 Task: Search for Airbnb stays in Hilton Head Island with access to Lake and explore.
Action: Mouse moved to (597, 107)
Screenshot: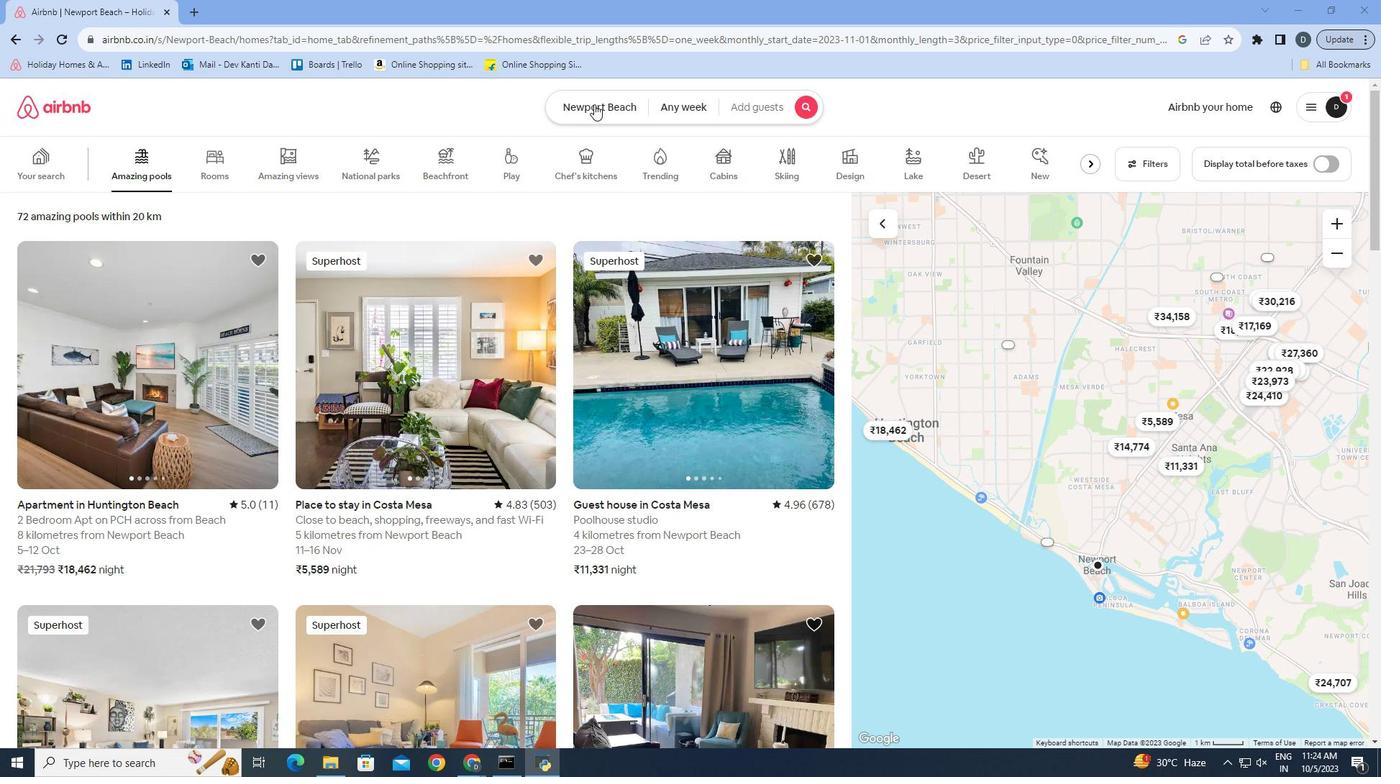 
Action: Mouse pressed left at (597, 107)
Screenshot: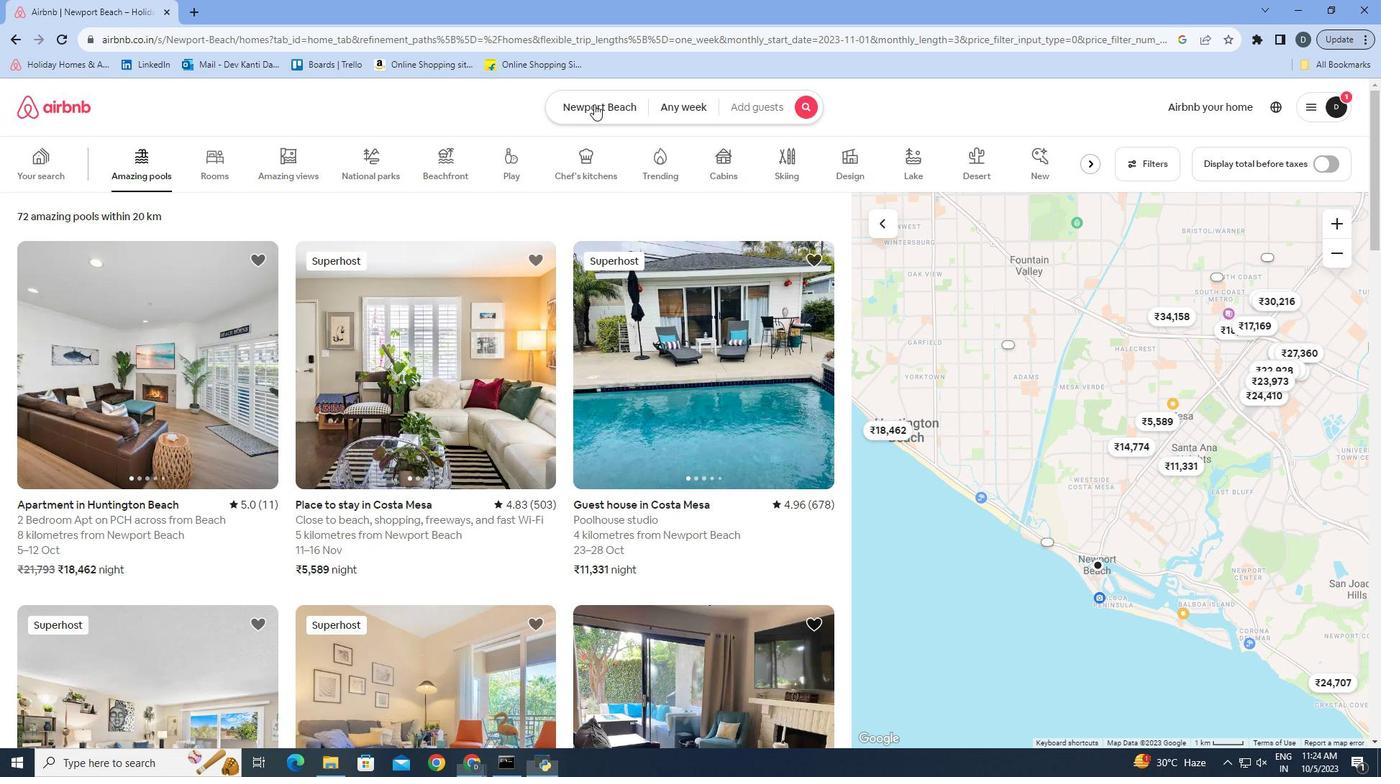 
Action: Mouse moved to (595, 164)
Screenshot: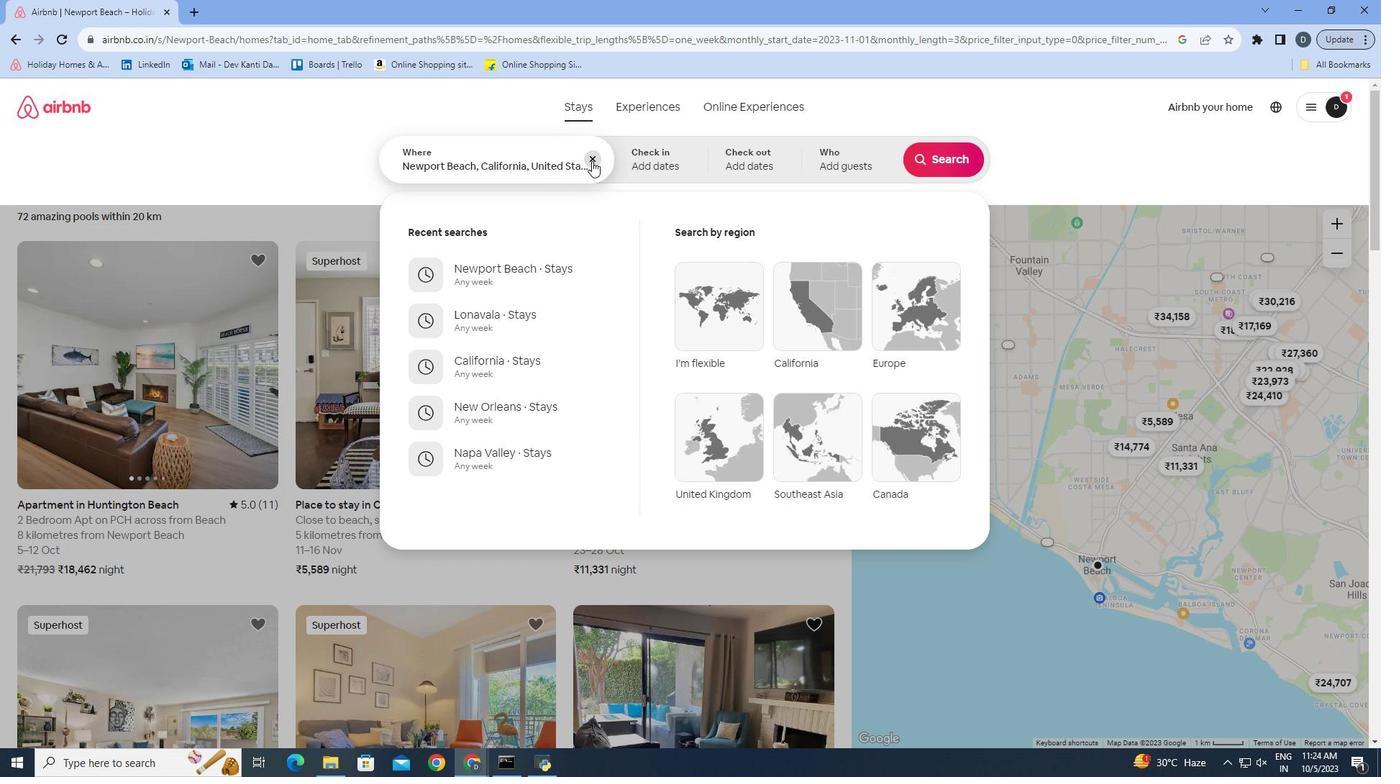 
Action: Mouse pressed left at (595, 164)
Screenshot: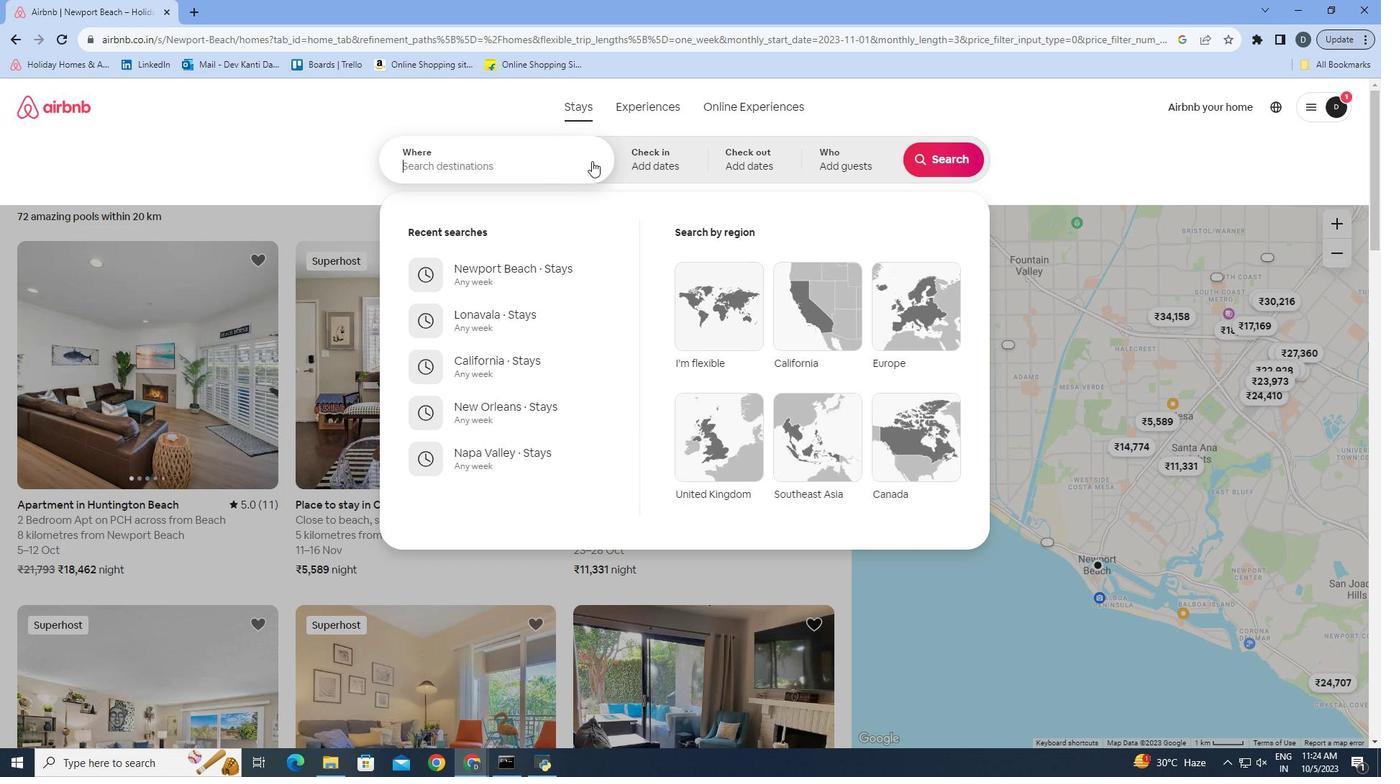 
Action: Mouse moved to (535, 158)
Screenshot: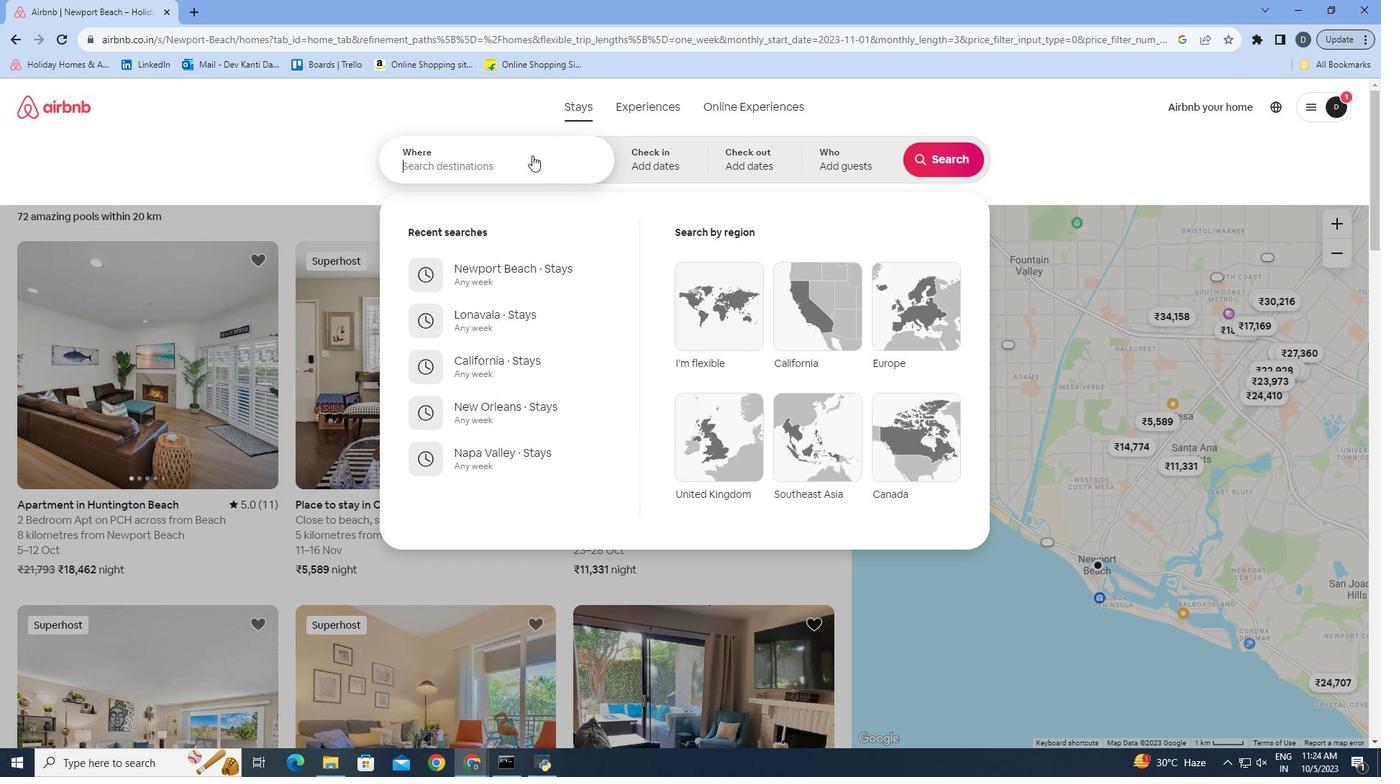 
Action: Mouse pressed left at (535, 158)
Screenshot: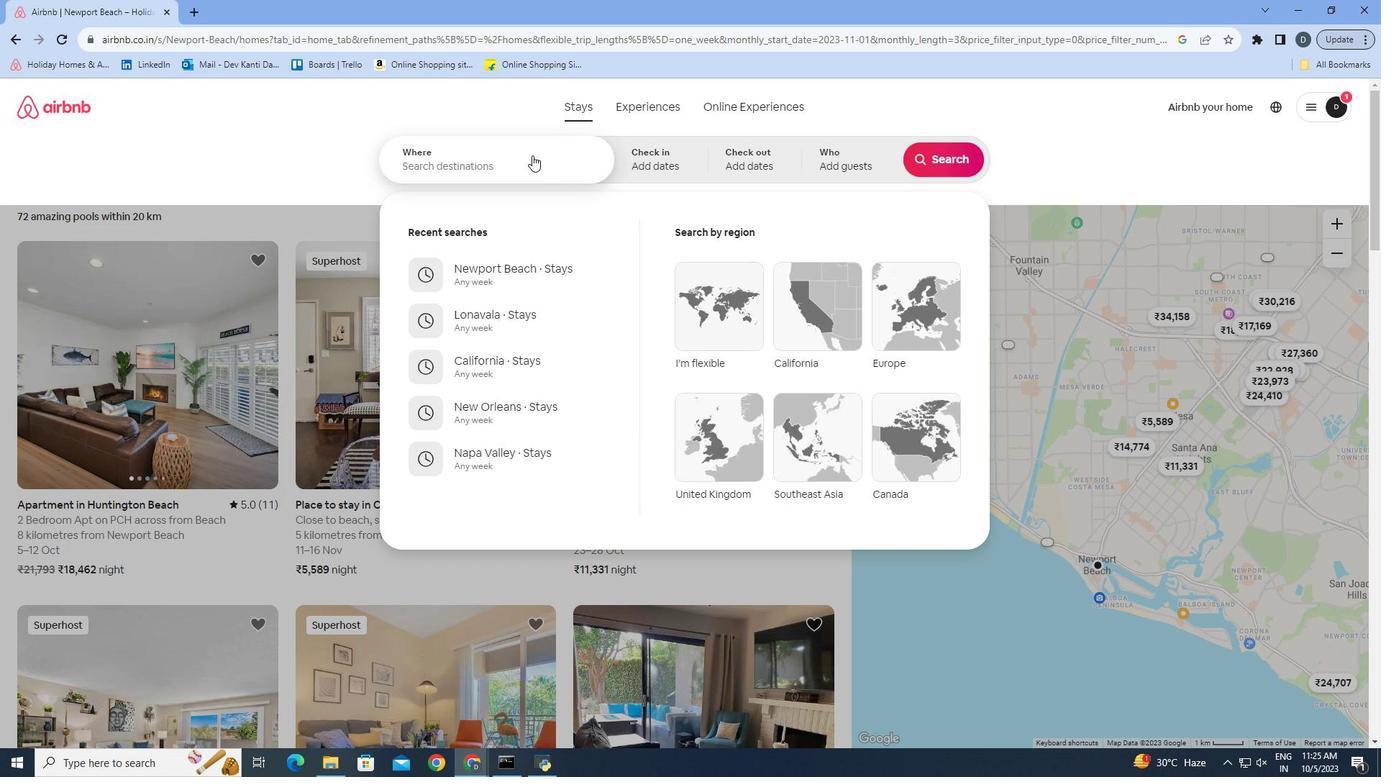 
Action: Mouse moved to (494, 161)
Screenshot: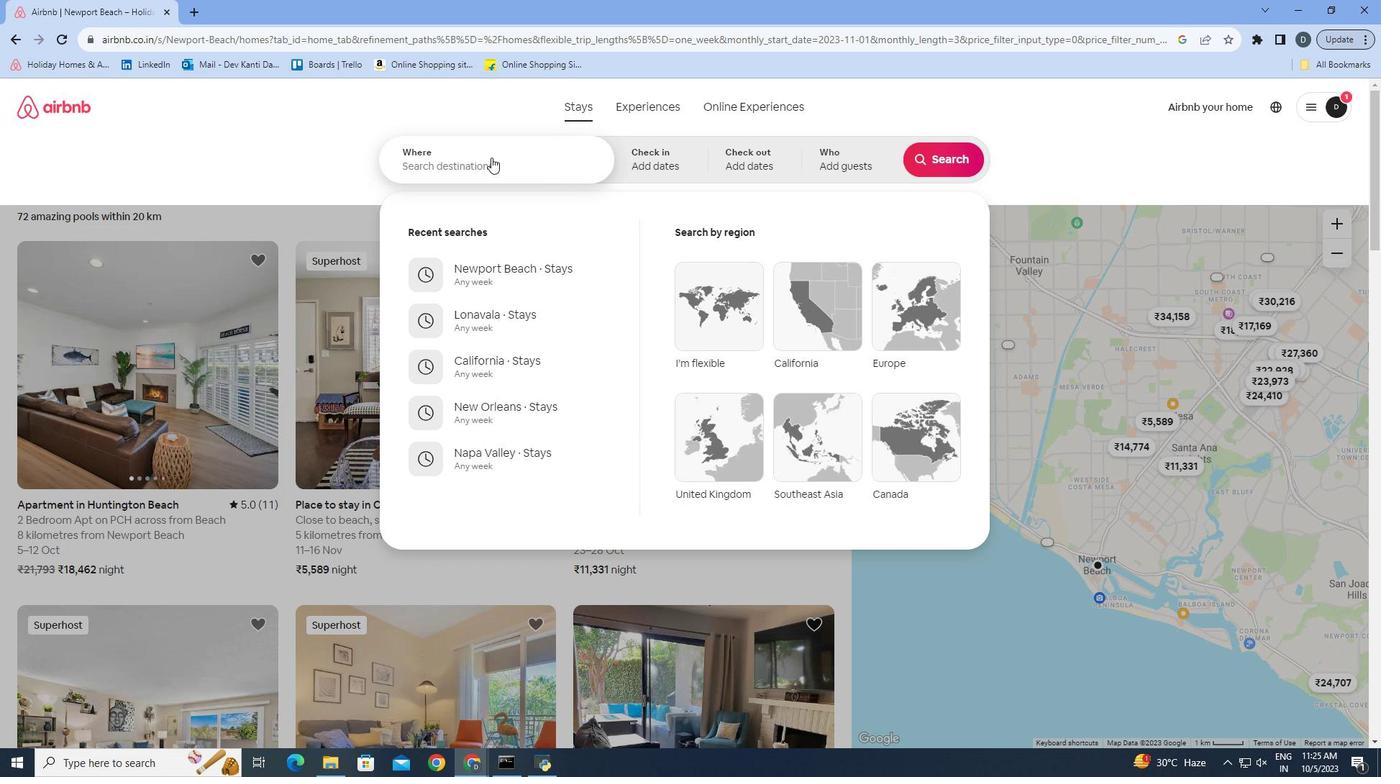 
Action: Mouse pressed left at (494, 161)
Screenshot: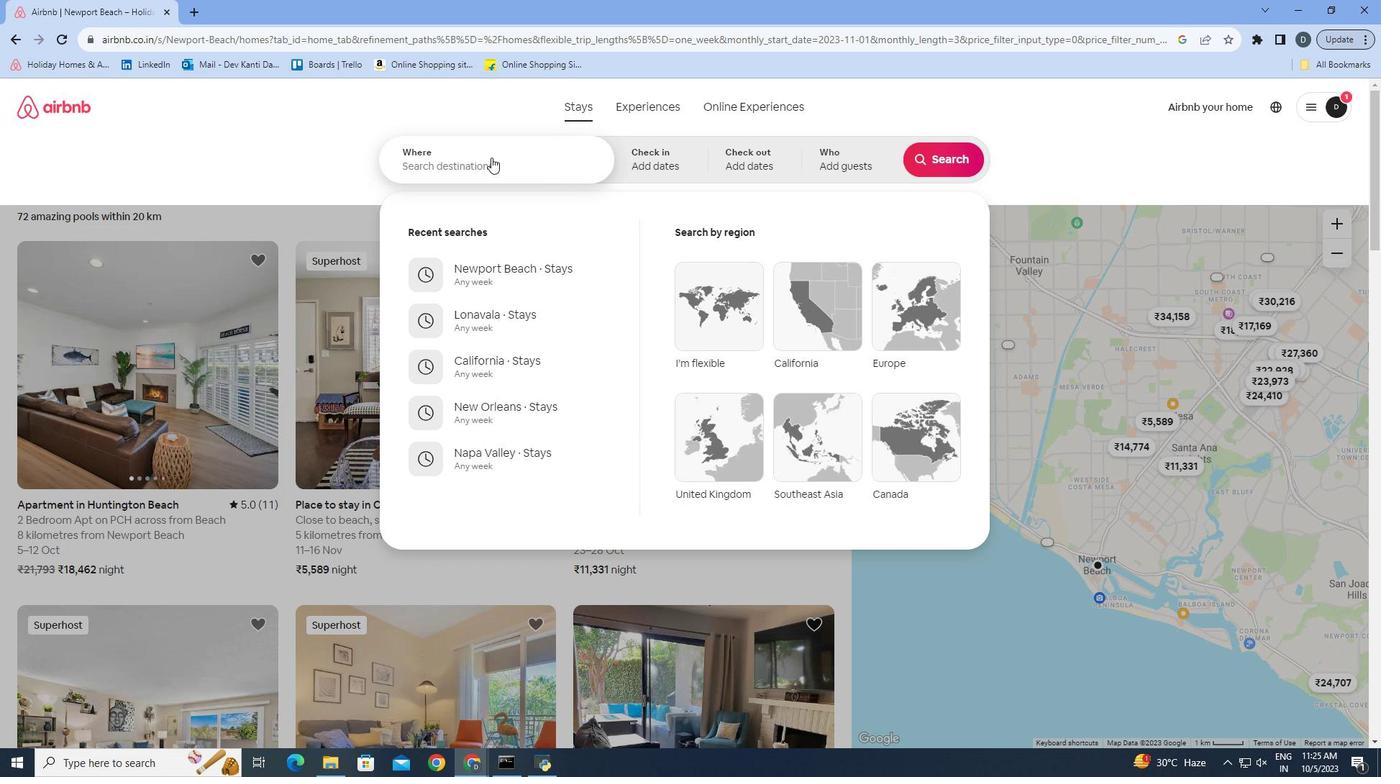 
Action: Mouse moved to (487, 164)
Screenshot: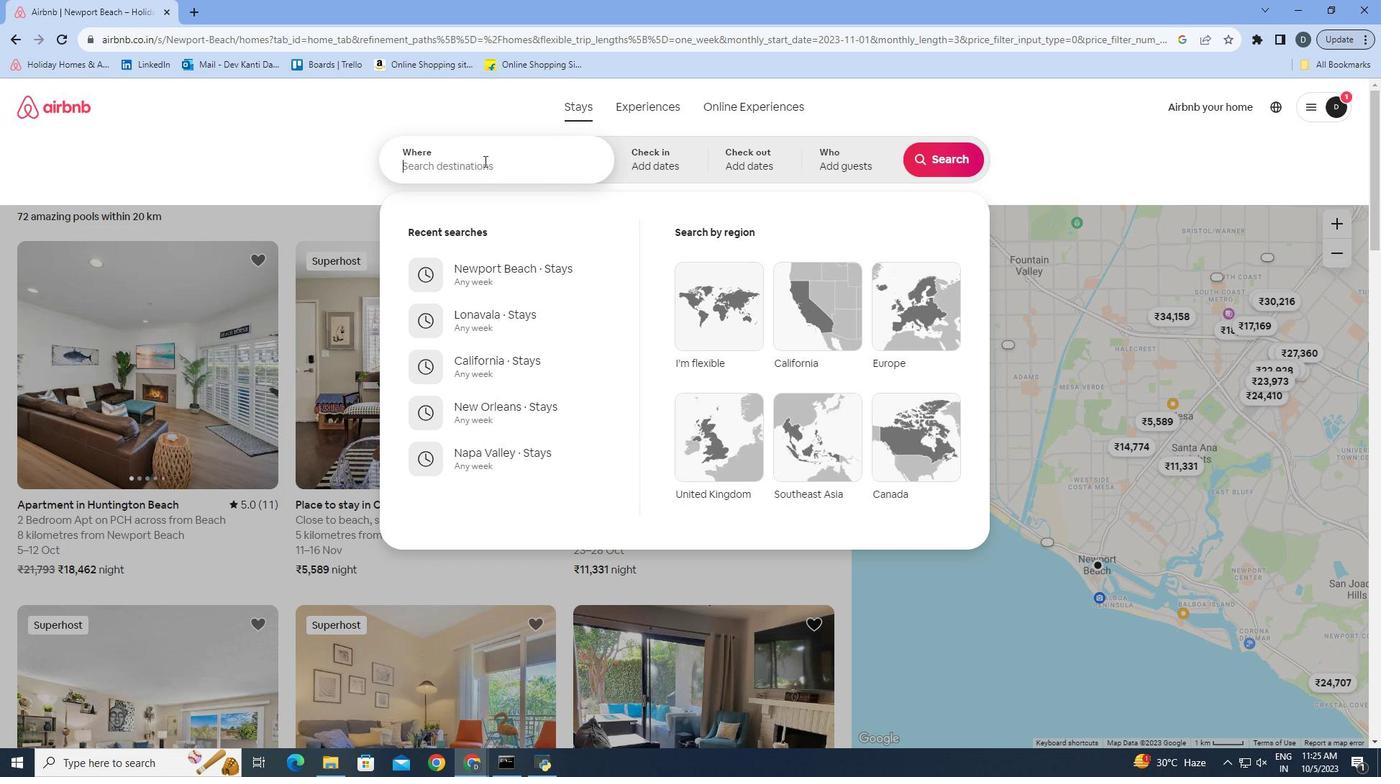 
Action: Mouse pressed left at (487, 164)
Screenshot: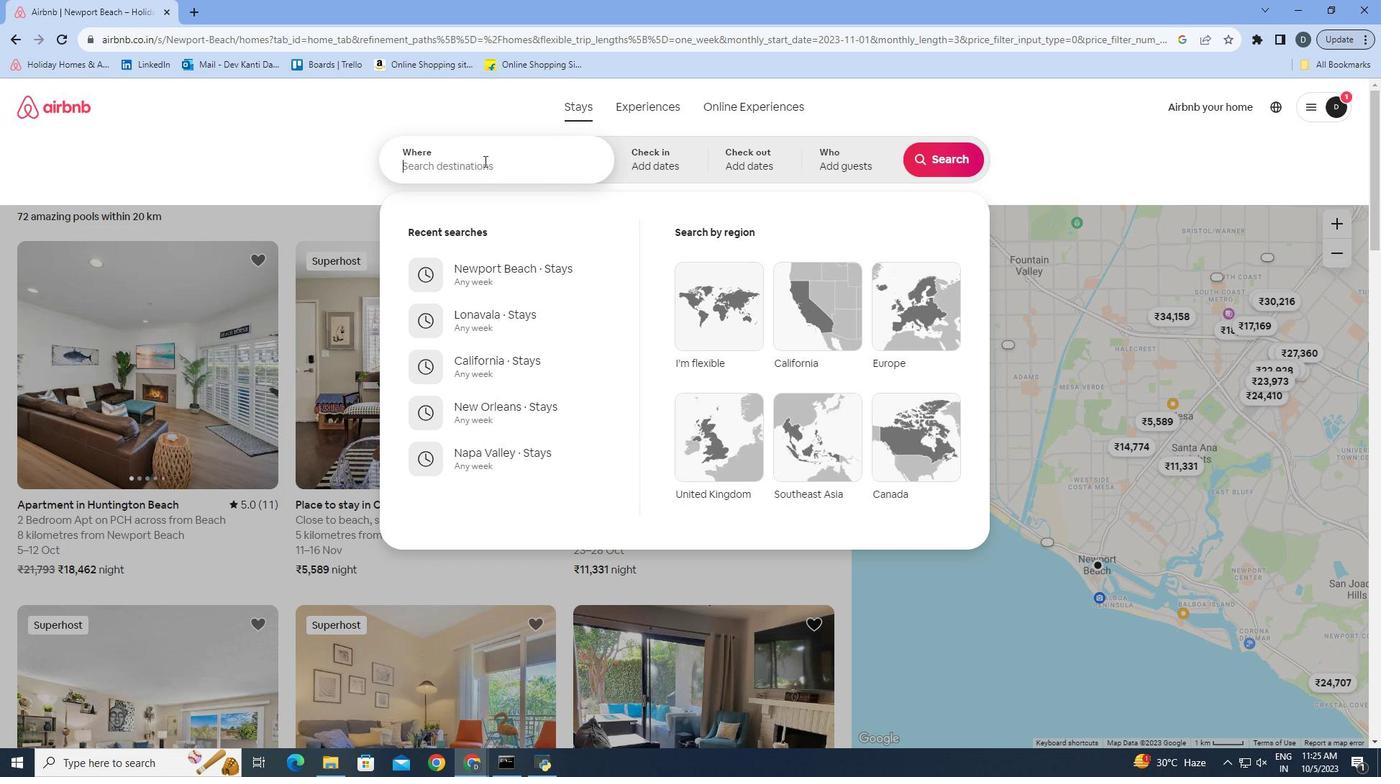 
Action: Key pressed <Key.shift>
Screenshot: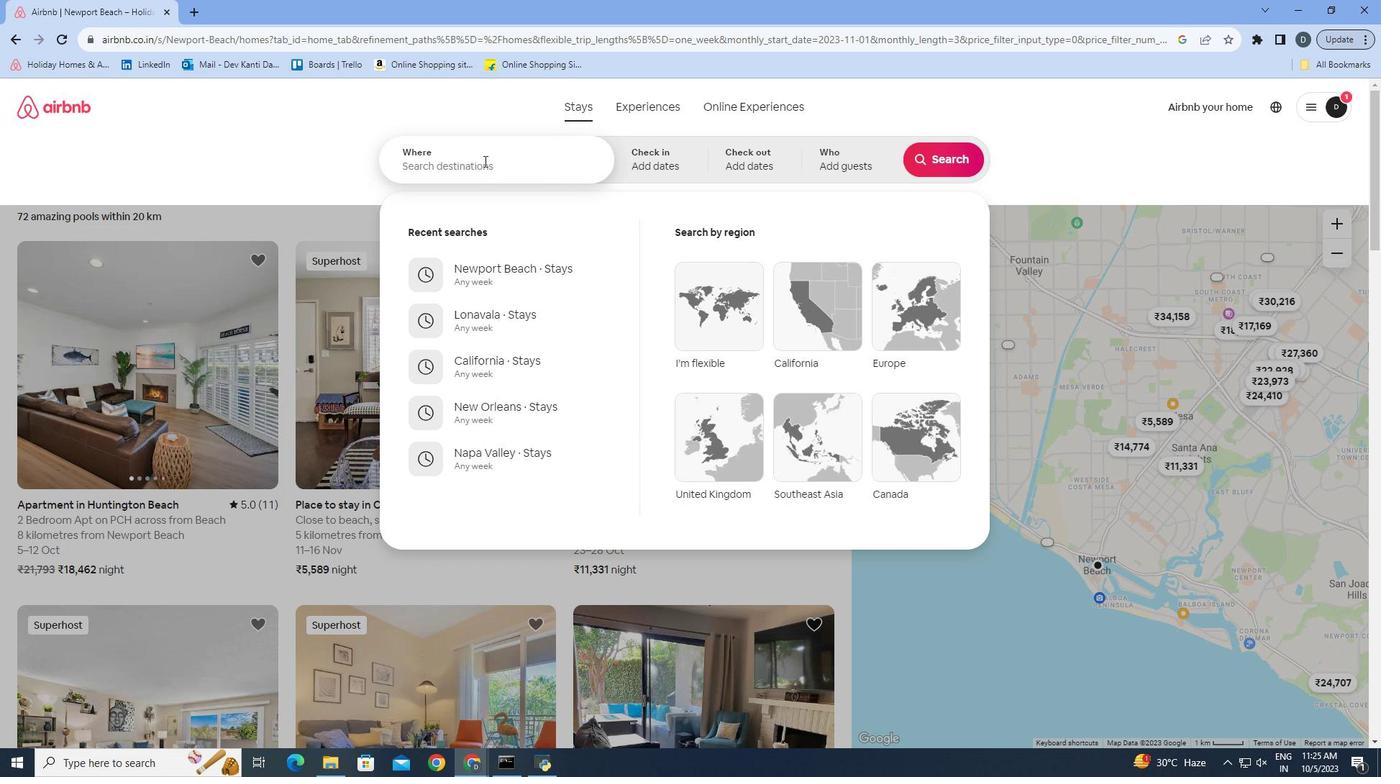 
Action: Mouse moved to (487, 164)
Screenshot: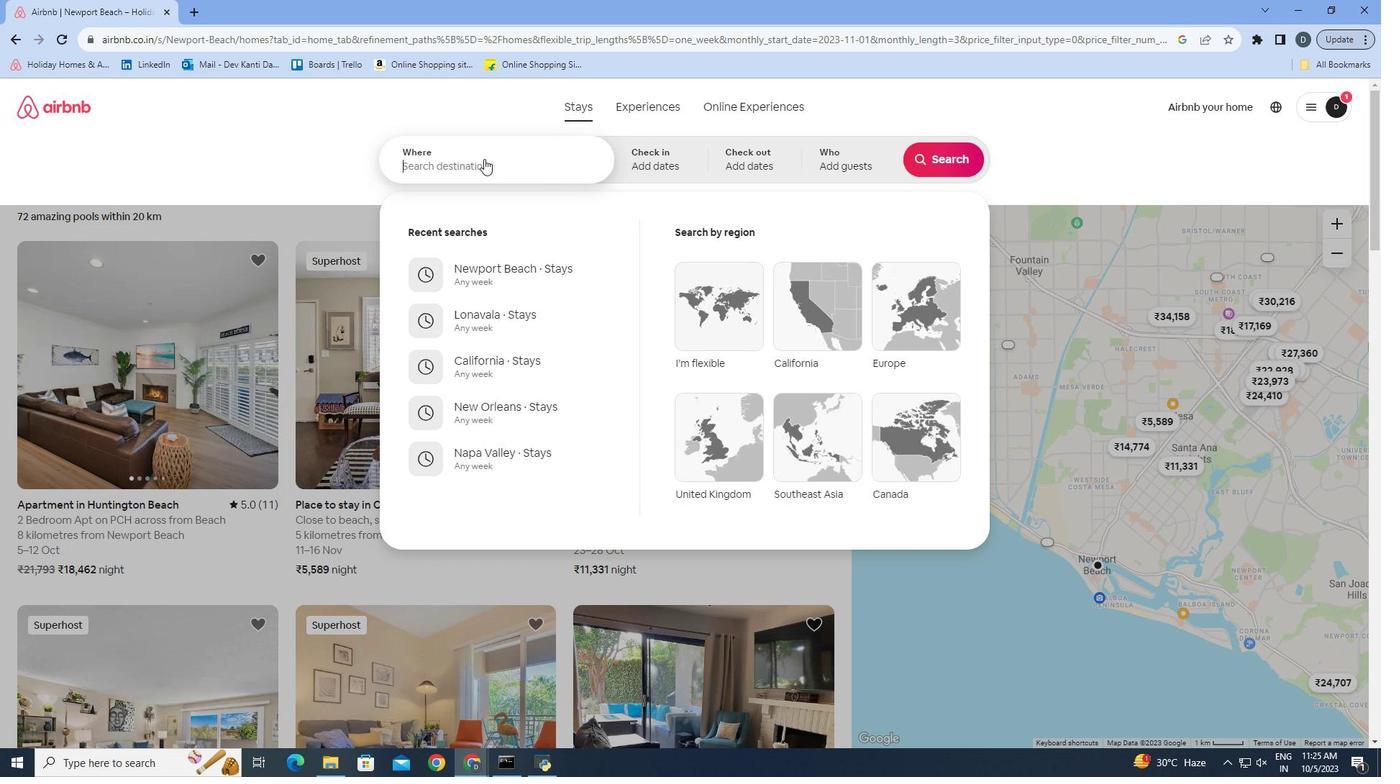
Action: Key pressed <Key.shift>
Screenshot: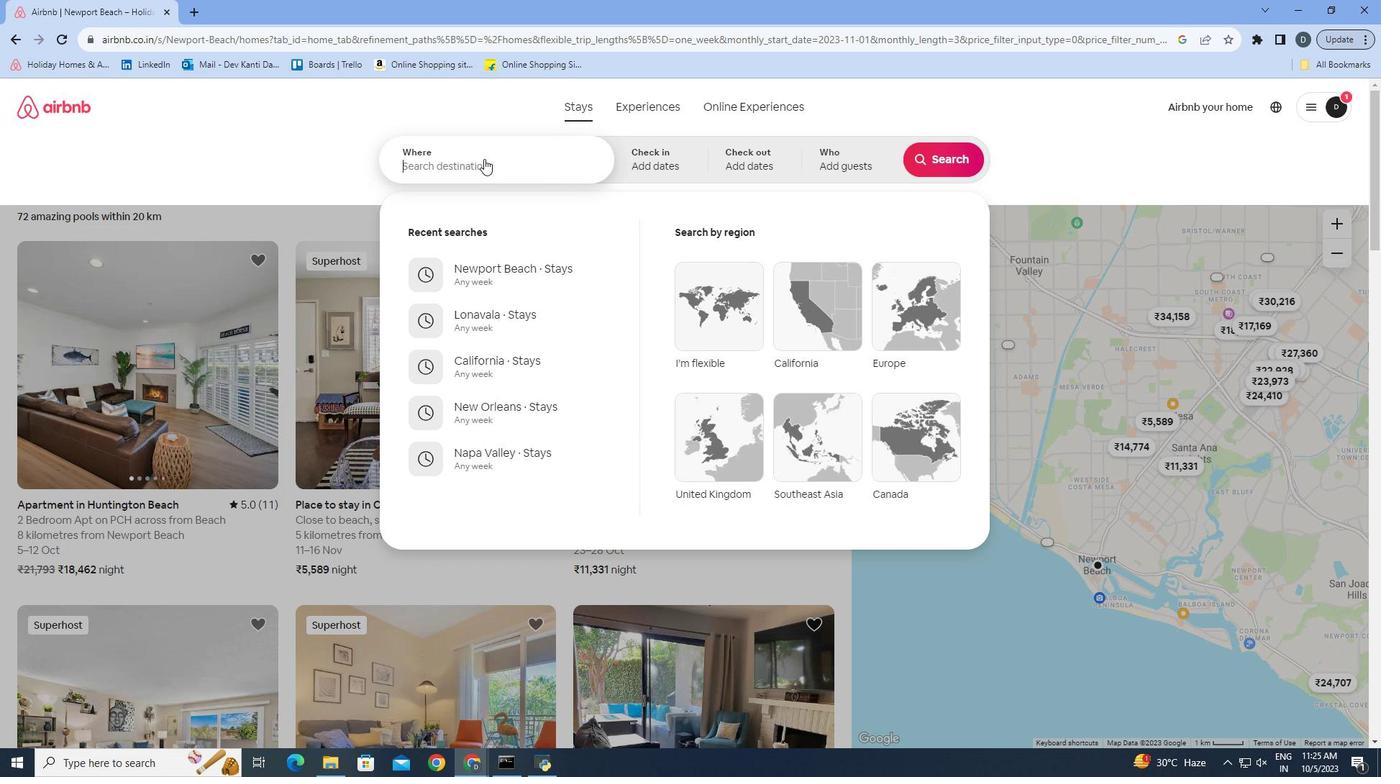 
Action: Mouse moved to (487, 163)
Screenshot: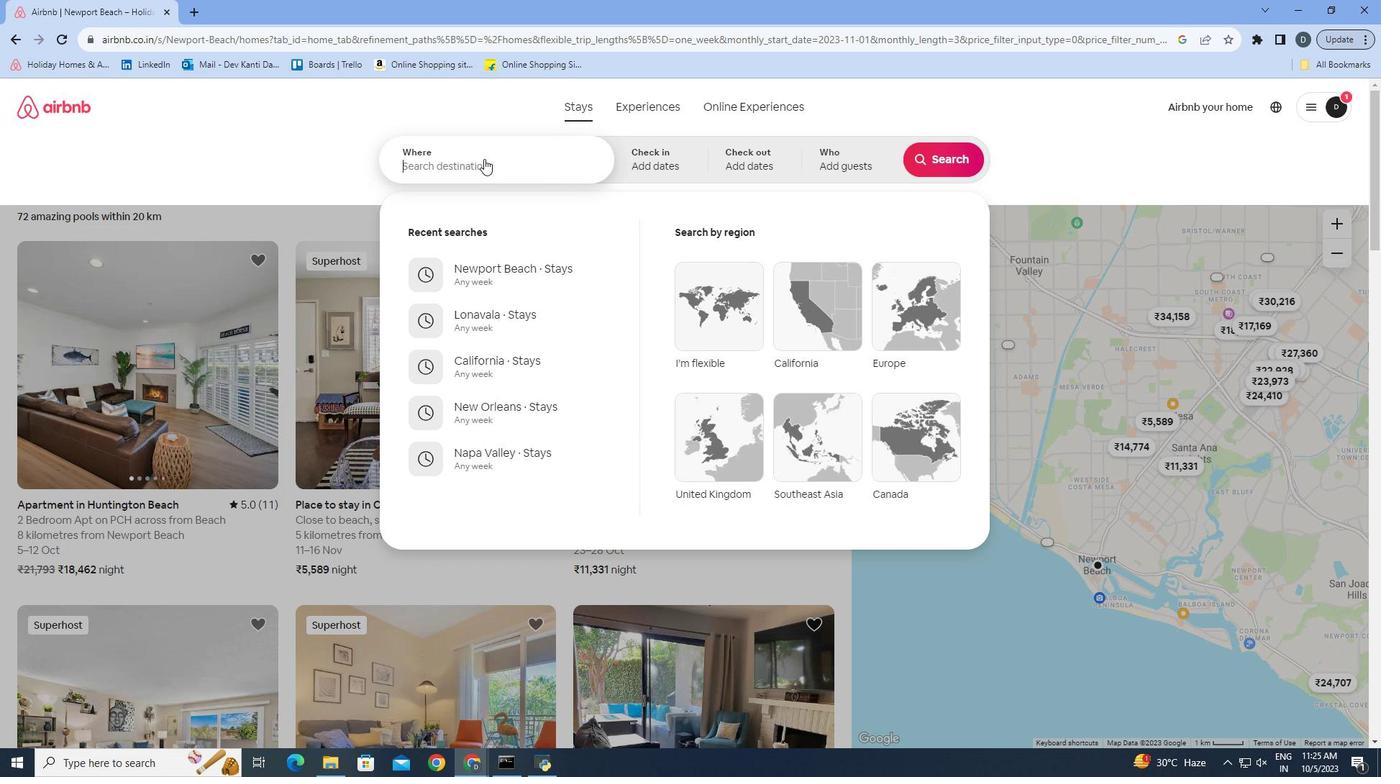 
Action: Key pressed <Key.shift>
Screenshot: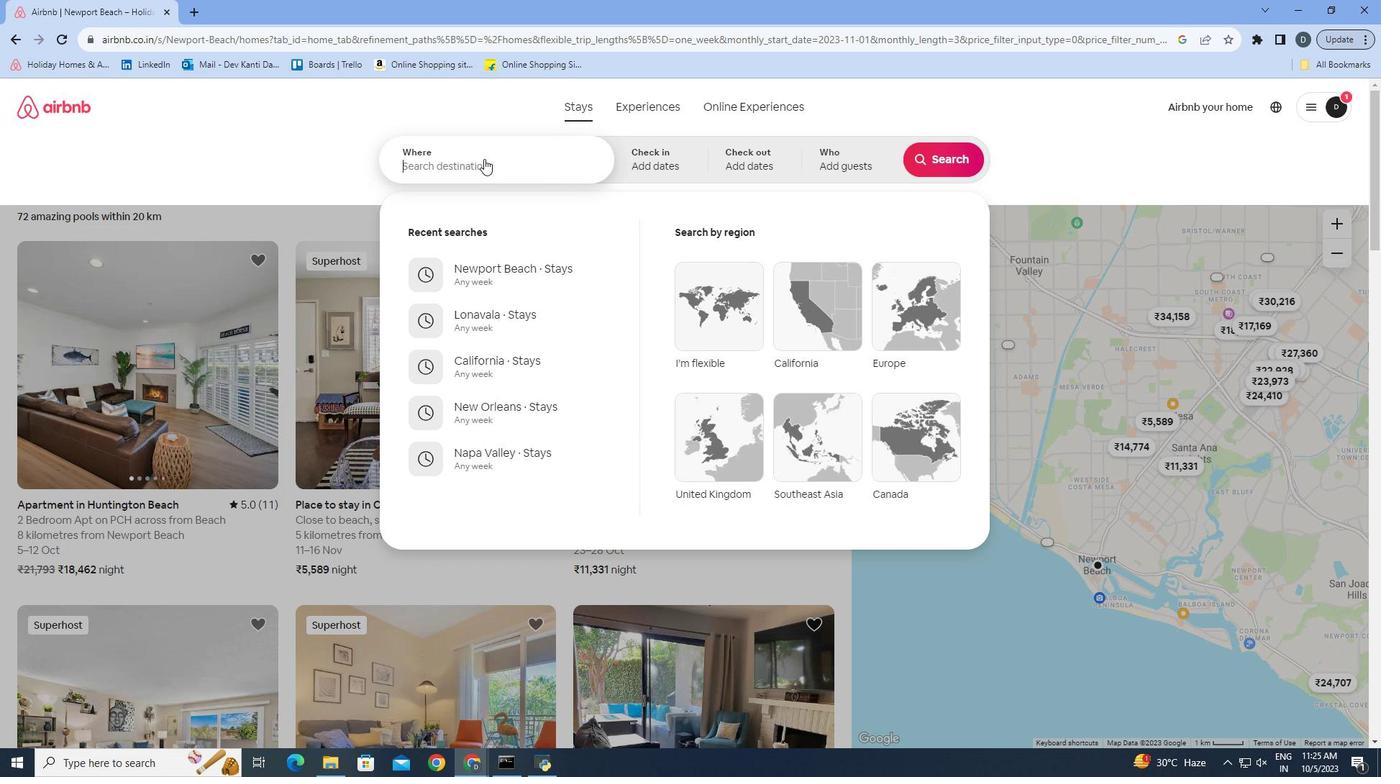 
Action: Mouse moved to (487, 162)
Screenshot: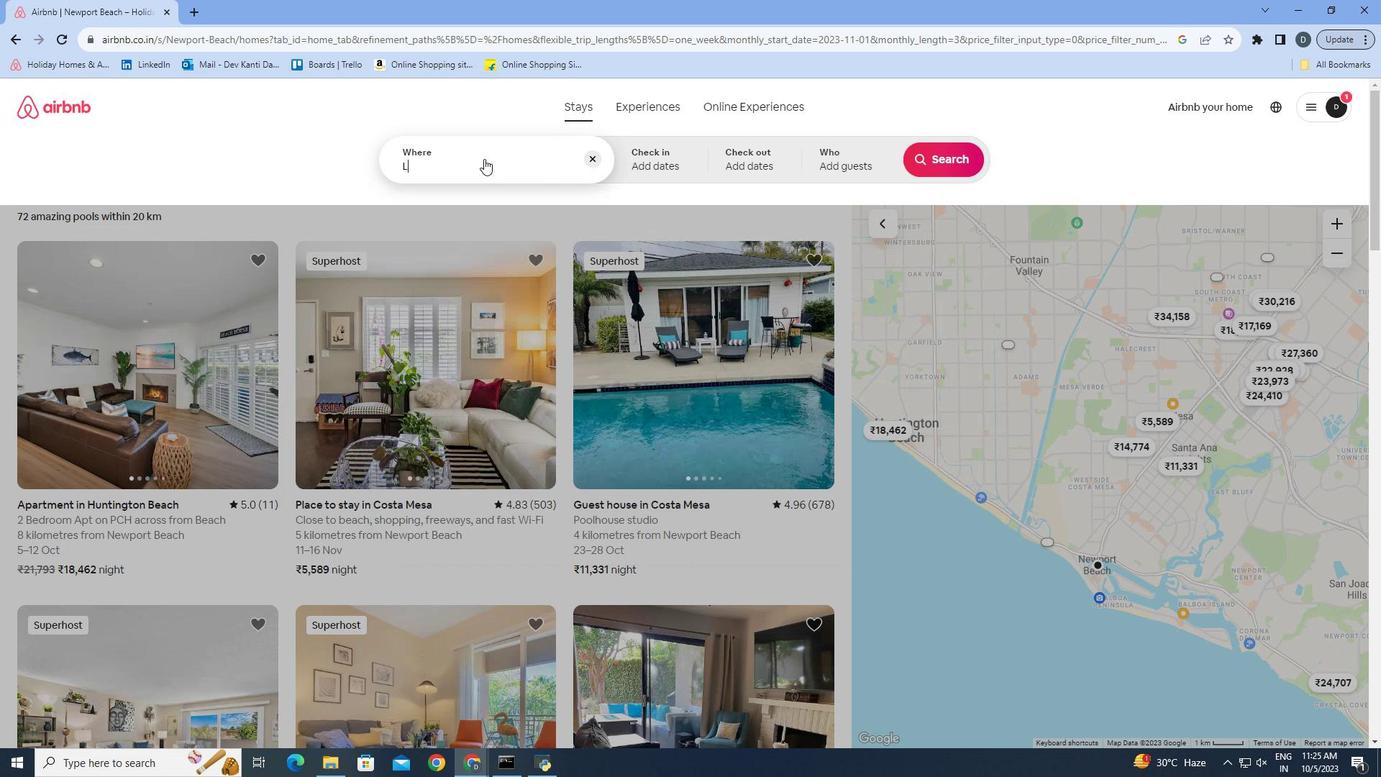 
Action: Key pressed <Key.shift>
Screenshot: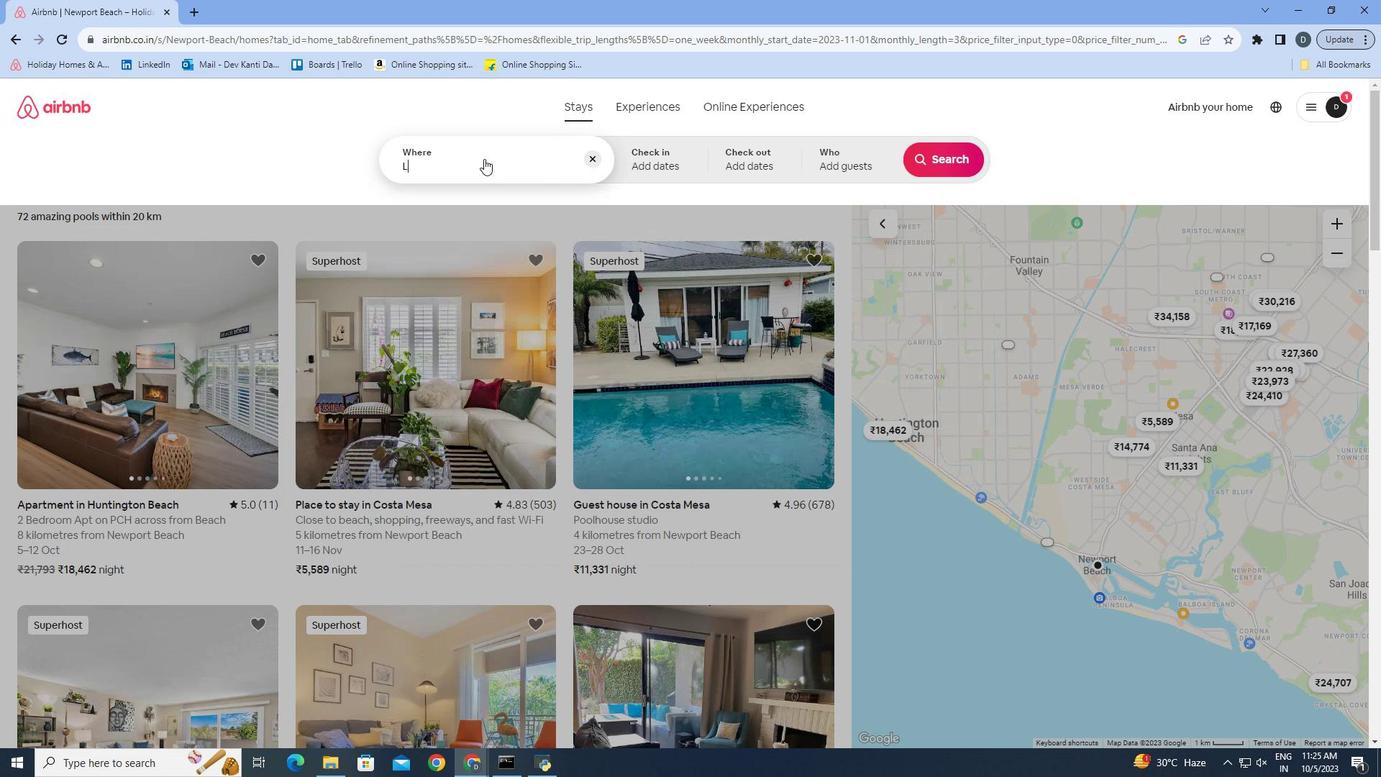 
Action: Mouse moved to (487, 162)
Screenshot: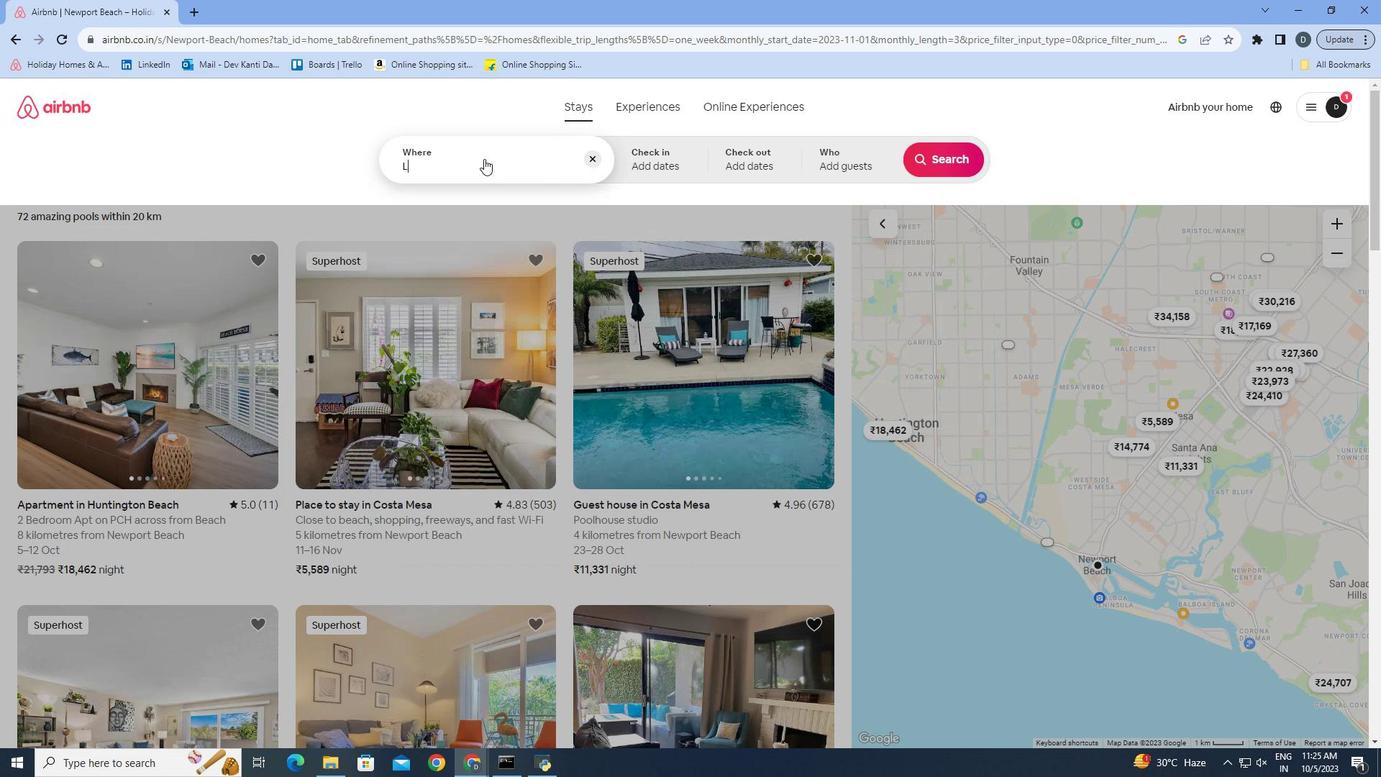 
Action: Key pressed L
Screenshot: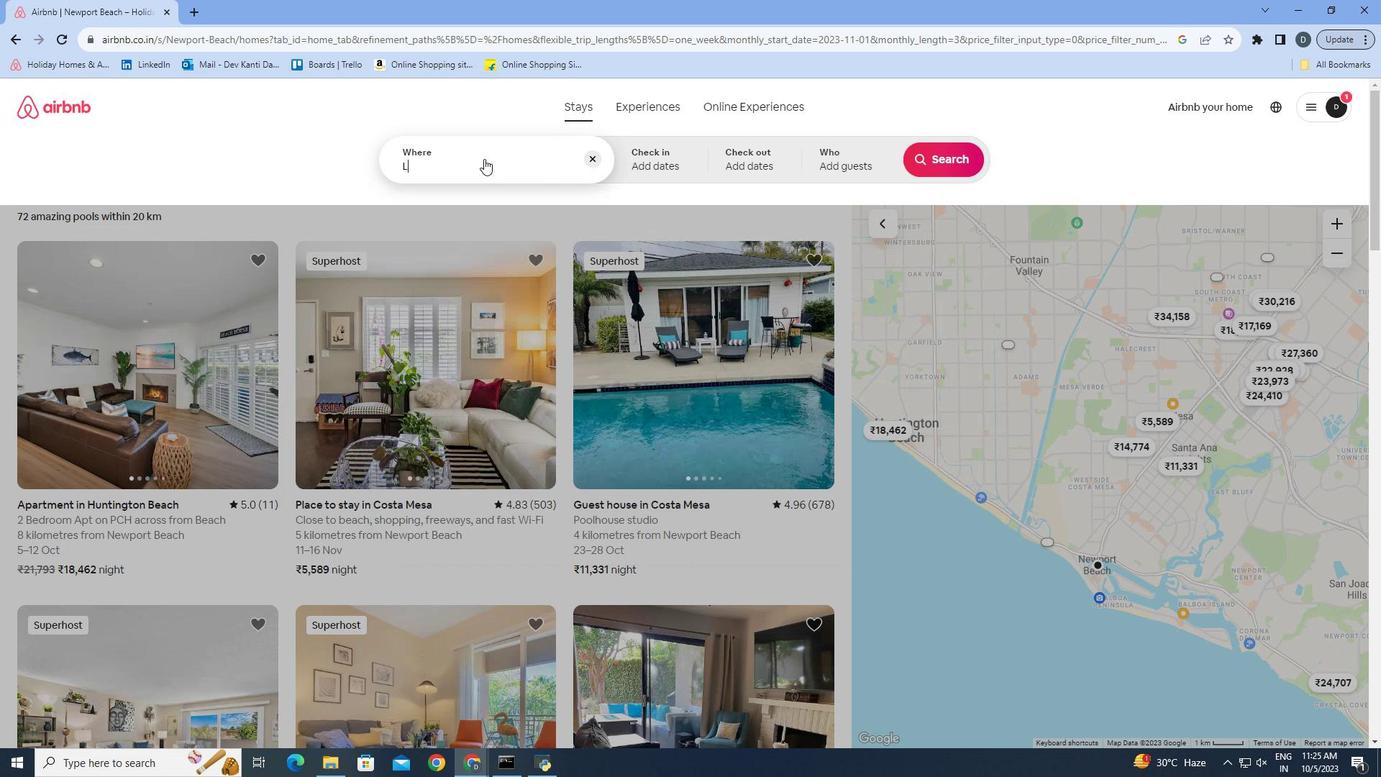 
Action: Mouse moved to (487, 161)
Screenshot: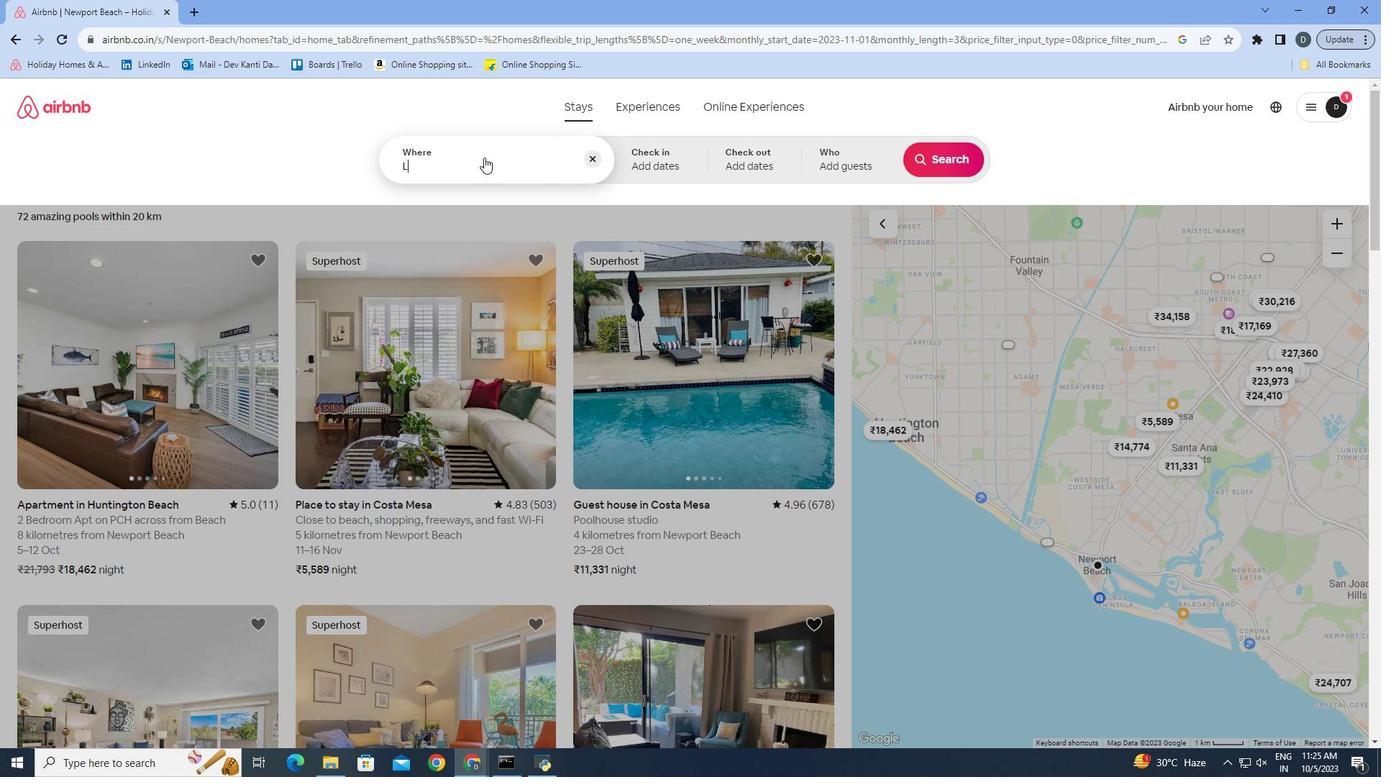 
Action: Key pressed ake<Key.space><Key.shift>To<Key.backspace>ahoe
Screenshot: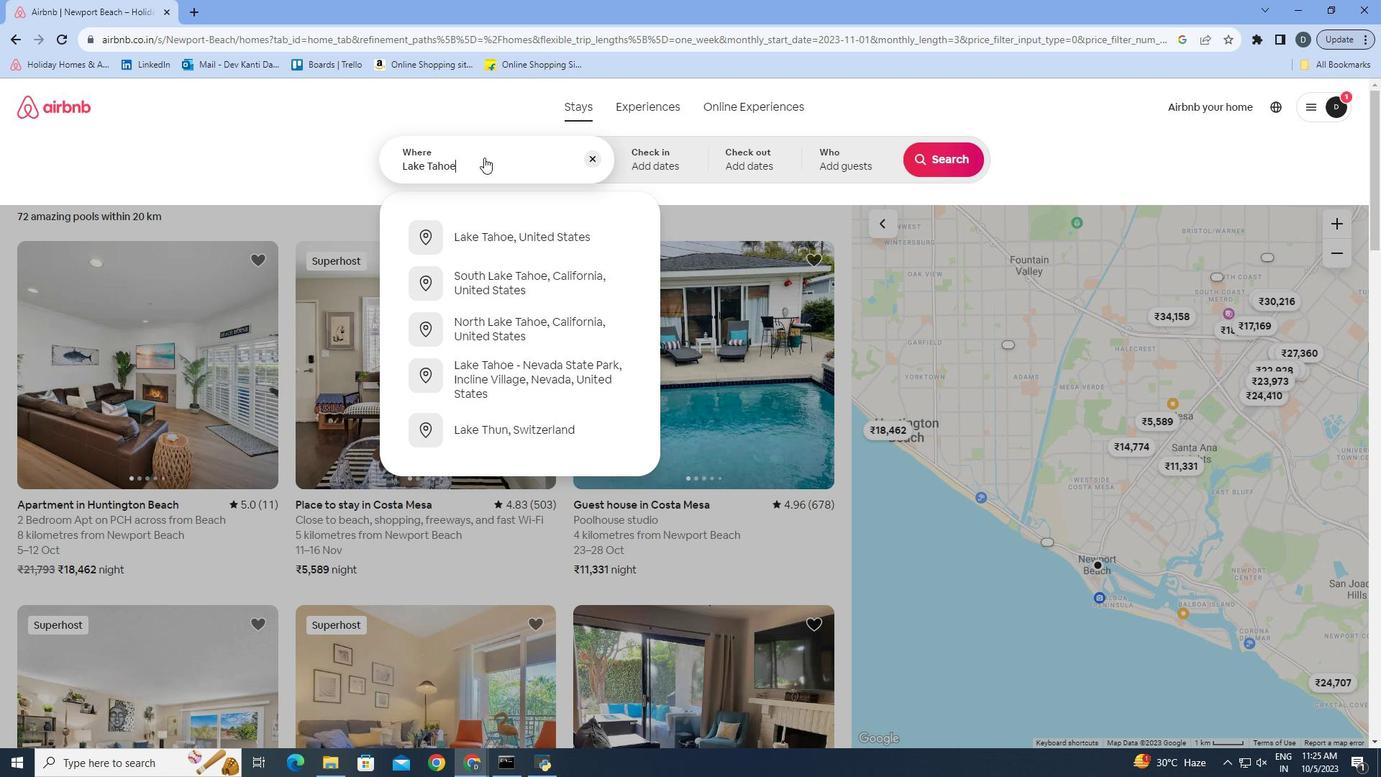 
Action: Mouse moved to (535, 236)
Screenshot: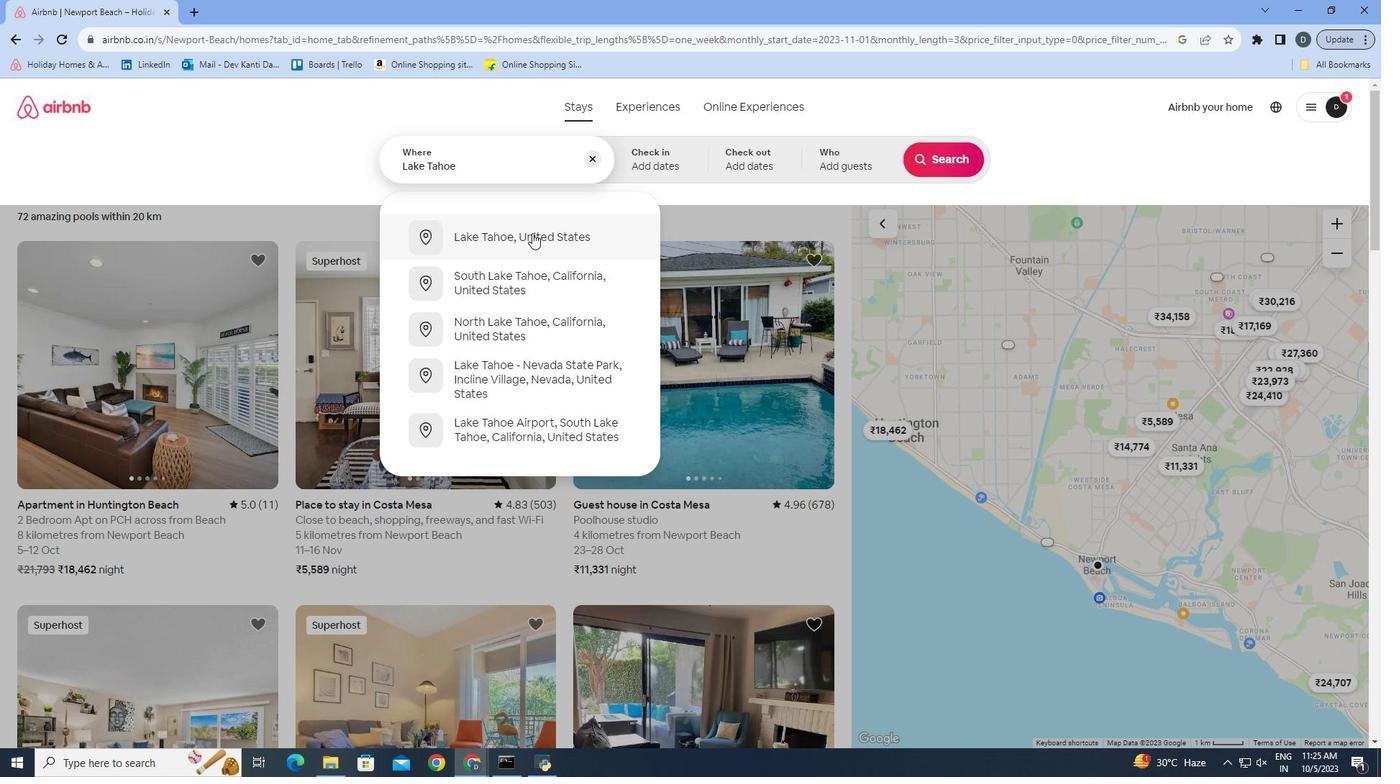 
Action: Mouse pressed left at (535, 236)
Screenshot: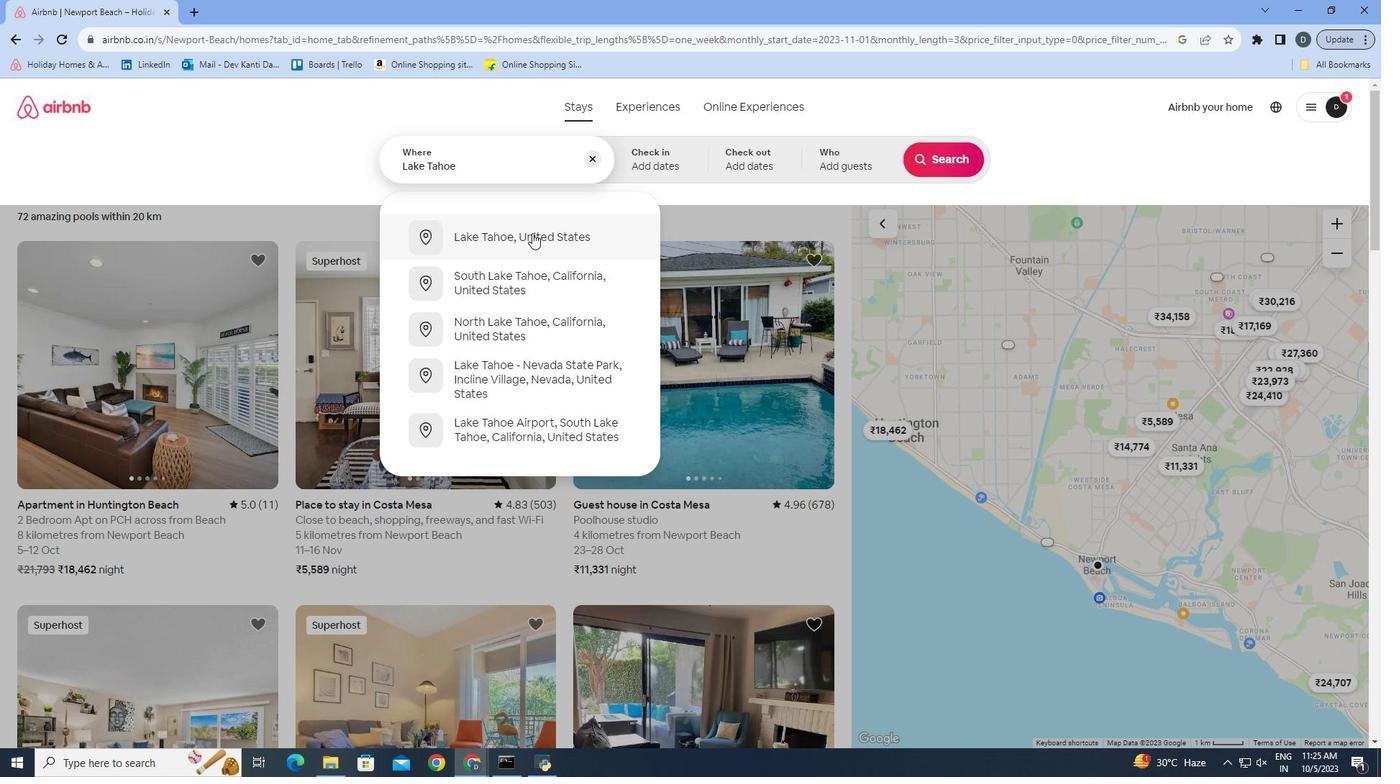 
Action: Mouse moved to (929, 153)
Screenshot: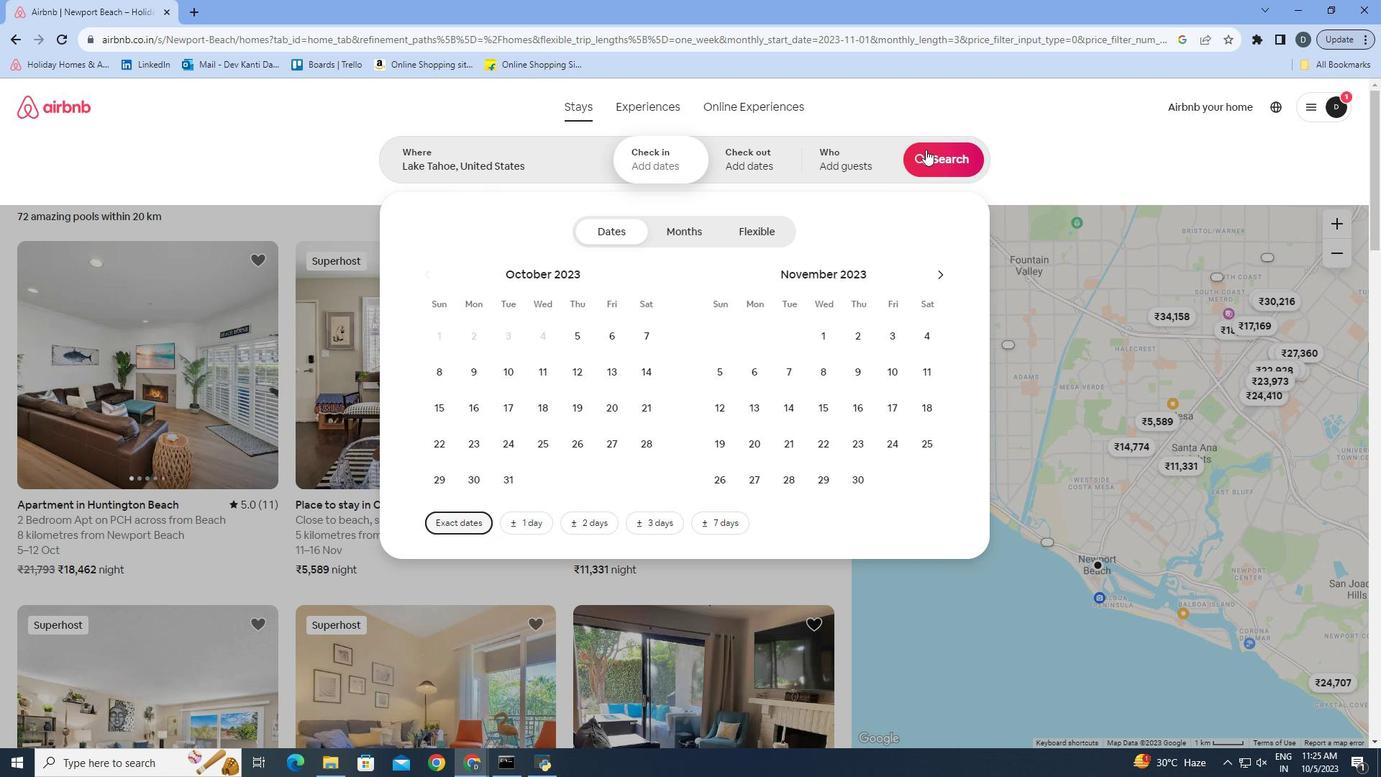 
Action: Mouse pressed left at (929, 153)
Screenshot: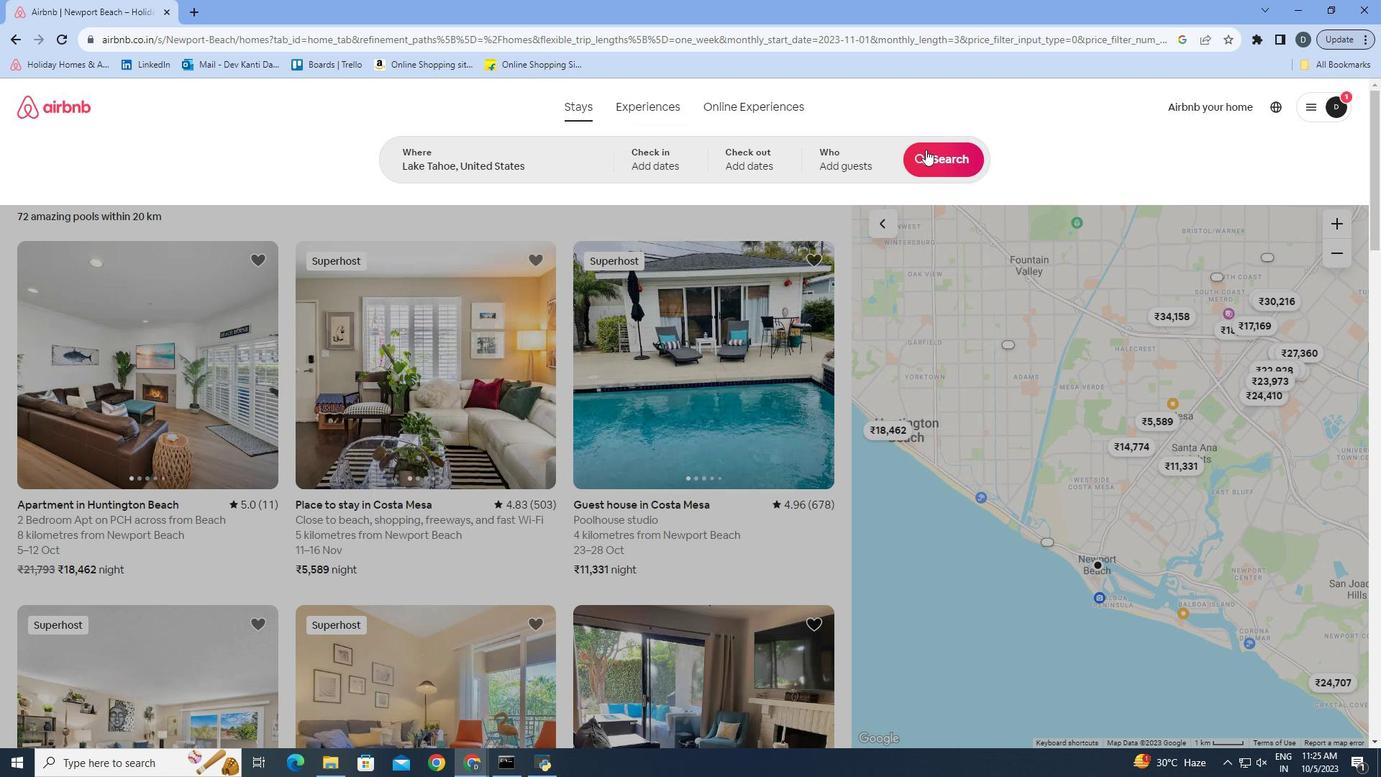 
Action: Mouse moved to (1100, 164)
Screenshot: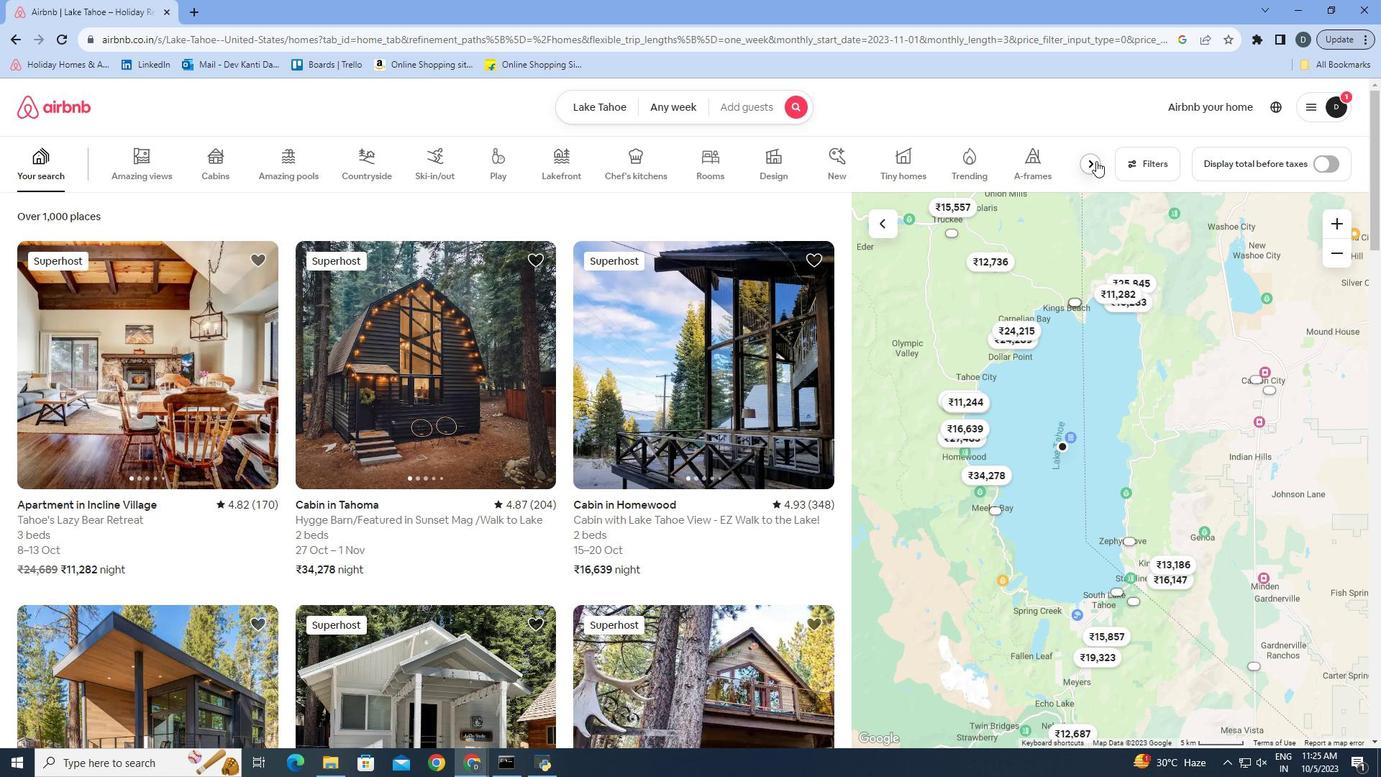 
Action: Mouse pressed left at (1100, 164)
Screenshot: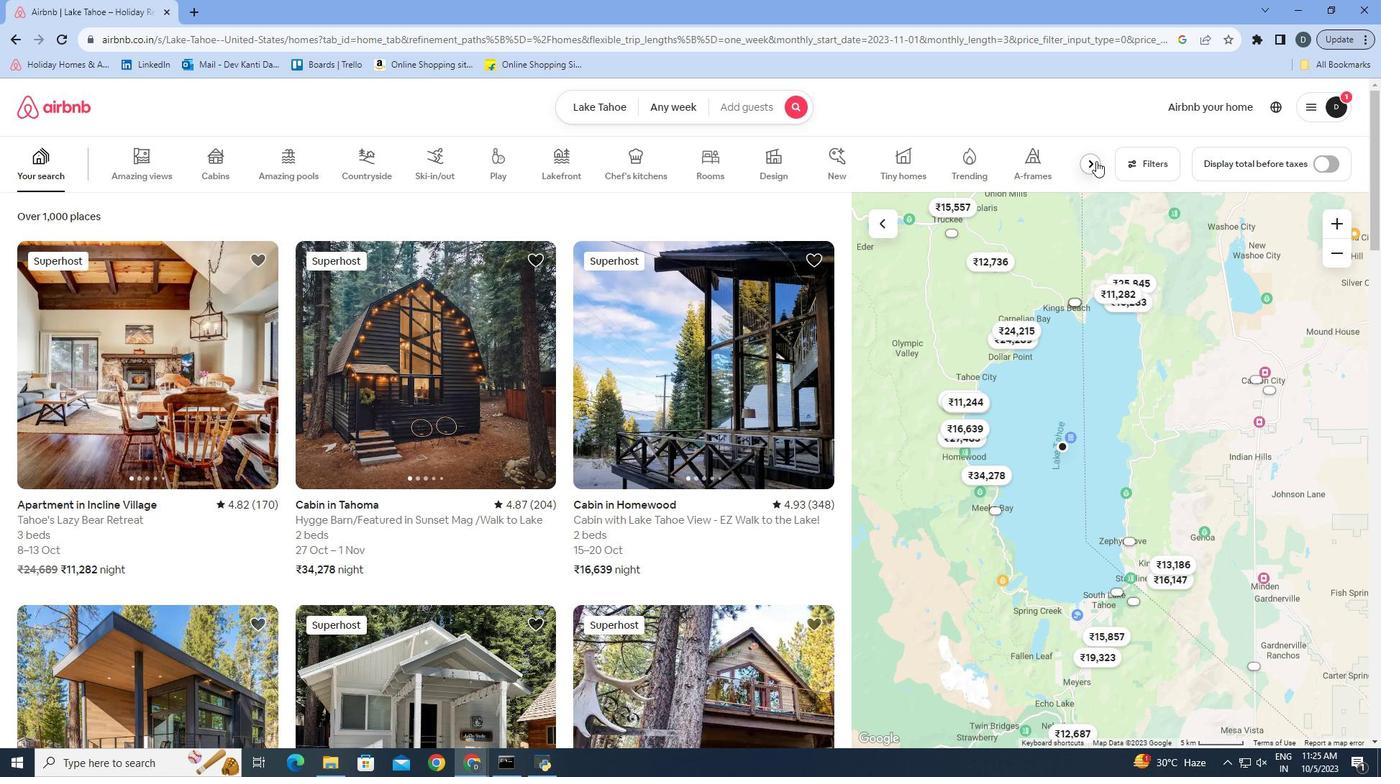 
Action: Mouse moved to (412, 164)
Screenshot: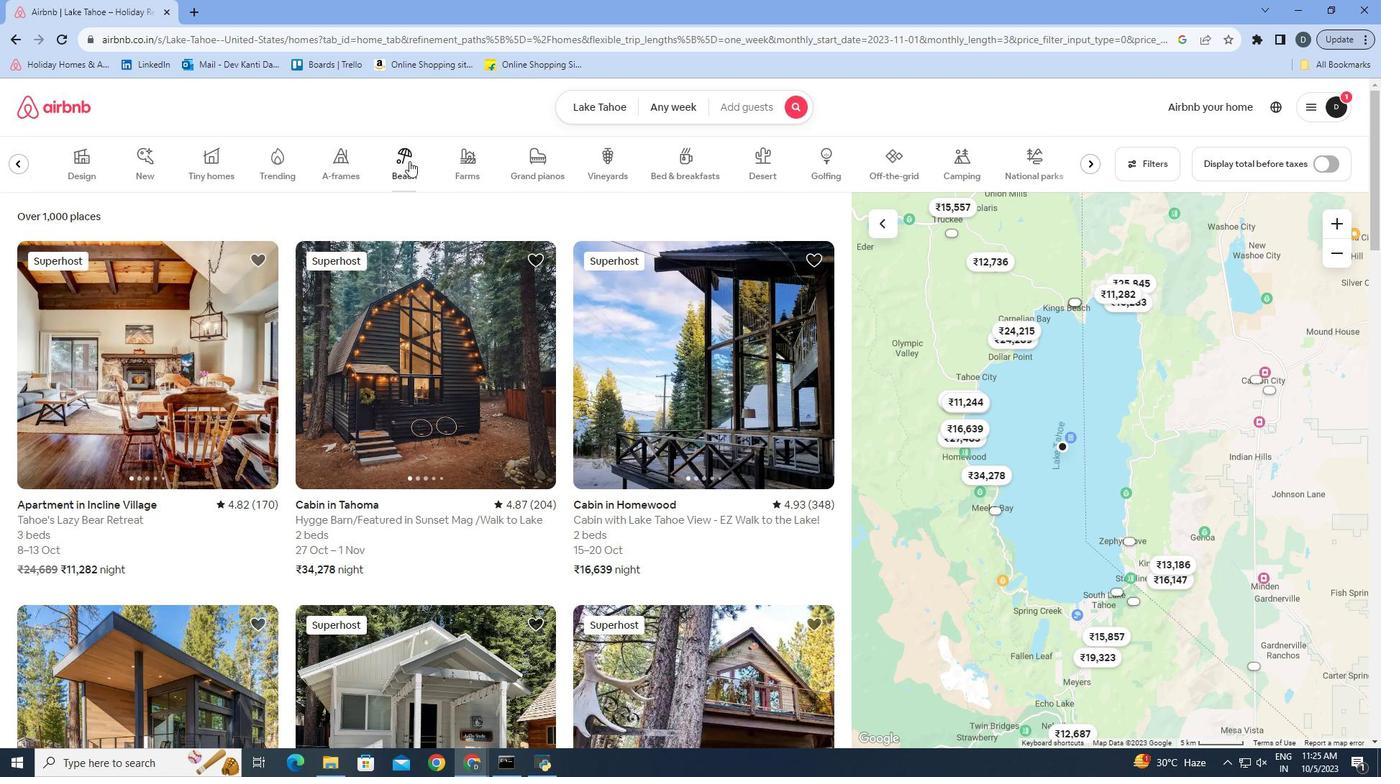 
Action: Mouse pressed left at (412, 164)
Screenshot: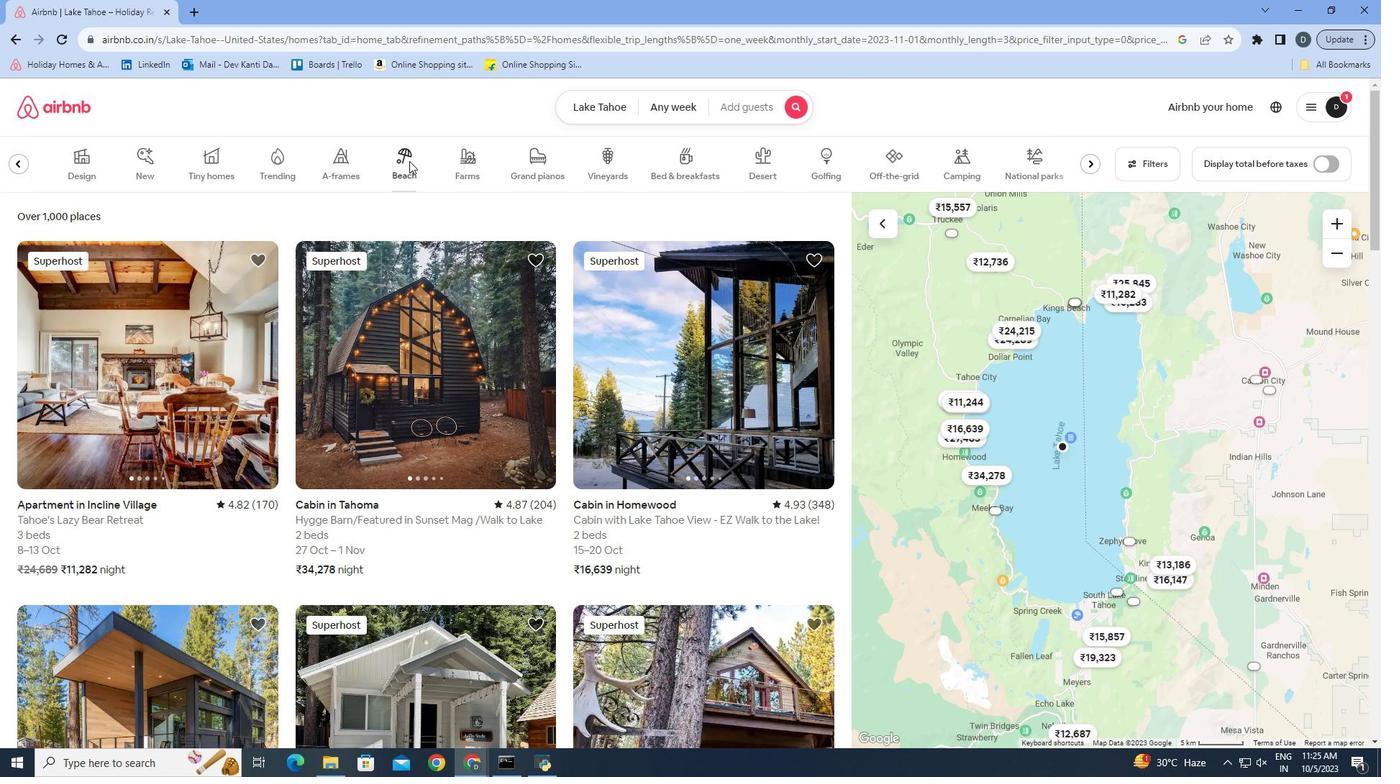 
Action: Mouse moved to (414, 357)
Screenshot: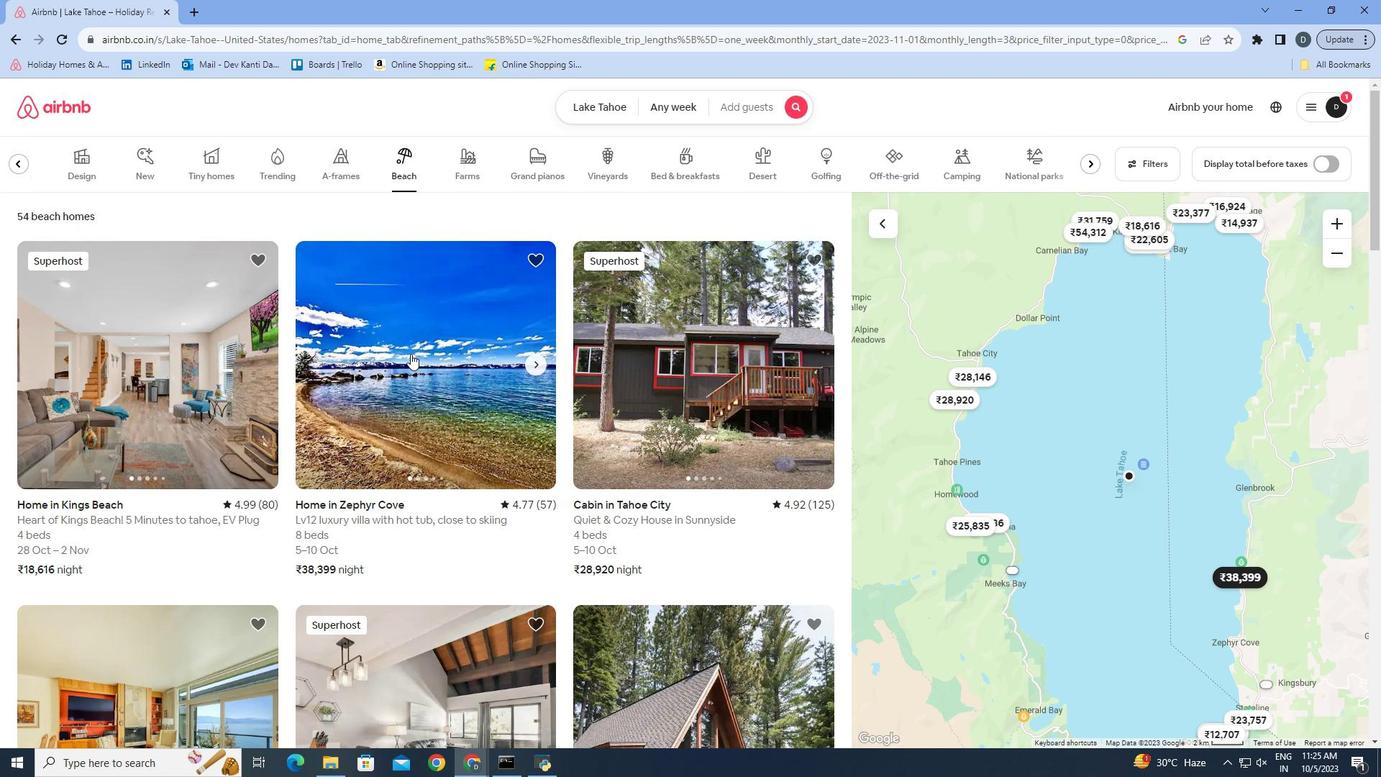 
Action: Mouse pressed left at (414, 357)
Screenshot: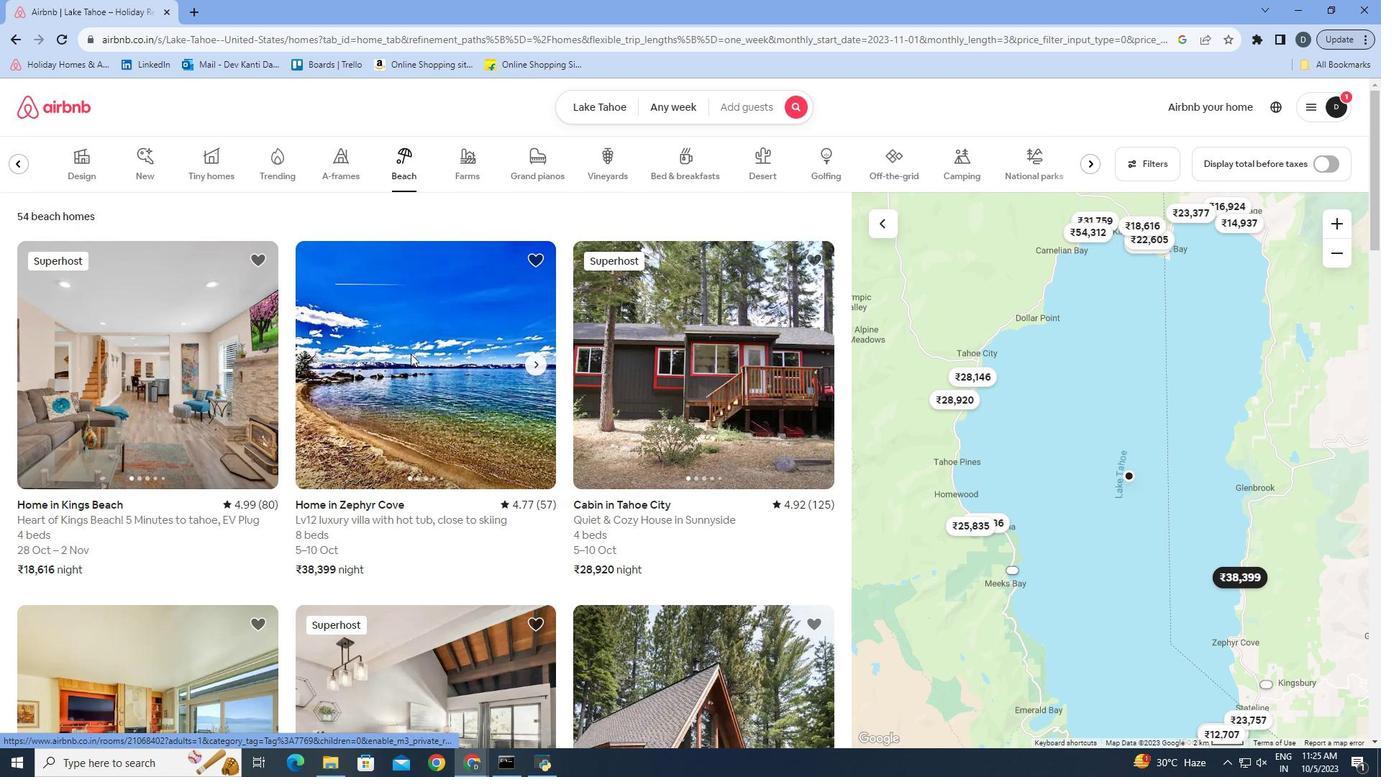 
Action: Mouse moved to (1013, 551)
Screenshot: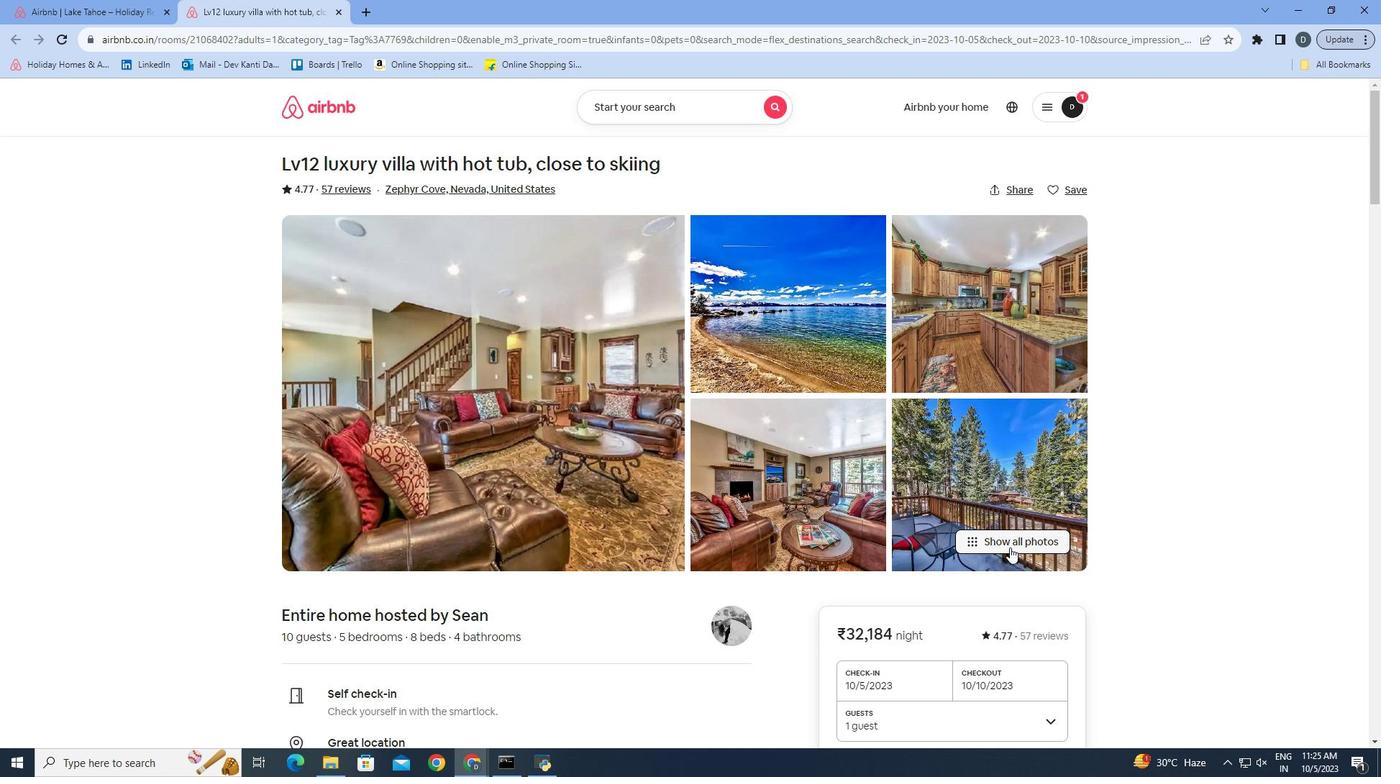 
Action: Mouse pressed left at (1013, 551)
Screenshot: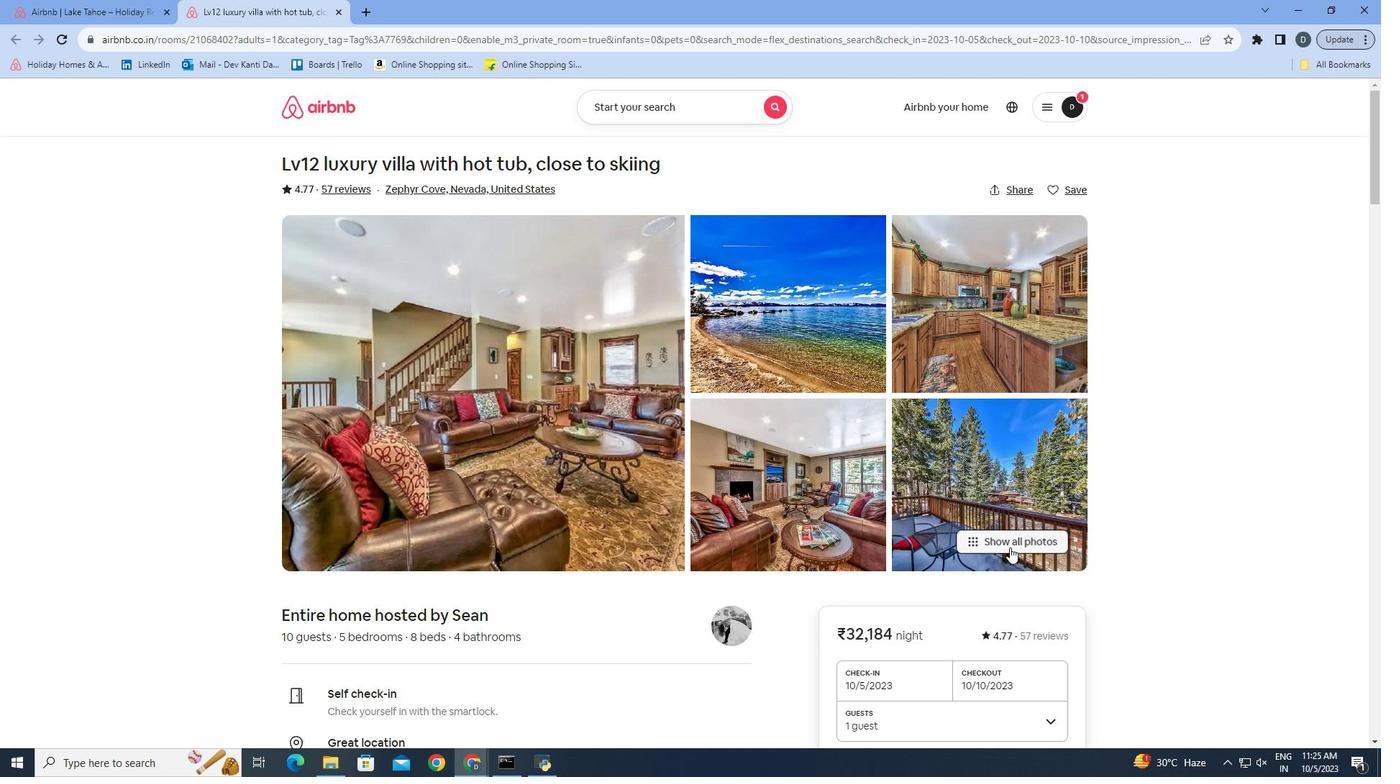 
Action: Mouse moved to (1090, 502)
Screenshot: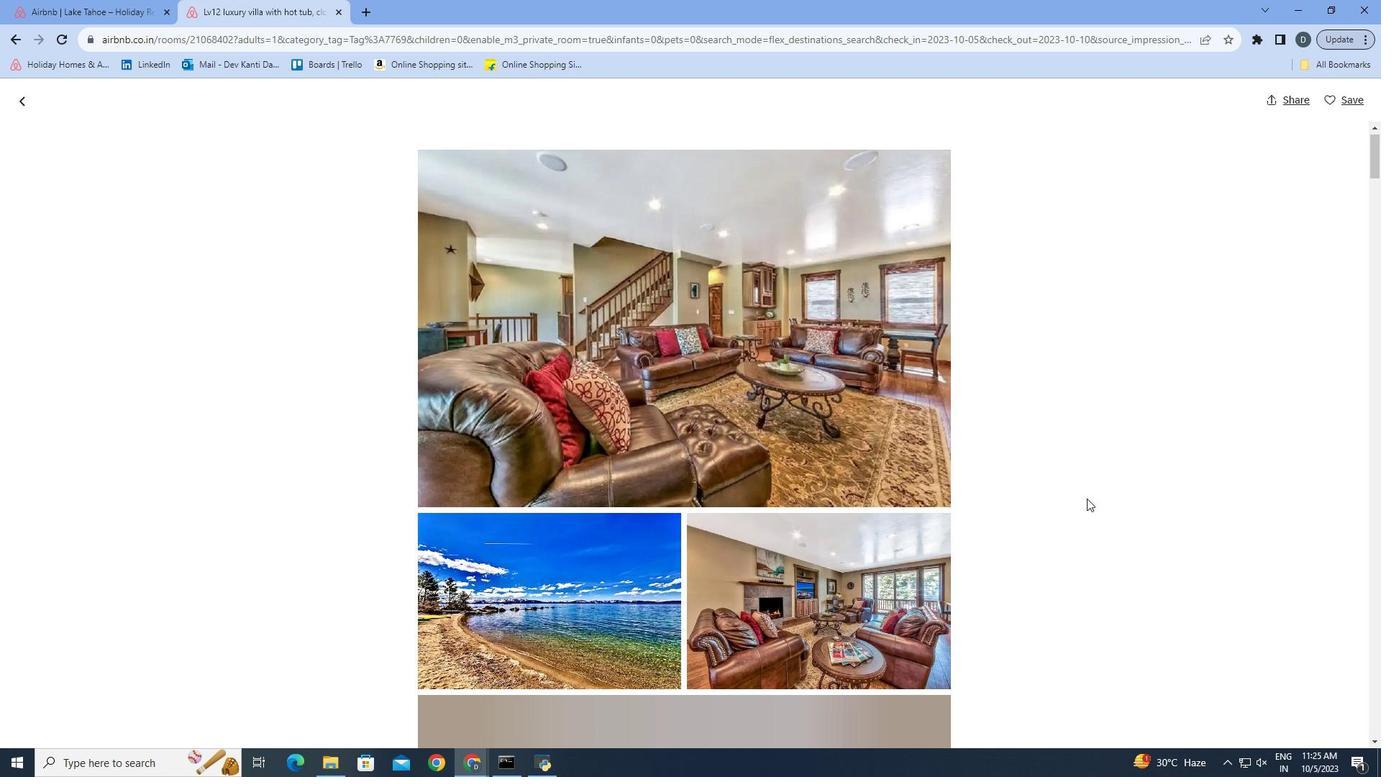 
Action: Mouse scrolled (1090, 501) with delta (0, 0)
Screenshot: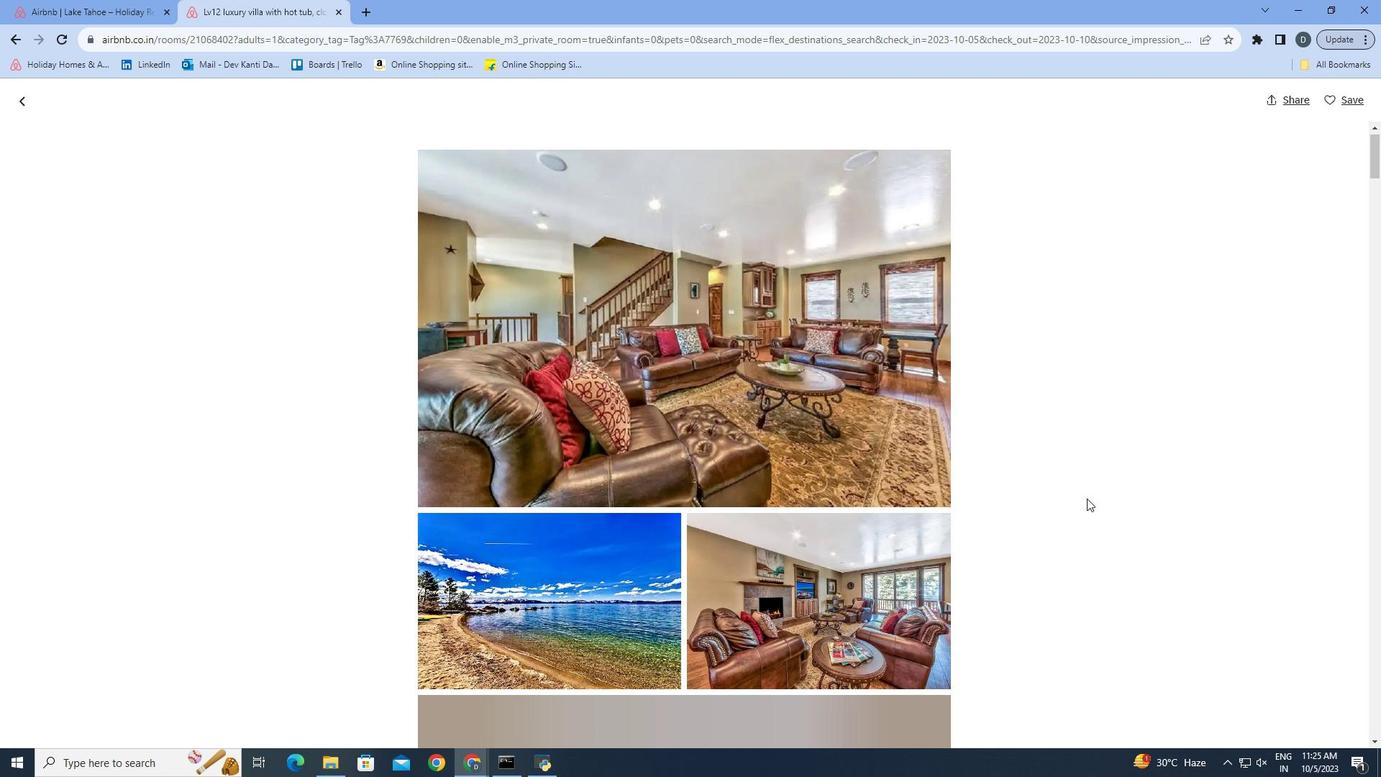 
Action: Mouse scrolled (1090, 501) with delta (0, 0)
Screenshot: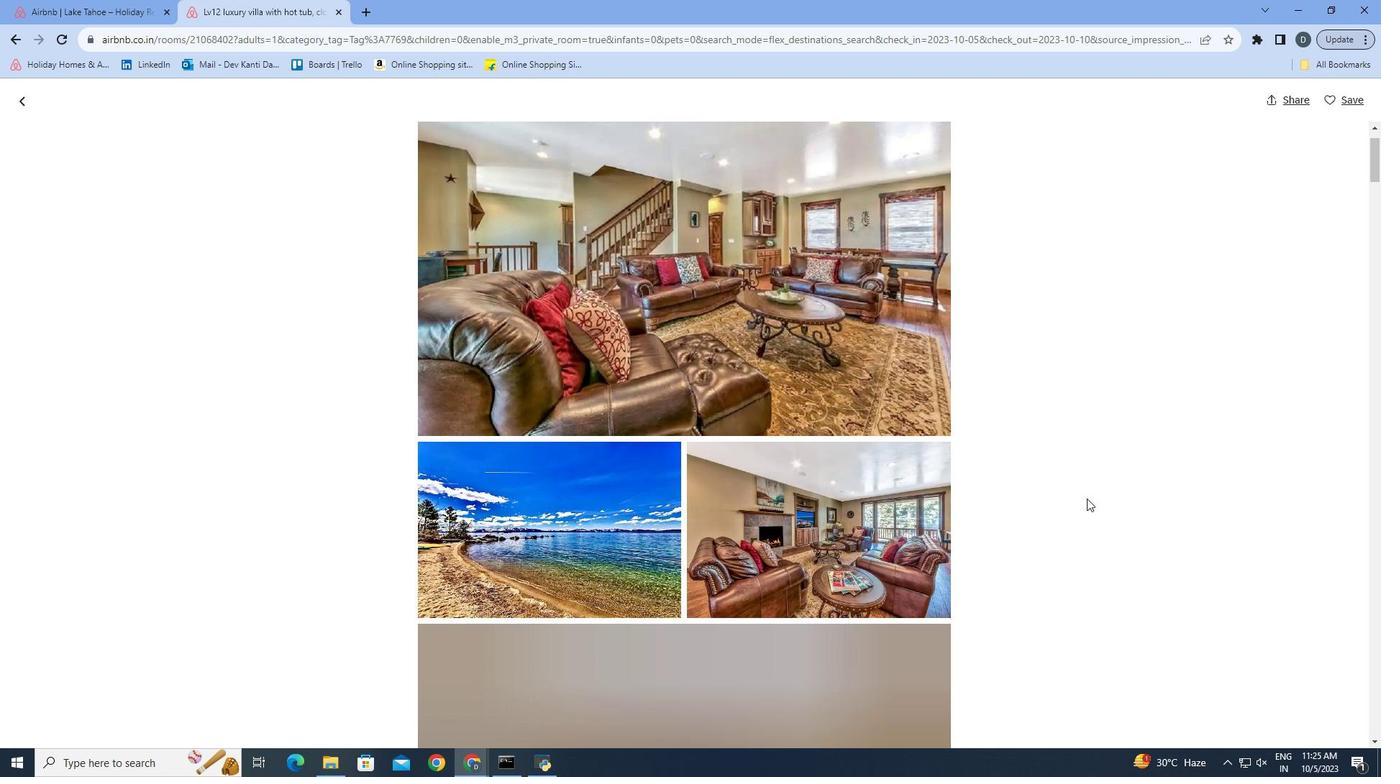 
Action: Mouse moved to (1090, 503)
Screenshot: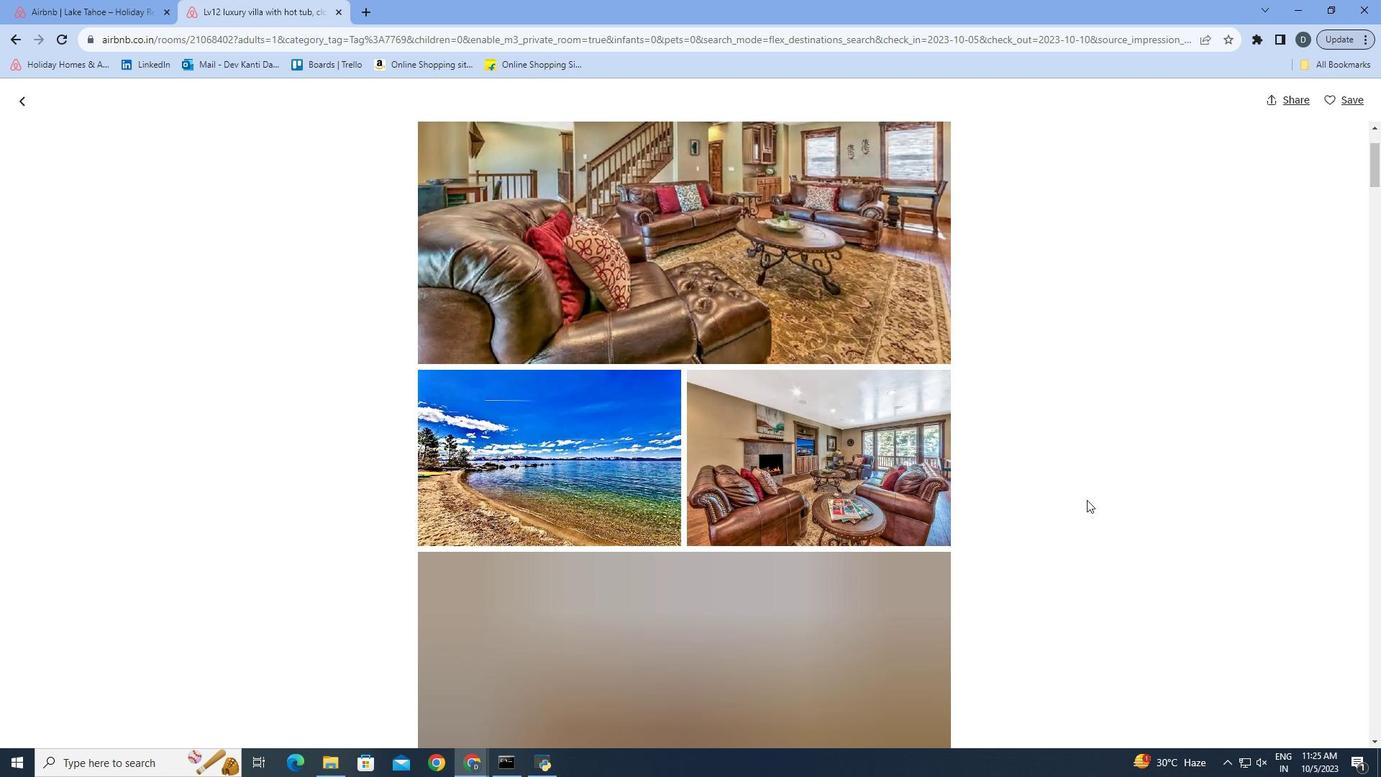 
Action: Mouse scrolled (1090, 502) with delta (0, 0)
Screenshot: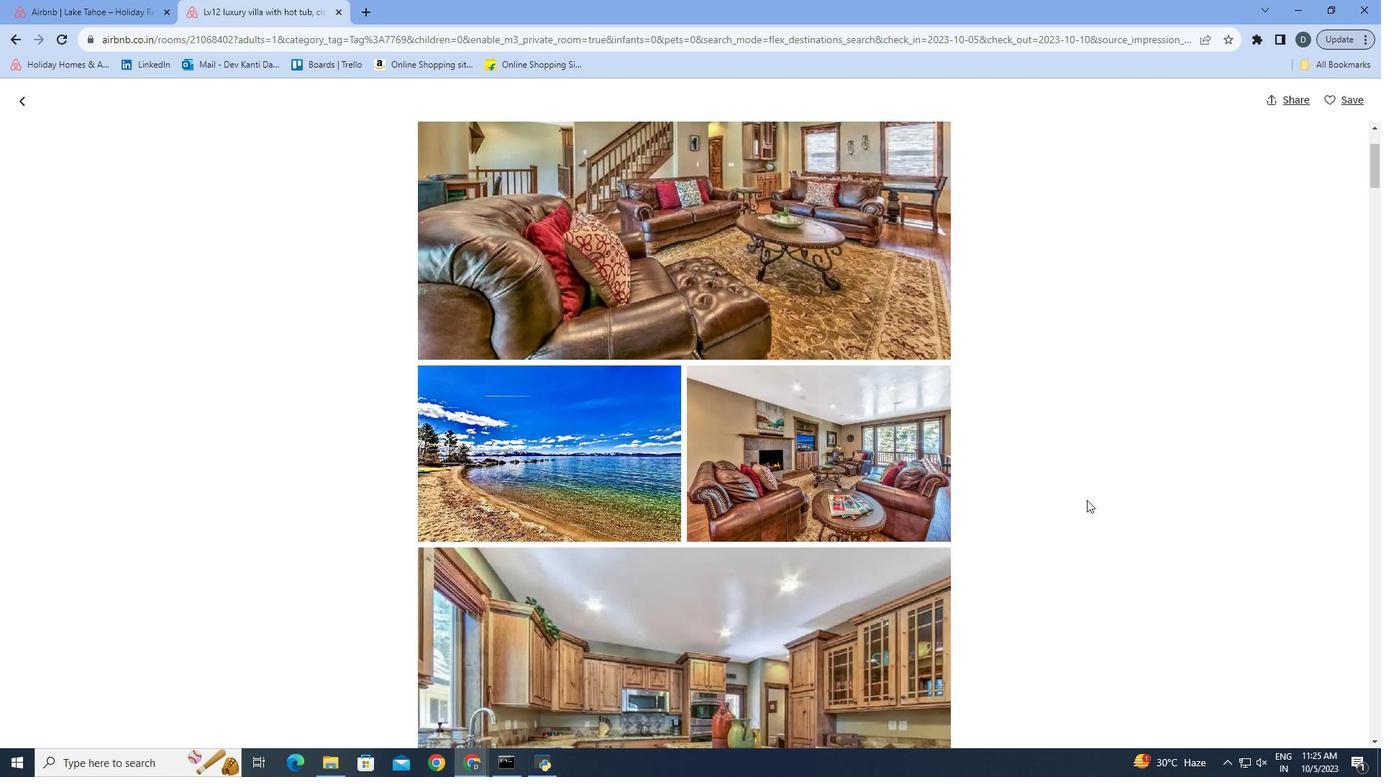 
Action: Mouse scrolled (1090, 502) with delta (0, 0)
Screenshot: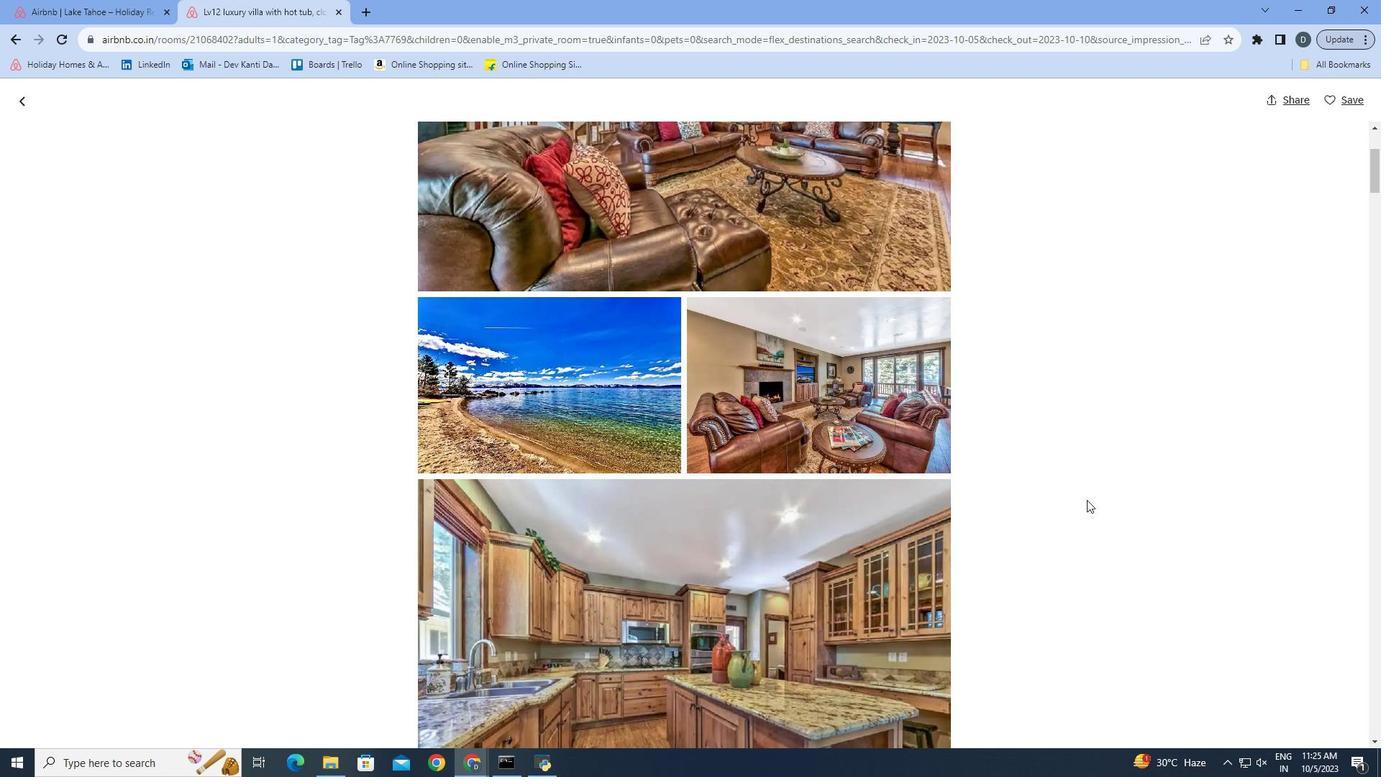 
Action: Mouse moved to (1068, 455)
Screenshot: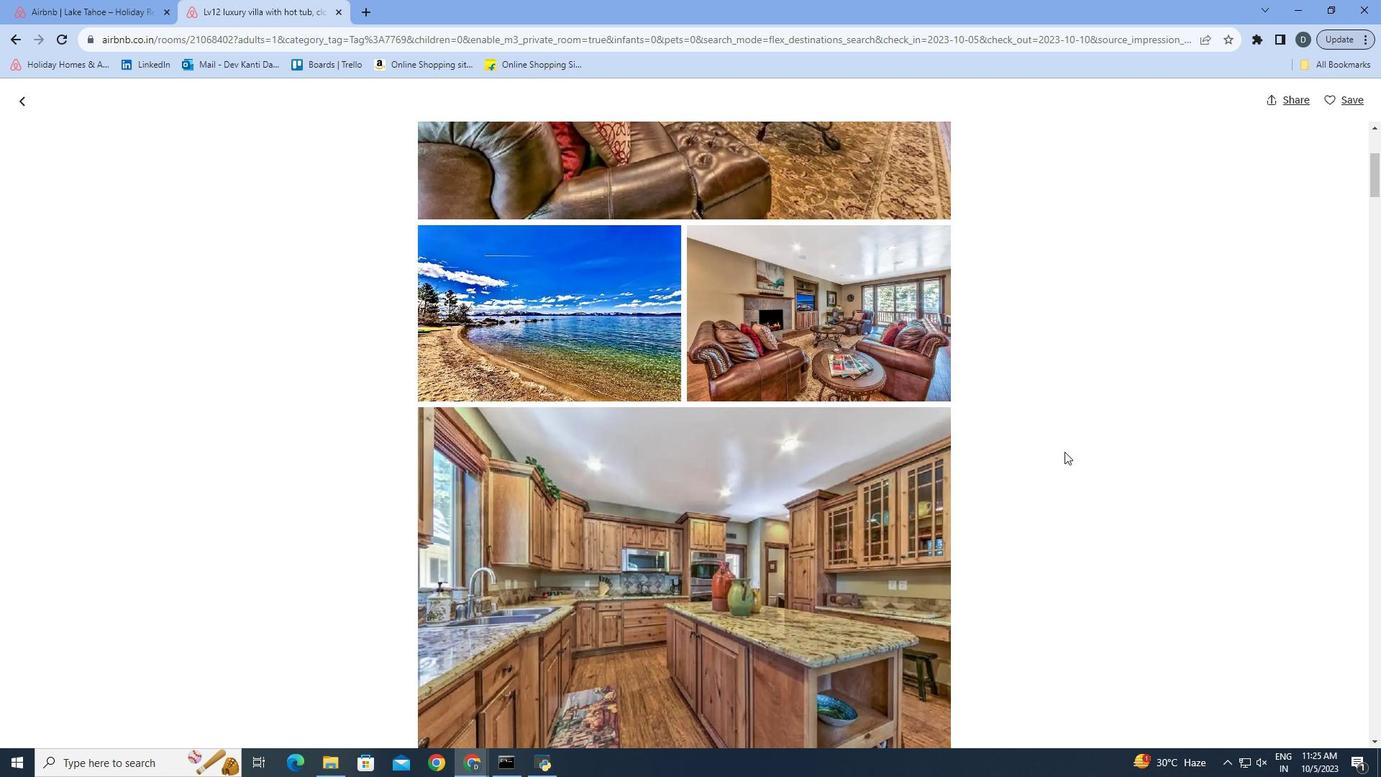 
Action: Mouse scrolled (1068, 454) with delta (0, 0)
Screenshot: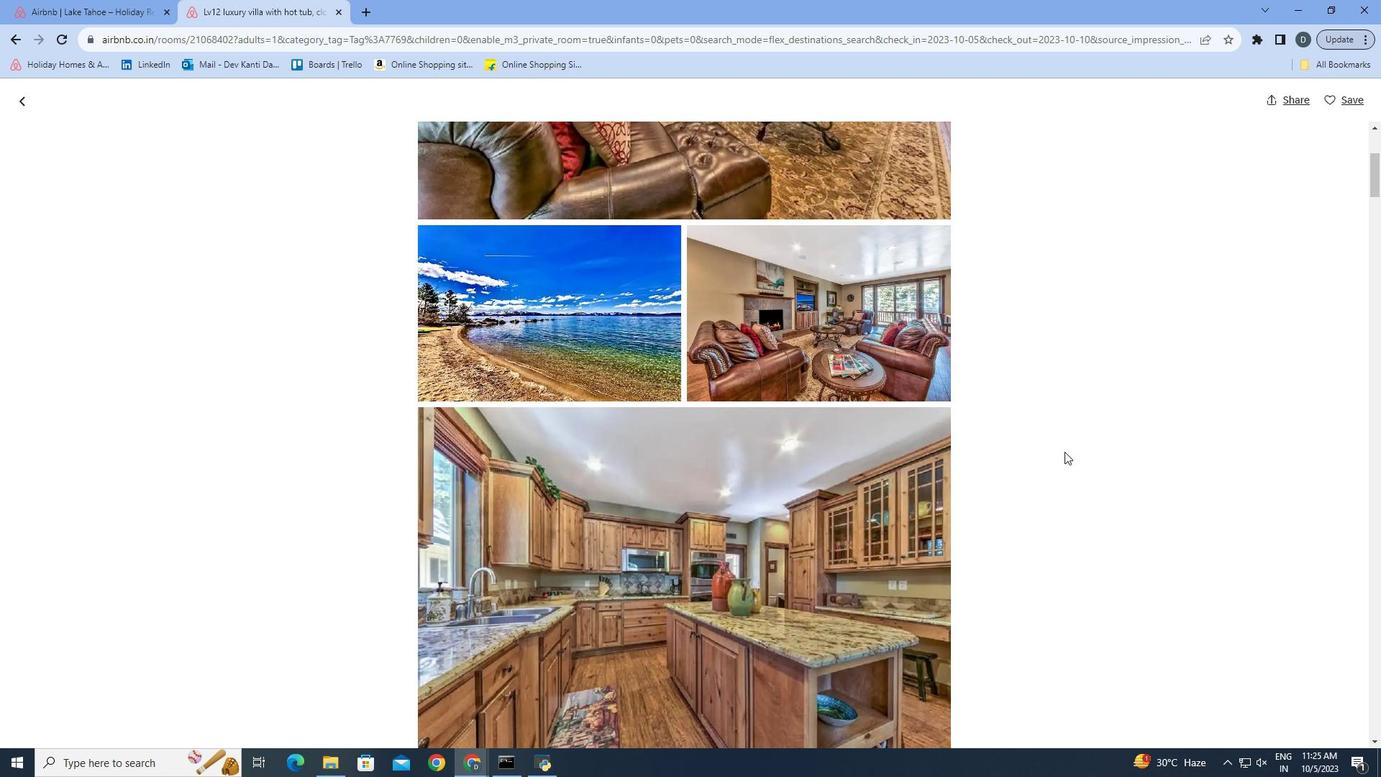 
Action: Mouse moved to (1068, 461)
Screenshot: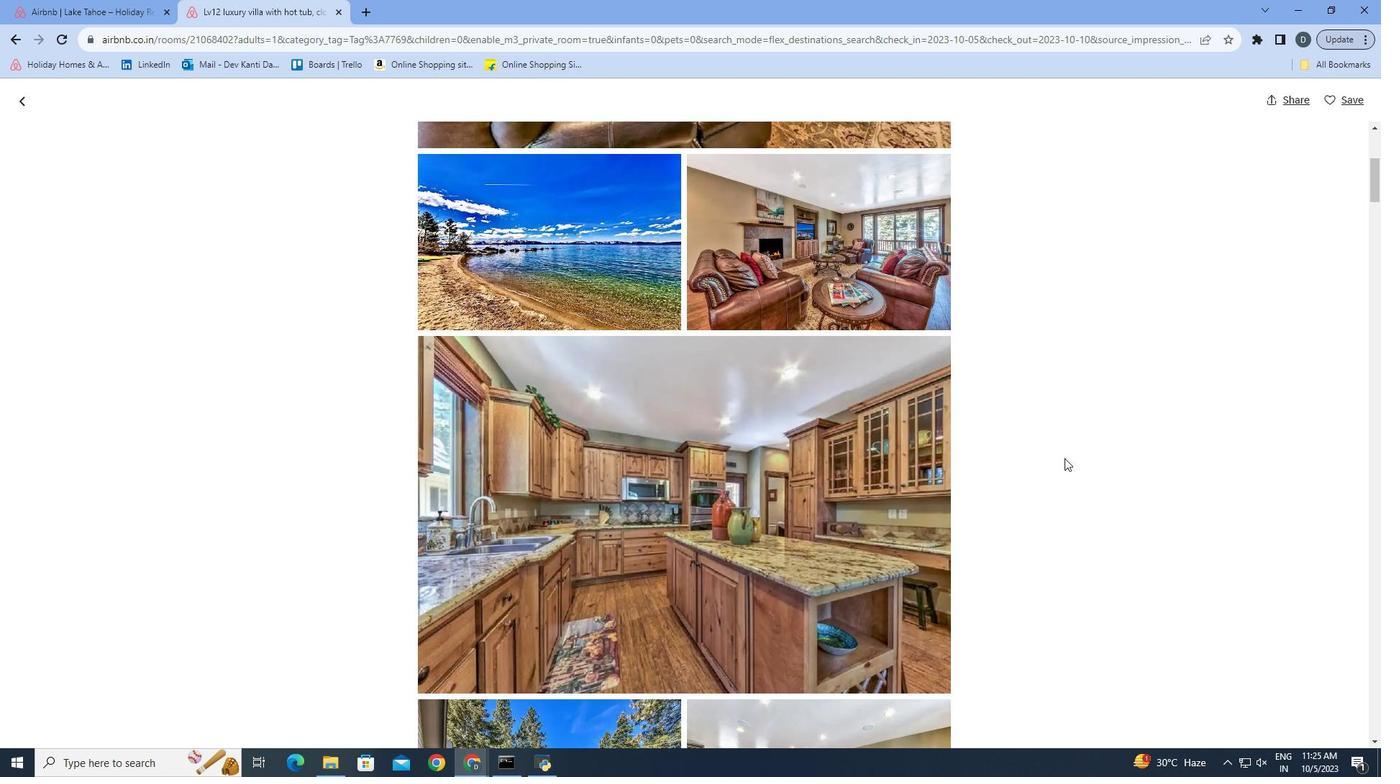 
Action: Mouse scrolled (1068, 461) with delta (0, 0)
Screenshot: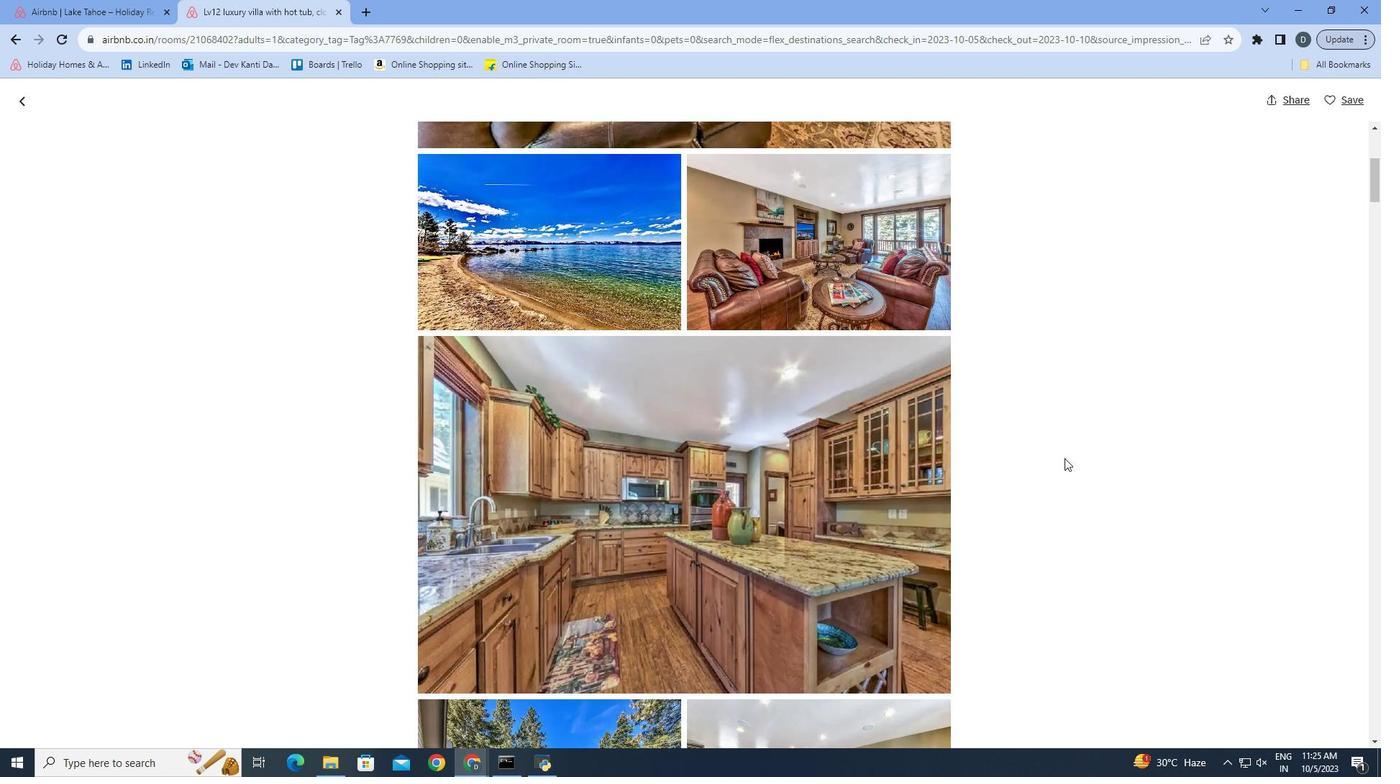 
Action: Mouse scrolled (1068, 461) with delta (0, 0)
Screenshot: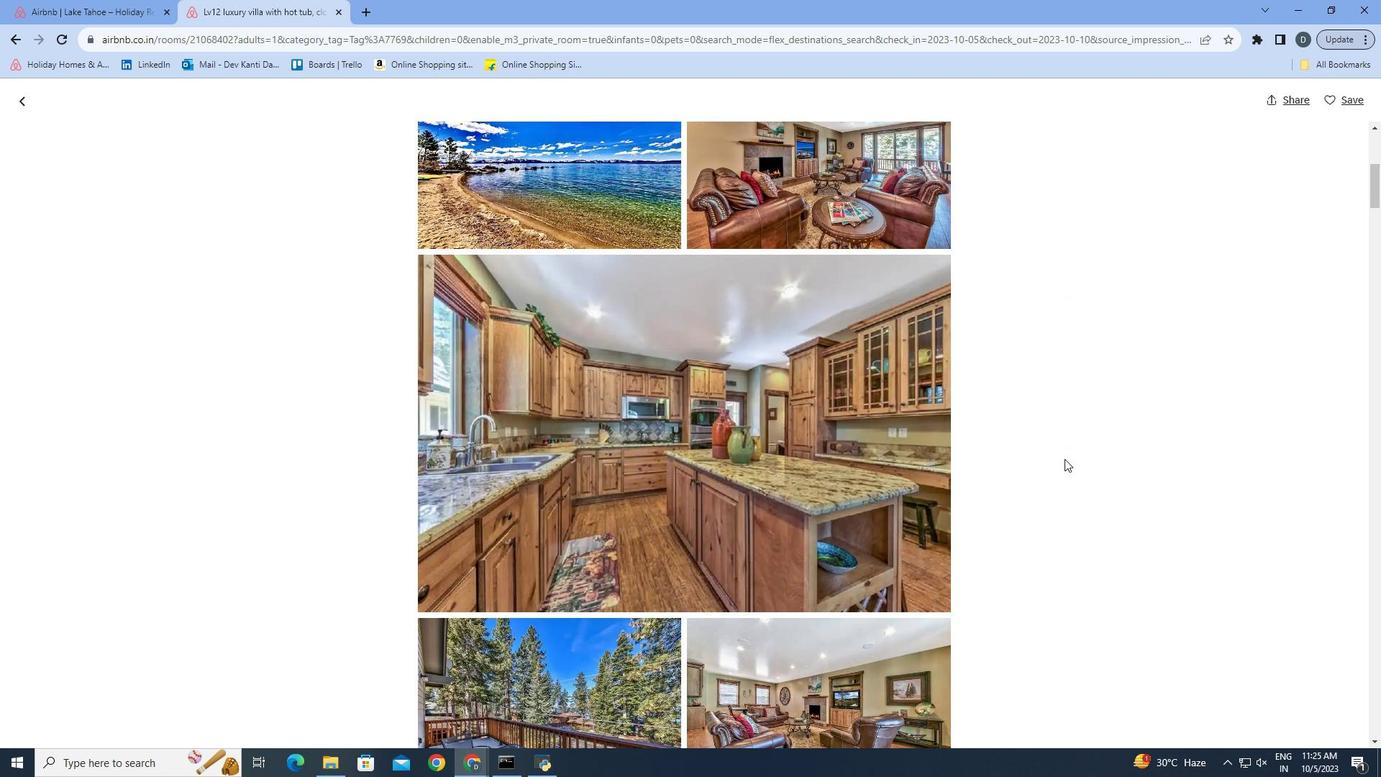 
Action: Mouse scrolled (1068, 461) with delta (0, 0)
Screenshot: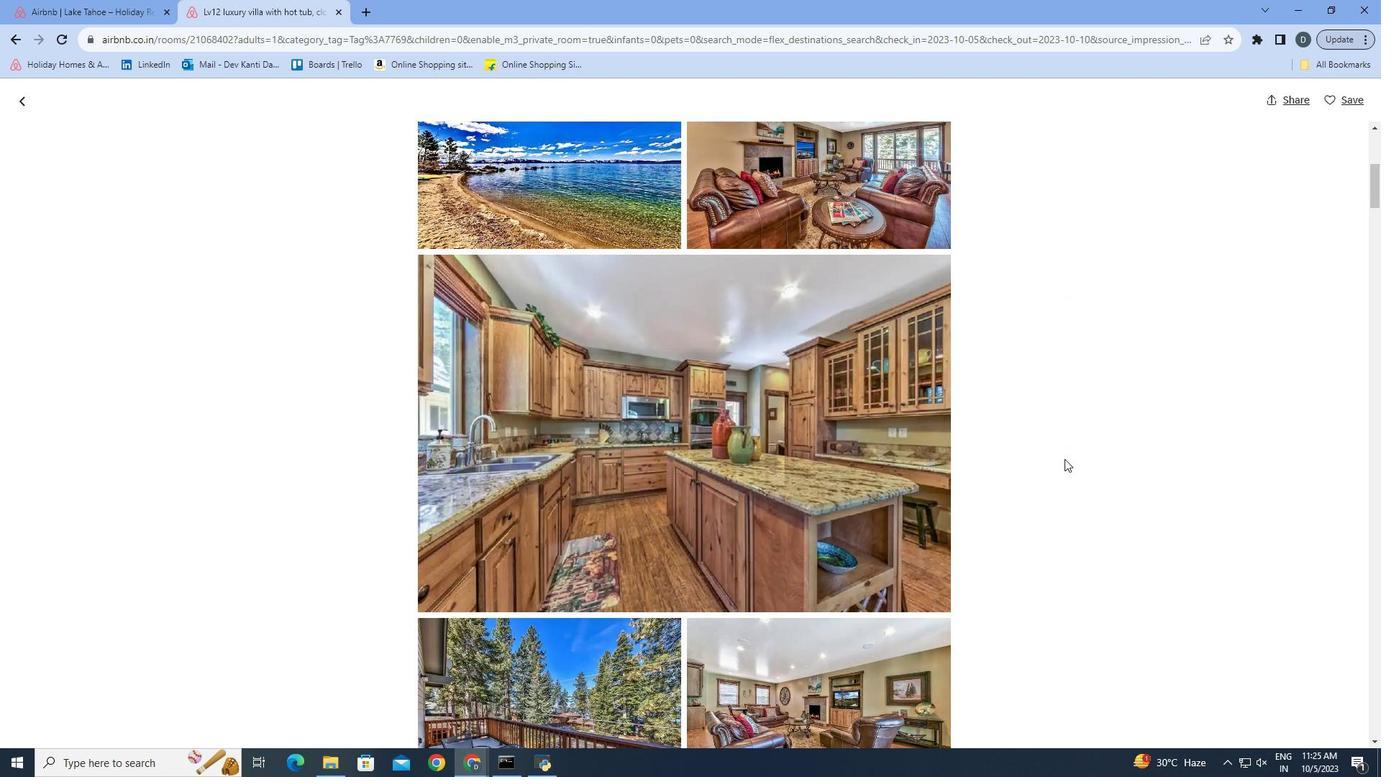 
Action: Mouse moved to (1068, 462)
Screenshot: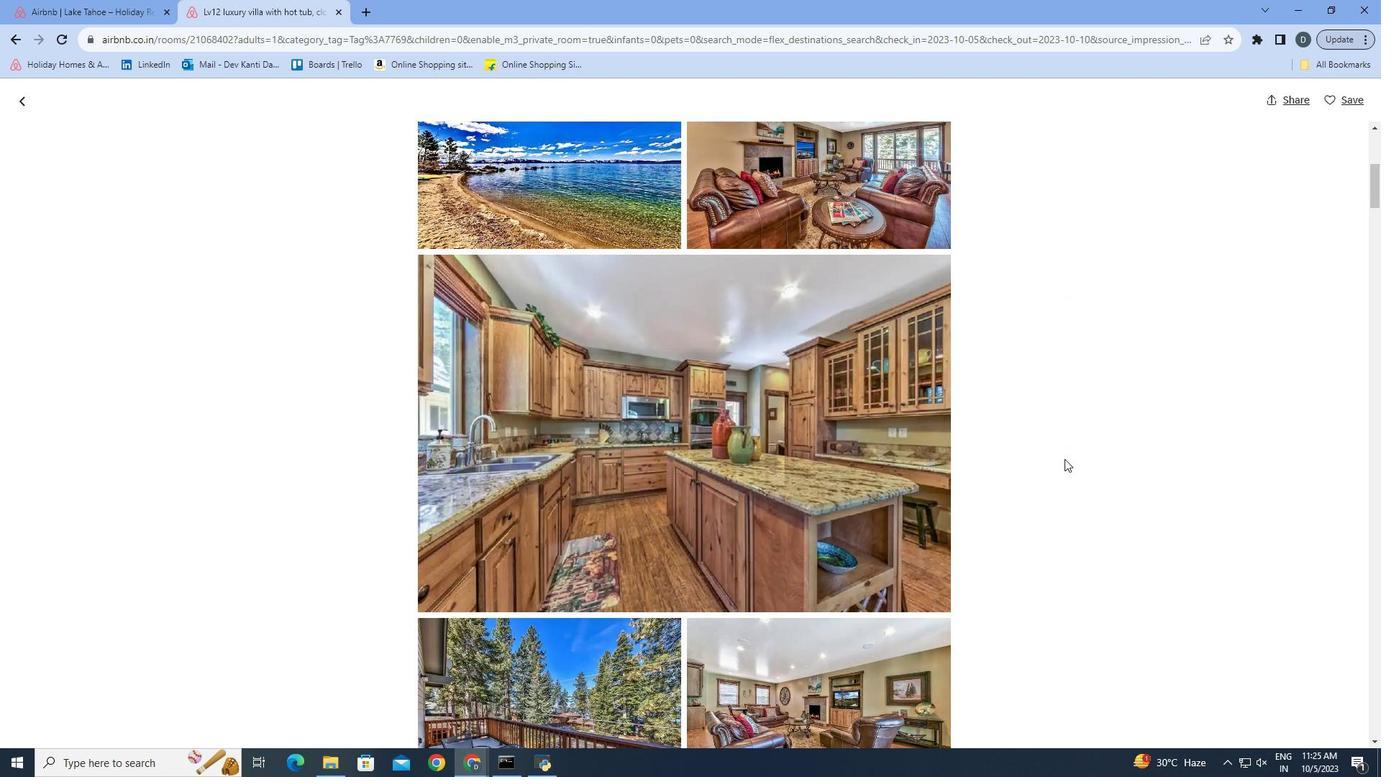 
Action: Mouse scrolled (1068, 461) with delta (0, 0)
Screenshot: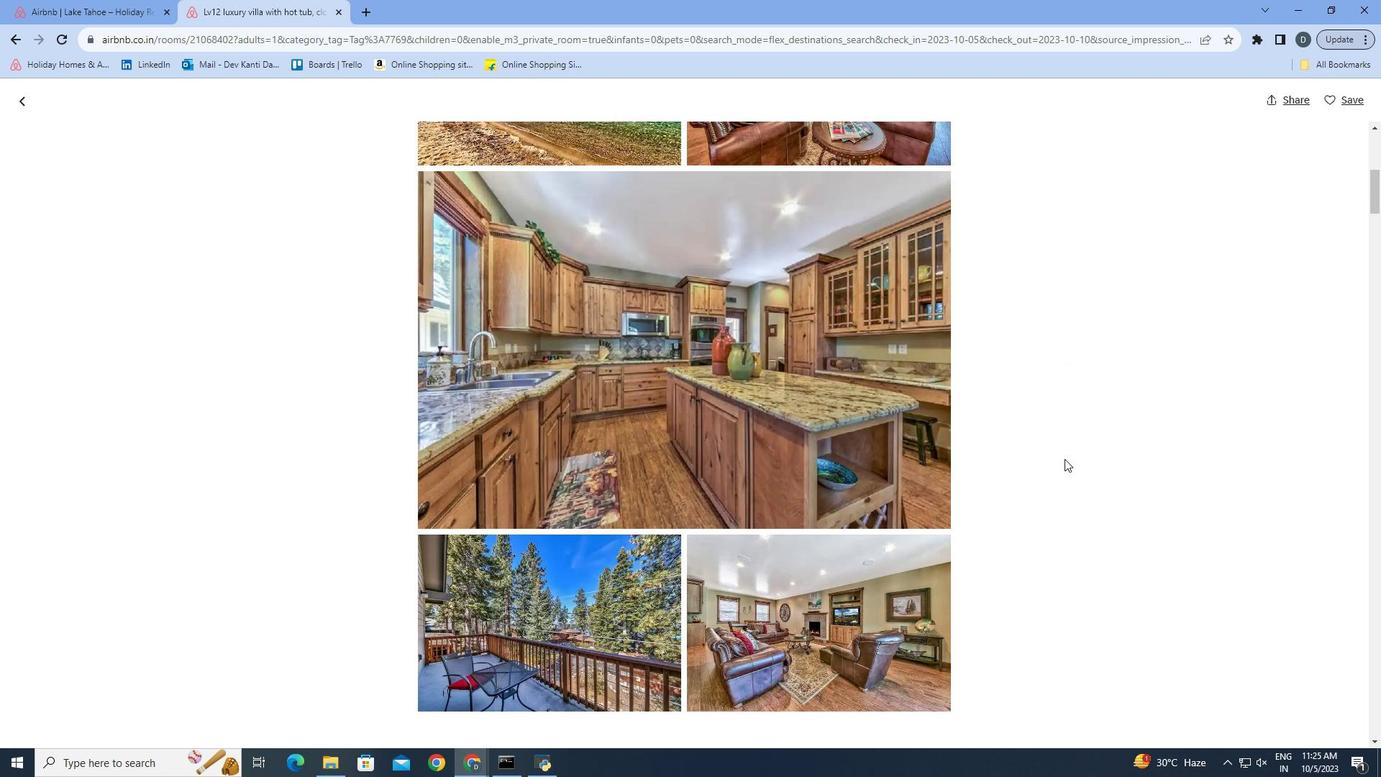 
Action: Mouse moved to (1067, 464)
Screenshot: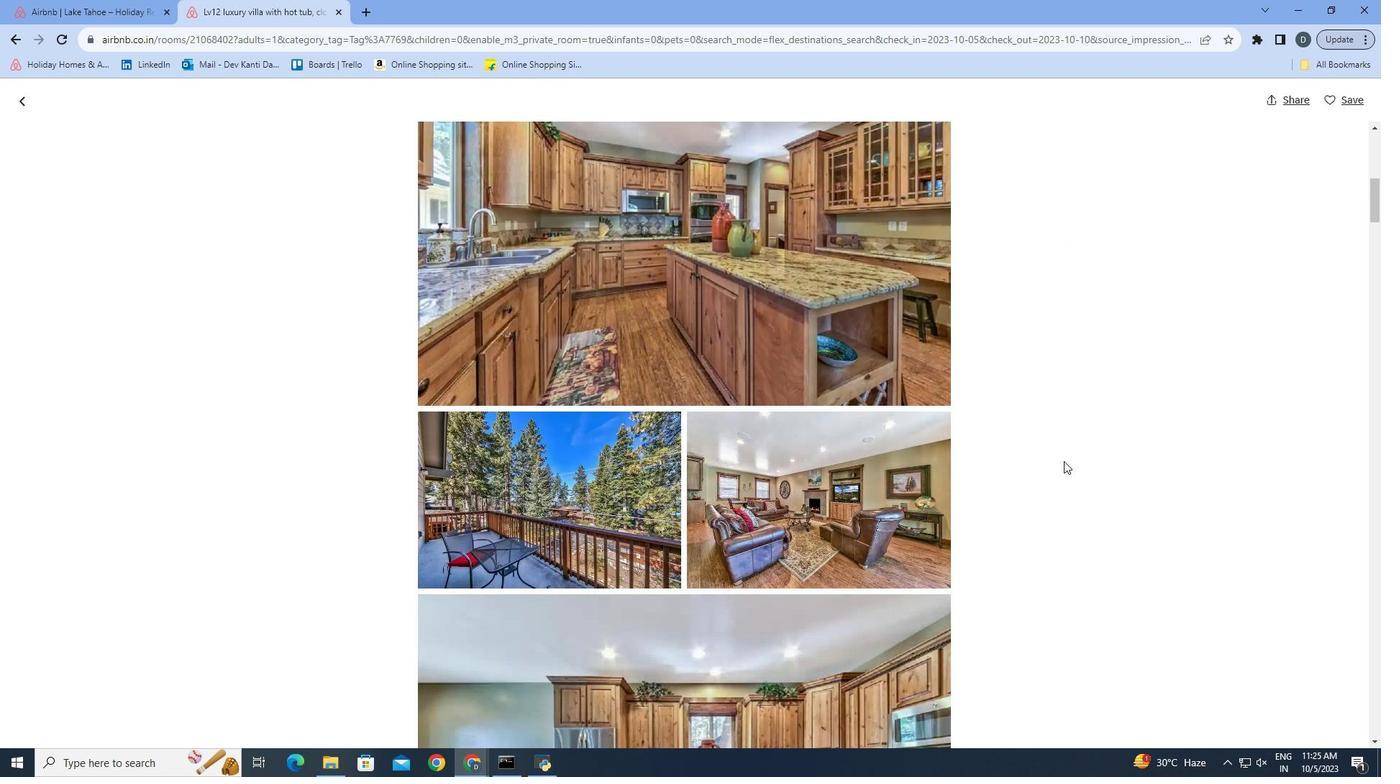 
Action: Mouse scrolled (1067, 464) with delta (0, 0)
Screenshot: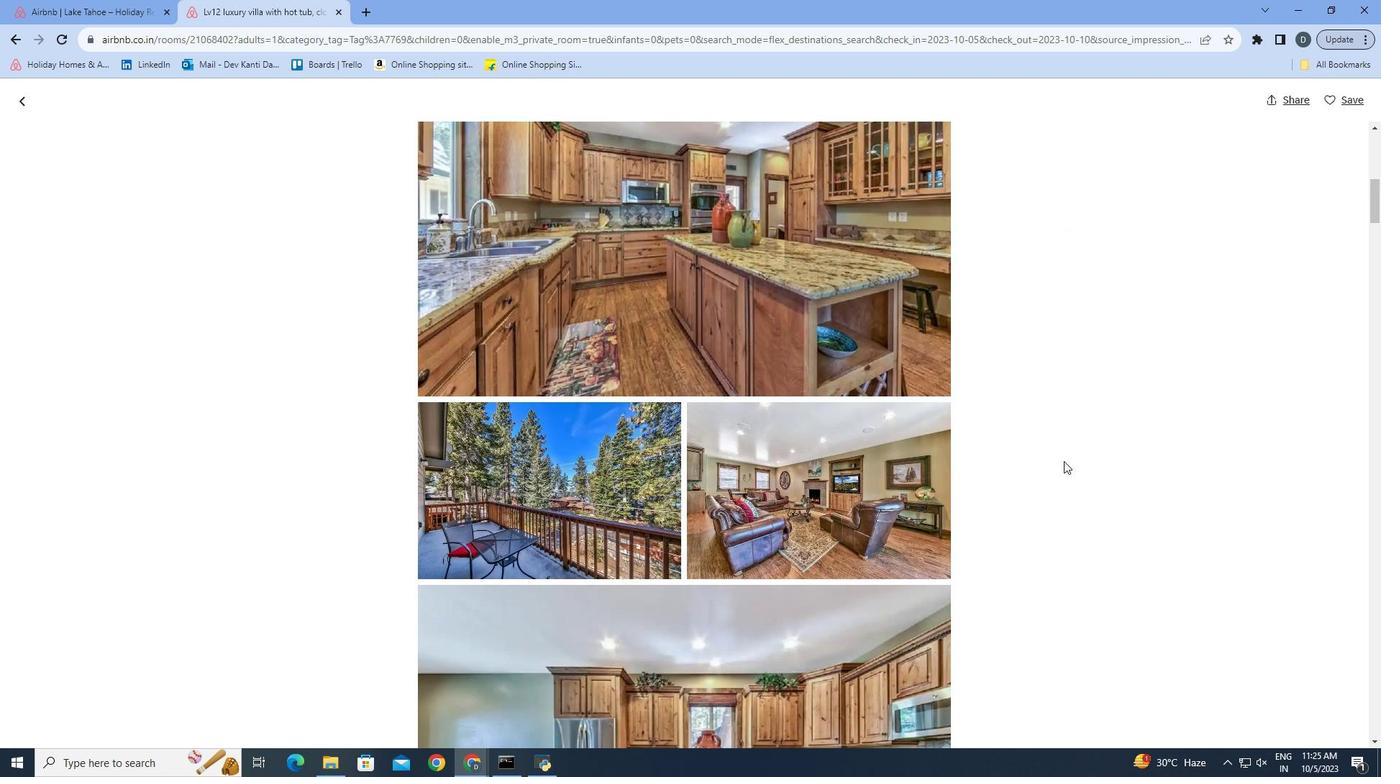 
Action: Mouse scrolled (1067, 464) with delta (0, 0)
Screenshot: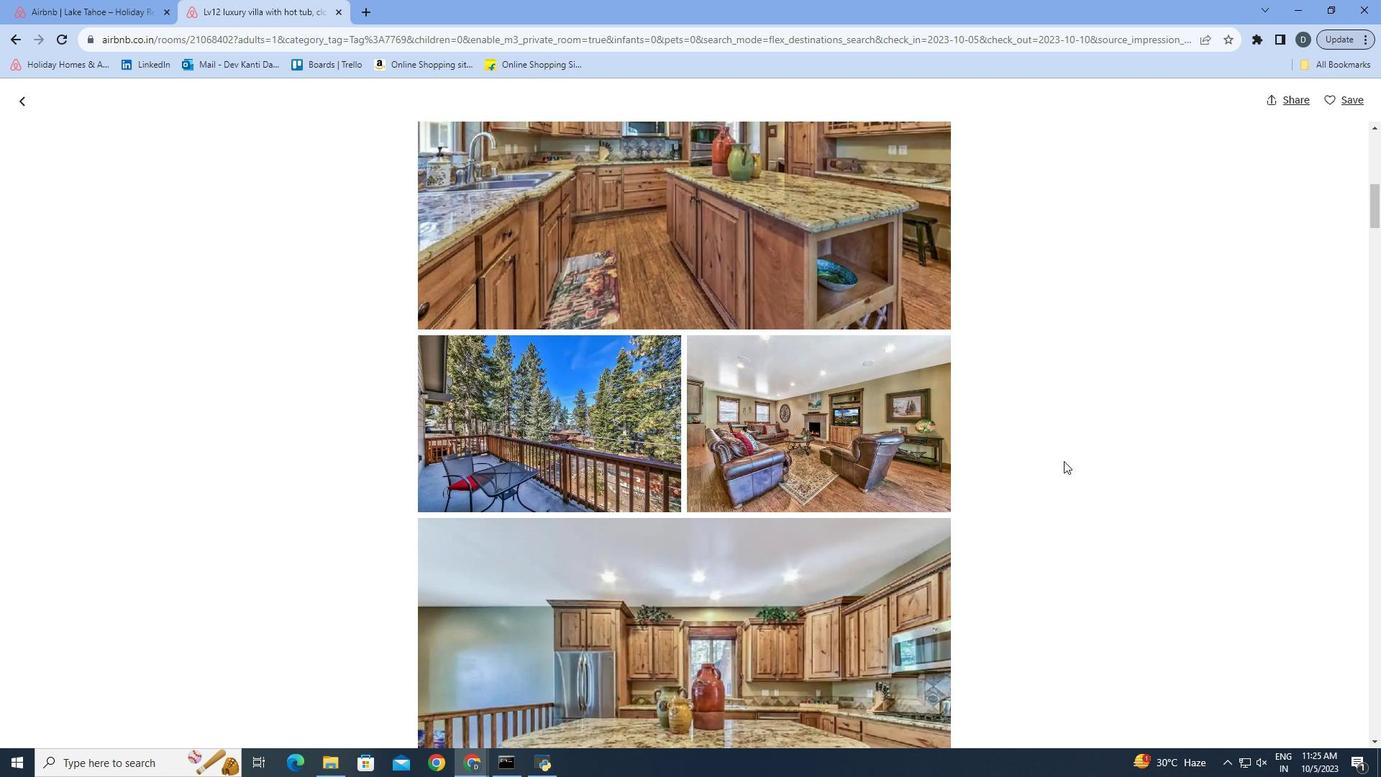 
Action: Mouse scrolled (1067, 464) with delta (0, 0)
Screenshot: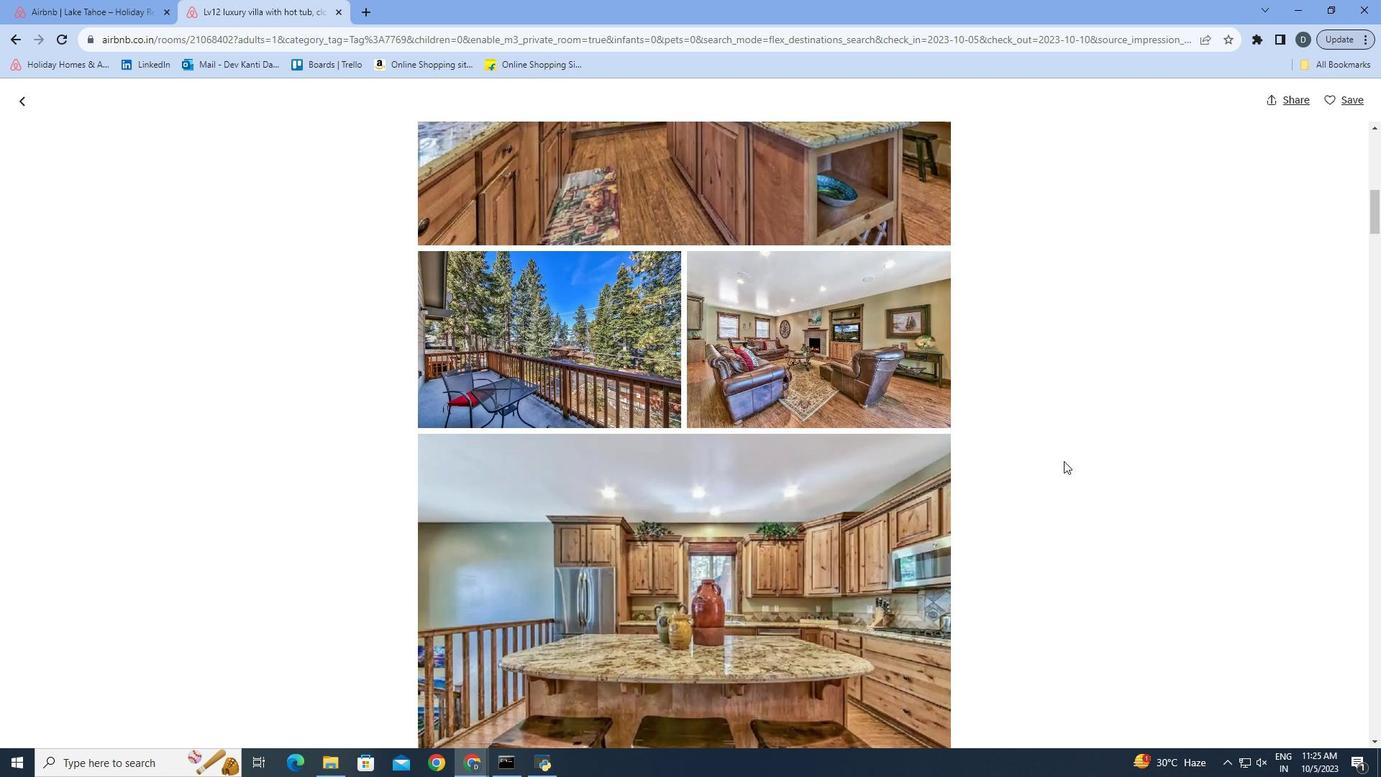 
Action: Mouse scrolled (1067, 464) with delta (0, 0)
Screenshot: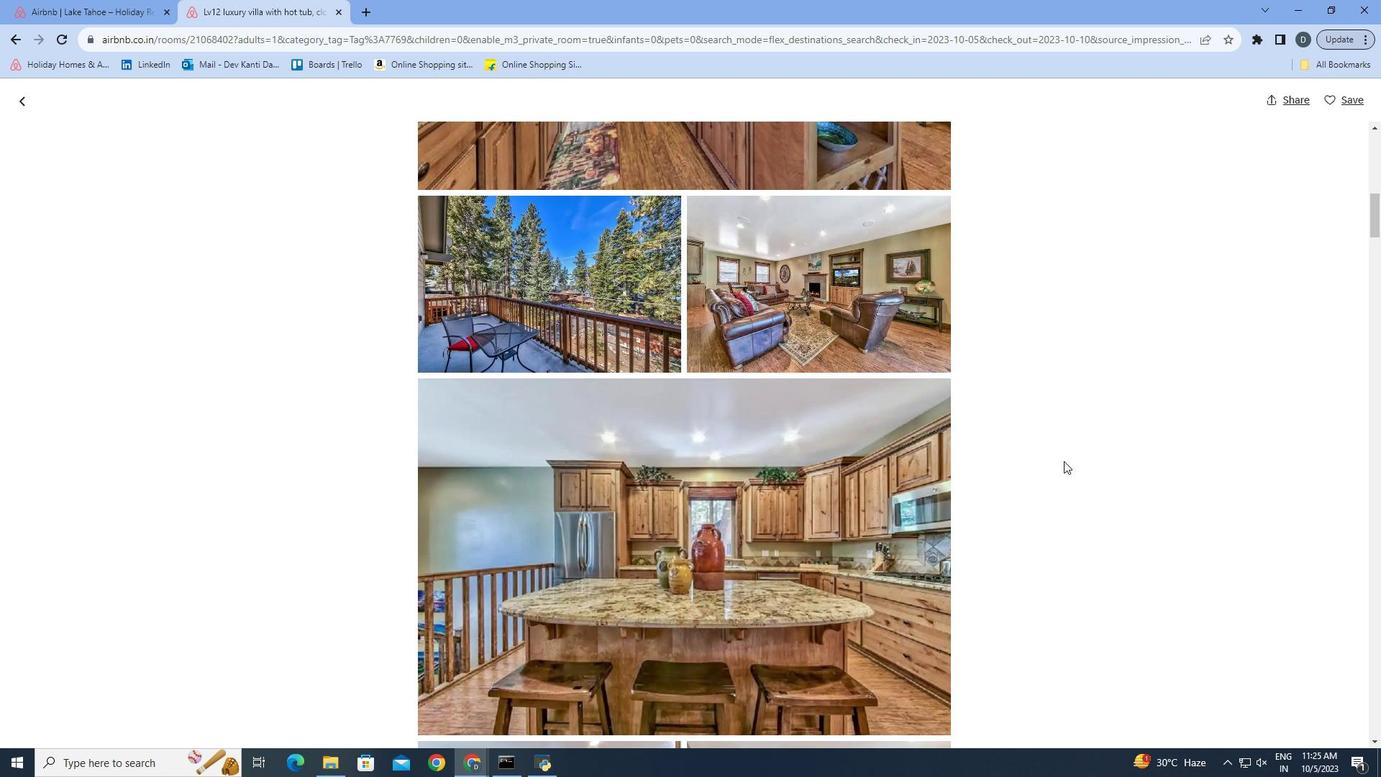 
Action: Mouse scrolled (1067, 464) with delta (0, 0)
Screenshot: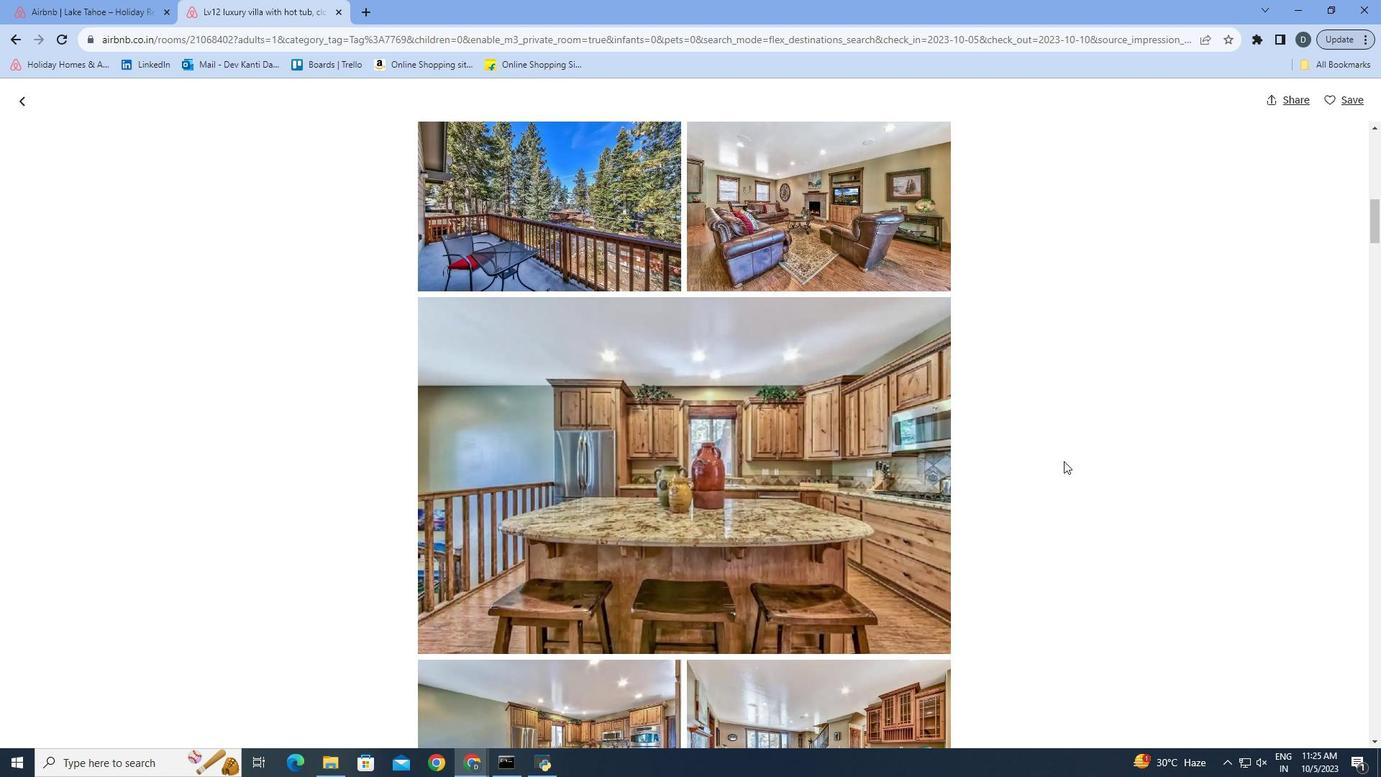 
Action: Mouse moved to (1051, 450)
Screenshot: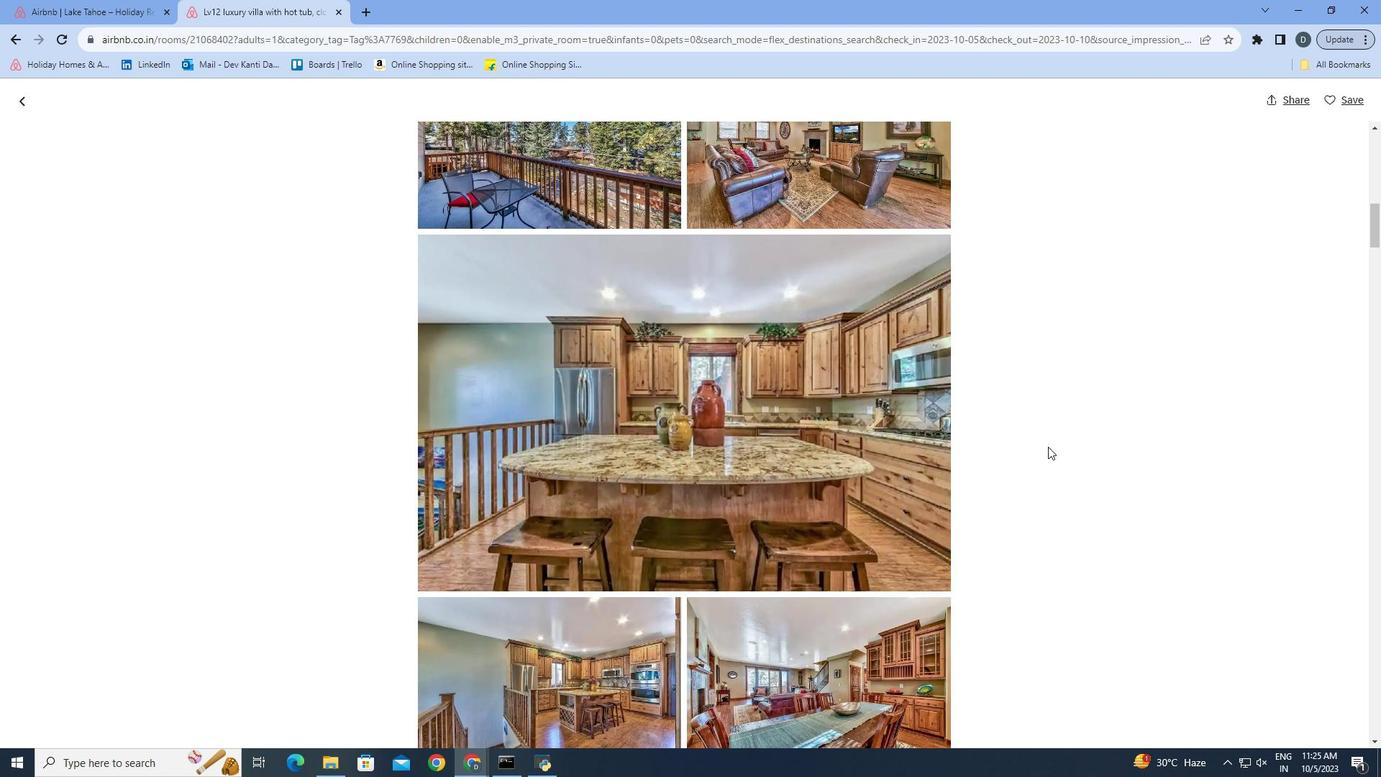 
Action: Mouse scrolled (1051, 449) with delta (0, 0)
Screenshot: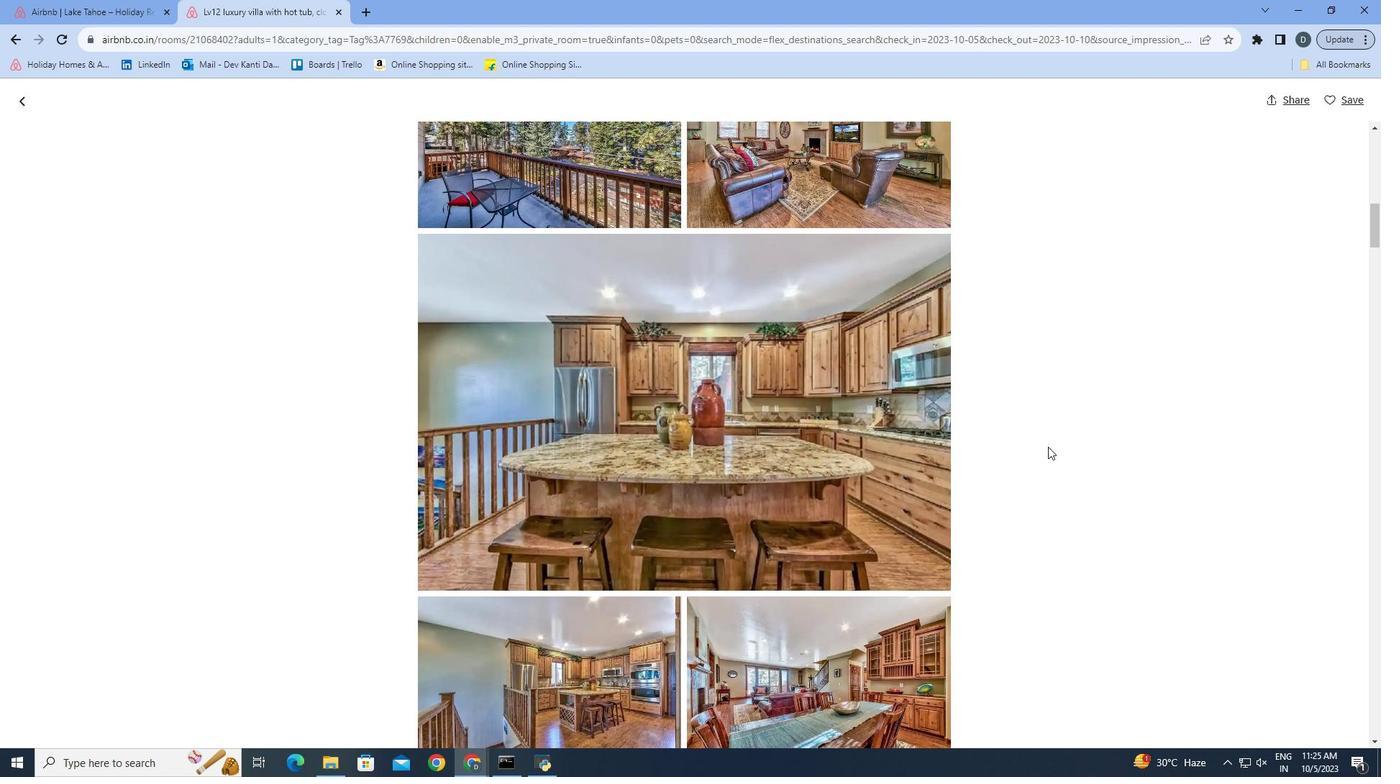 
Action: Mouse moved to (1052, 448)
Screenshot: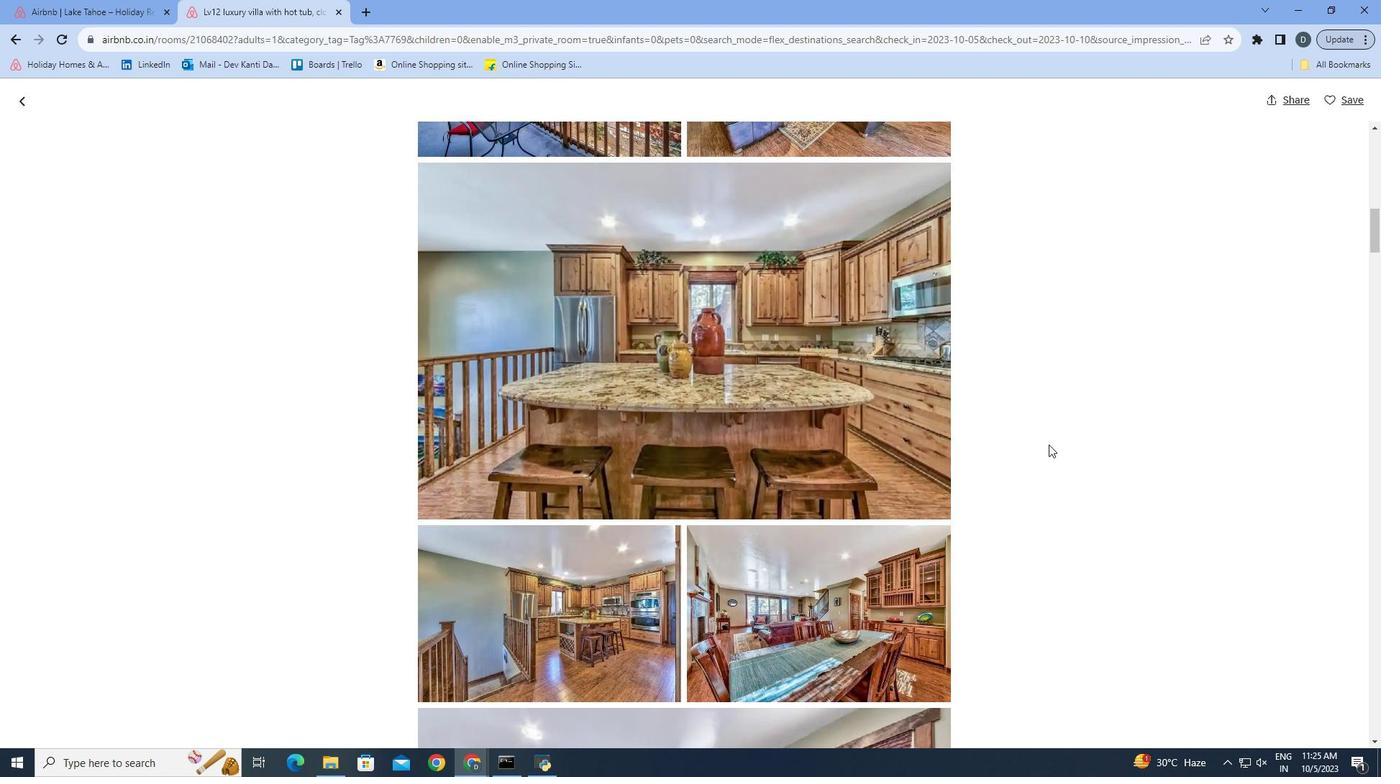 
Action: Mouse scrolled (1052, 447) with delta (0, 0)
Screenshot: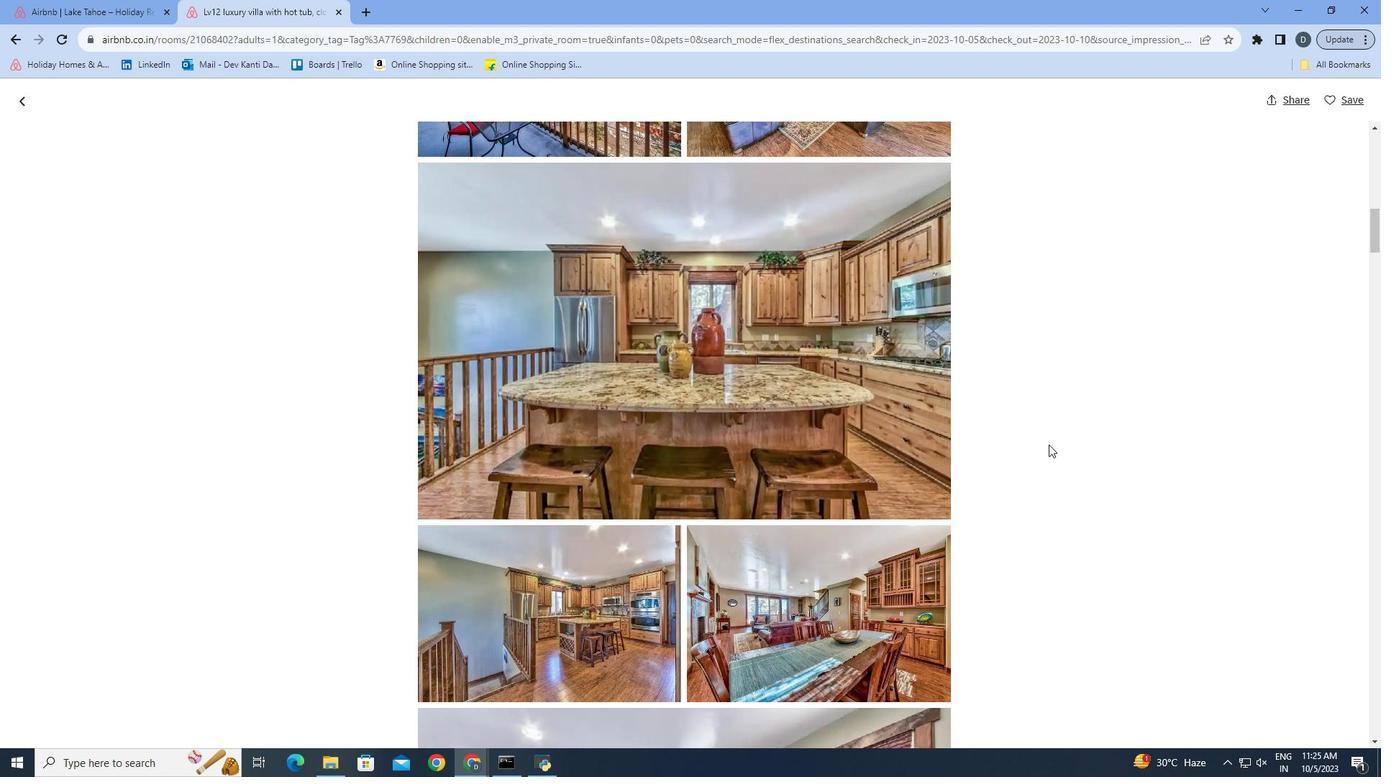 
Action: Mouse moved to (1051, 464)
Screenshot: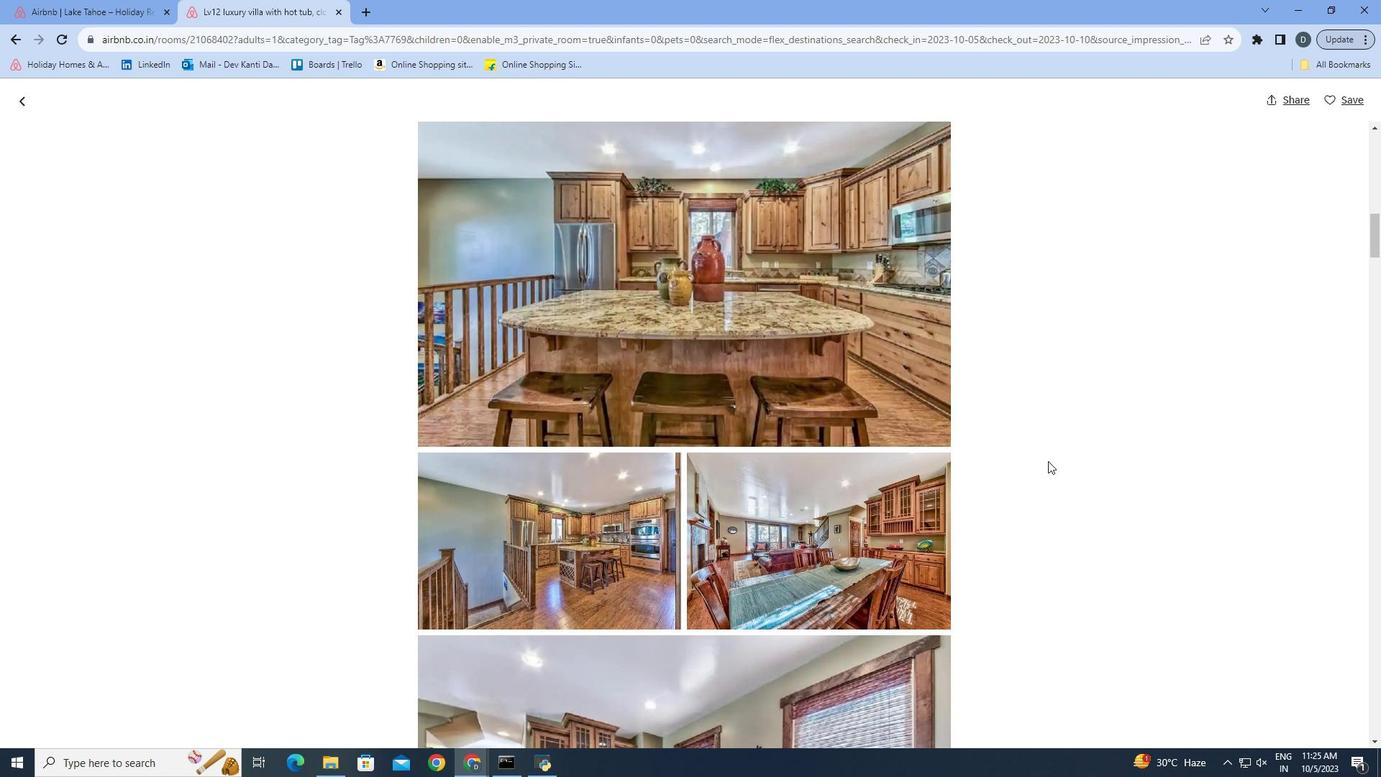 
Action: Mouse scrolled (1051, 464) with delta (0, 0)
Screenshot: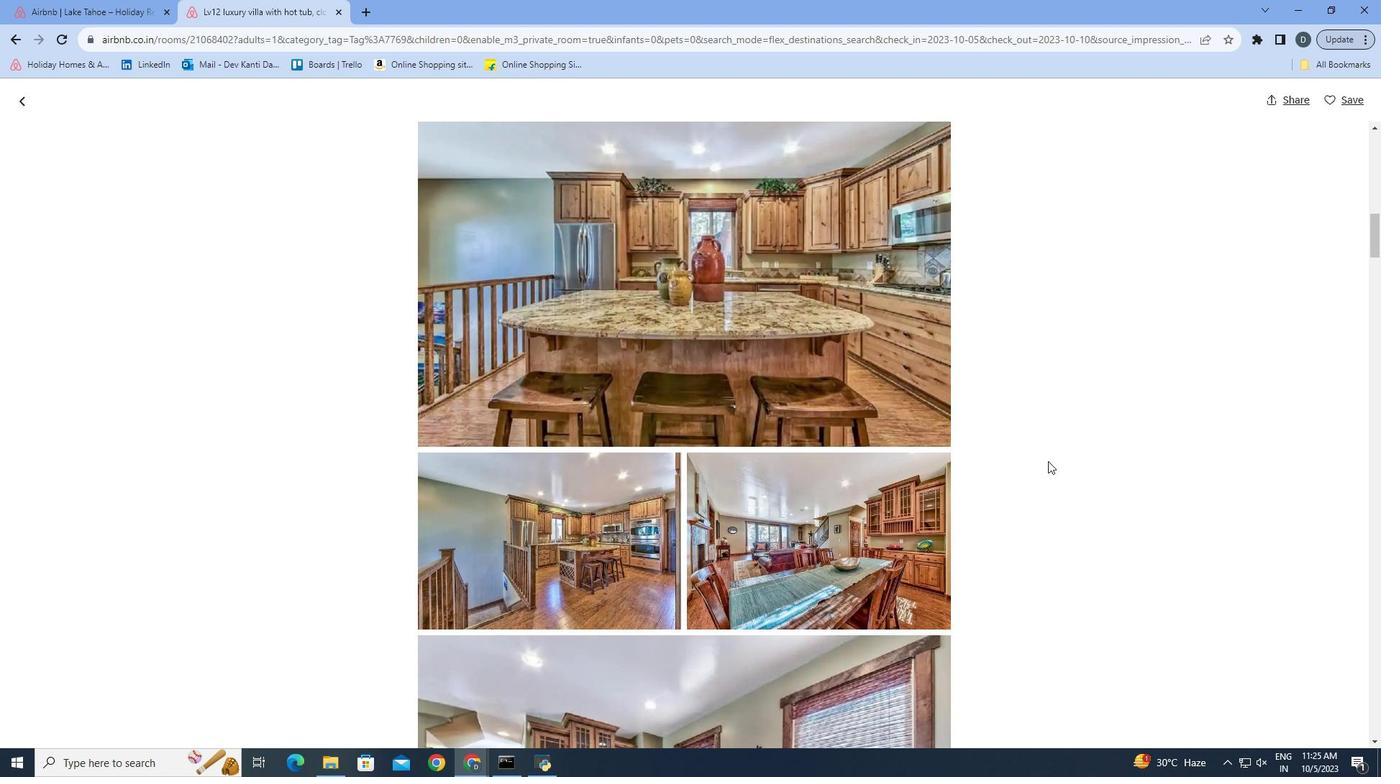 
Action: Mouse moved to (1054, 461)
Screenshot: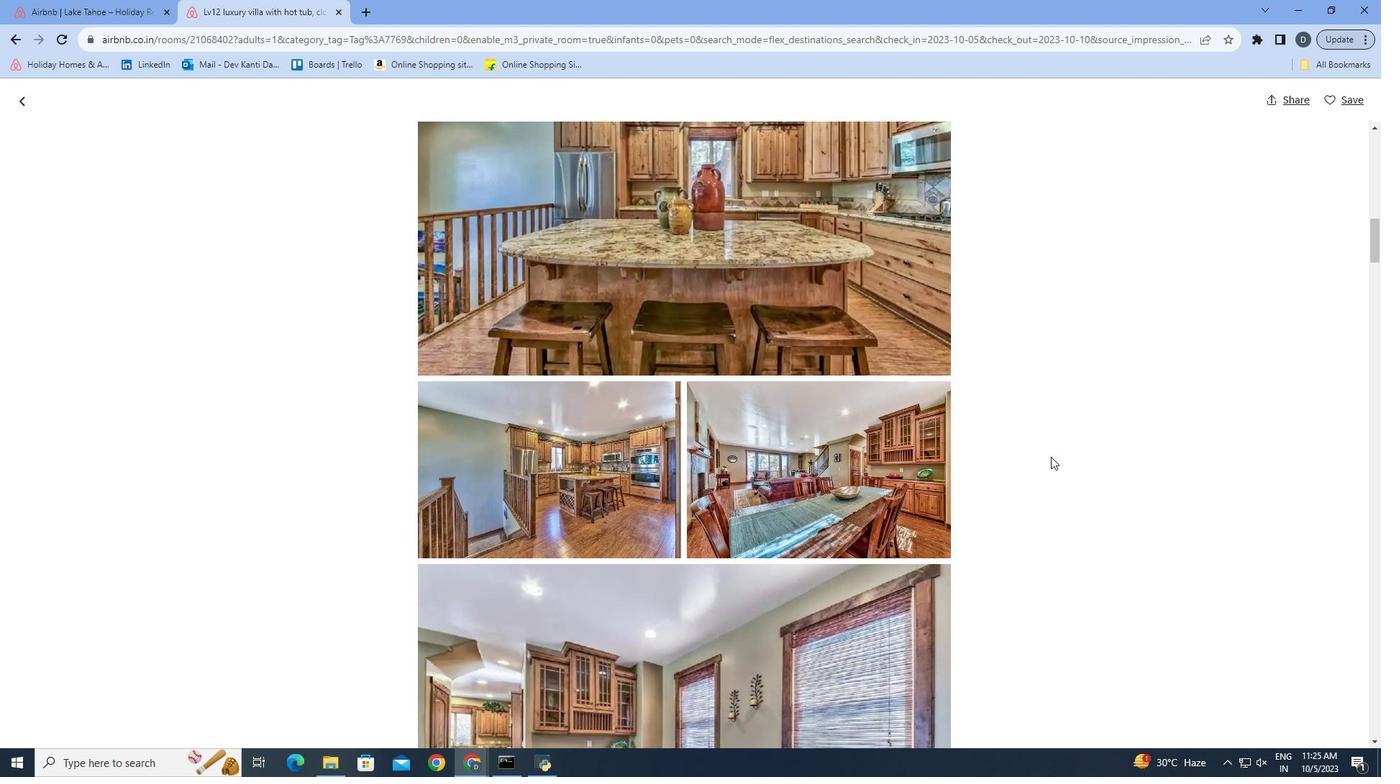 
Action: Mouse scrolled (1054, 461) with delta (0, 0)
Screenshot: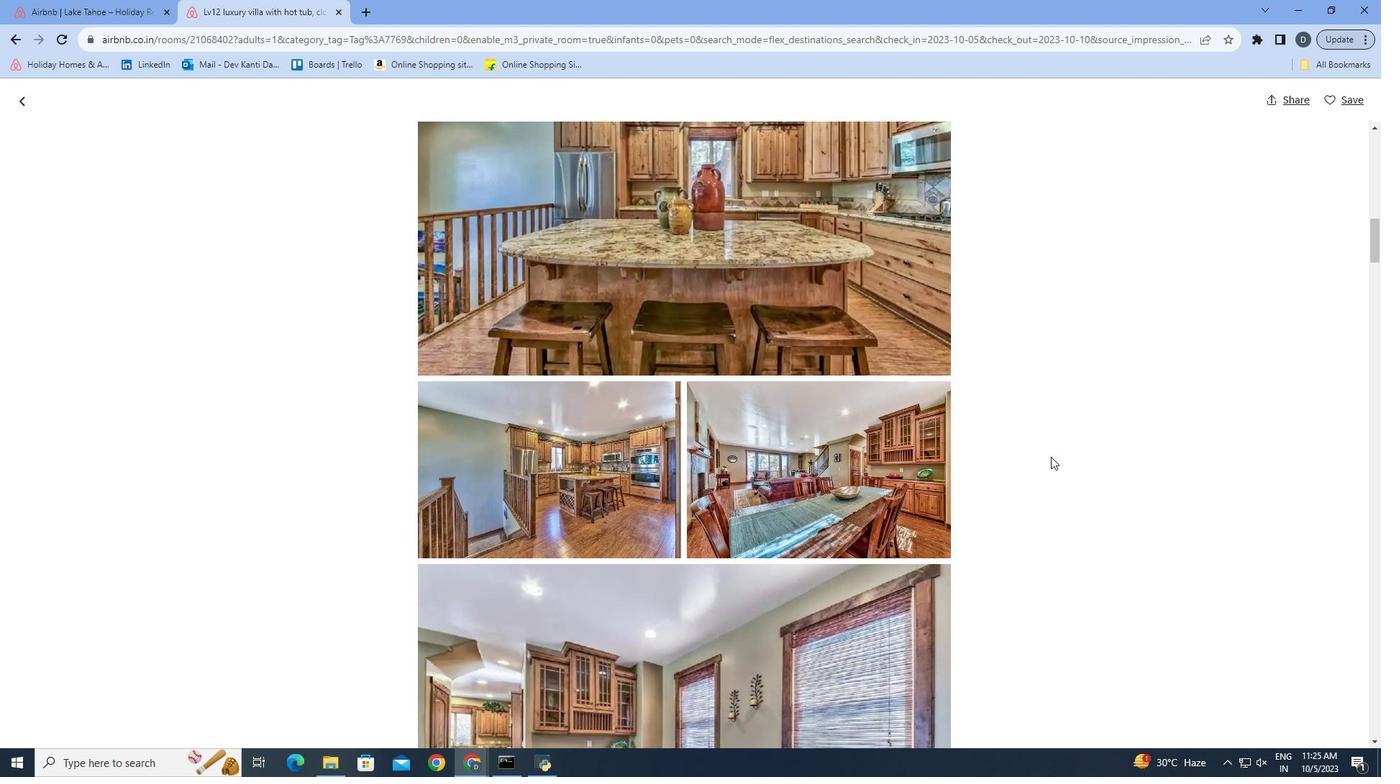 
Action: Mouse moved to (1054, 460)
Screenshot: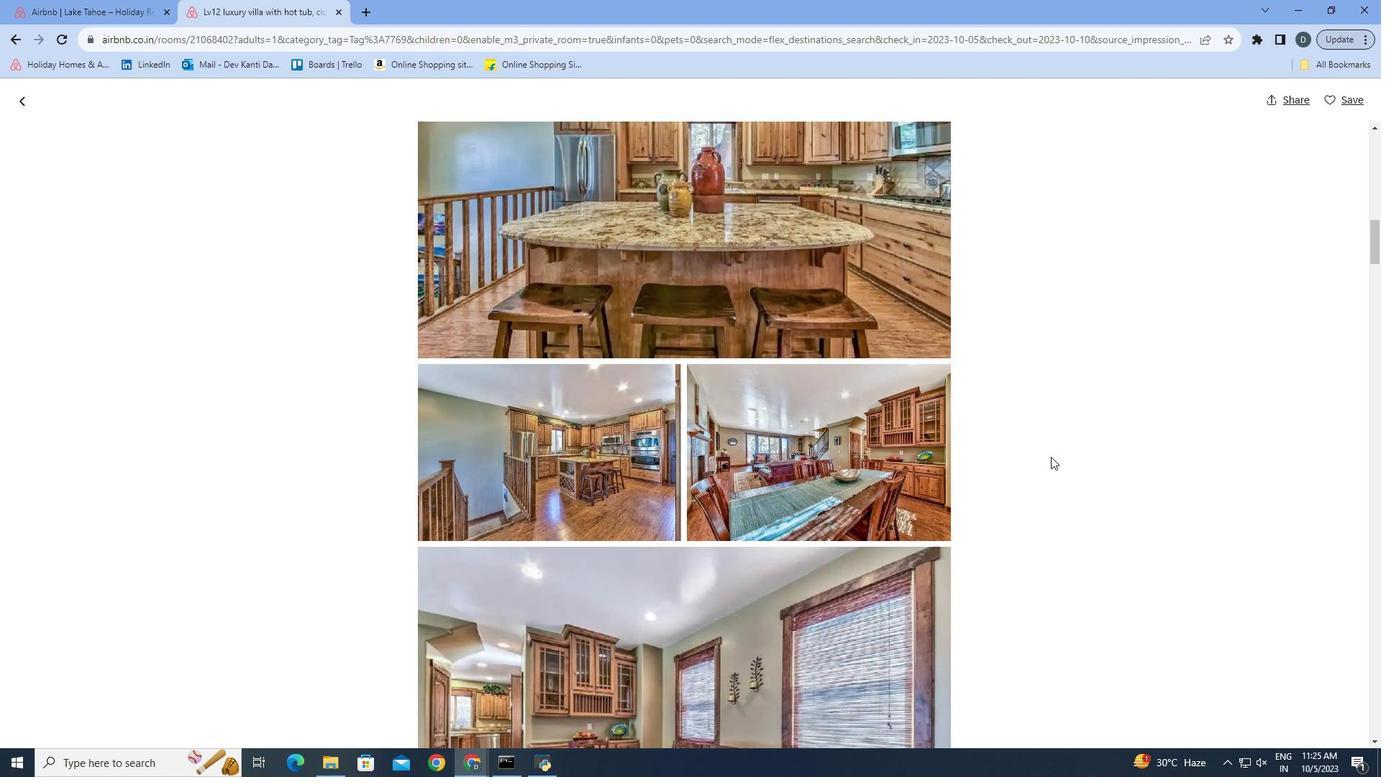 
Action: Mouse scrolled (1054, 459) with delta (0, 0)
Screenshot: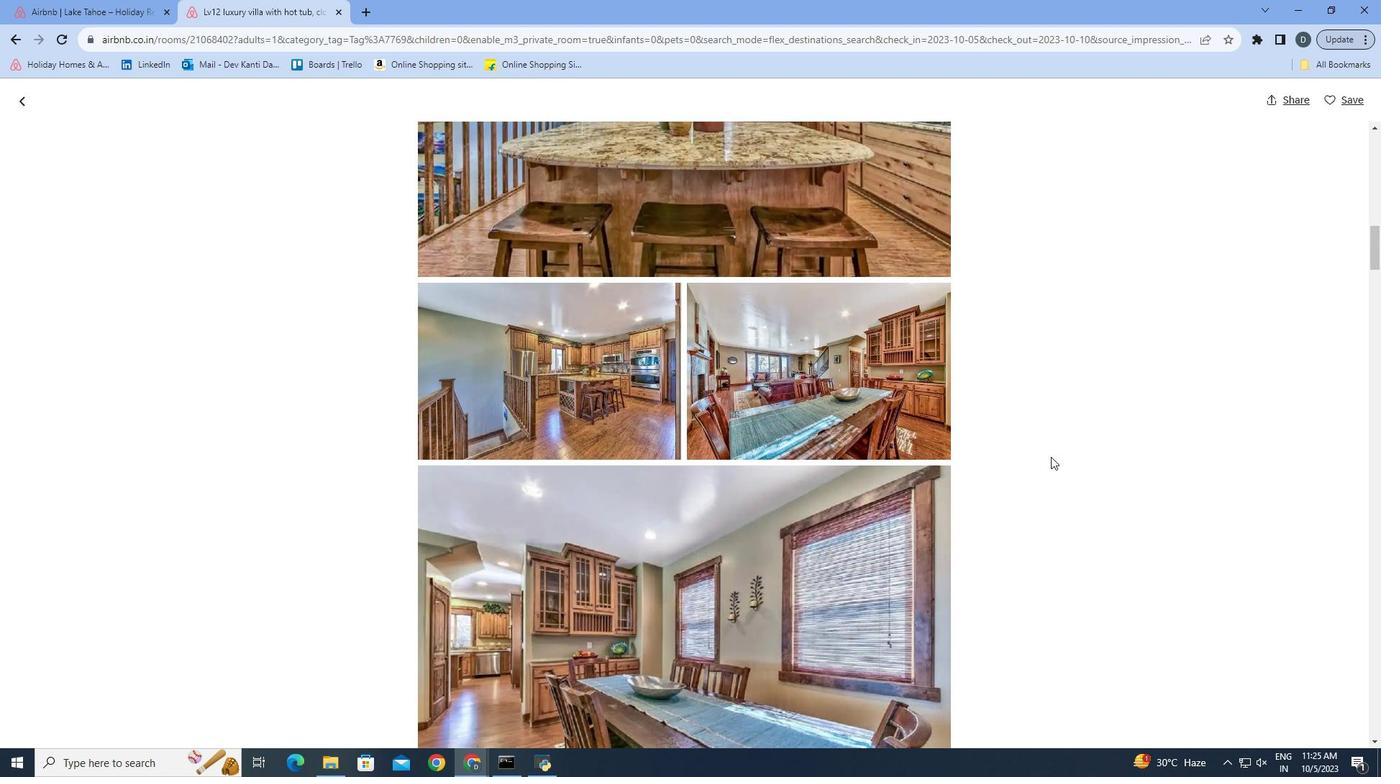 
Action: Mouse scrolled (1054, 459) with delta (0, 0)
Screenshot: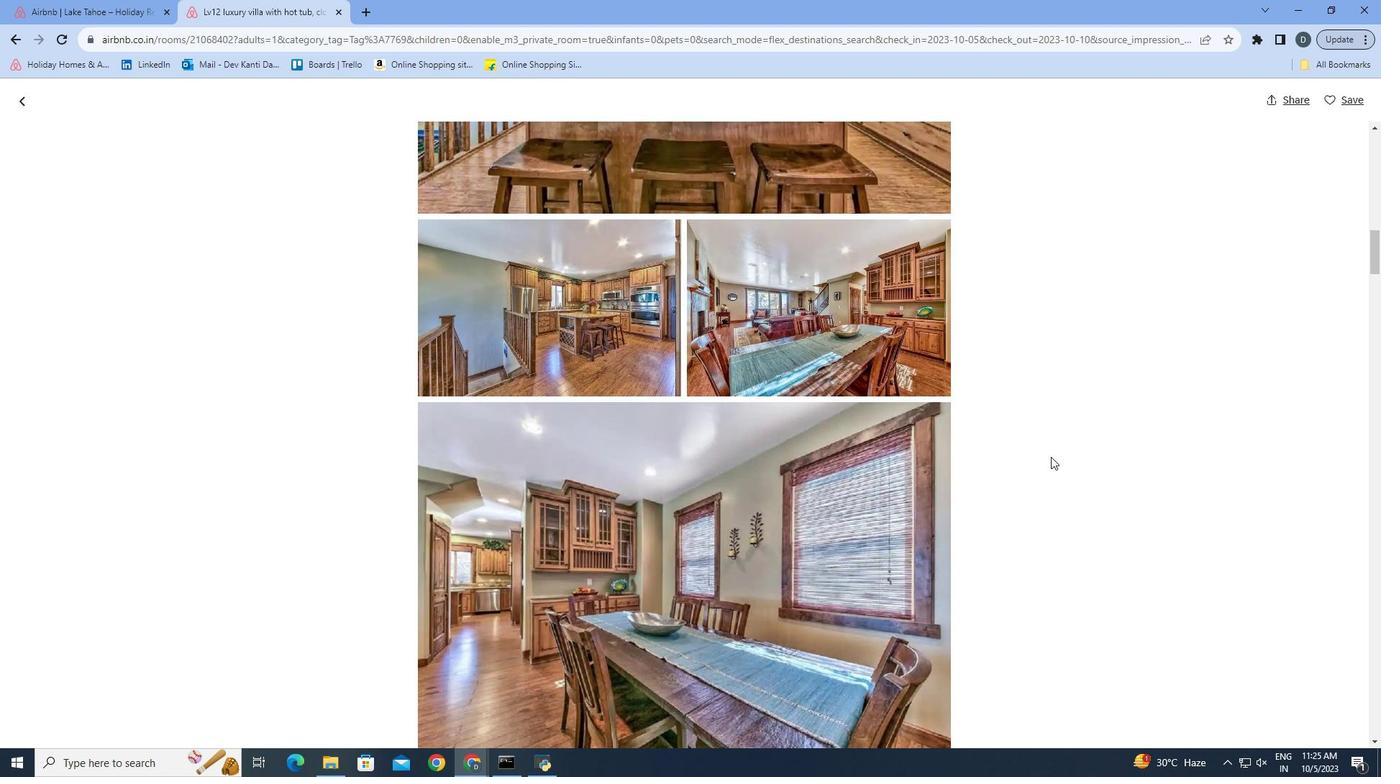 
Action: Mouse scrolled (1054, 459) with delta (0, 0)
Screenshot: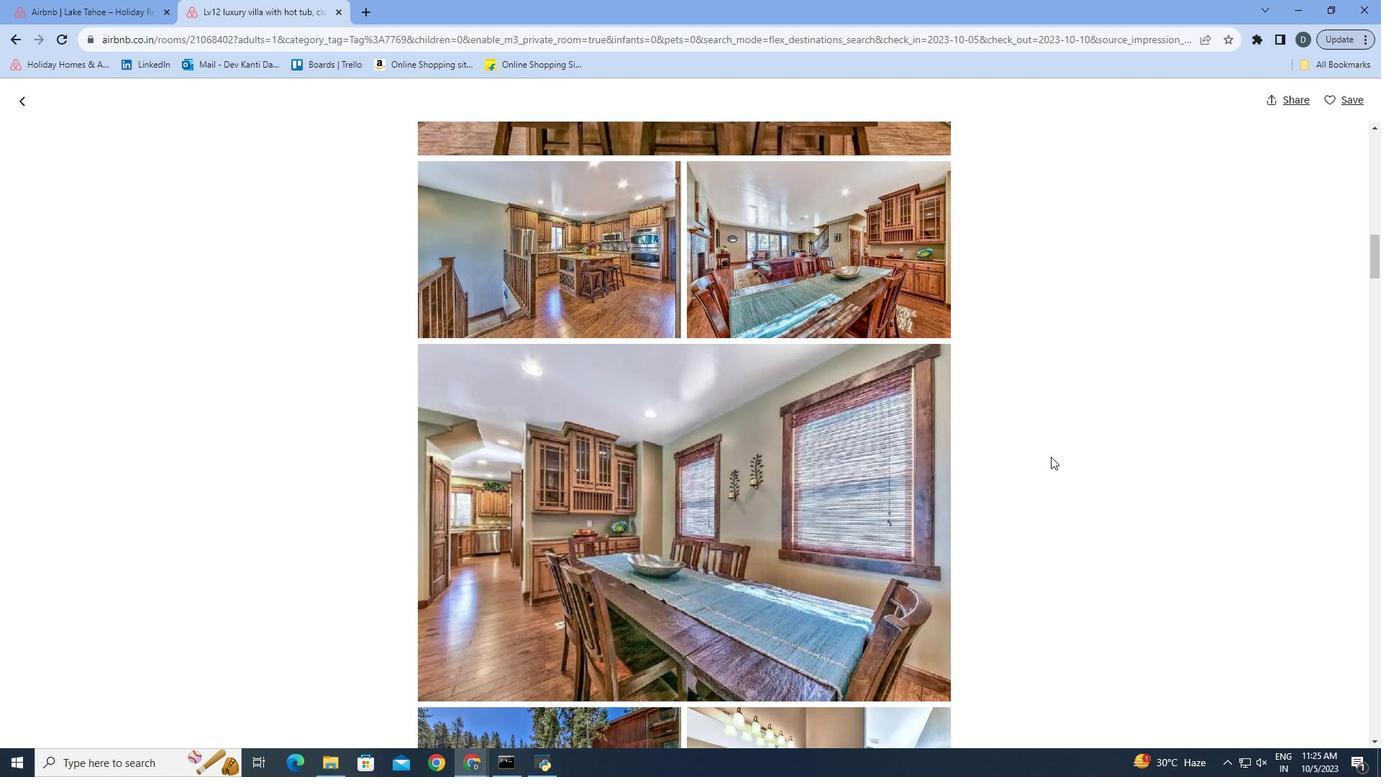 
Action: Mouse scrolled (1054, 459) with delta (0, 0)
Screenshot: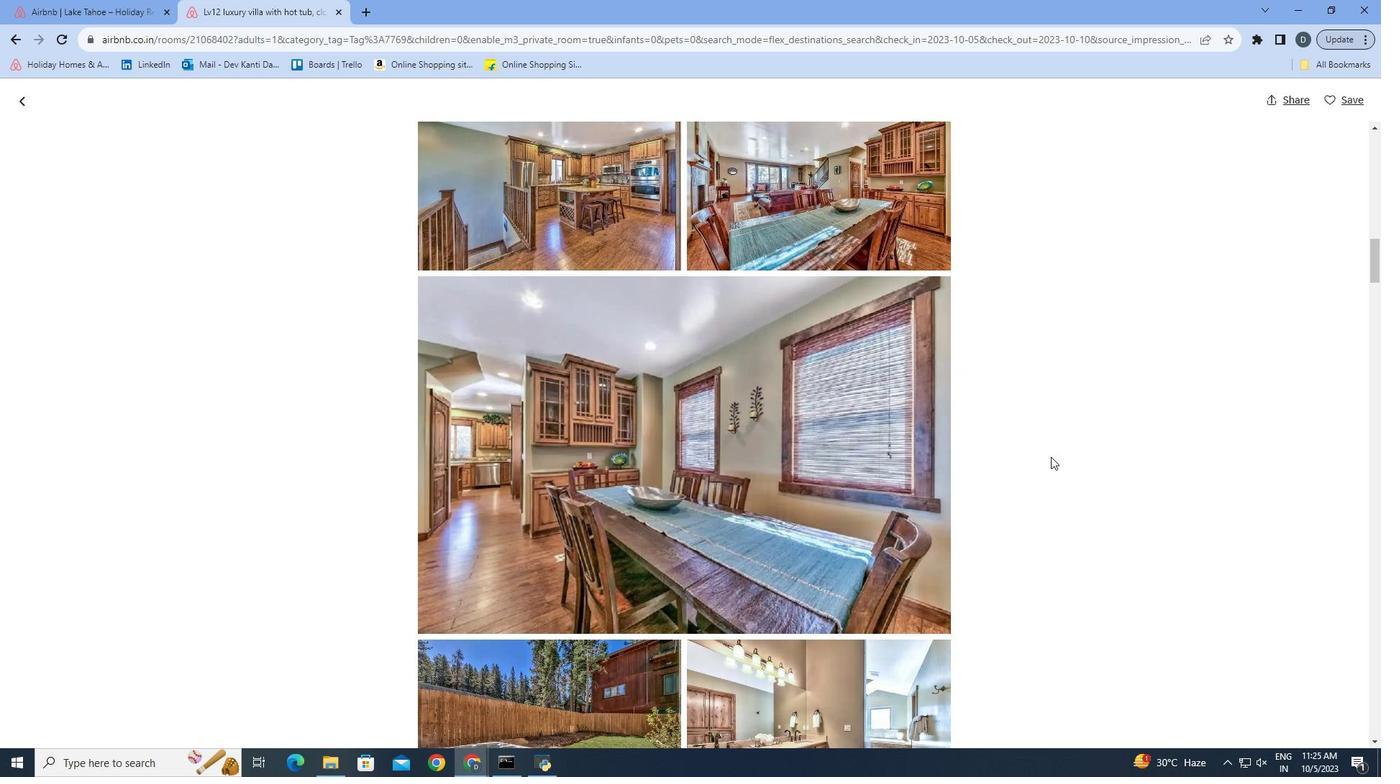 
Action: Mouse scrolled (1054, 459) with delta (0, 0)
Screenshot: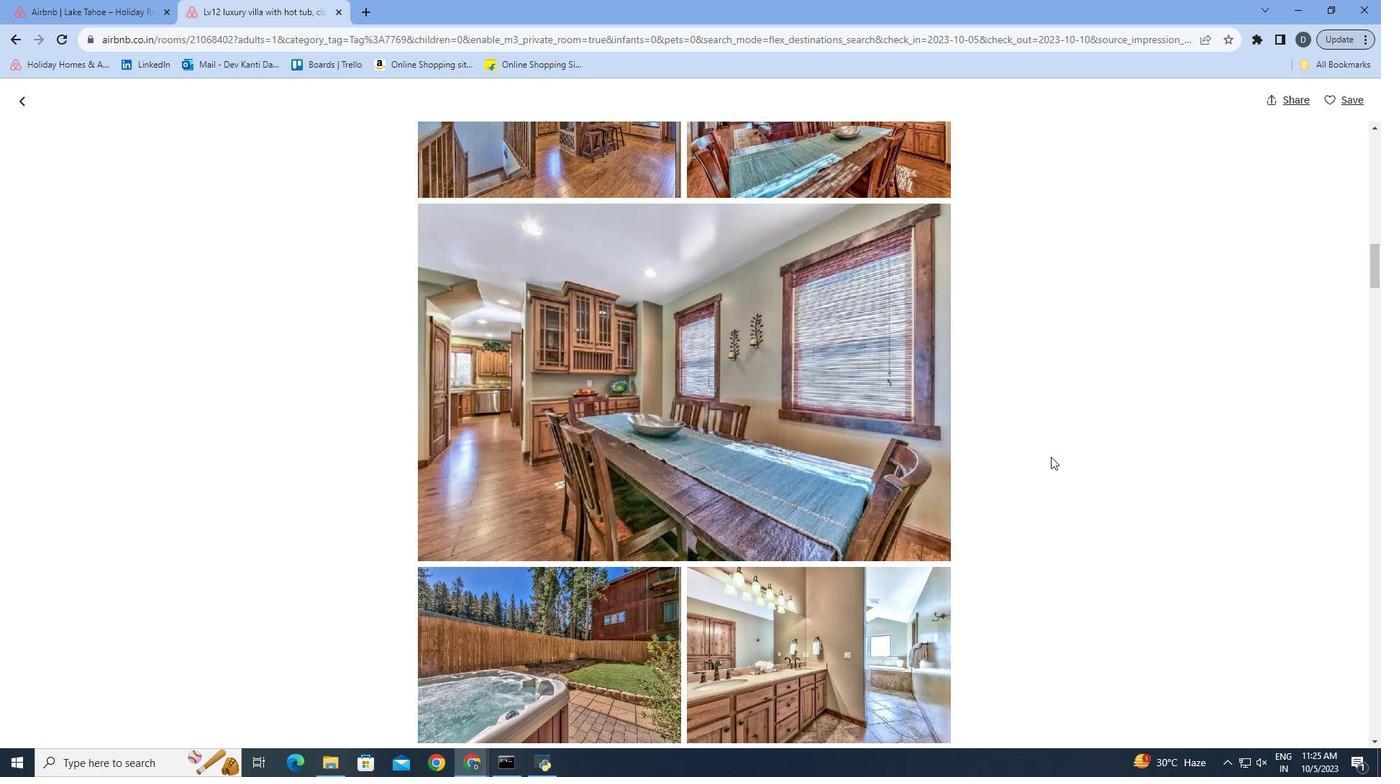 
Action: Mouse scrolled (1054, 459) with delta (0, 0)
Screenshot: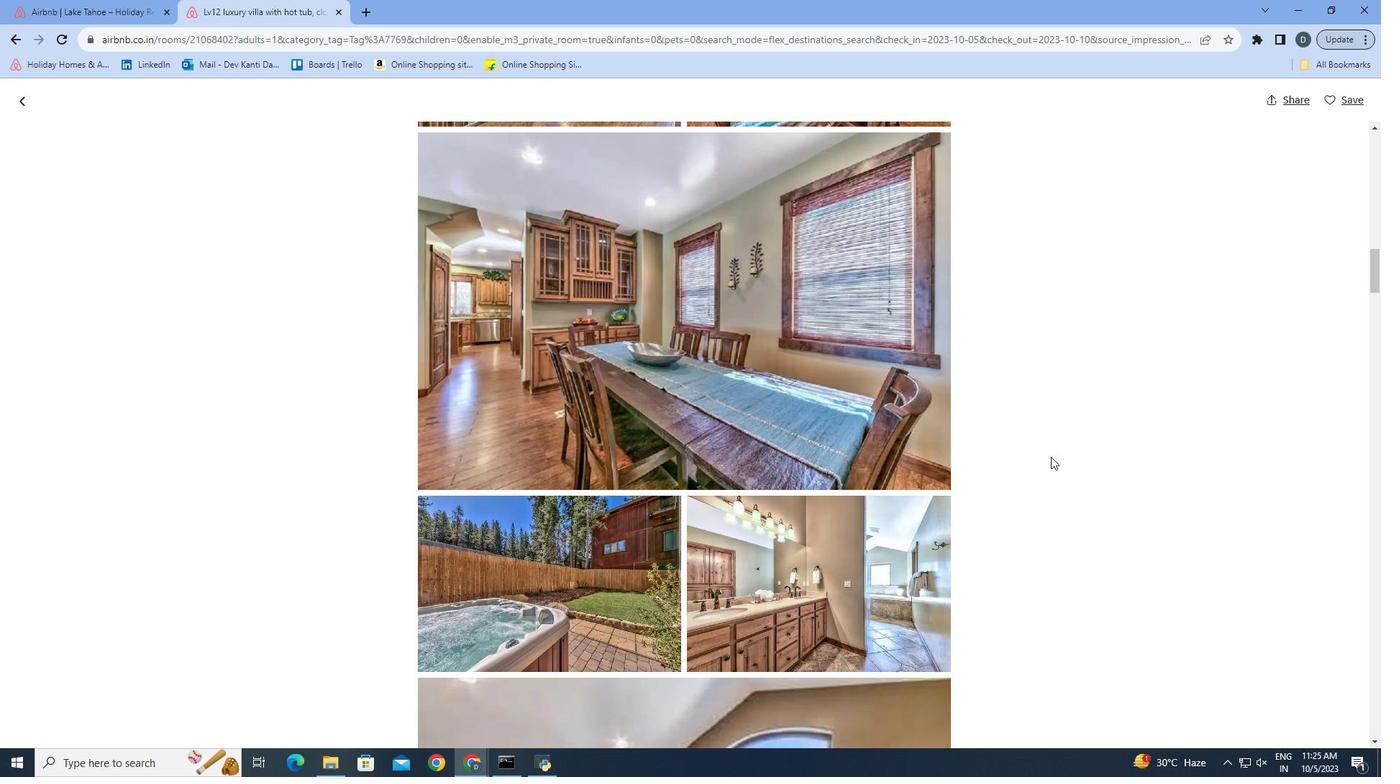 
Action: Mouse moved to (1054, 463)
Screenshot: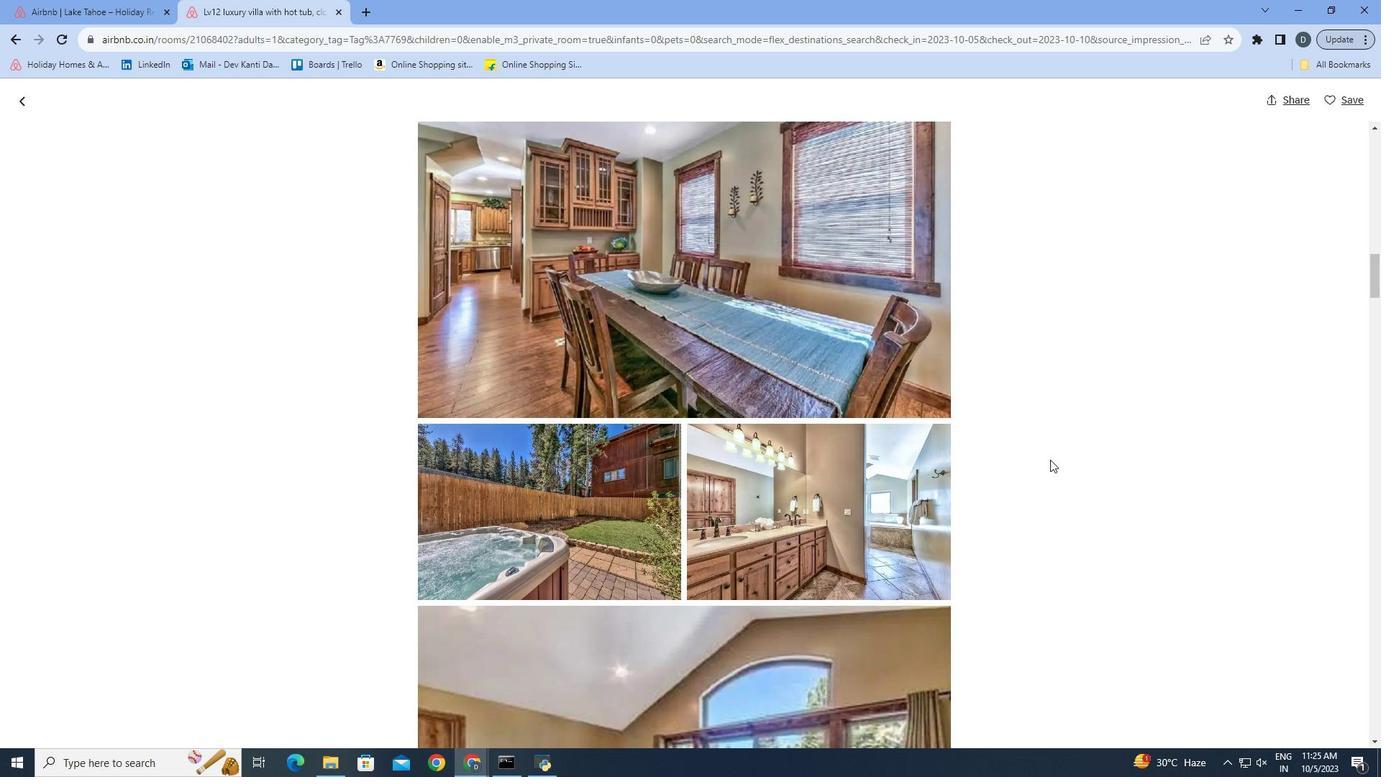 
Action: Mouse scrolled (1054, 462) with delta (0, 0)
Screenshot: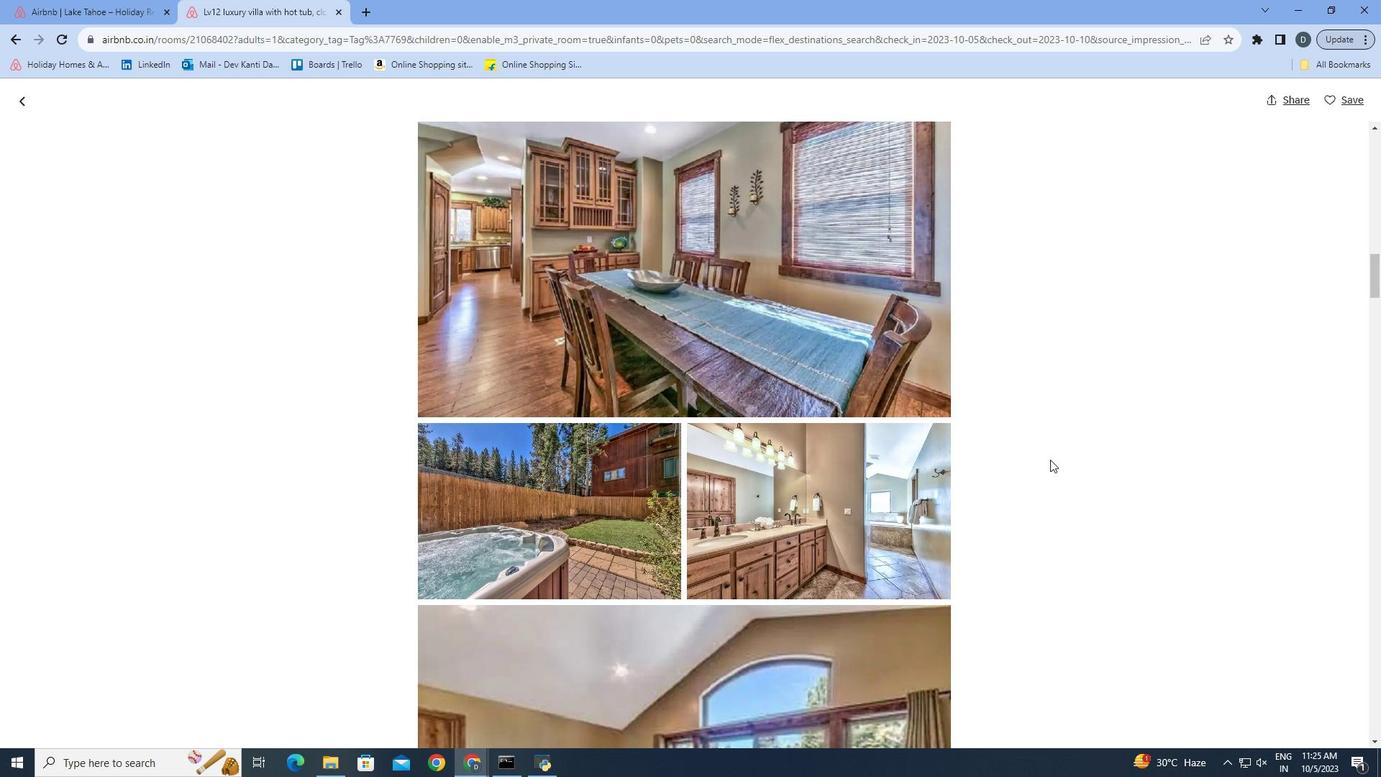 
Action: Mouse scrolled (1054, 462) with delta (0, 0)
Screenshot: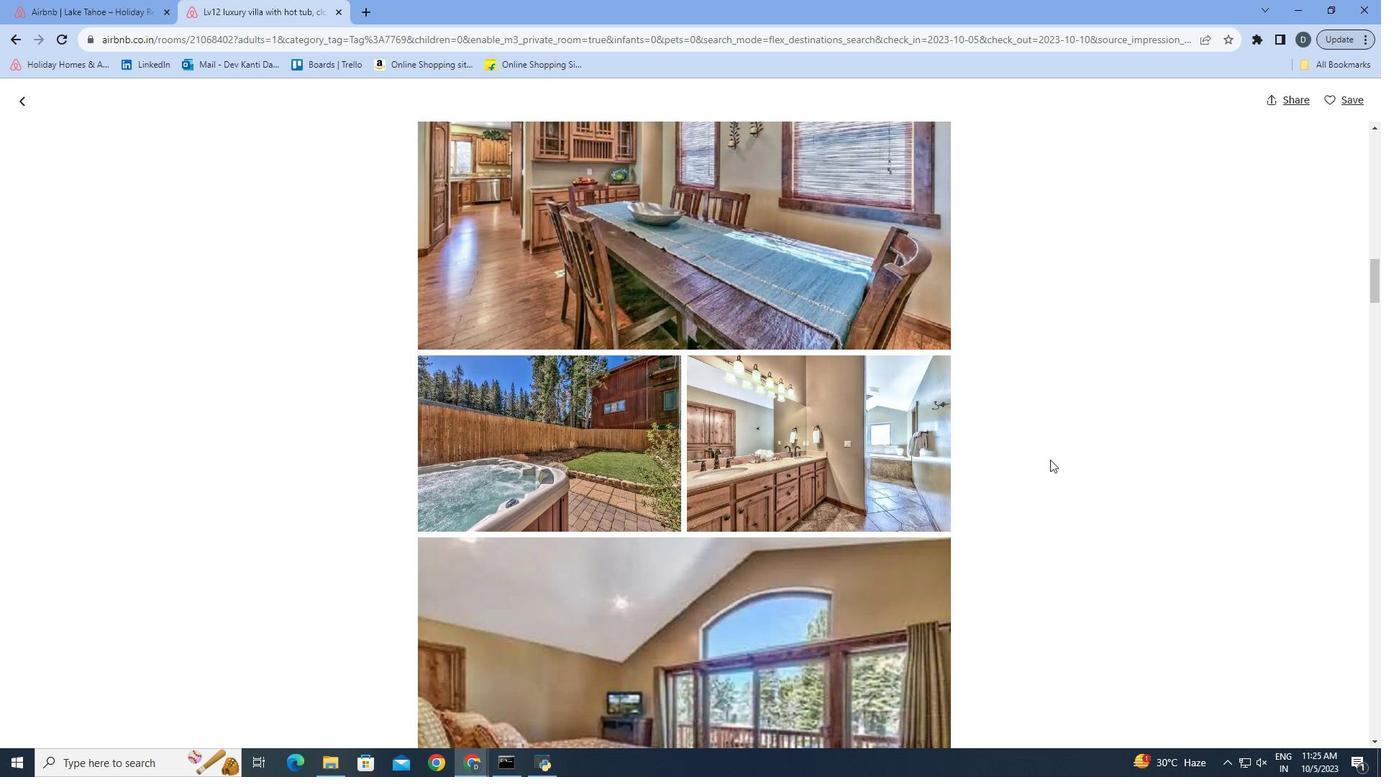 
Action: Mouse scrolled (1054, 462) with delta (0, 0)
Screenshot: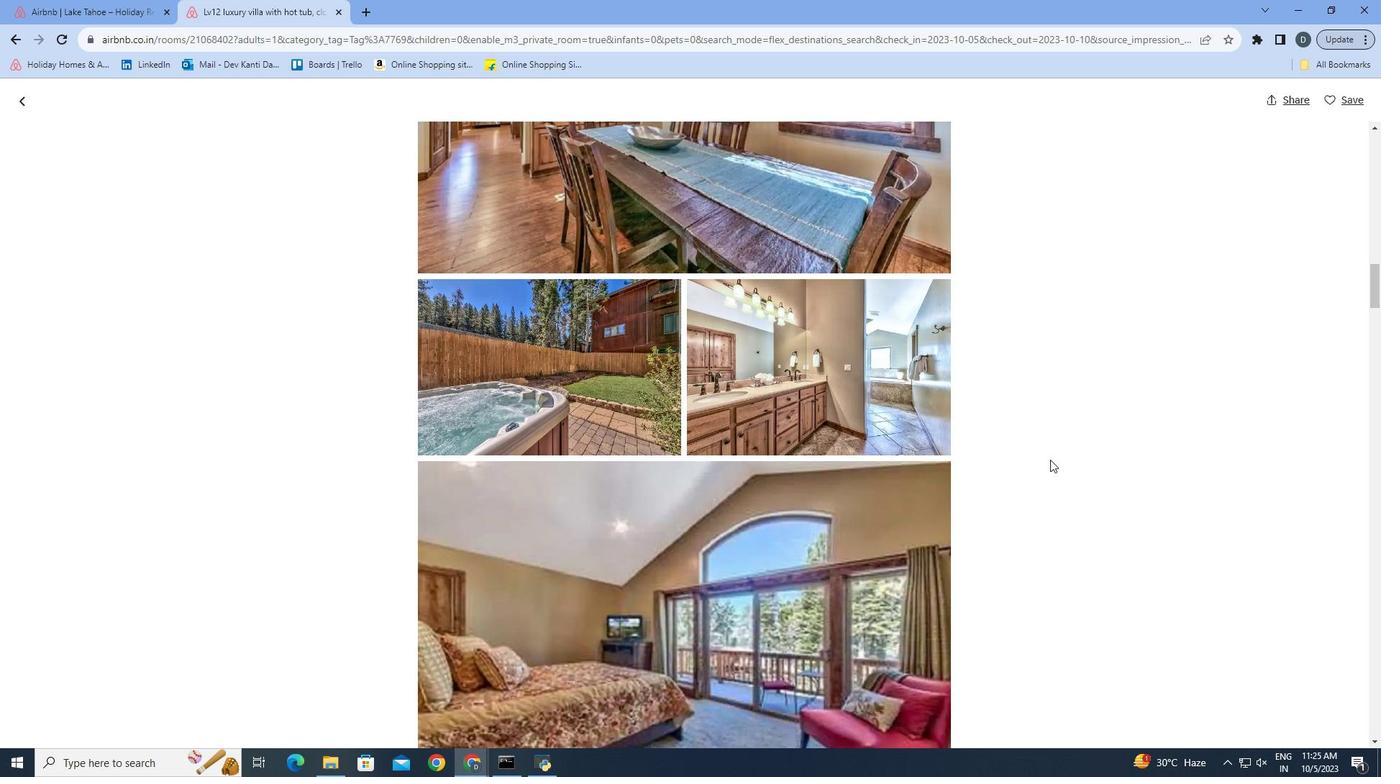 
Action: Mouse scrolled (1054, 462) with delta (0, 0)
Screenshot: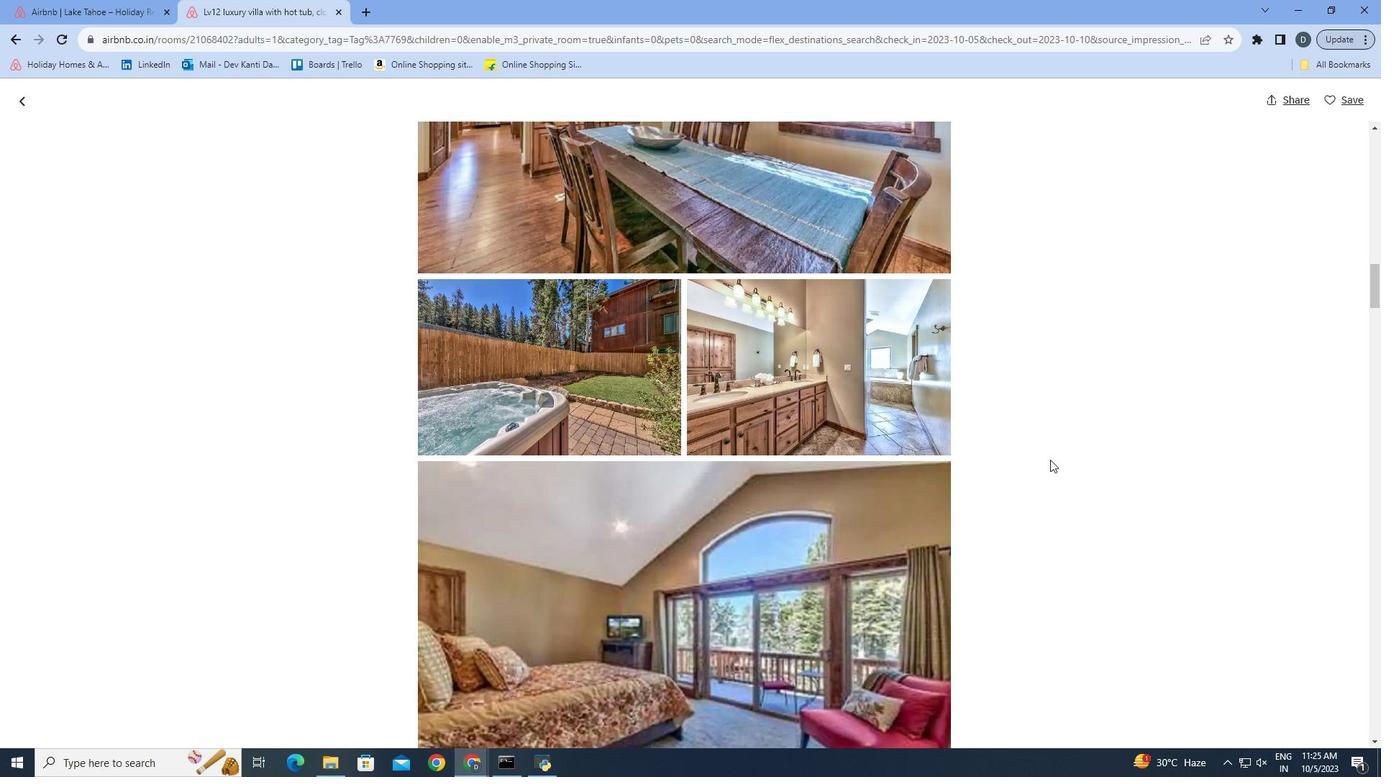 
Action: Mouse moved to (1141, 469)
Screenshot: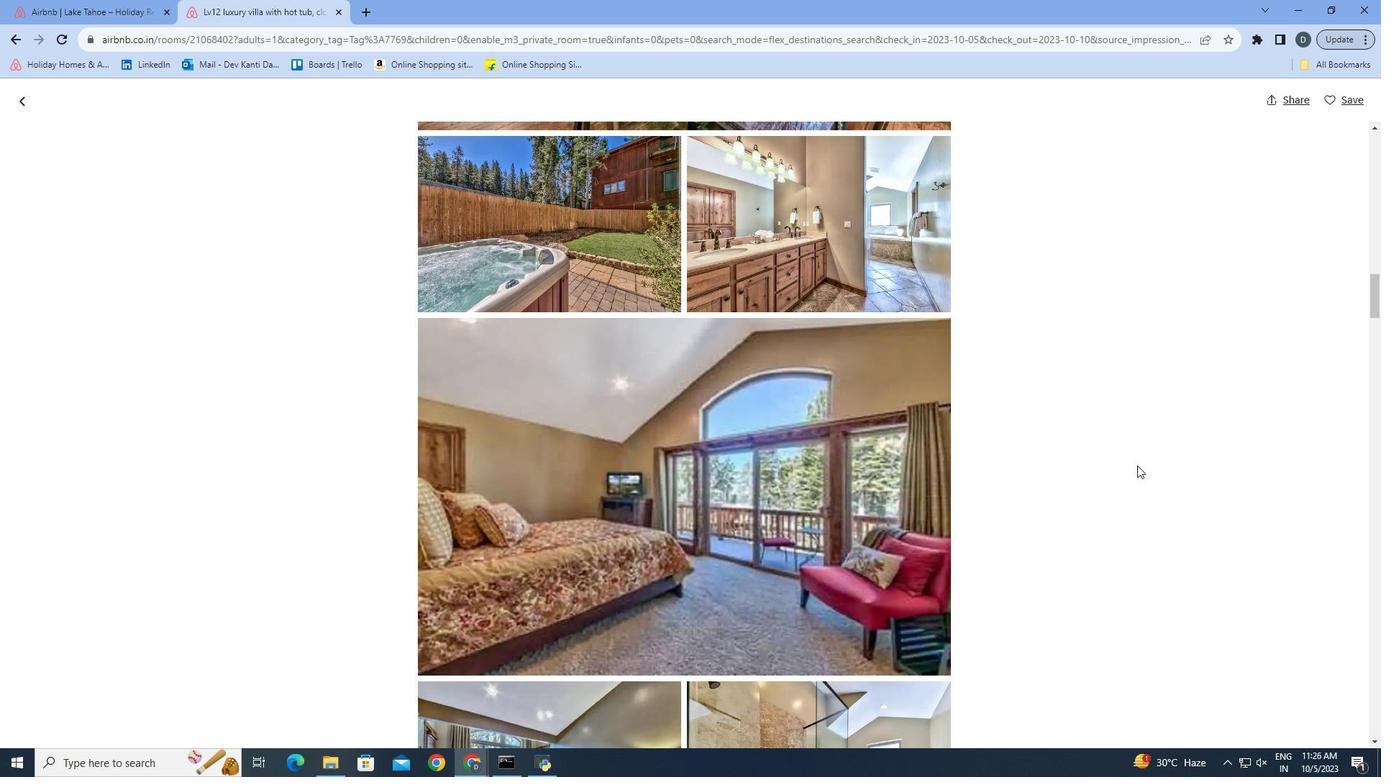 
Action: Mouse scrolled (1141, 468) with delta (0, 0)
Screenshot: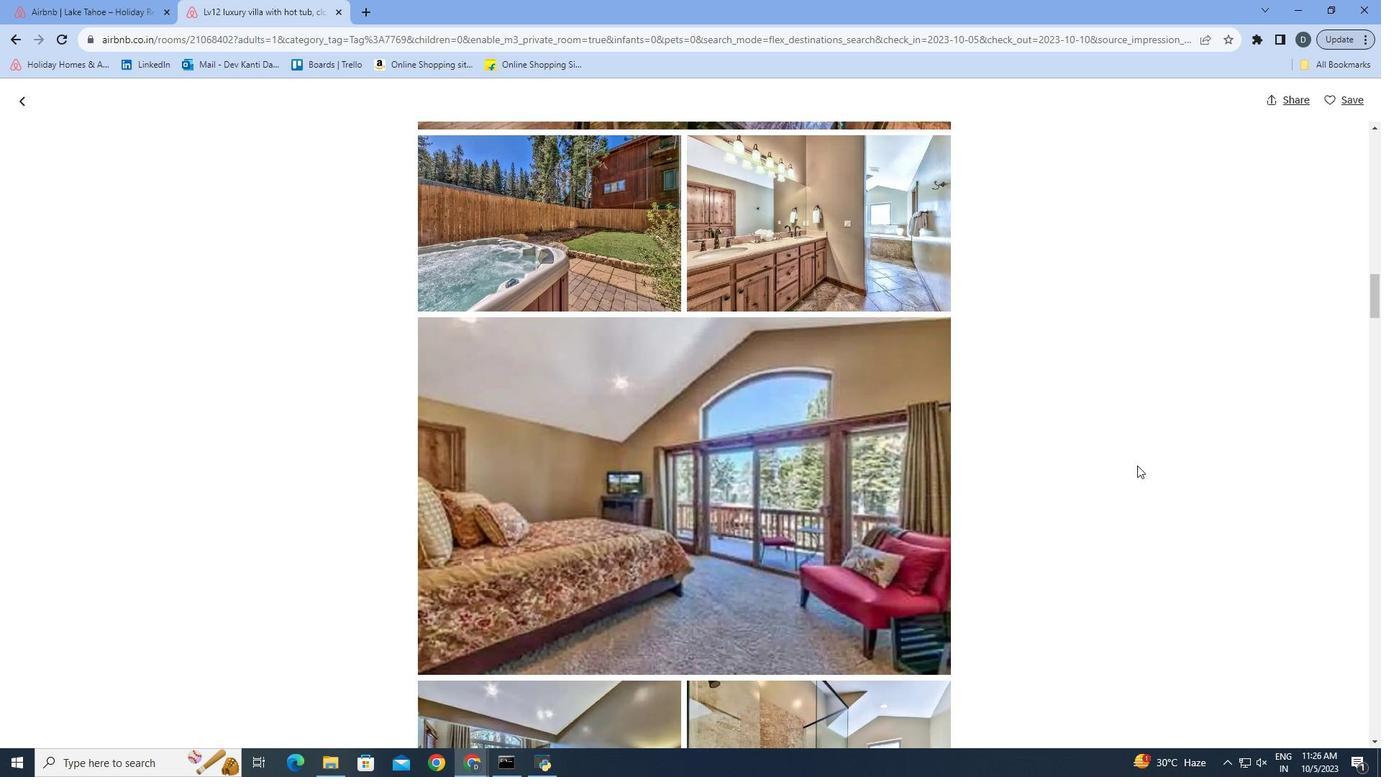 
Action: Mouse scrolled (1141, 468) with delta (0, 0)
Screenshot: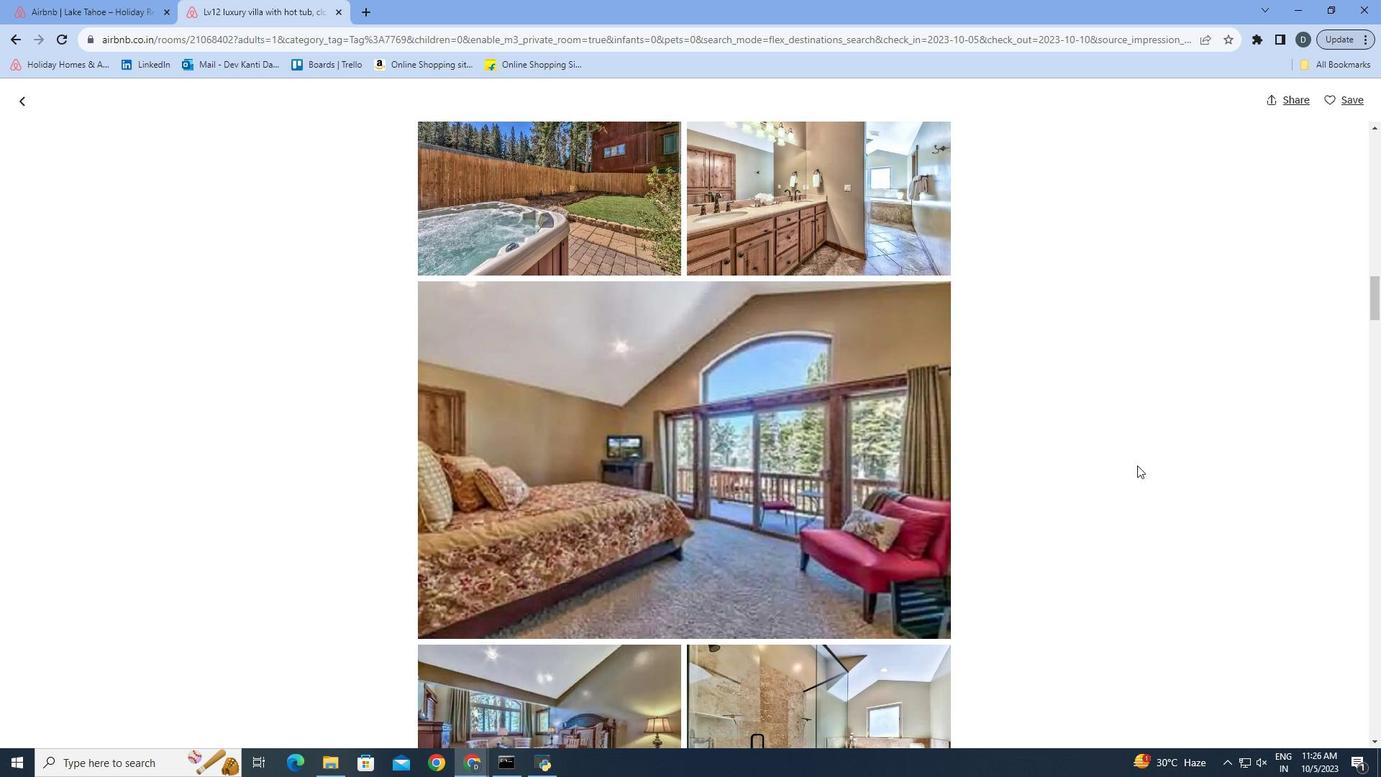 
Action: Mouse scrolled (1141, 468) with delta (0, 0)
Screenshot: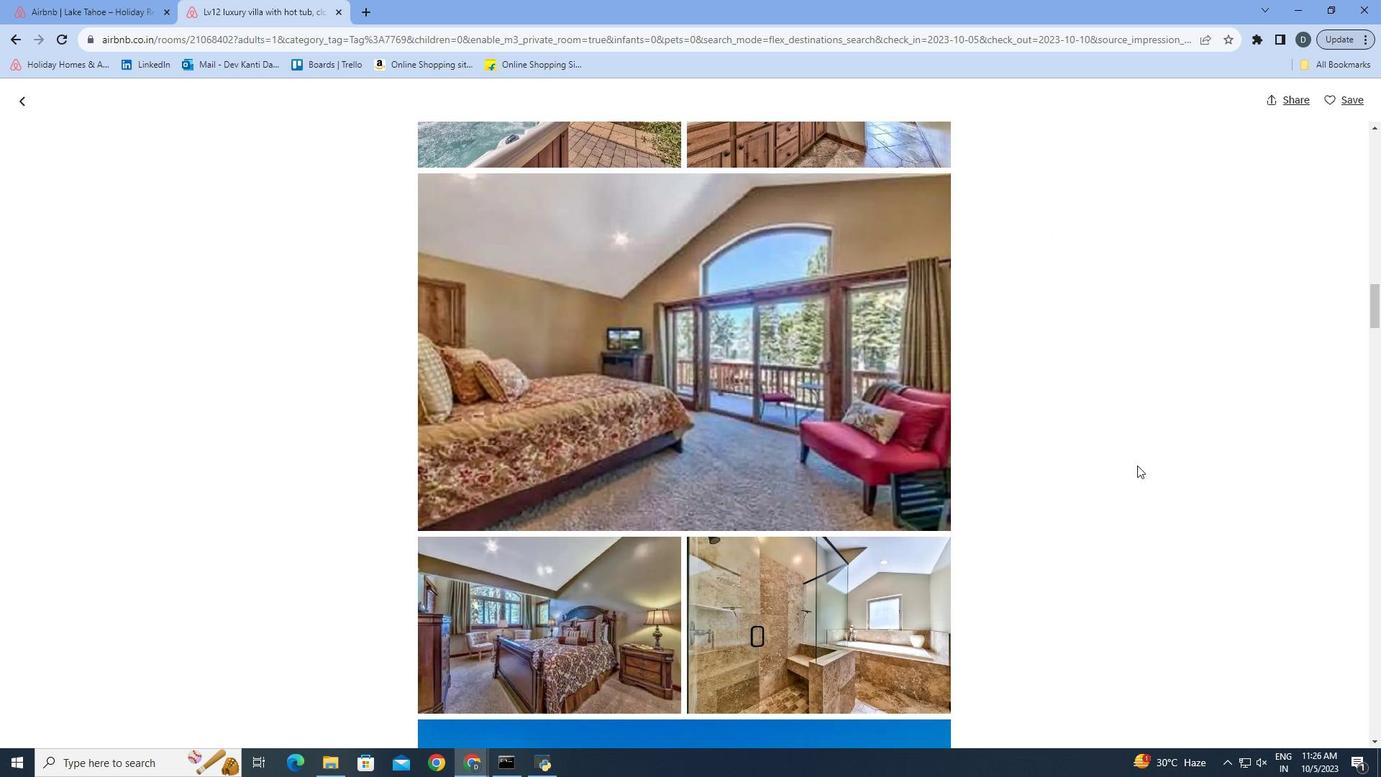 
Action: Mouse scrolled (1141, 468) with delta (0, 0)
Screenshot: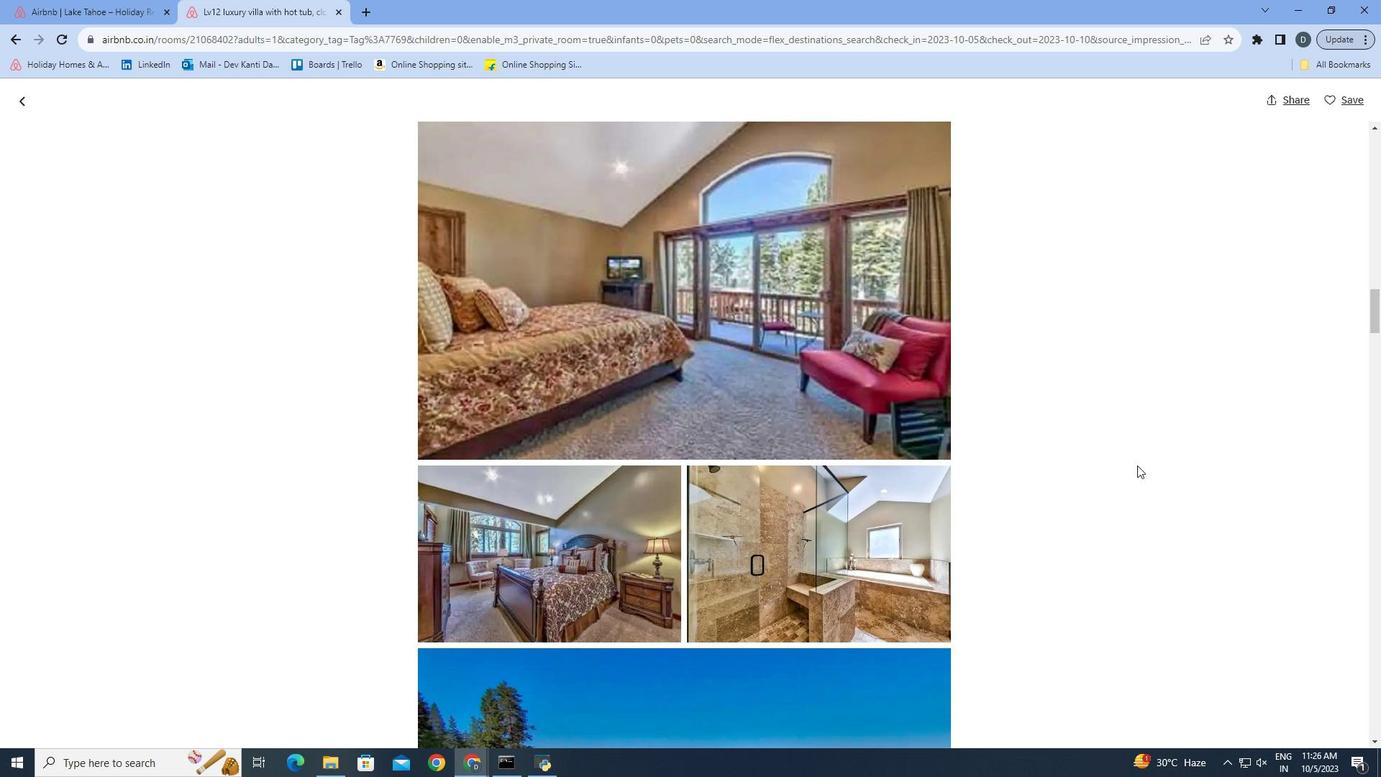 
Action: Mouse scrolled (1141, 468) with delta (0, 0)
Screenshot: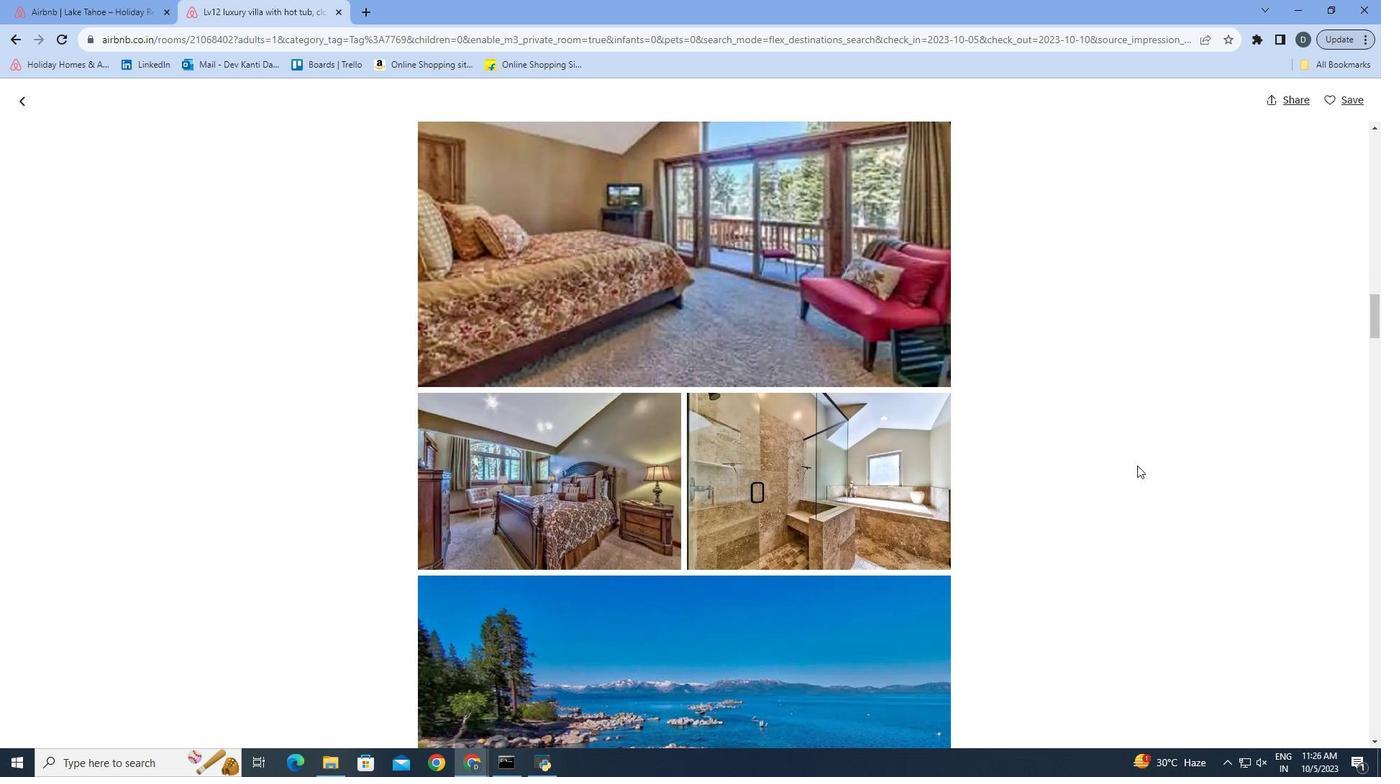 
Action: Mouse scrolled (1141, 468) with delta (0, 0)
Screenshot: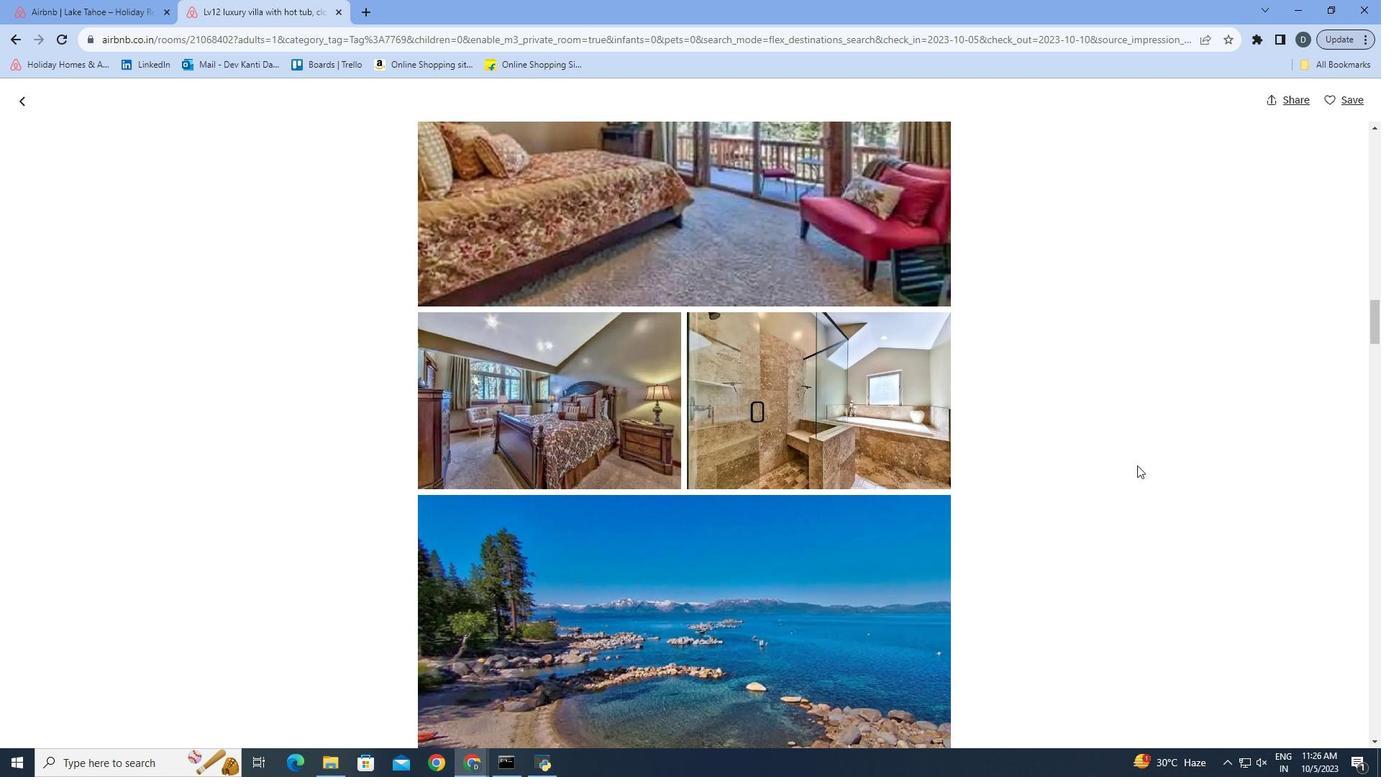 
Action: Mouse moved to (1141, 469)
Screenshot: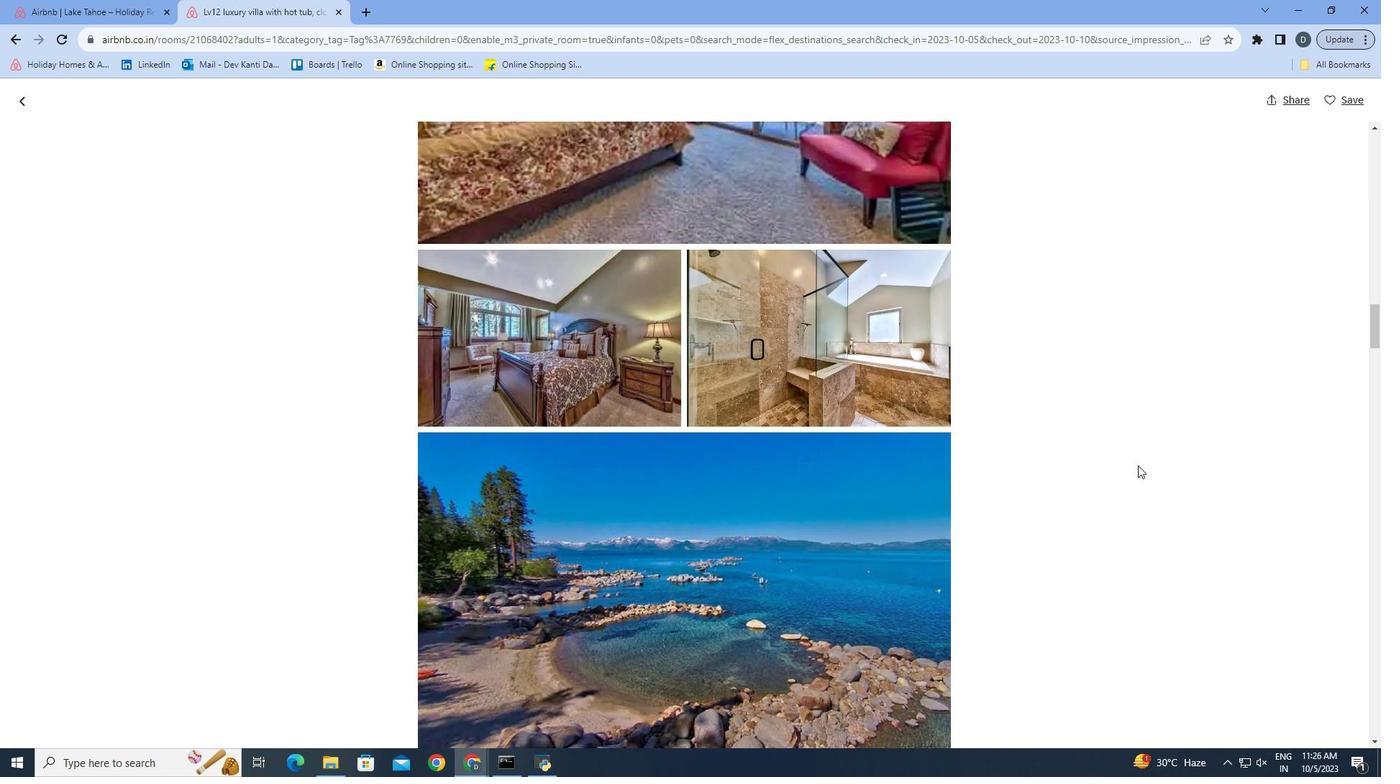 
Action: Mouse scrolled (1141, 468) with delta (0, 0)
Screenshot: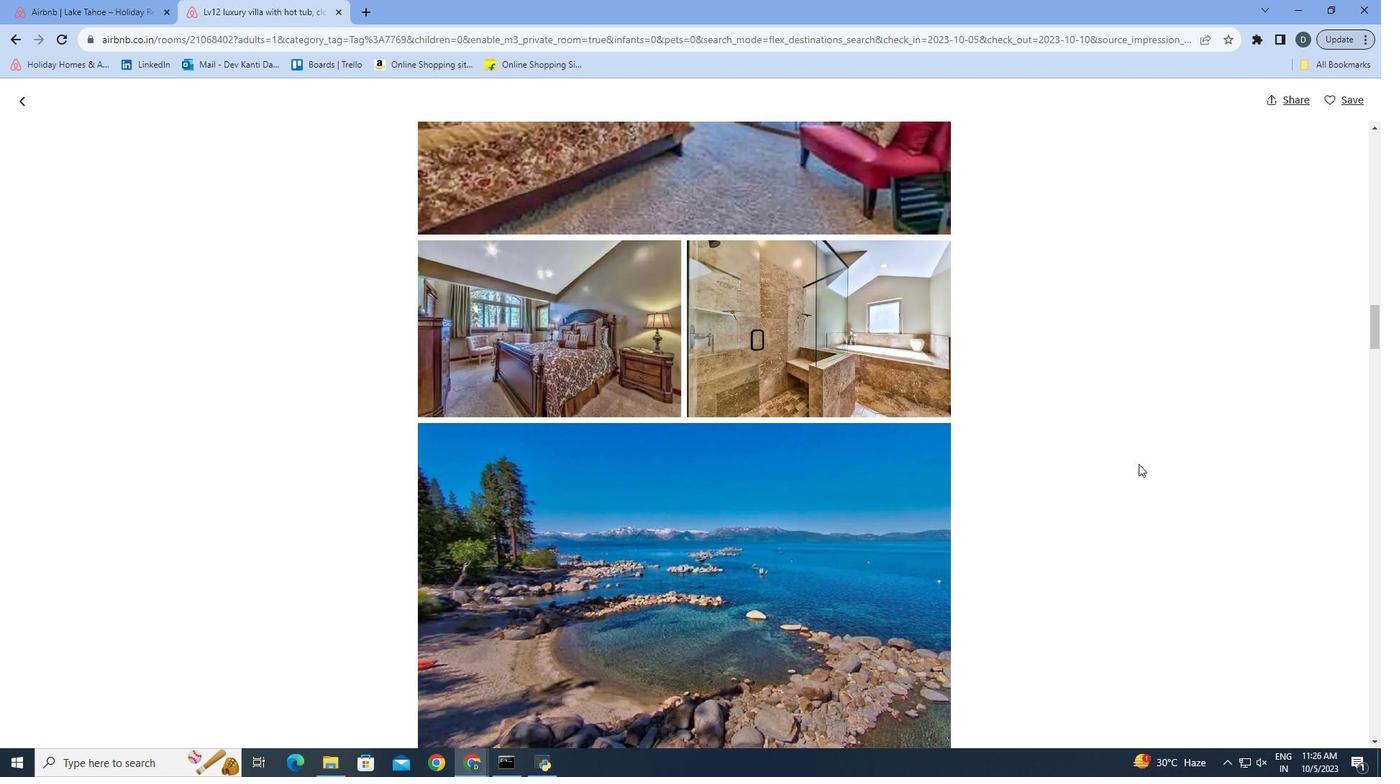 
Action: Mouse moved to (1142, 467)
Screenshot: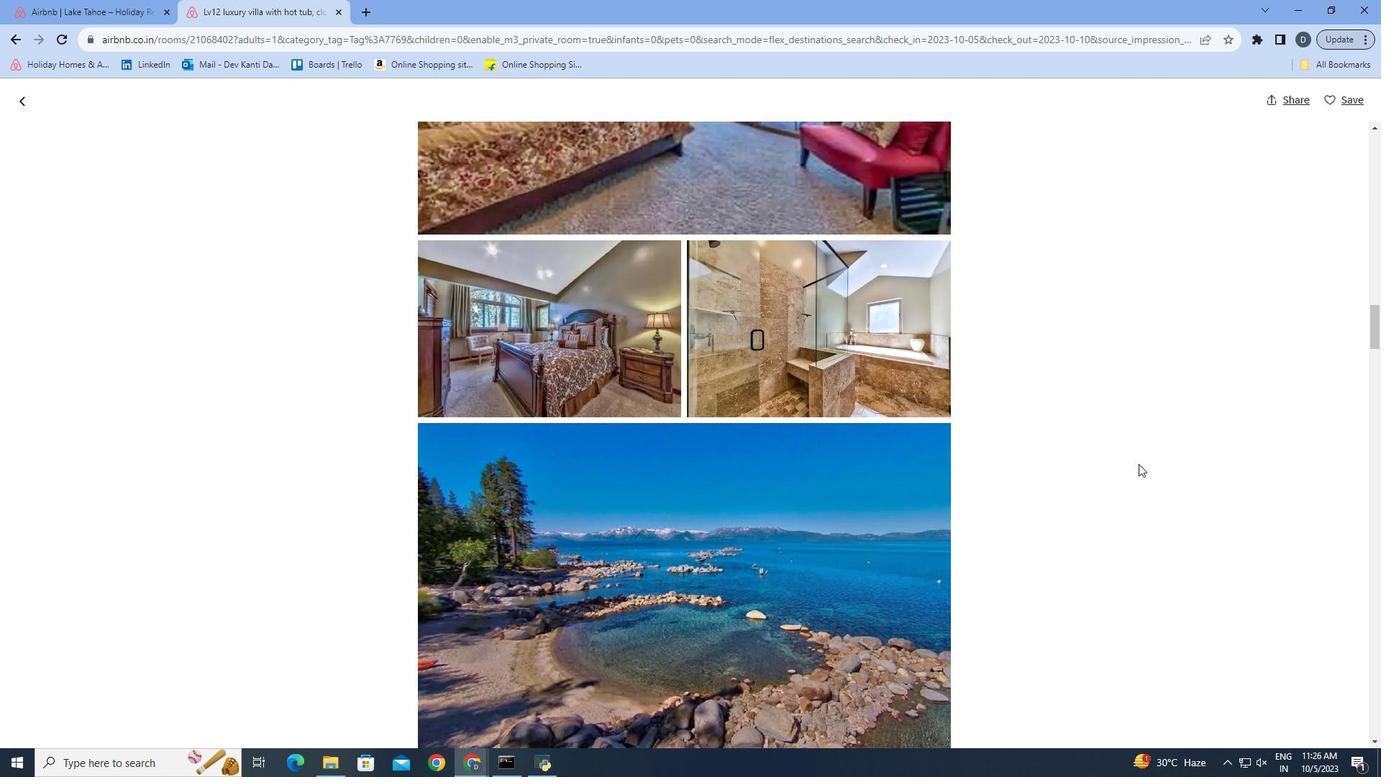 
Action: Mouse scrolled (1142, 466) with delta (0, 0)
Screenshot: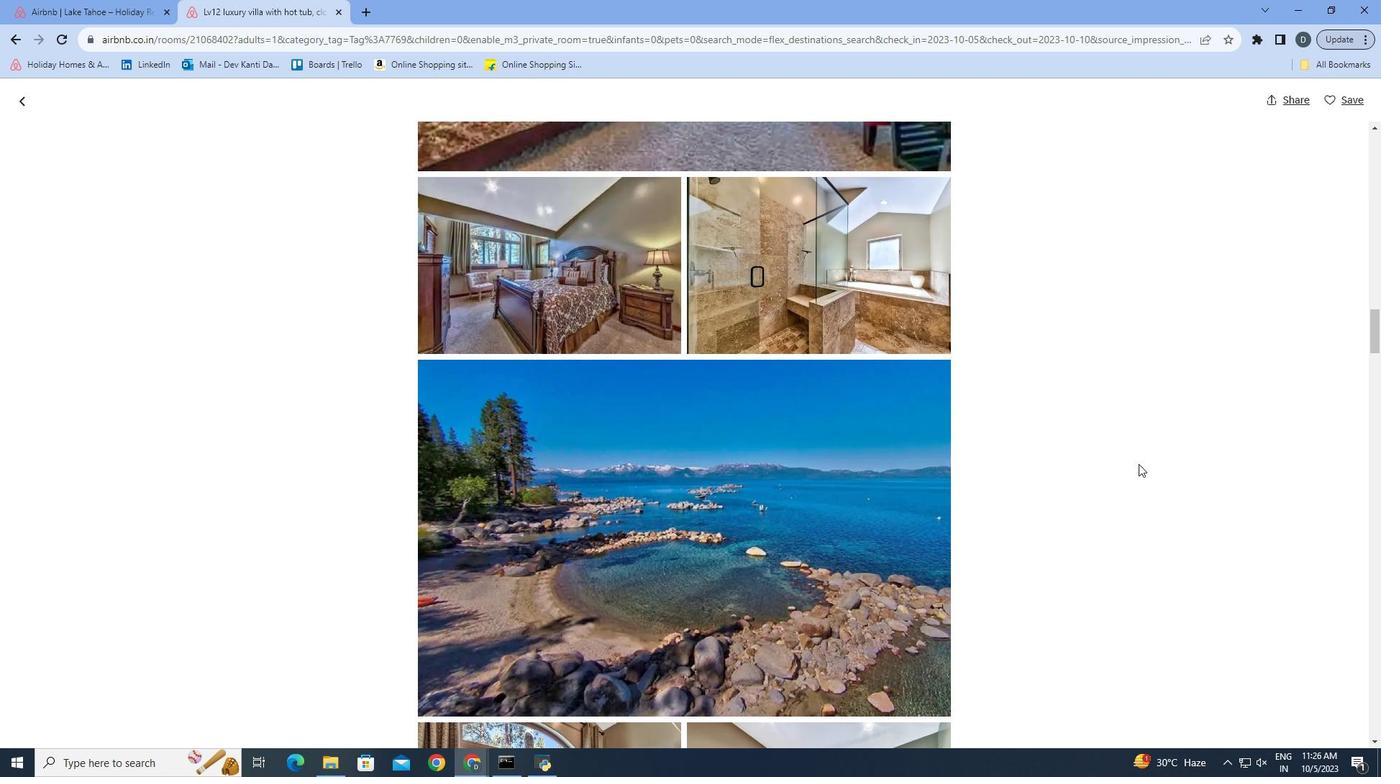 
Action: Mouse scrolled (1142, 466) with delta (0, 0)
Screenshot: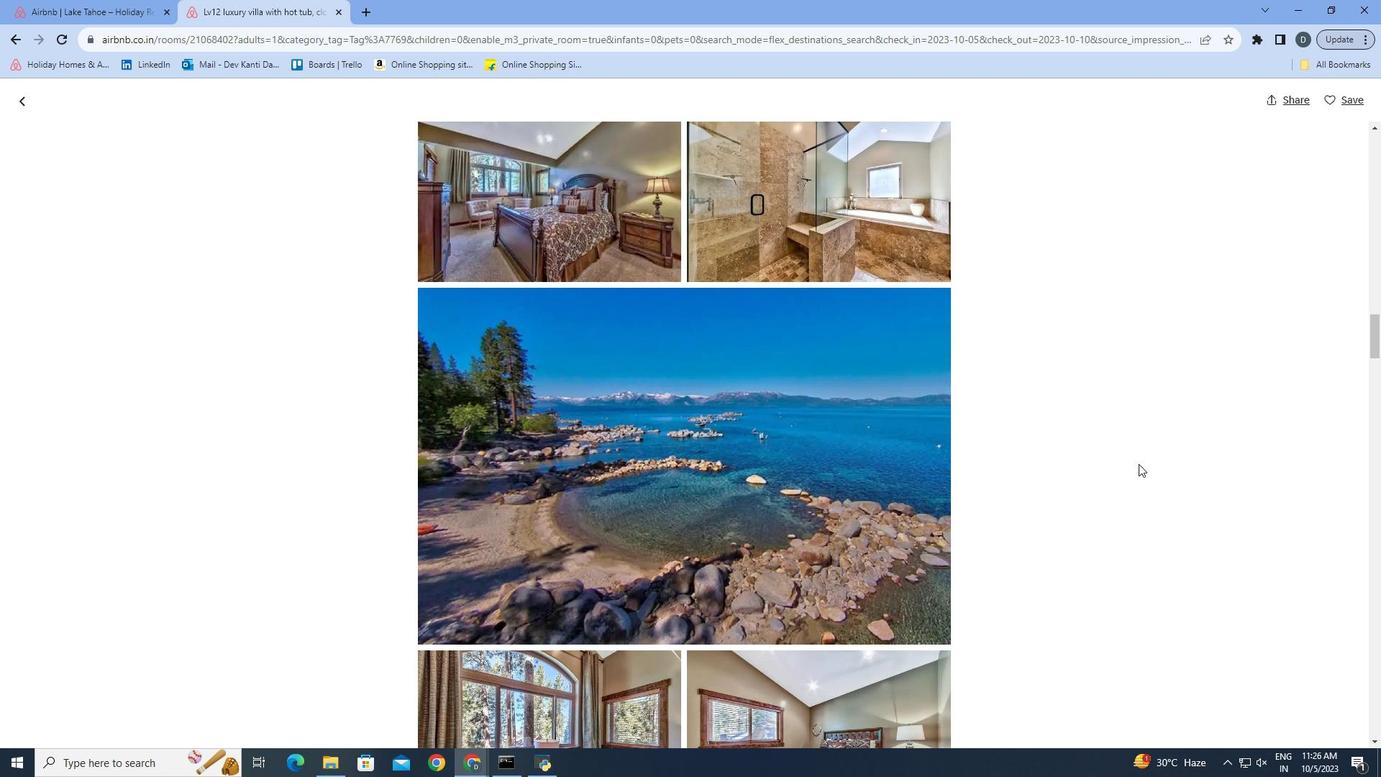 
Action: Mouse scrolled (1142, 466) with delta (0, 0)
Screenshot: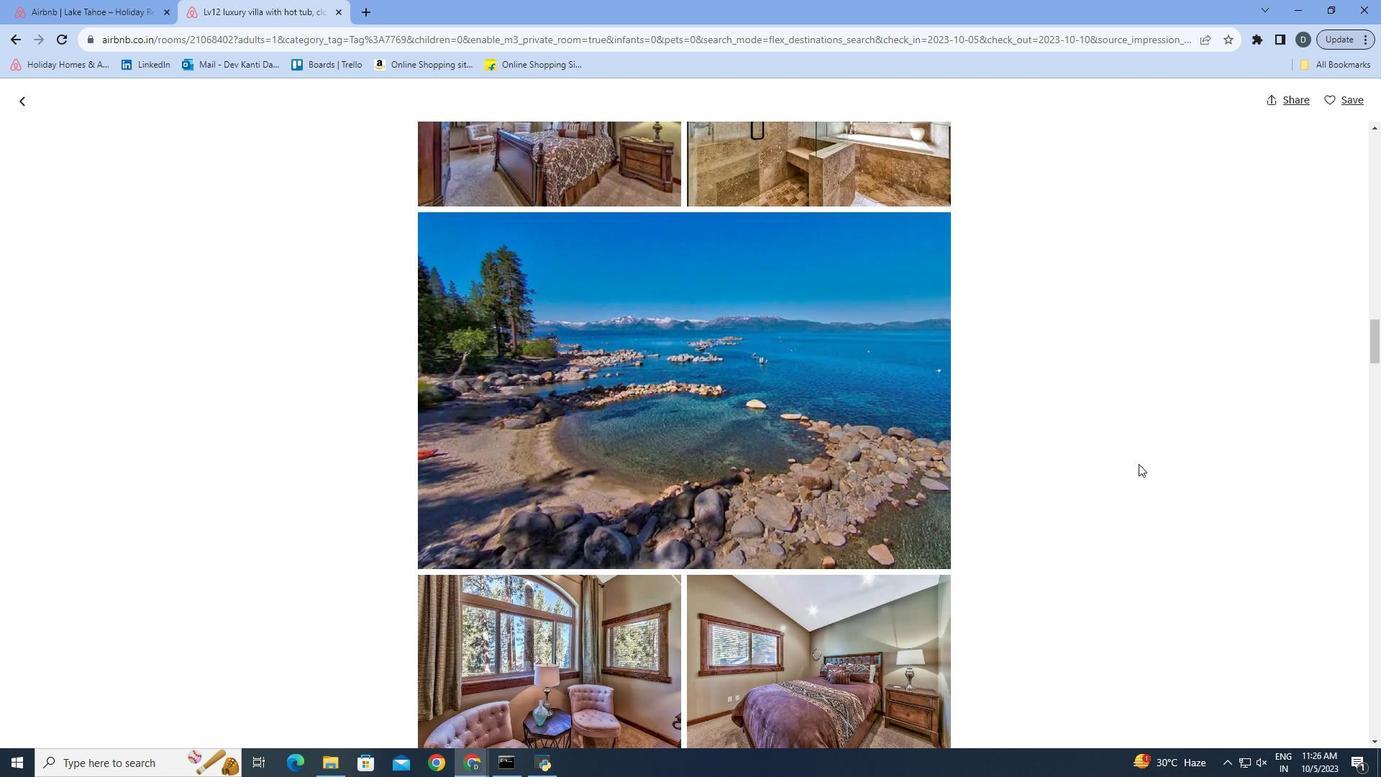 
Action: Mouse moved to (1142, 465)
Screenshot: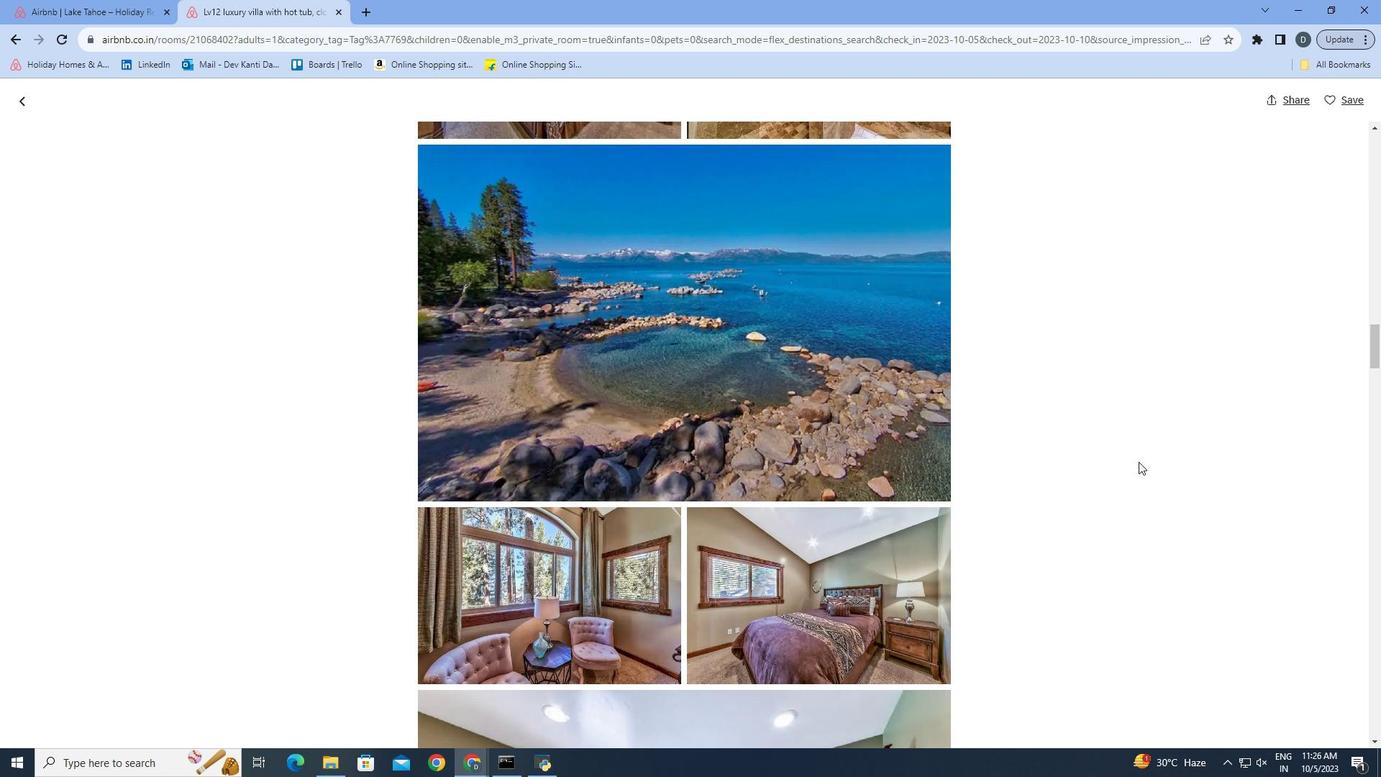 
Action: Mouse scrolled (1142, 464) with delta (0, 0)
Screenshot: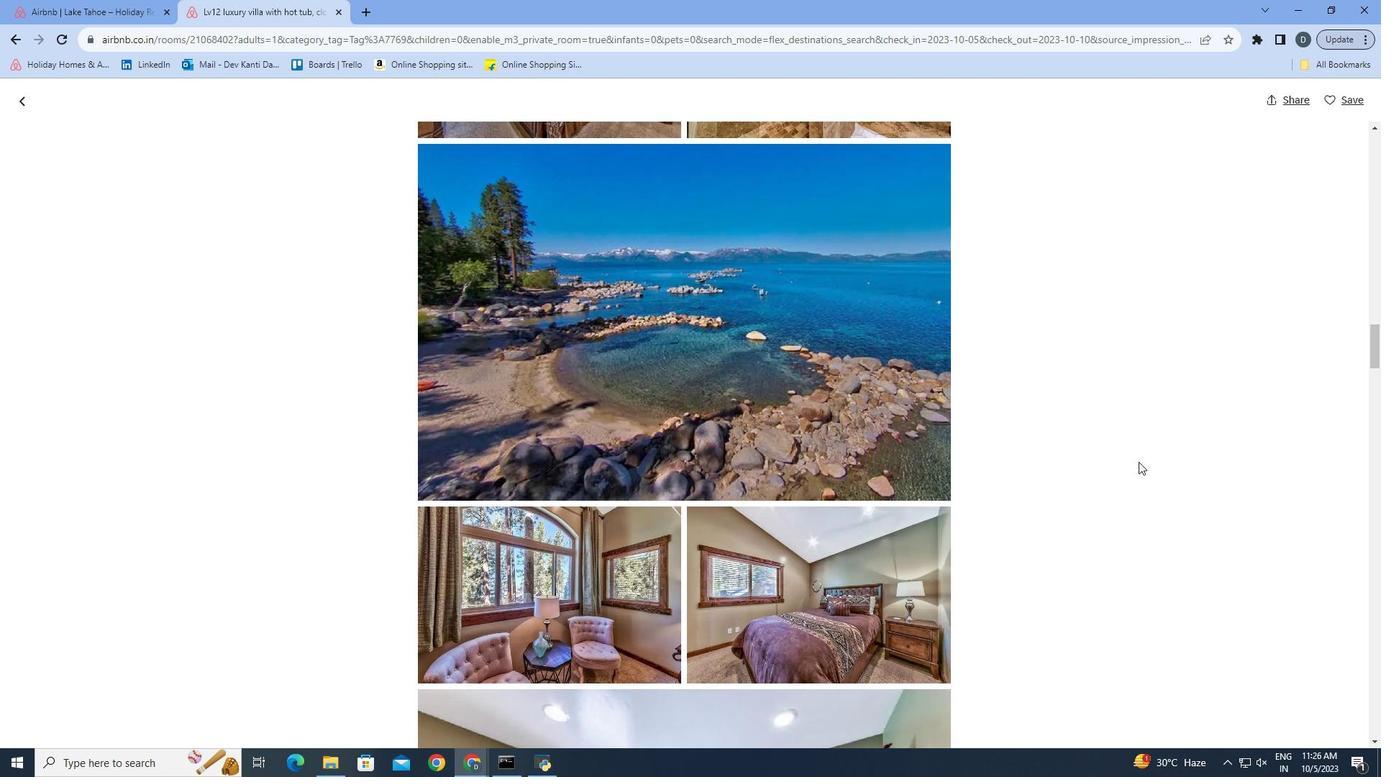
Action: Mouse moved to (1143, 465)
Screenshot: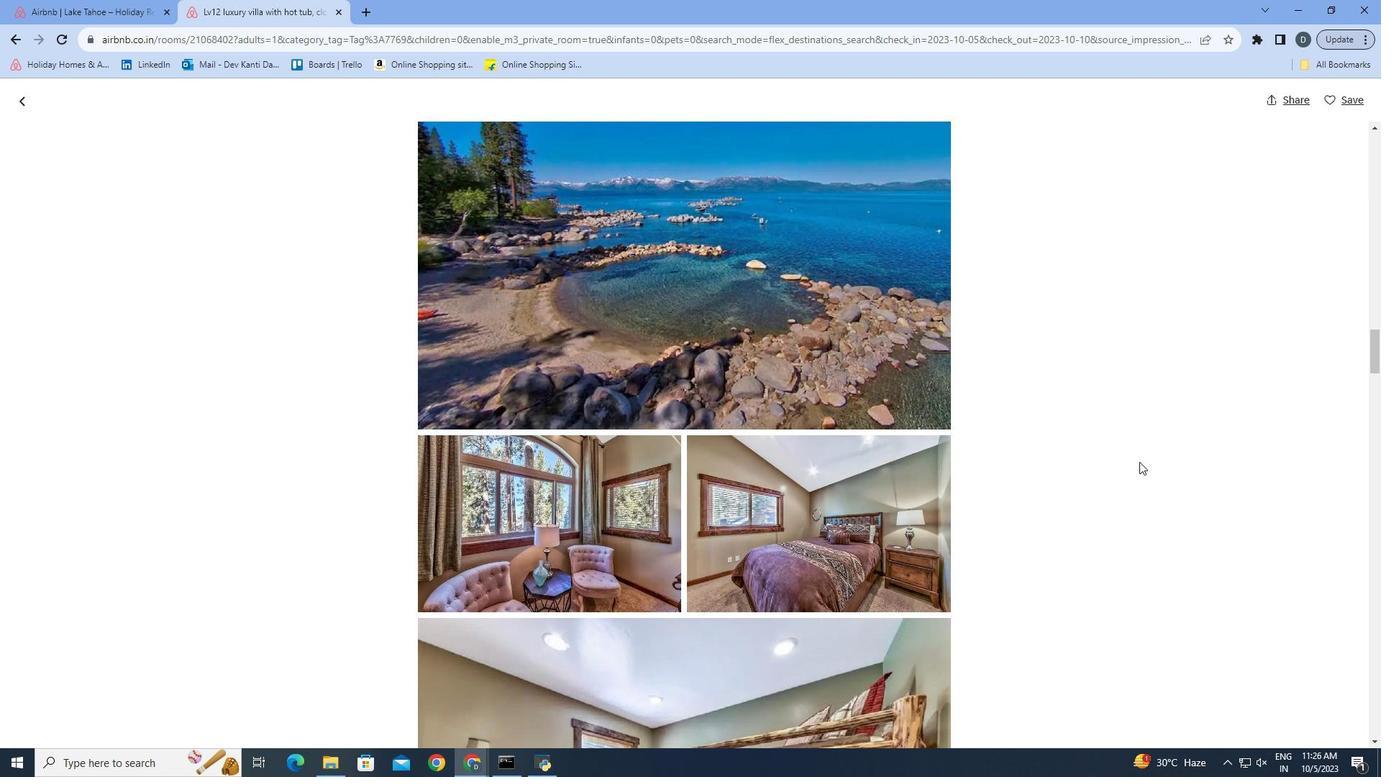 
Action: Mouse scrolled (1143, 464) with delta (0, 0)
Screenshot: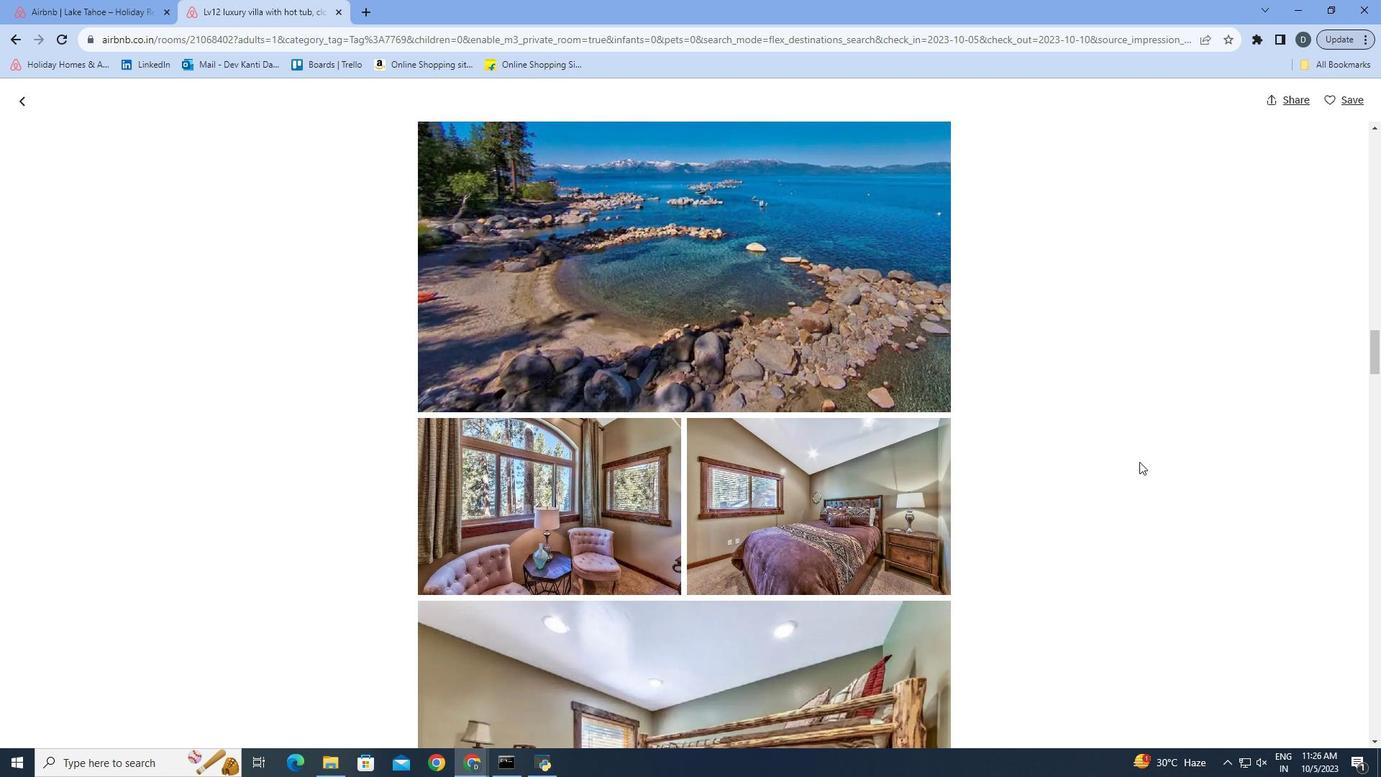 
Action: Mouse scrolled (1143, 464) with delta (0, 0)
Screenshot: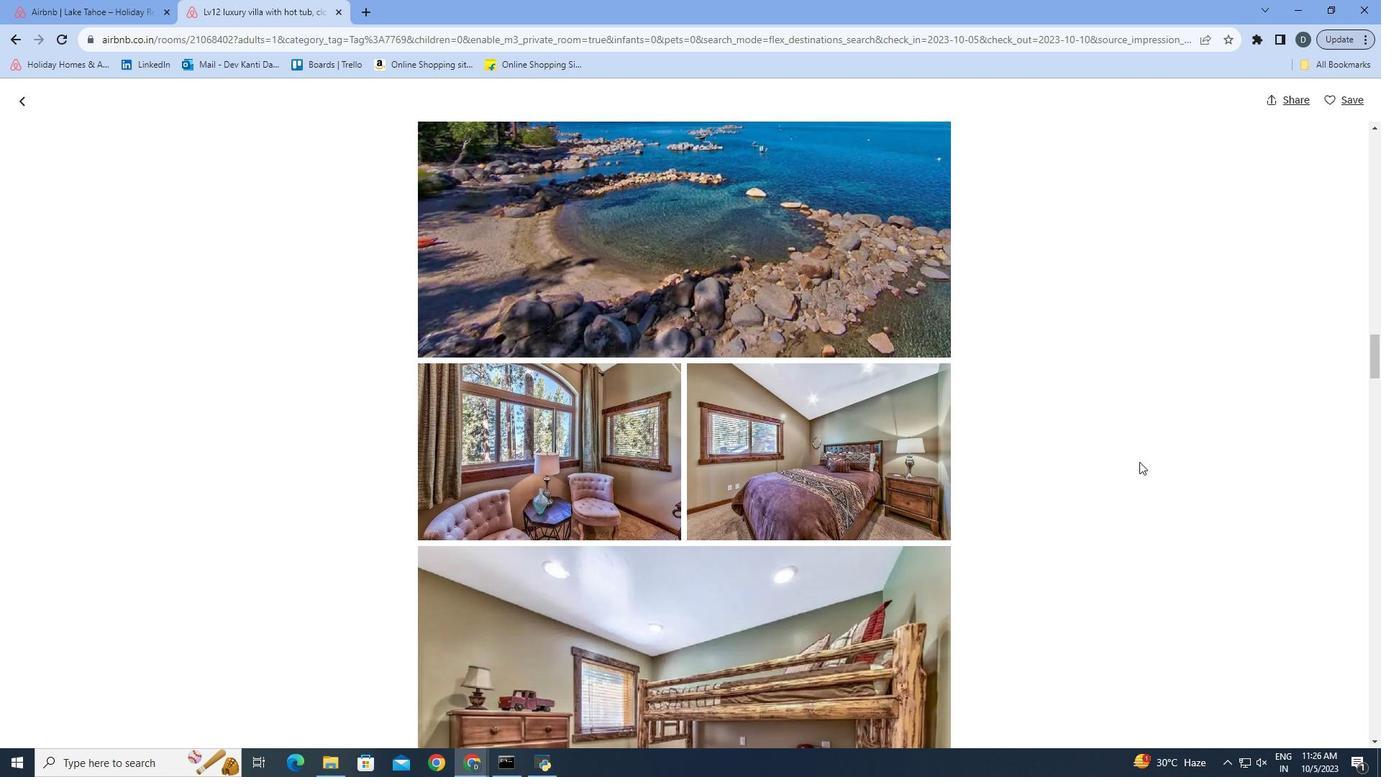 
Action: Mouse scrolled (1143, 464) with delta (0, 0)
Screenshot: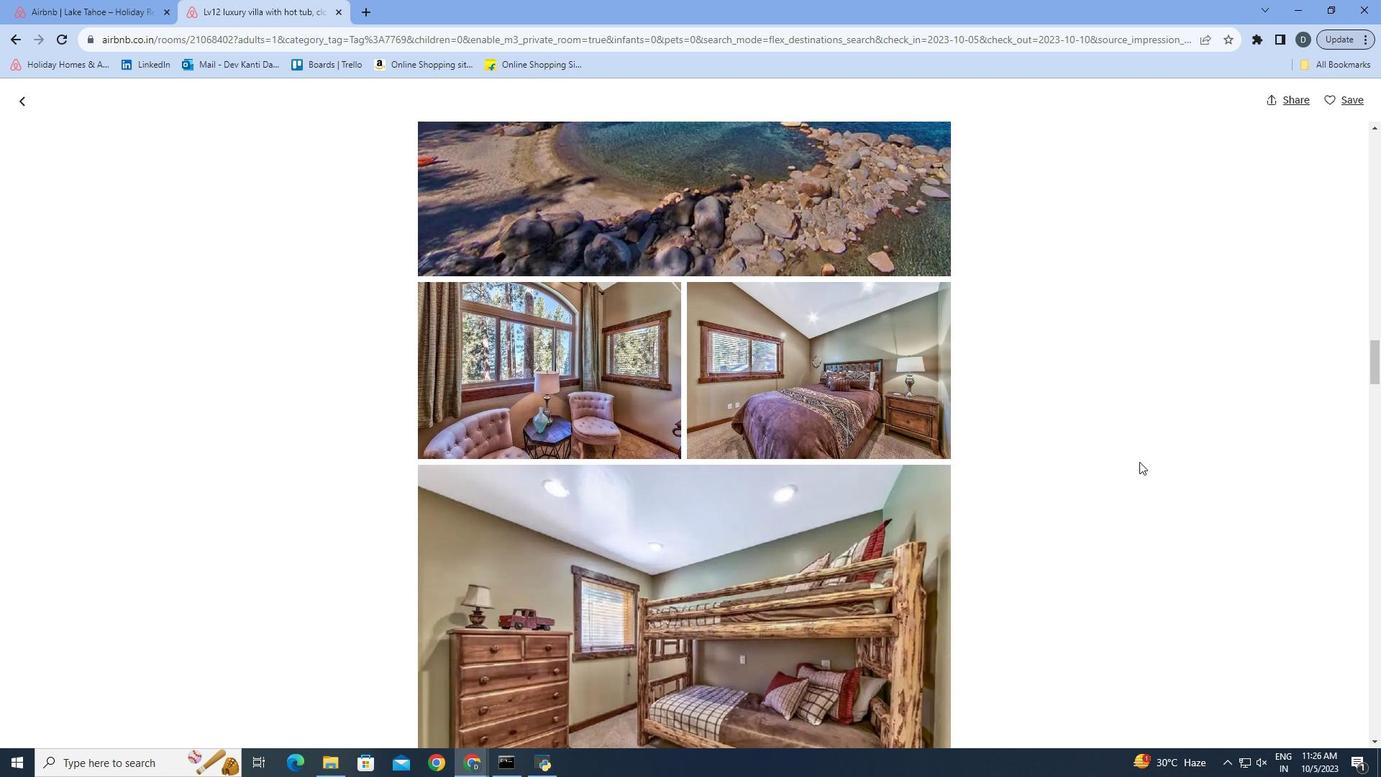 
Action: Mouse scrolled (1143, 464) with delta (0, 0)
Screenshot: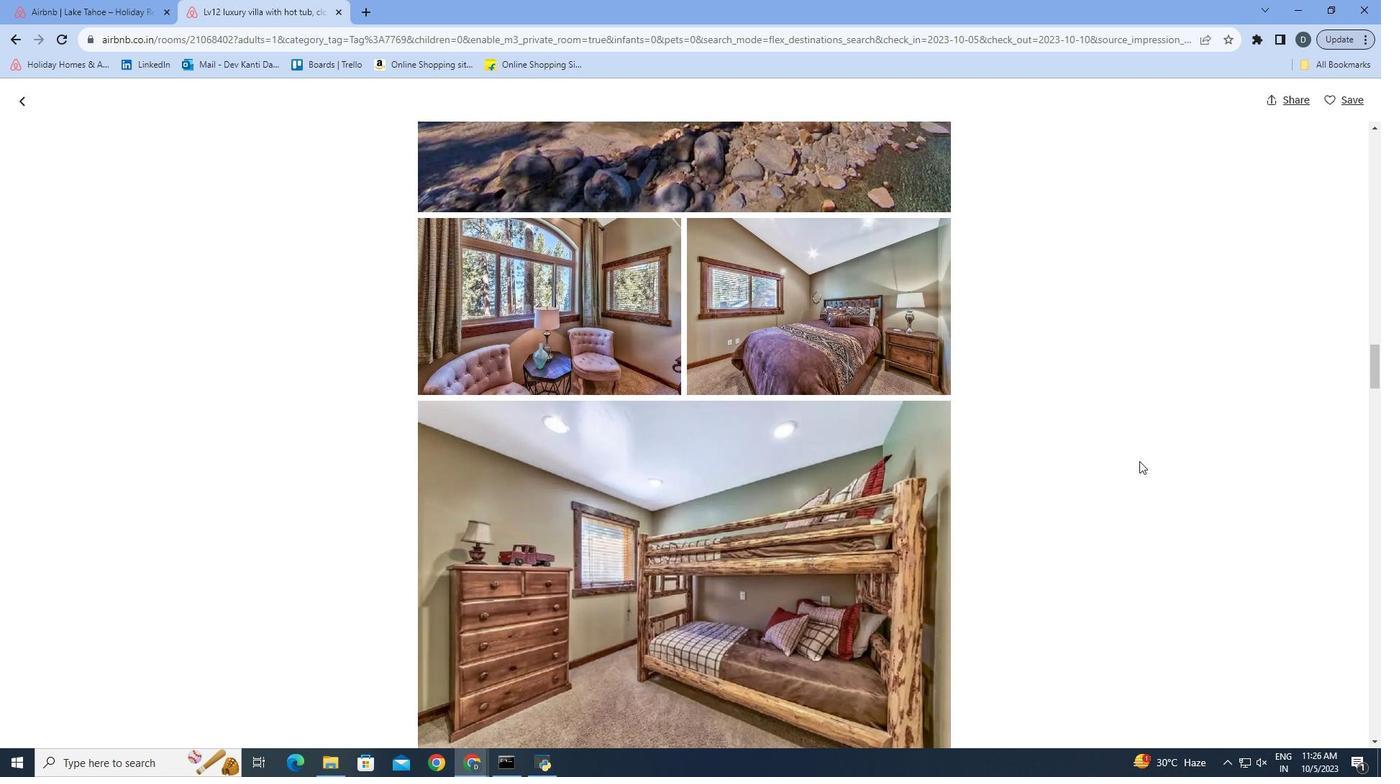 
Action: Mouse moved to (1143, 464)
Screenshot: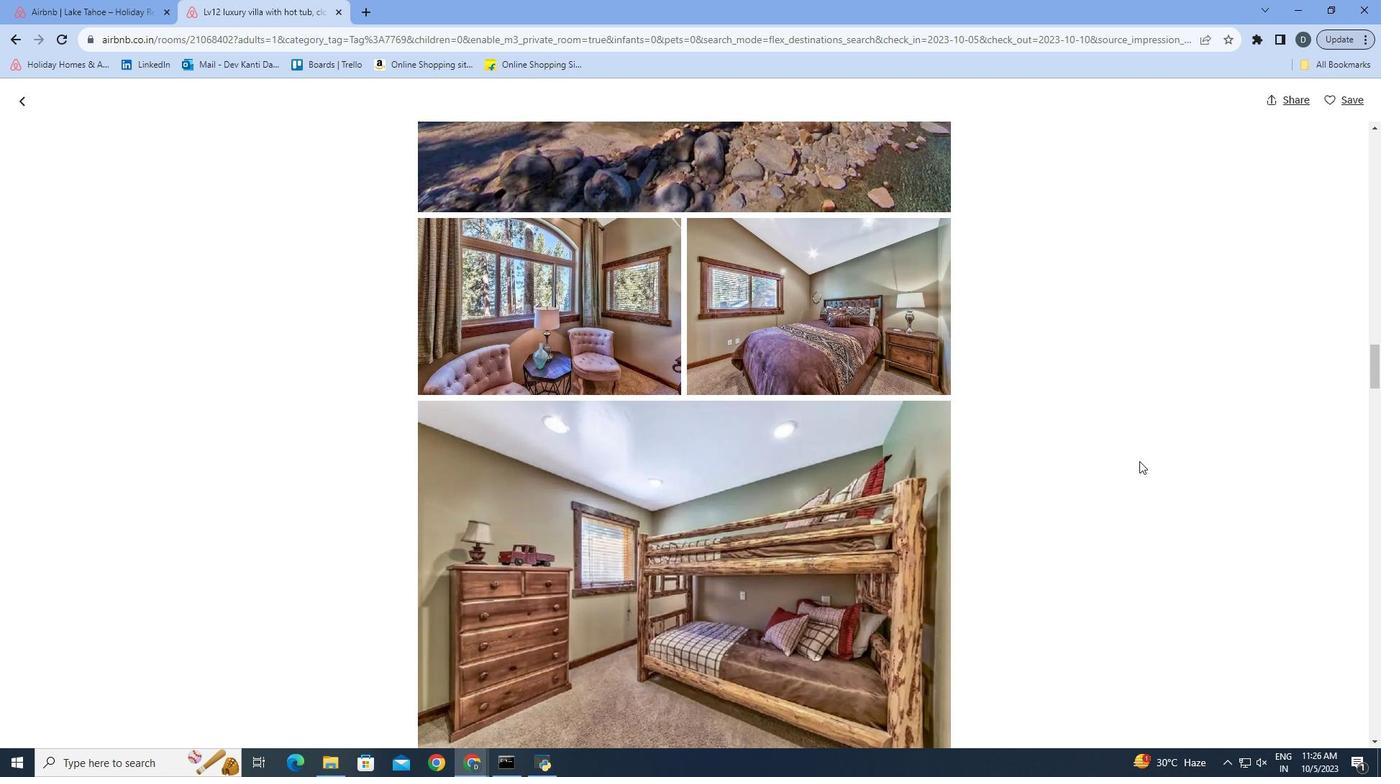 
Action: Mouse scrolled (1143, 464) with delta (0, 0)
Screenshot: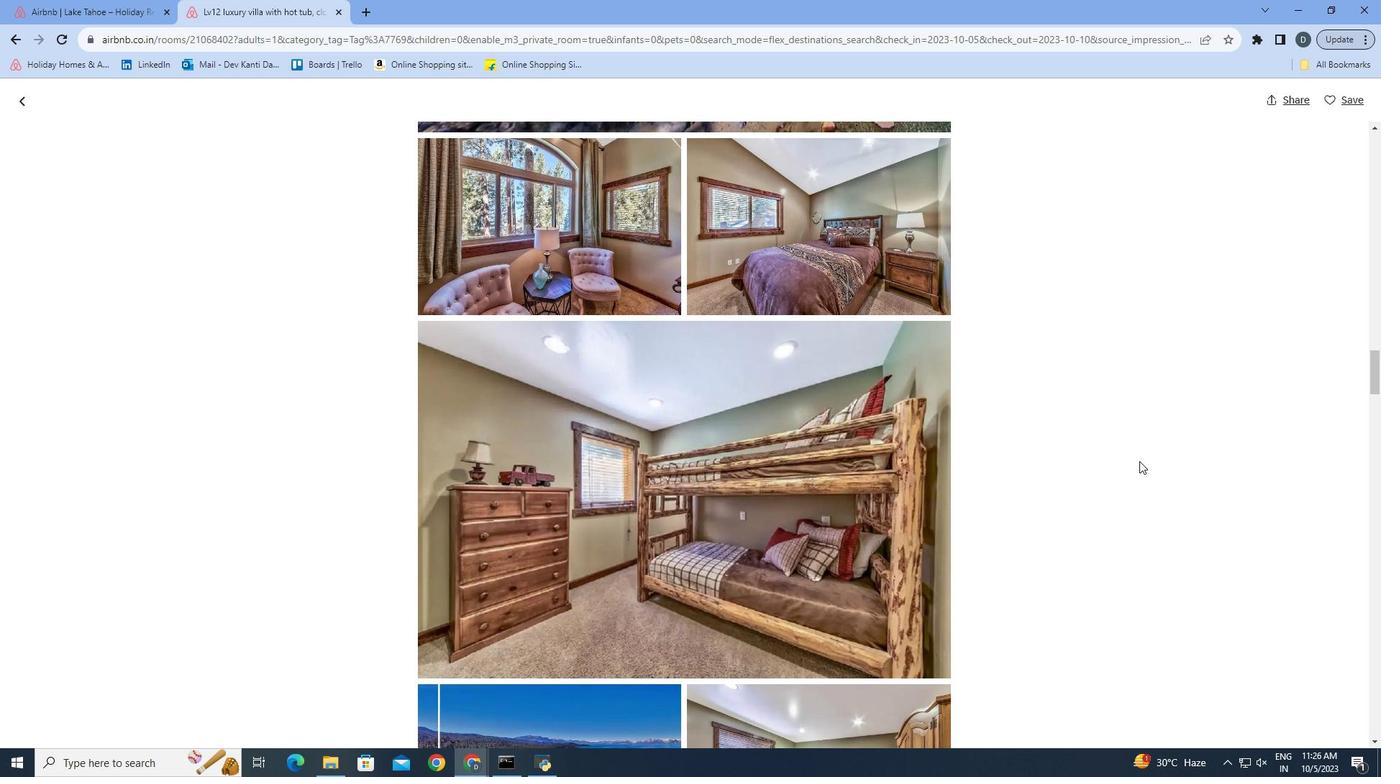 
Action: Mouse scrolled (1143, 464) with delta (0, 0)
Screenshot: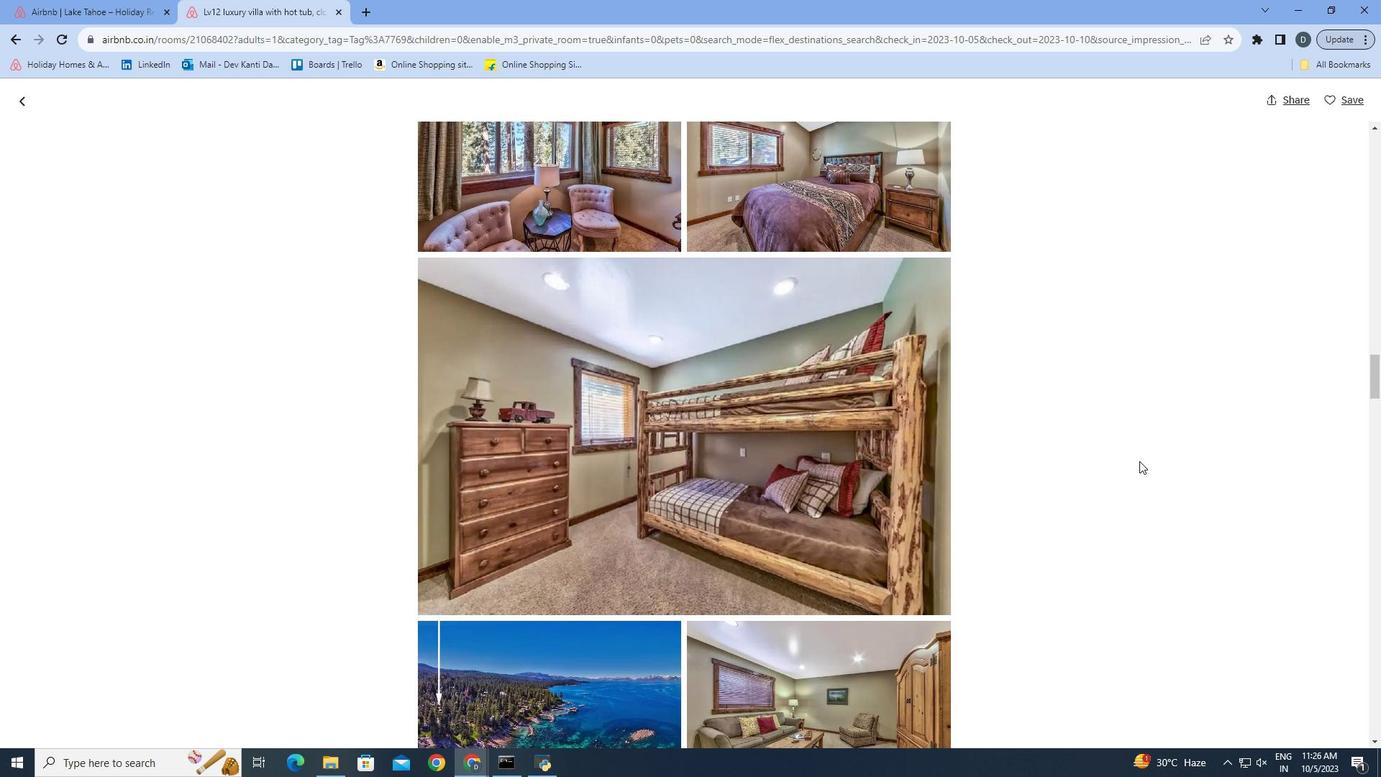 
Action: Mouse scrolled (1143, 464) with delta (0, 0)
Screenshot: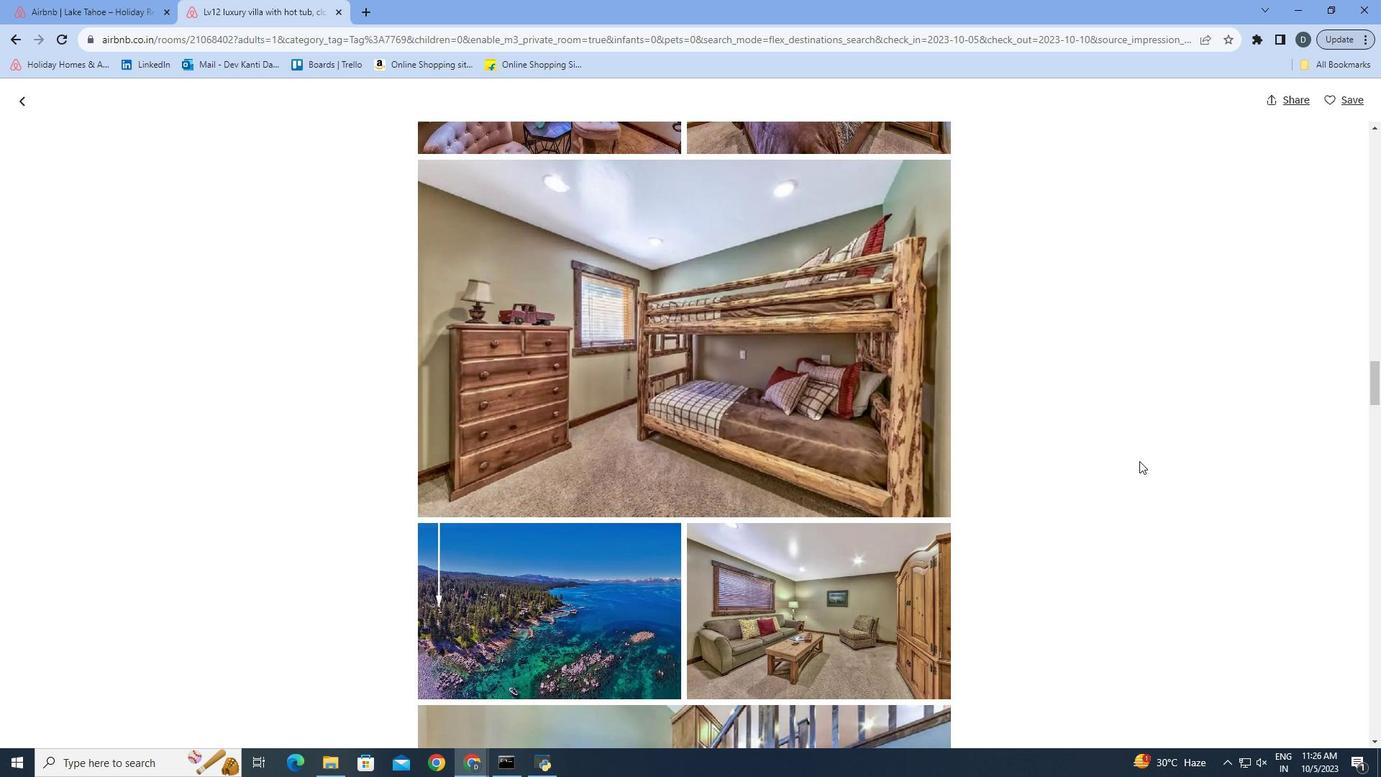 
Action: Mouse scrolled (1143, 464) with delta (0, 0)
Screenshot: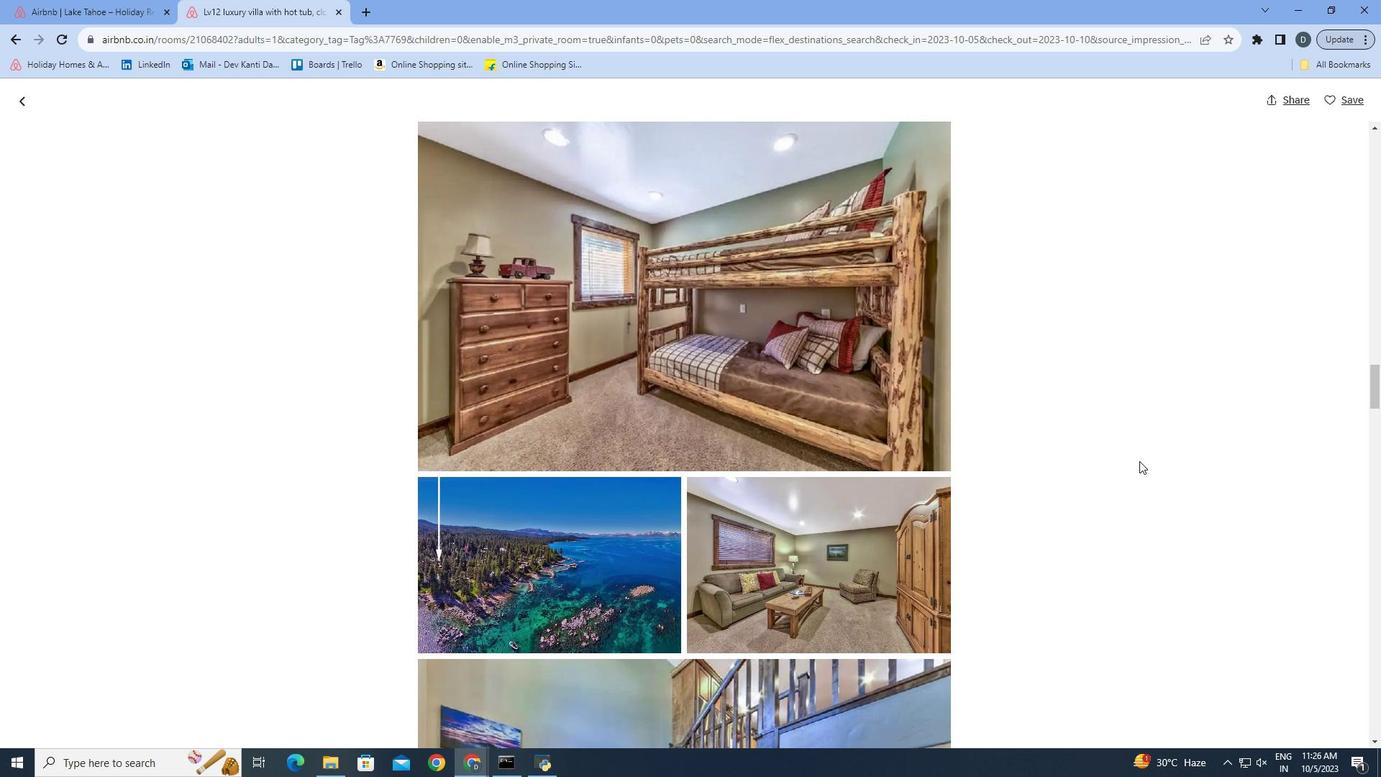 
Action: Mouse scrolled (1143, 464) with delta (0, 0)
Screenshot: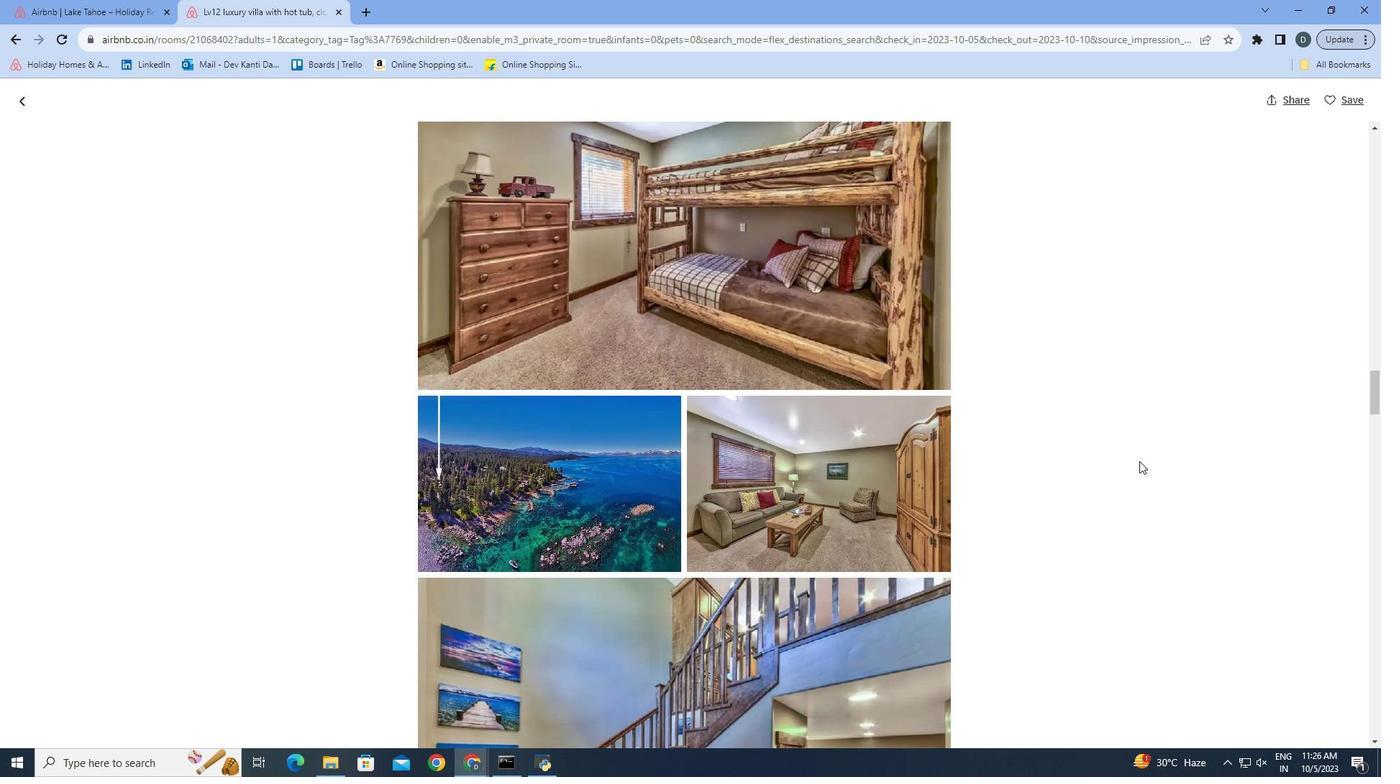
Action: Mouse scrolled (1143, 464) with delta (0, 0)
Screenshot: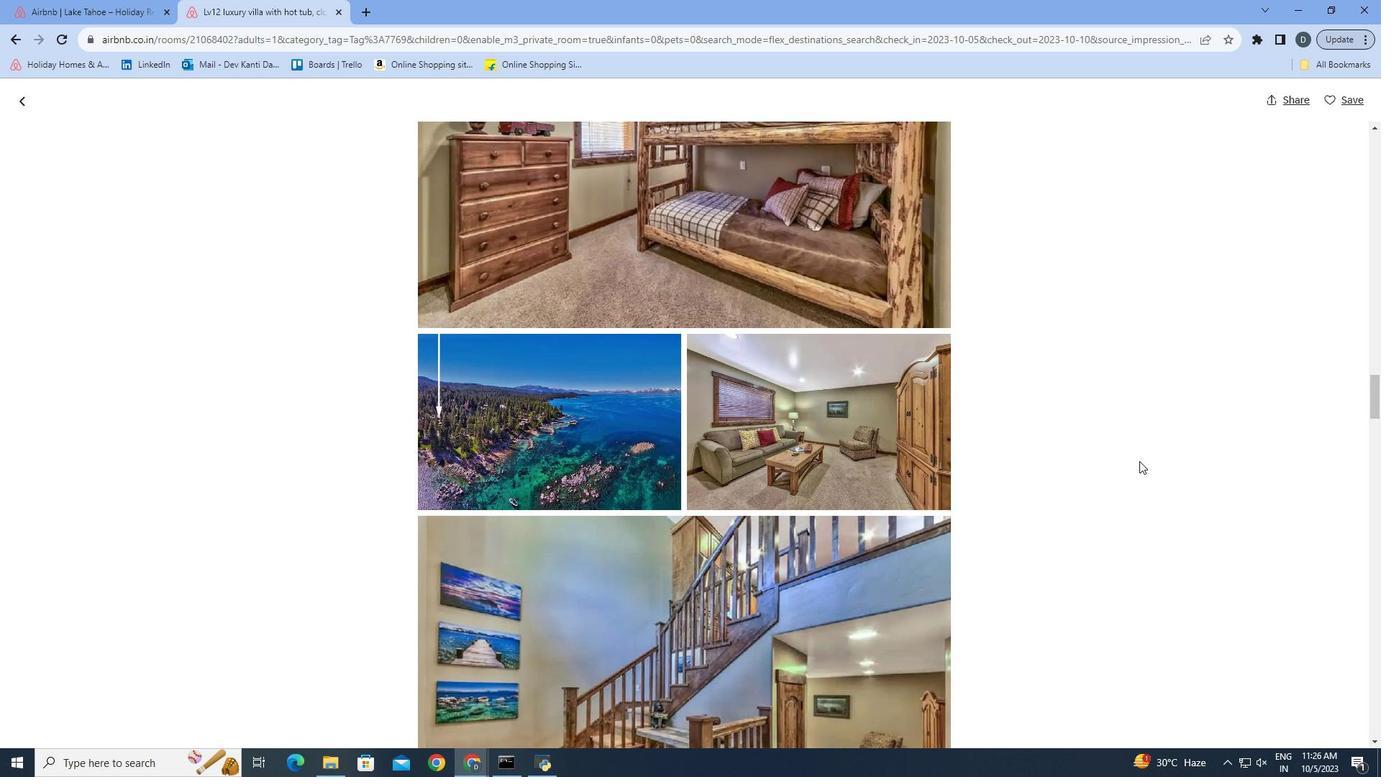 
Action: Mouse scrolled (1143, 464) with delta (0, 0)
Screenshot: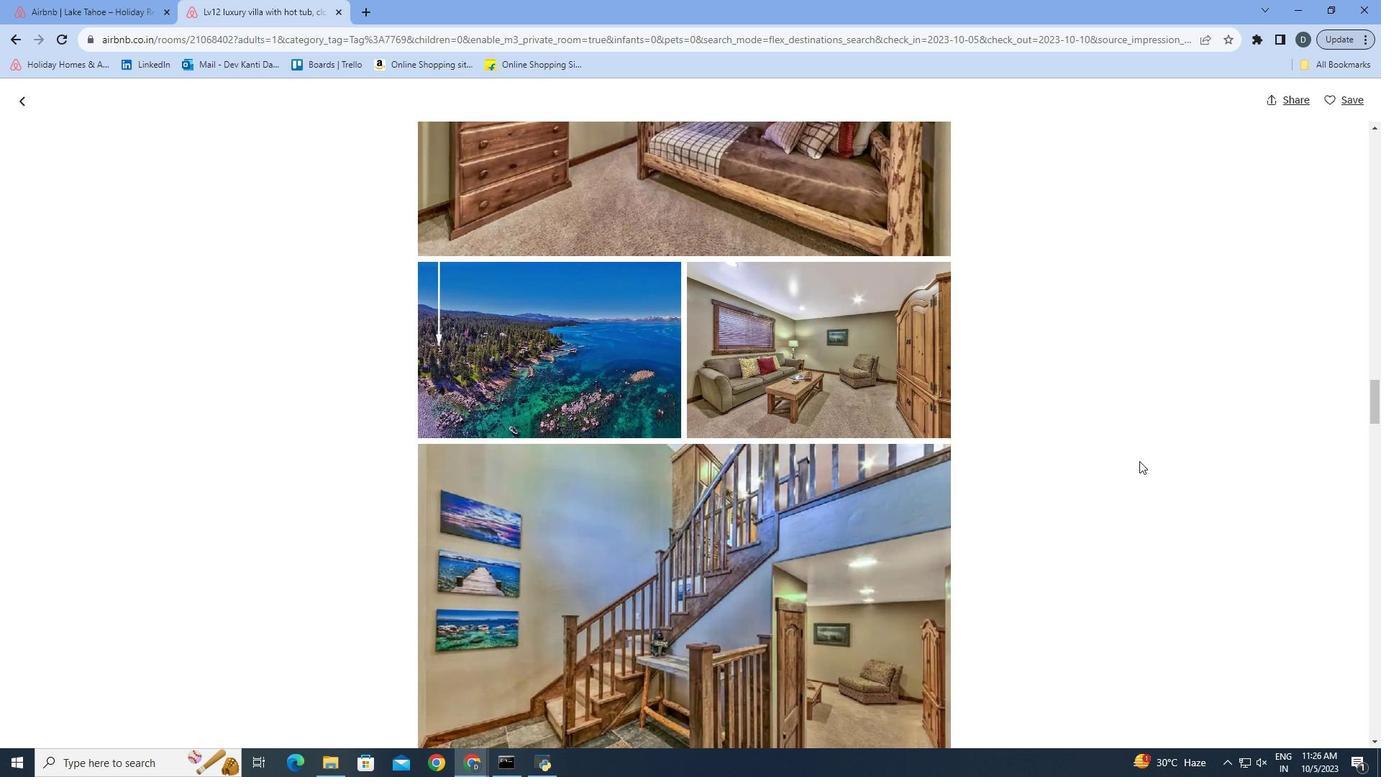 
Action: Mouse scrolled (1143, 464) with delta (0, 0)
Screenshot: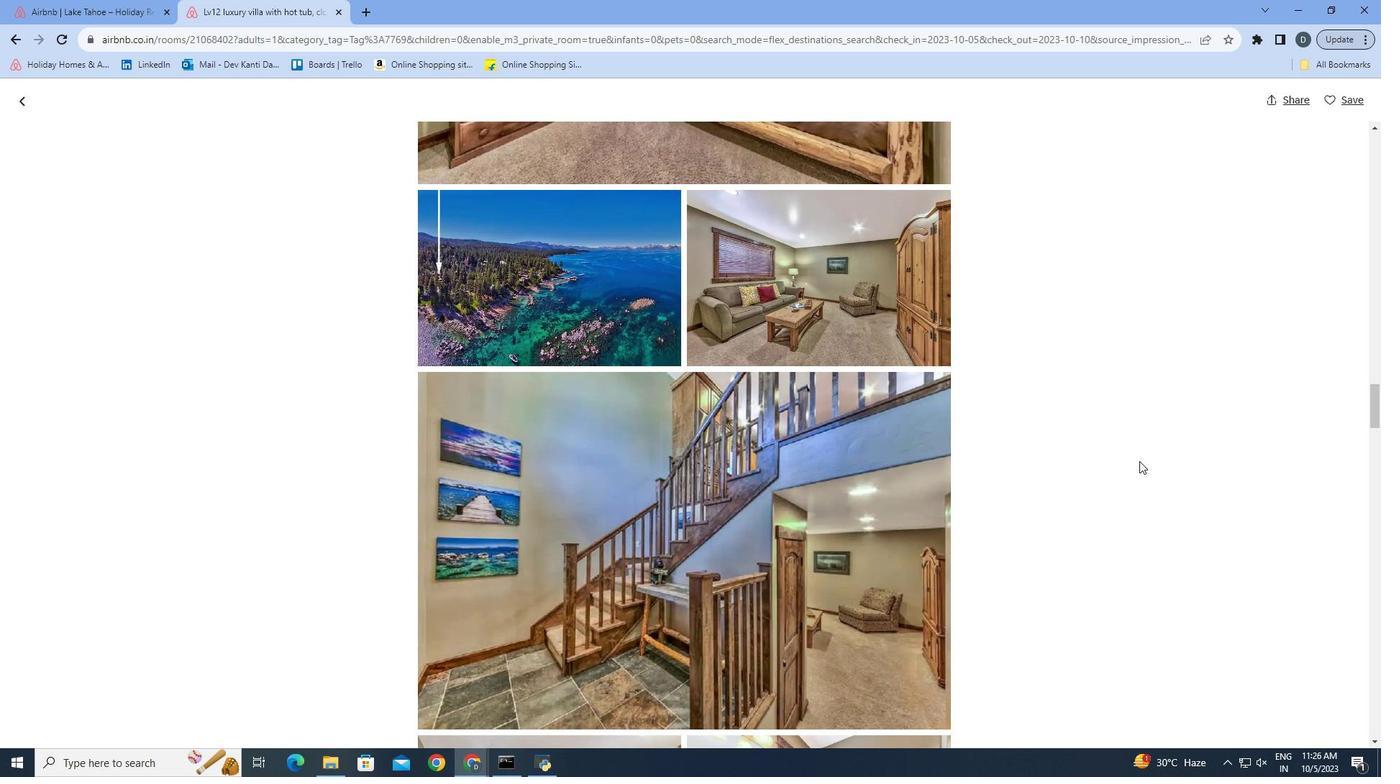 
Action: Mouse scrolled (1143, 464) with delta (0, 0)
Screenshot: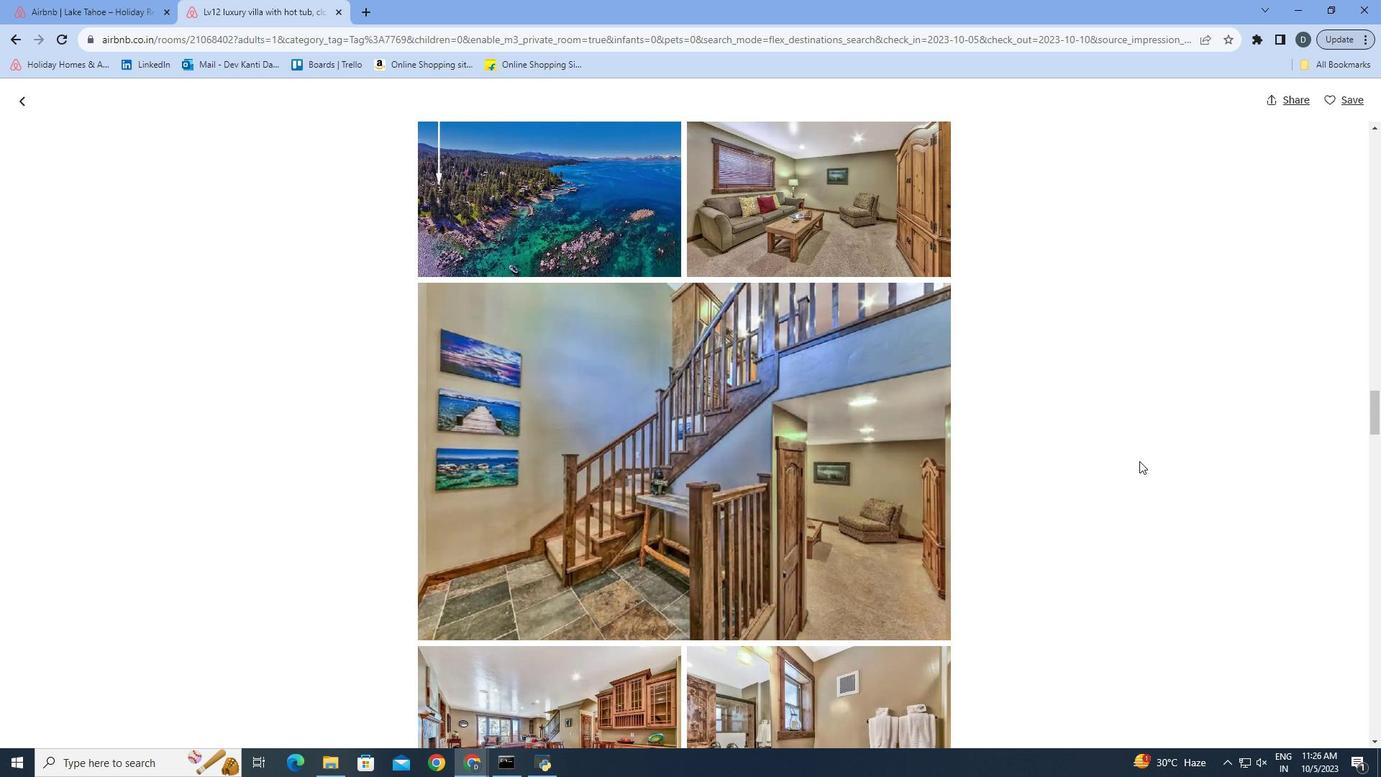 
Action: Mouse scrolled (1143, 464) with delta (0, 0)
Screenshot: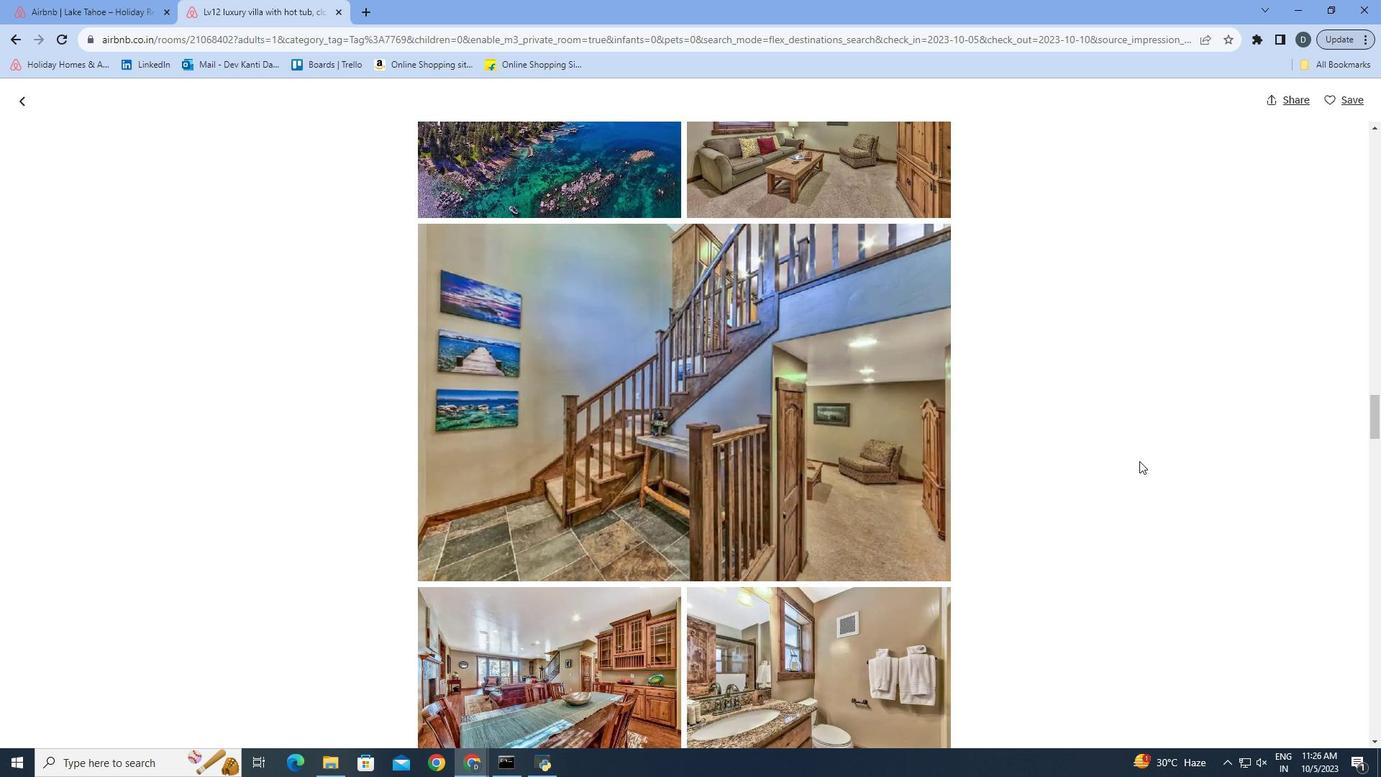 
Action: Mouse scrolled (1143, 464) with delta (0, 0)
Screenshot: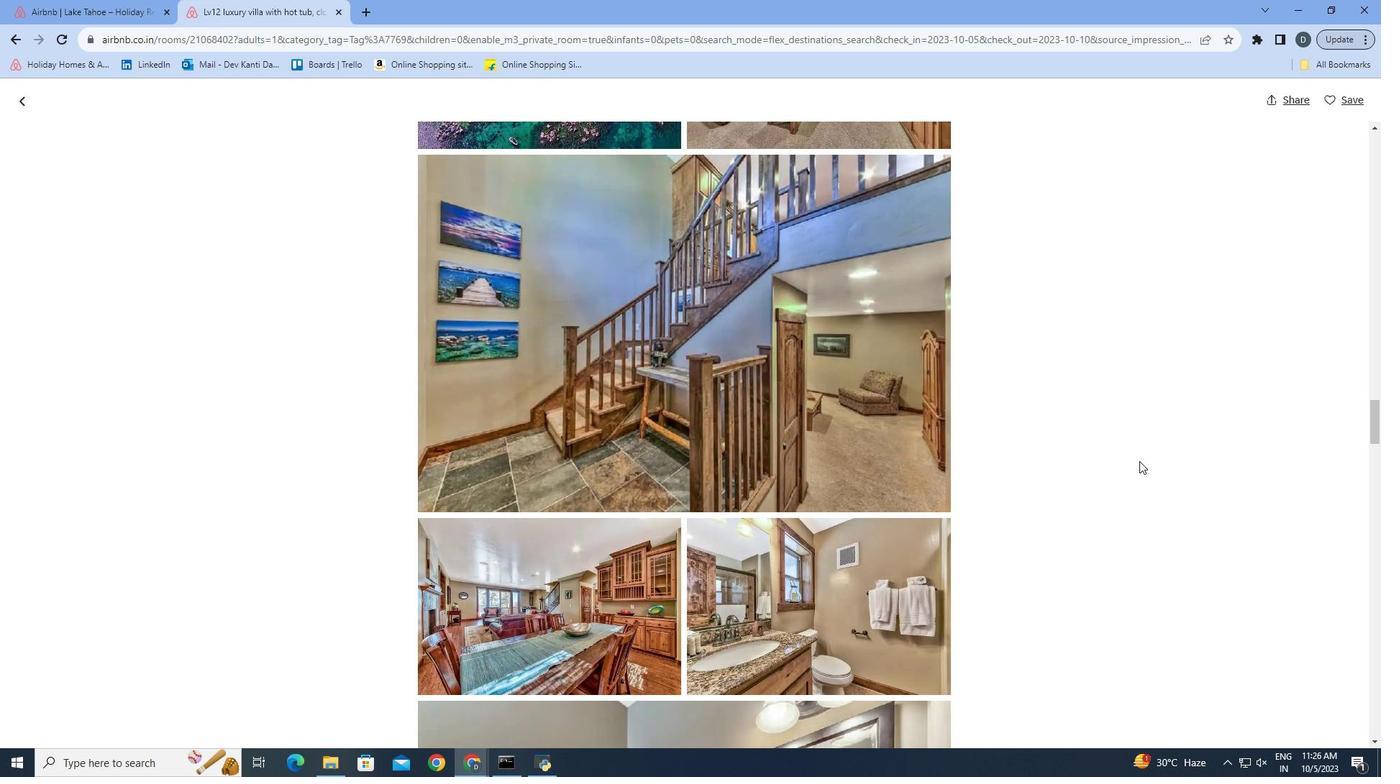 
Action: Mouse scrolled (1143, 464) with delta (0, 0)
Screenshot: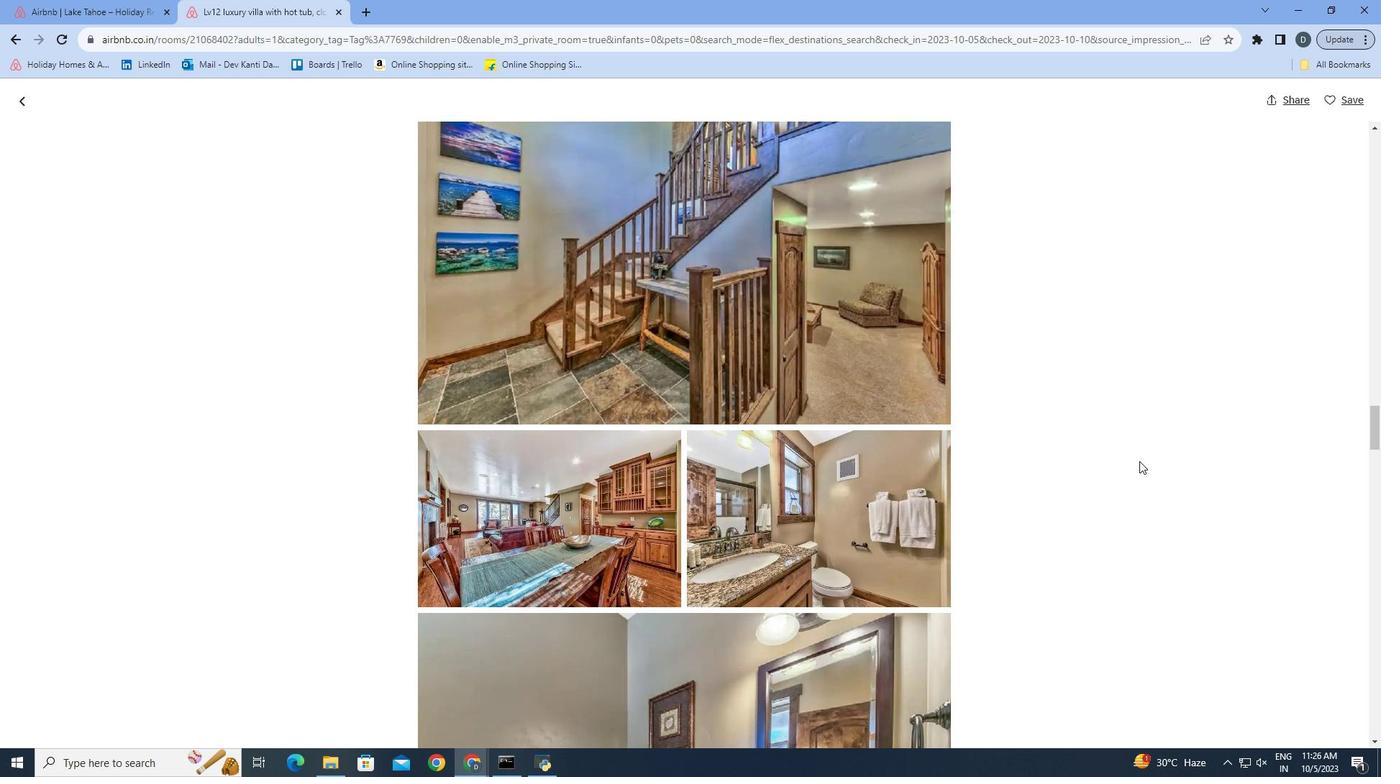 
Action: Mouse scrolled (1143, 464) with delta (0, 0)
Screenshot: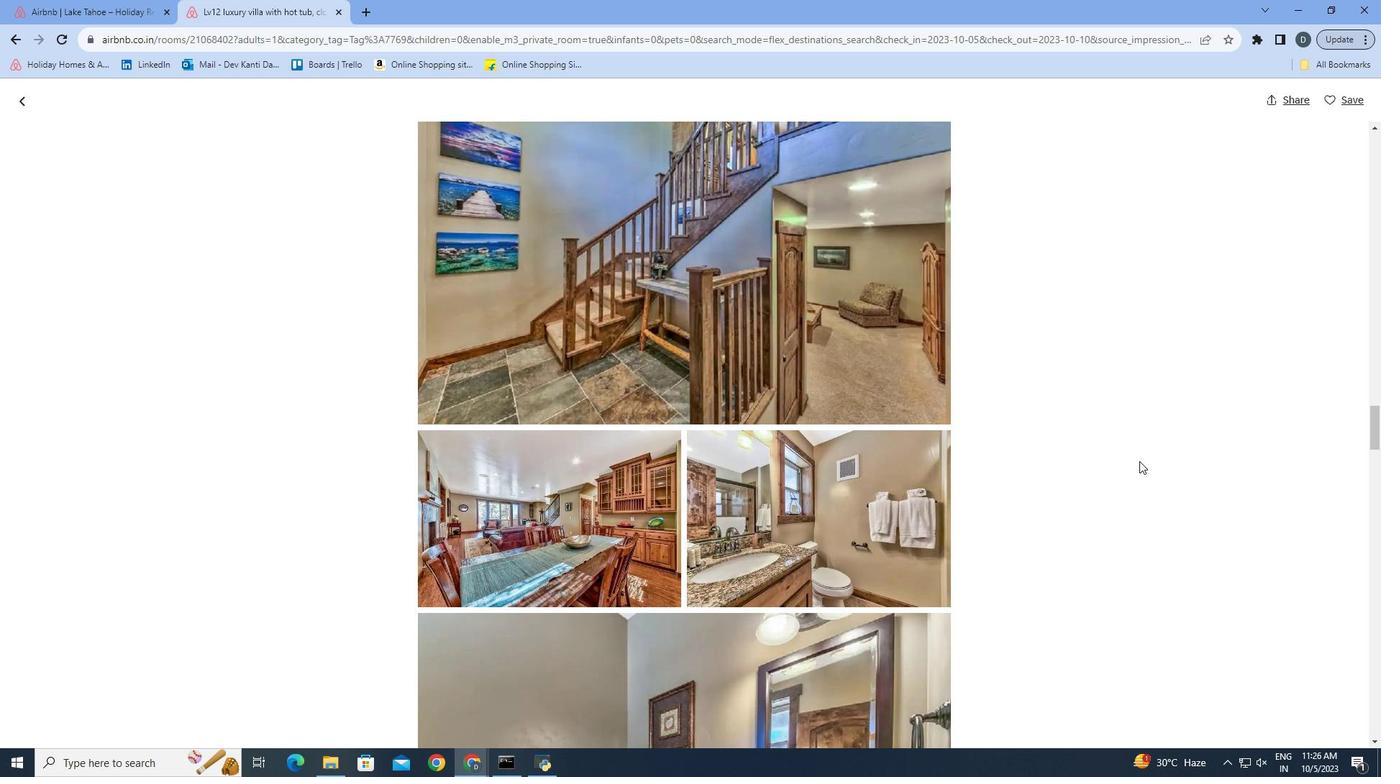 
Action: Mouse scrolled (1143, 464) with delta (0, 0)
Screenshot: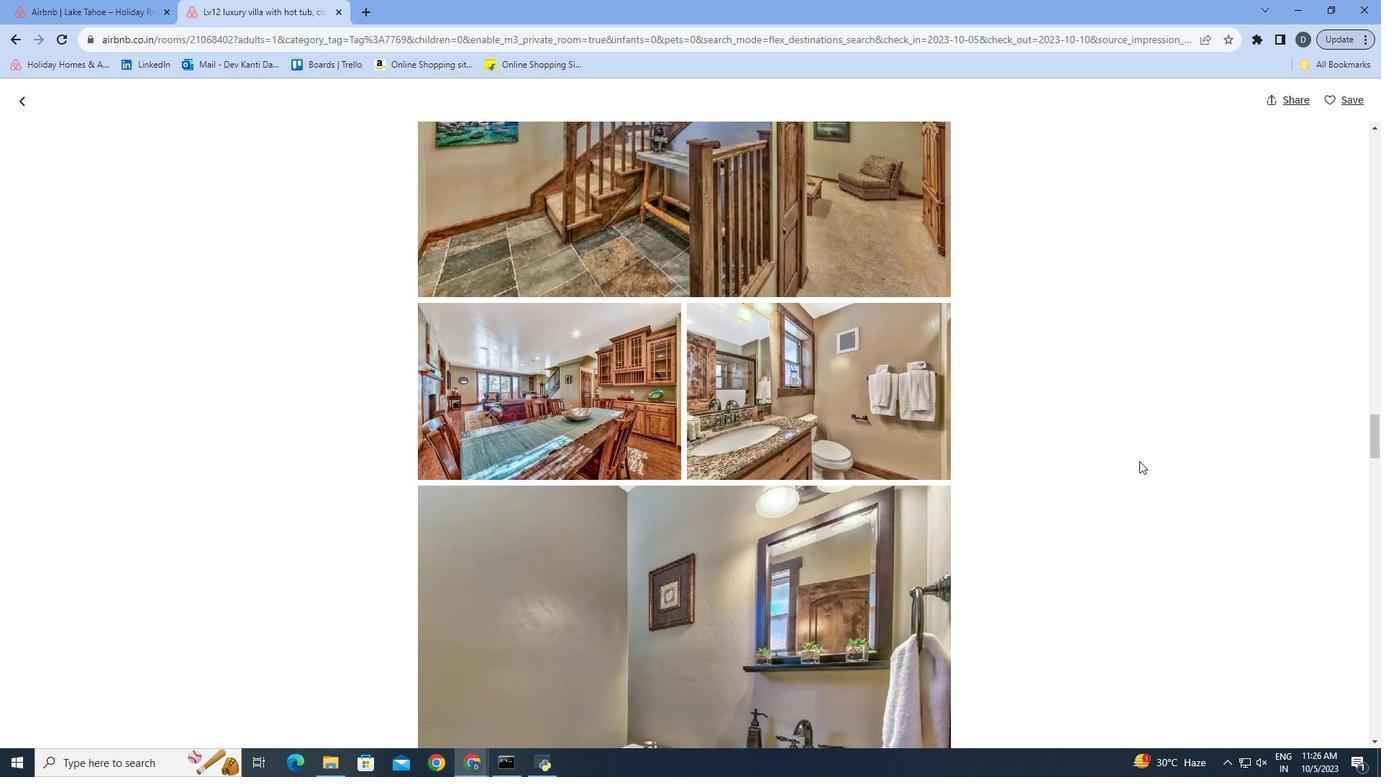 
Action: Mouse scrolled (1143, 464) with delta (0, 0)
Screenshot: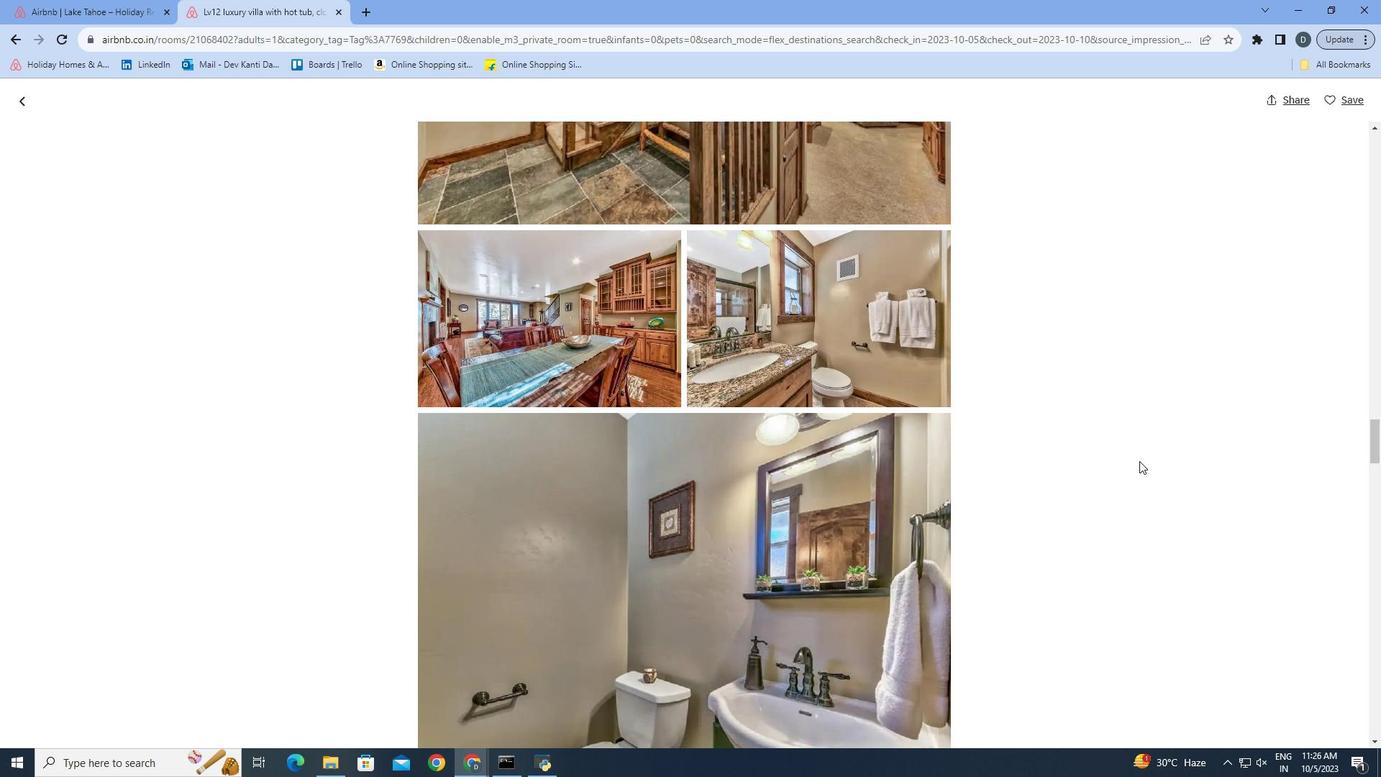 
Action: Mouse scrolled (1143, 464) with delta (0, 0)
Screenshot: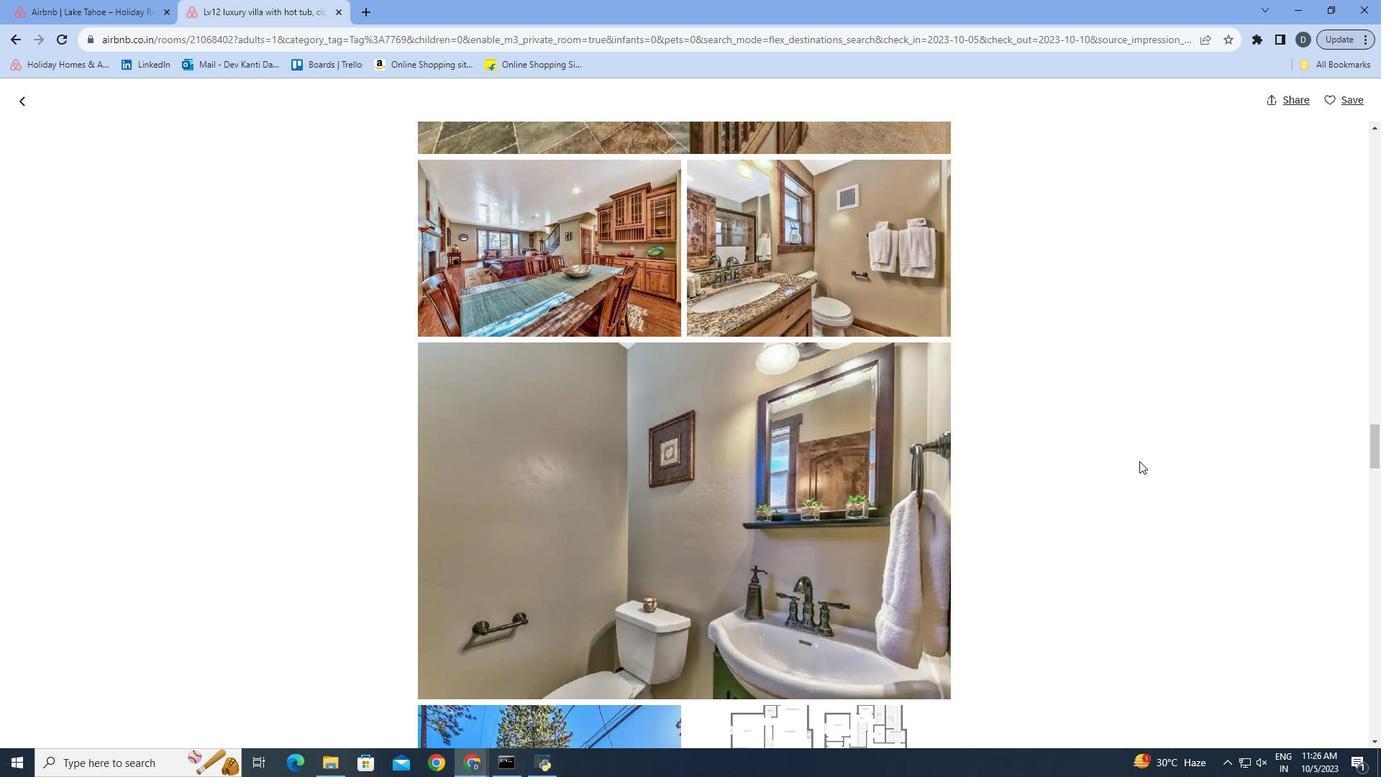 
Action: Mouse scrolled (1143, 464) with delta (0, 0)
Screenshot: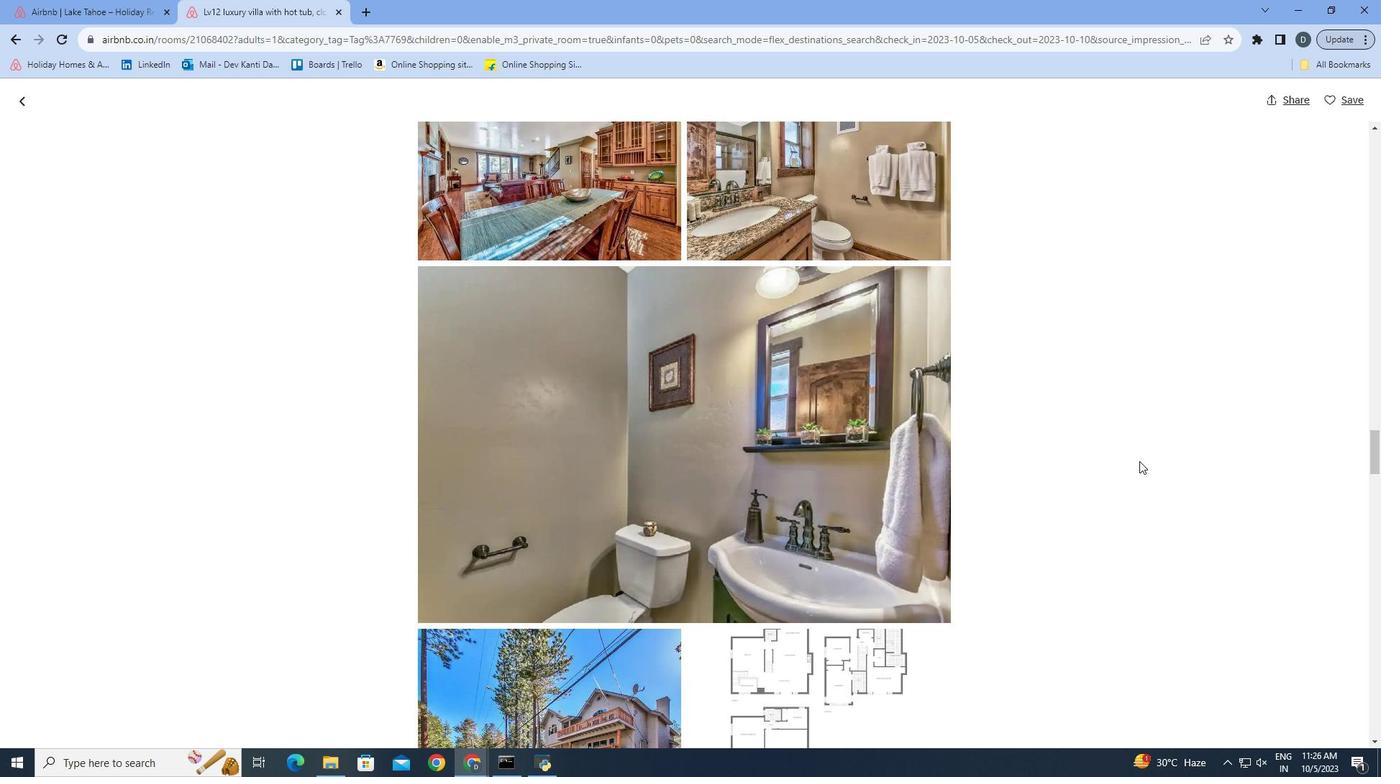 
Action: Mouse scrolled (1143, 464) with delta (0, 0)
Screenshot: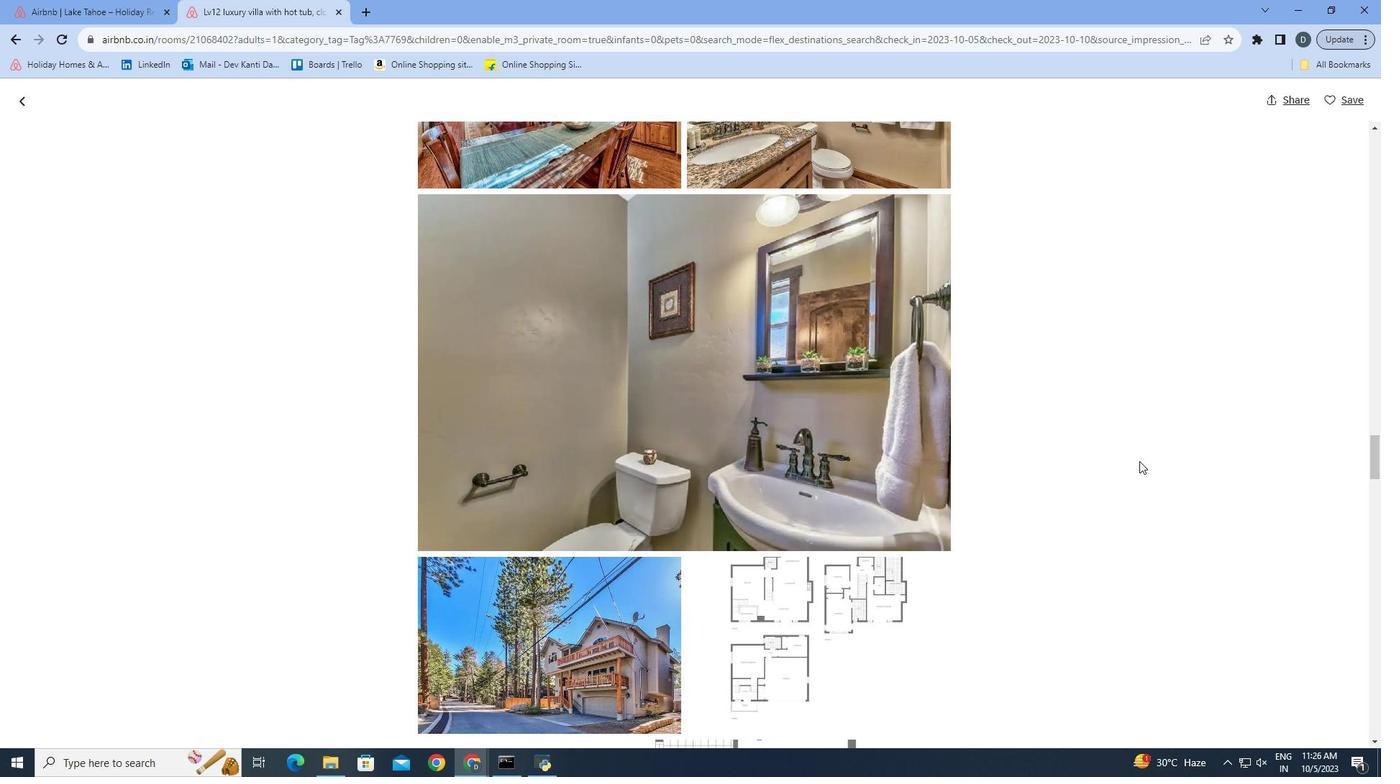 
Action: Mouse scrolled (1143, 464) with delta (0, 0)
Screenshot: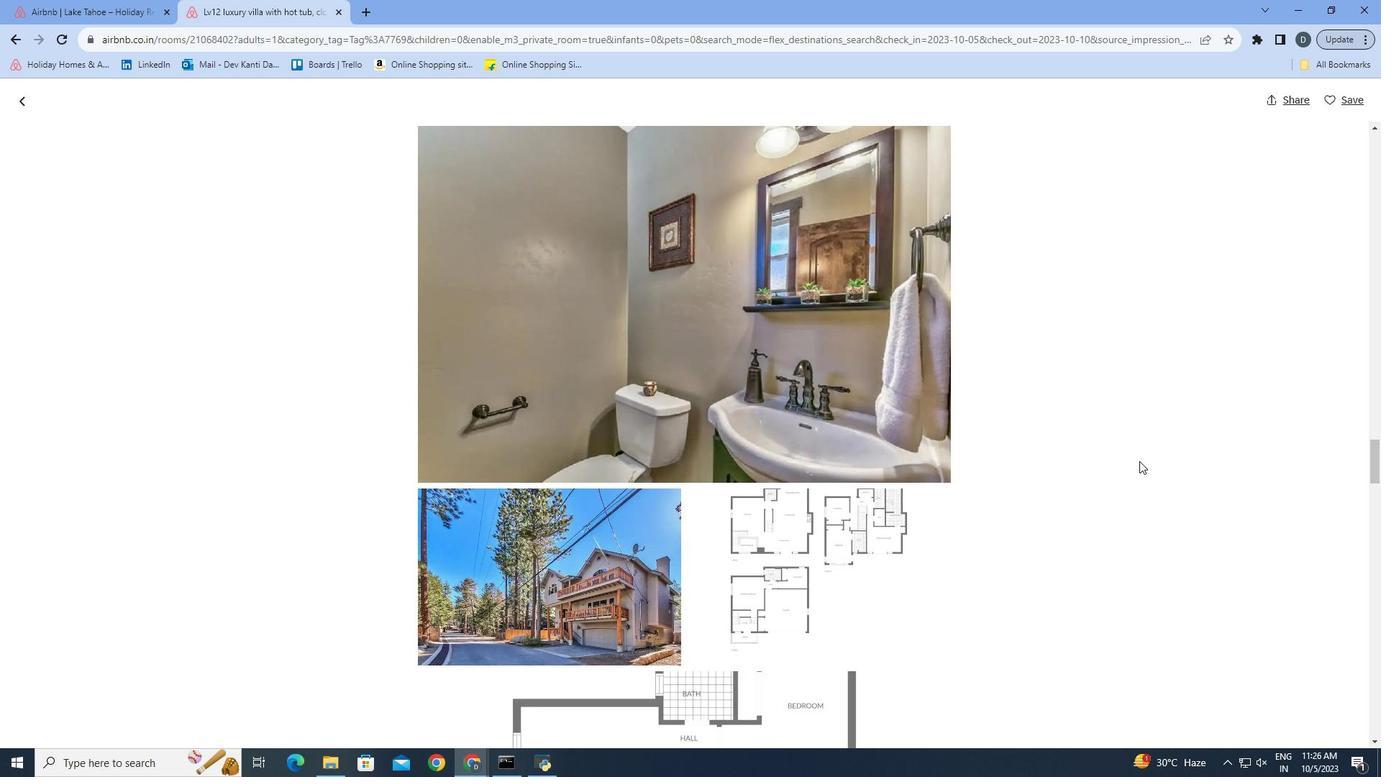
Action: Mouse scrolled (1143, 464) with delta (0, 0)
Screenshot: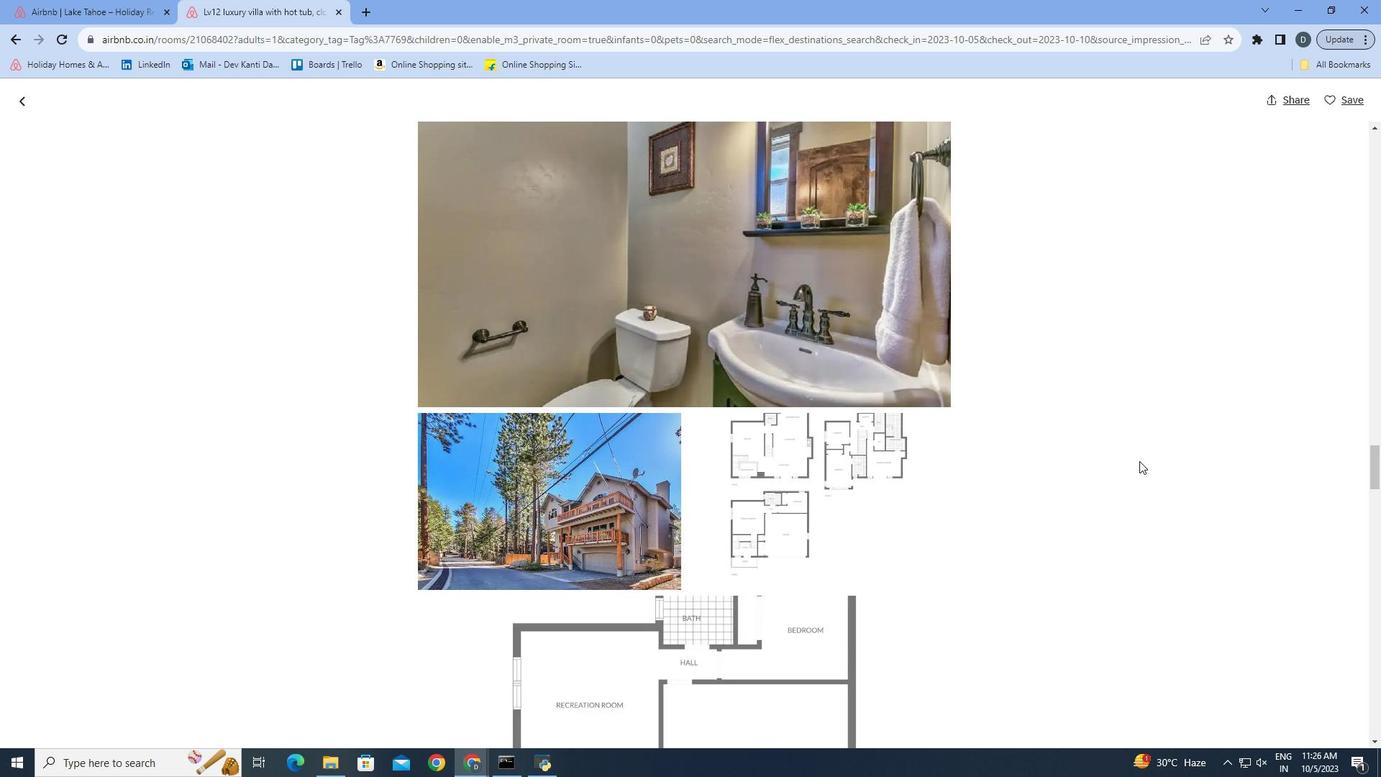 
Action: Mouse scrolled (1143, 464) with delta (0, 0)
Screenshot: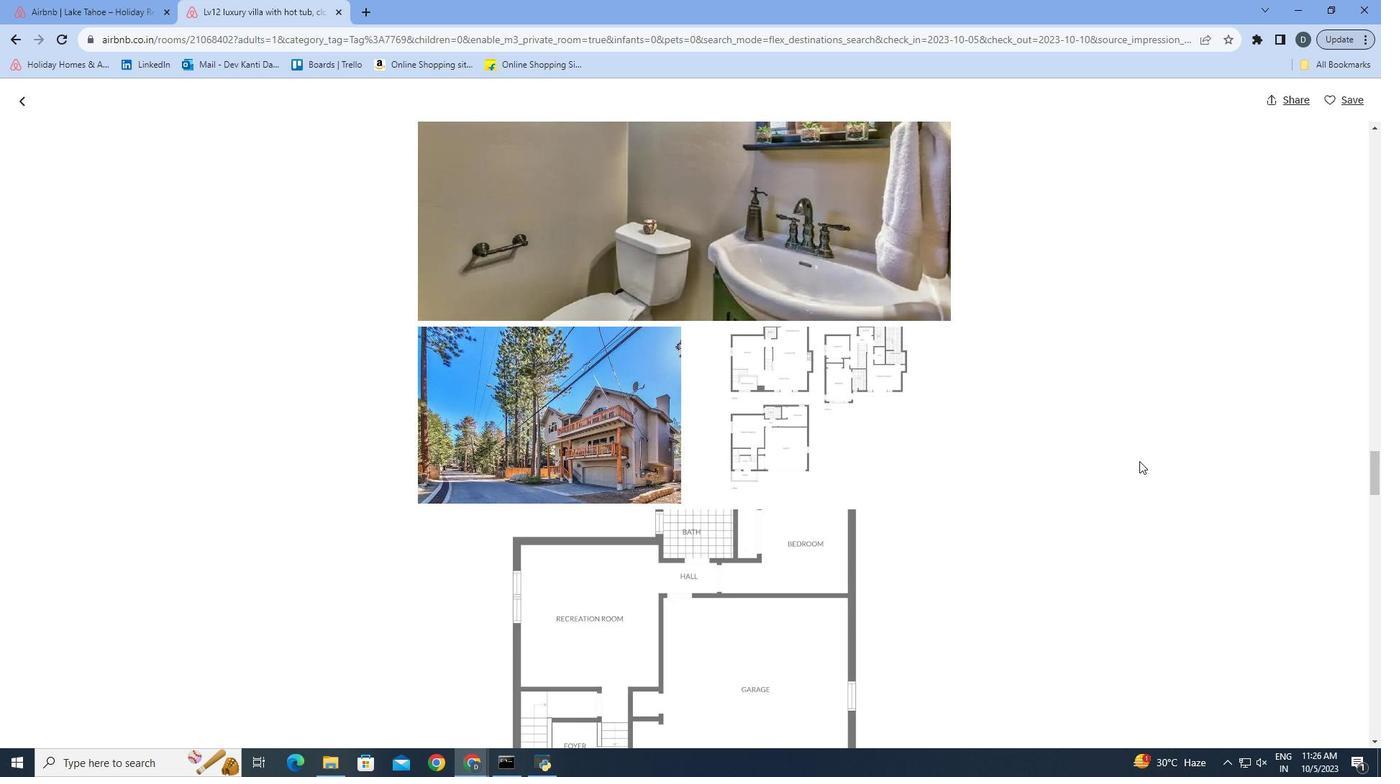 
Action: Mouse scrolled (1143, 464) with delta (0, 0)
Screenshot: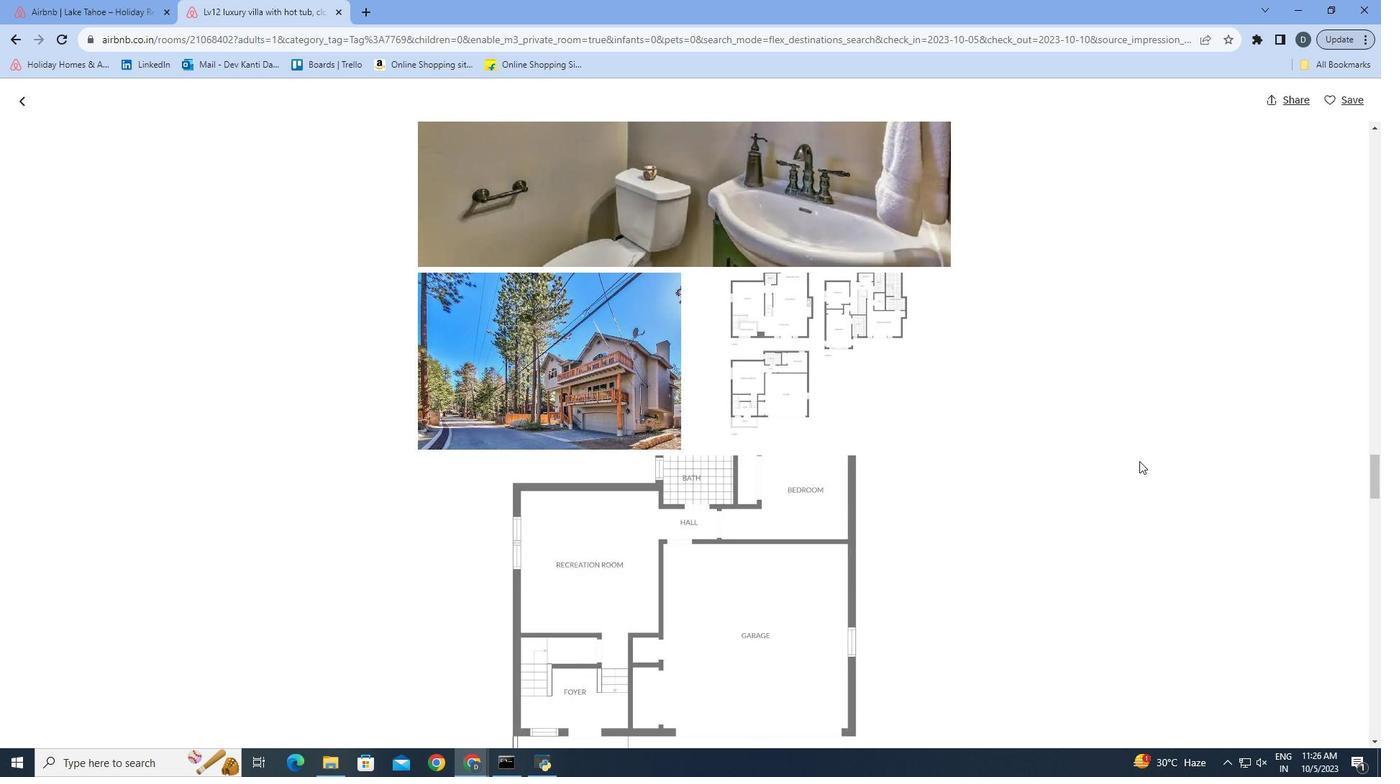 
Action: Mouse moved to (1143, 464)
Screenshot: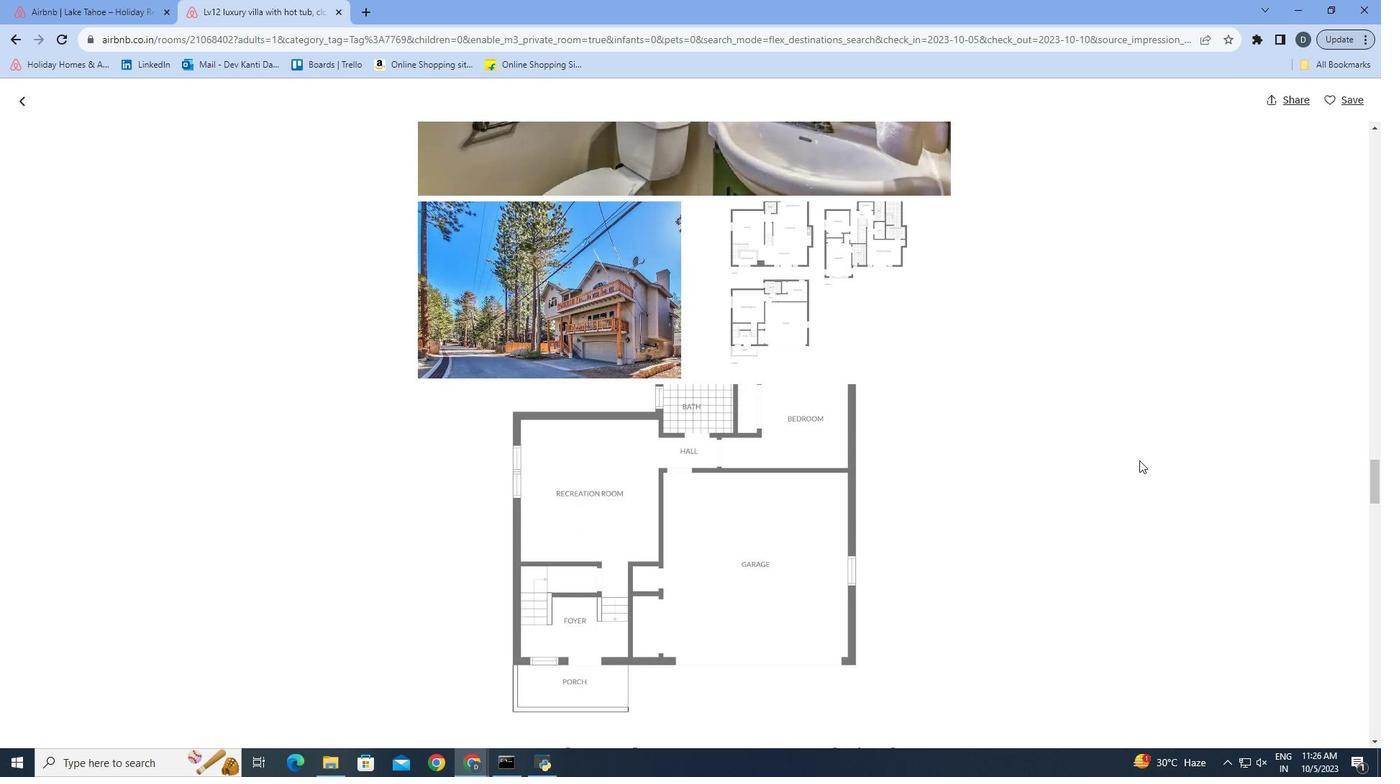 
Action: Mouse scrolled (1143, 463) with delta (0, 0)
Screenshot: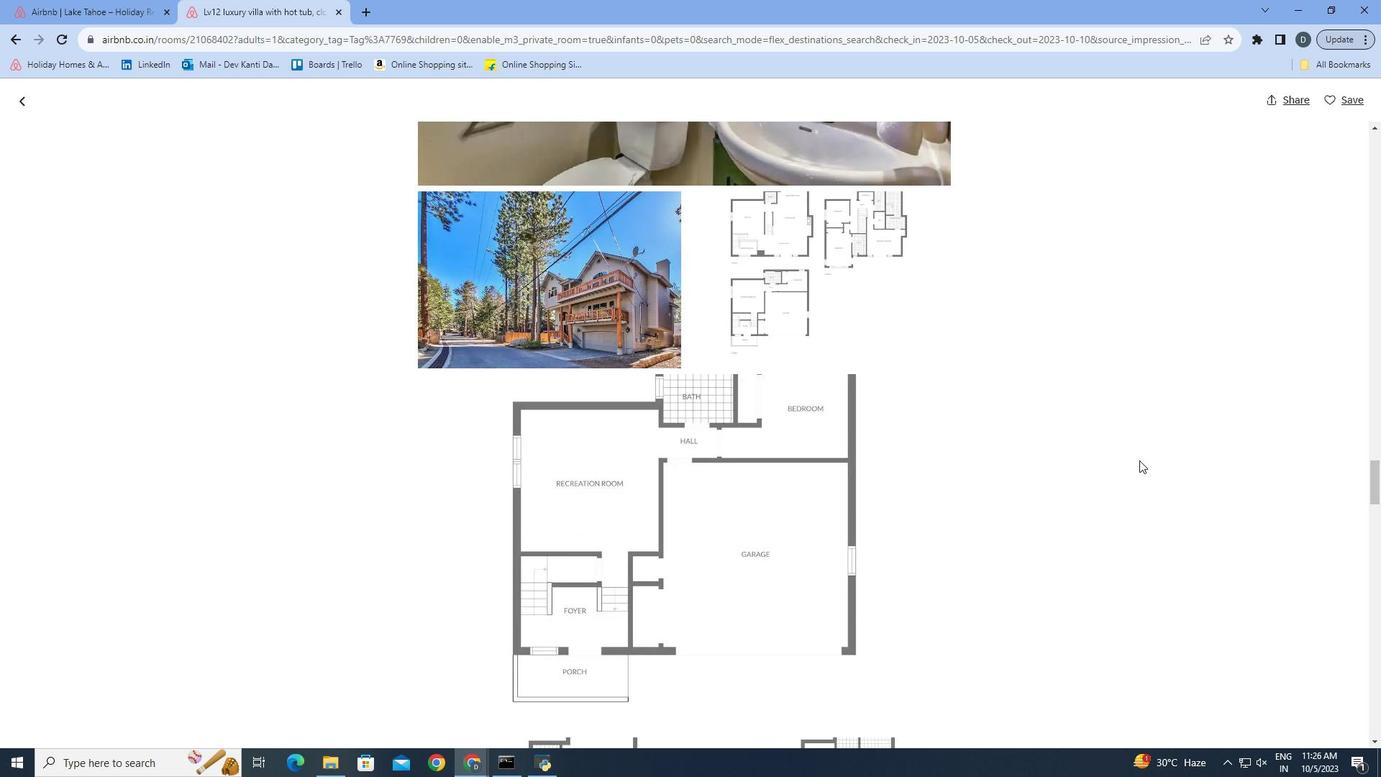 
Action: Mouse moved to (1143, 463)
Screenshot: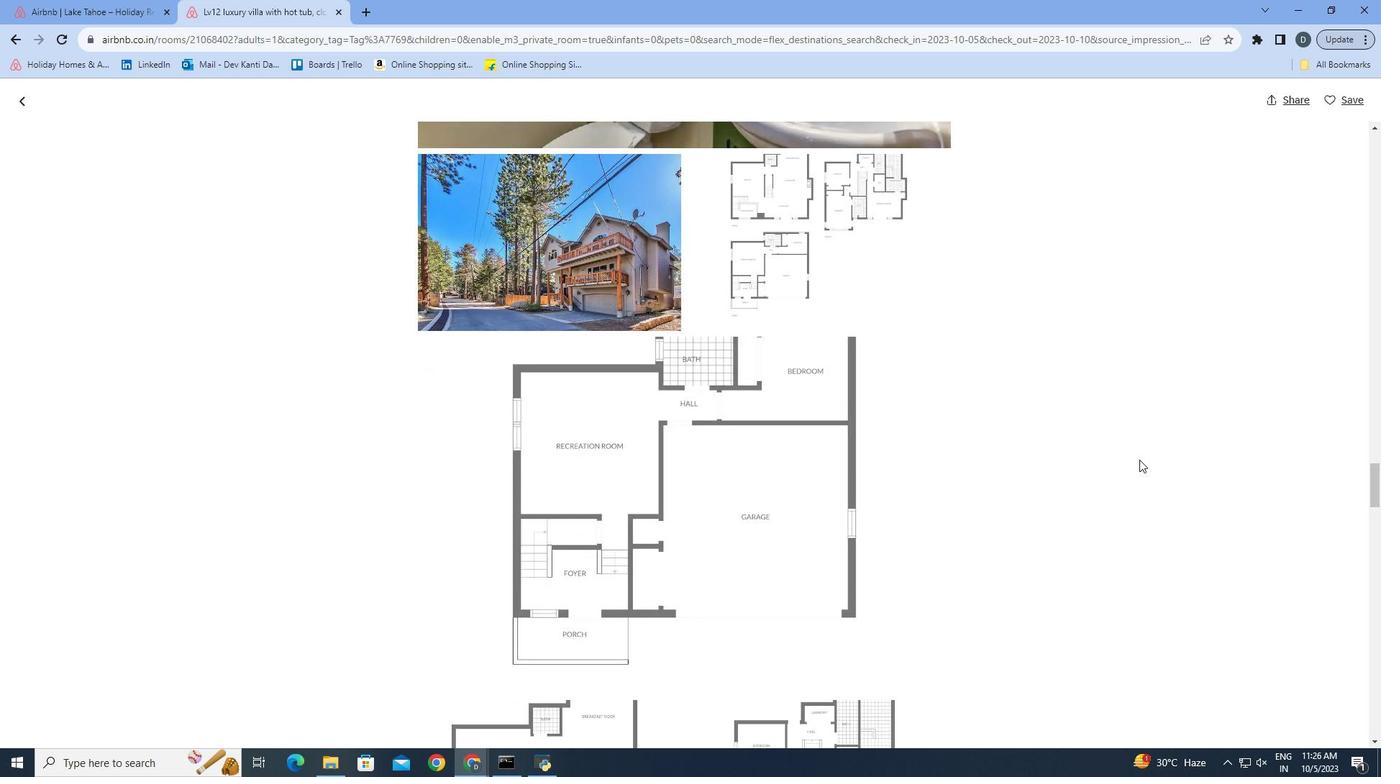 
Action: Mouse scrolled (1143, 462) with delta (0, 0)
Screenshot: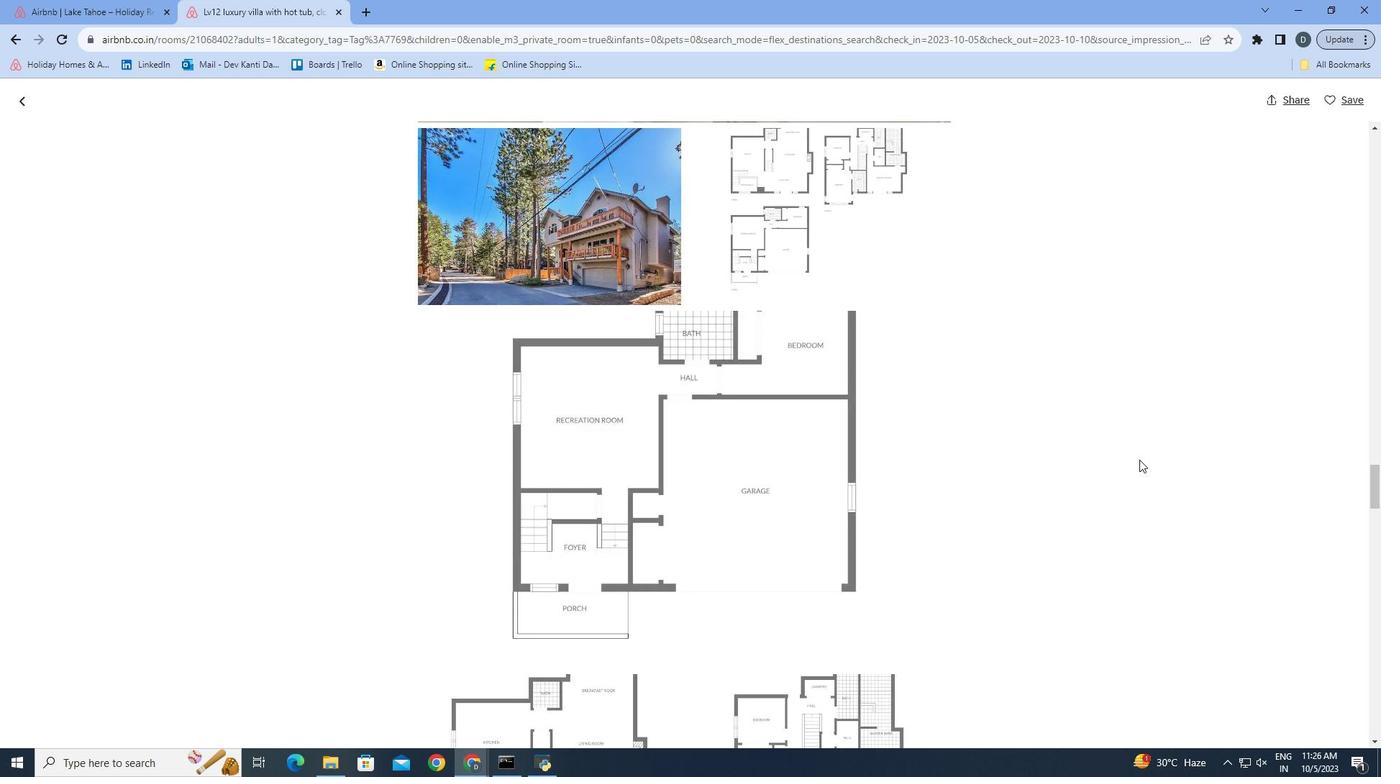
Action: Mouse scrolled (1143, 462) with delta (0, 0)
Screenshot: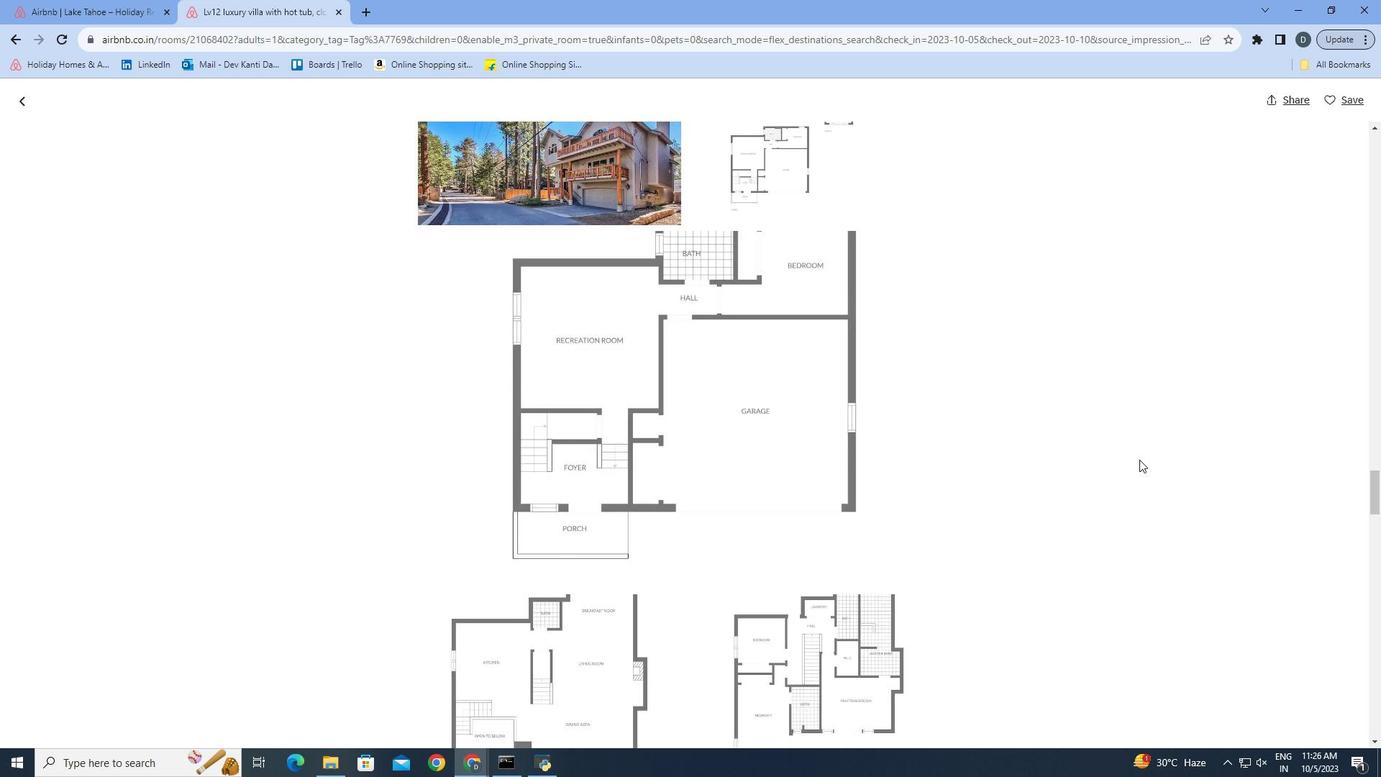 
Action: Mouse scrolled (1143, 462) with delta (0, 0)
Screenshot: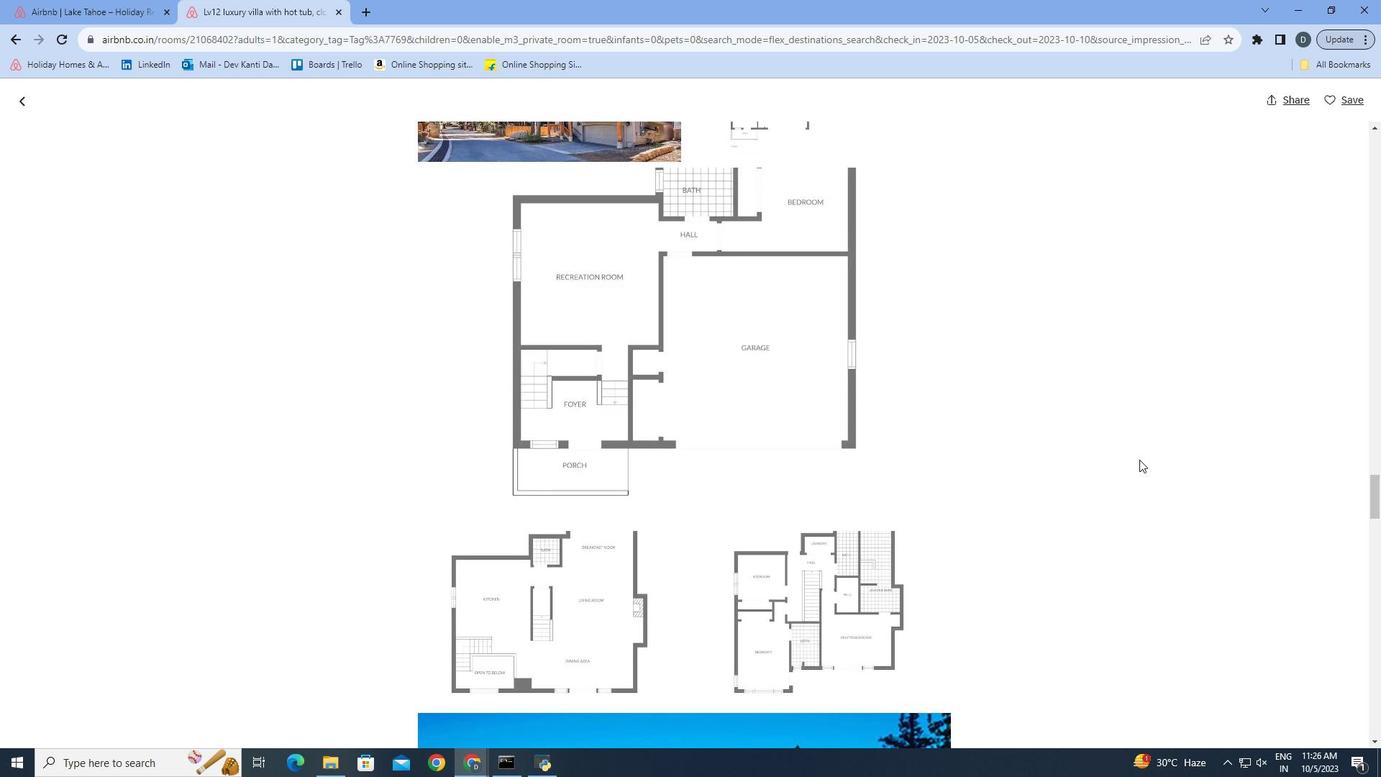 
Action: Mouse scrolled (1143, 462) with delta (0, 0)
Screenshot: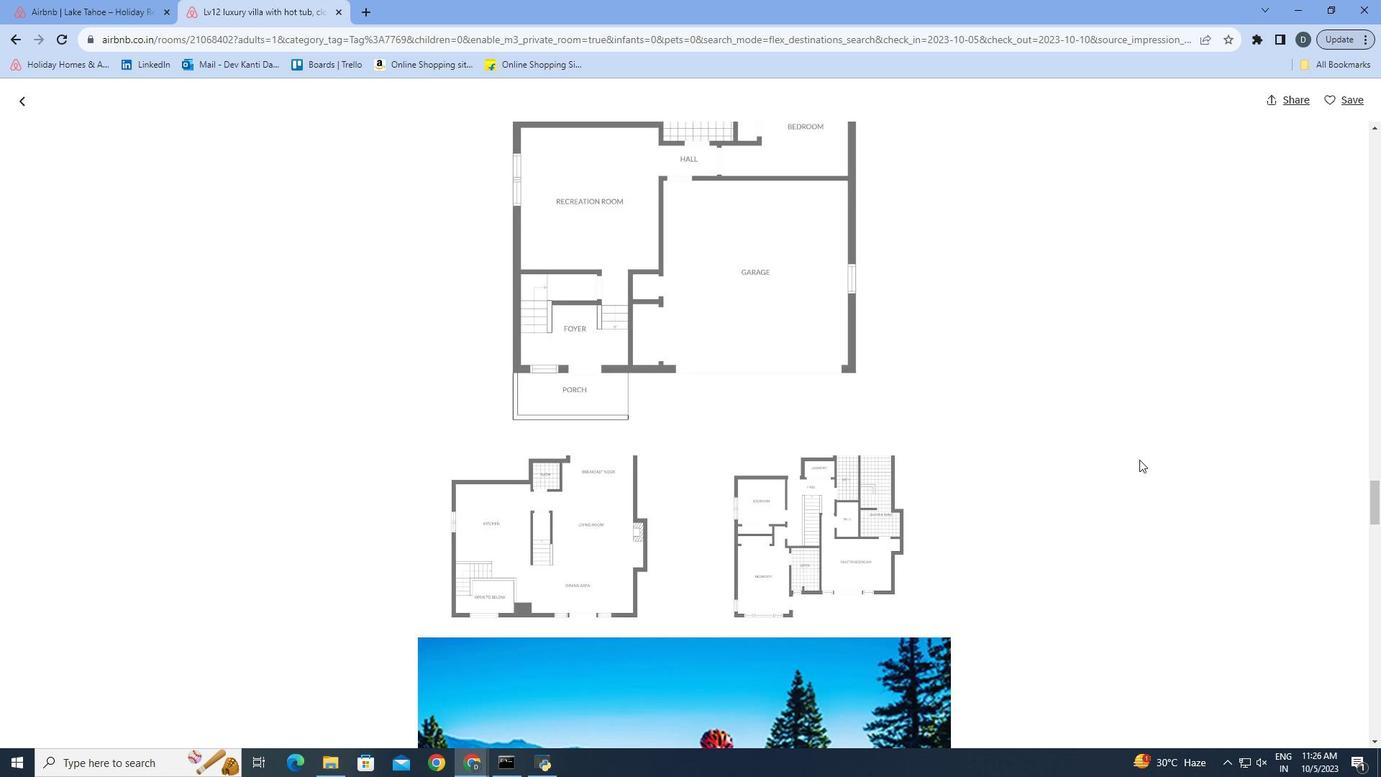 
Action: Mouse scrolled (1143, 462) with delta (0, 0)
Screenshot: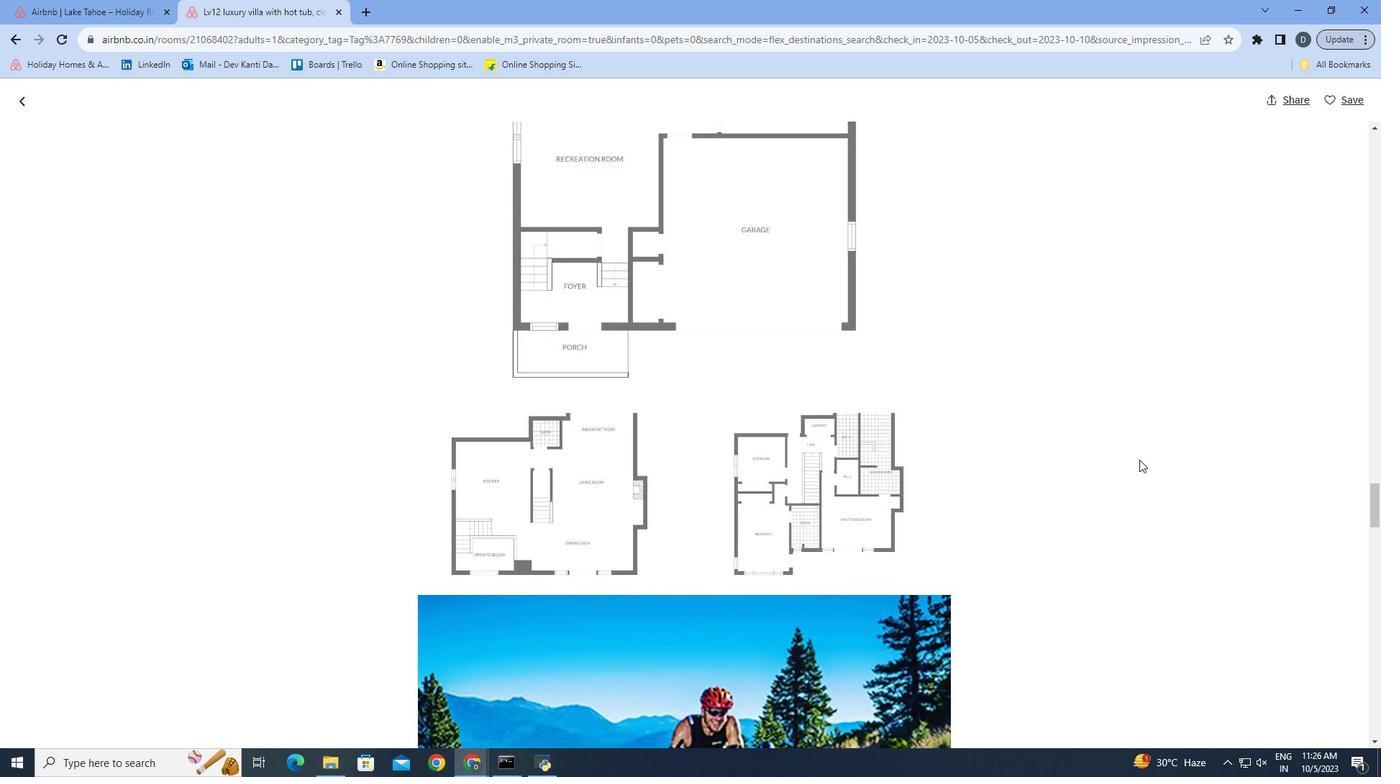 
Action: Mouse scrolled (1143, 462) with delta (0, 0)
Screenshot: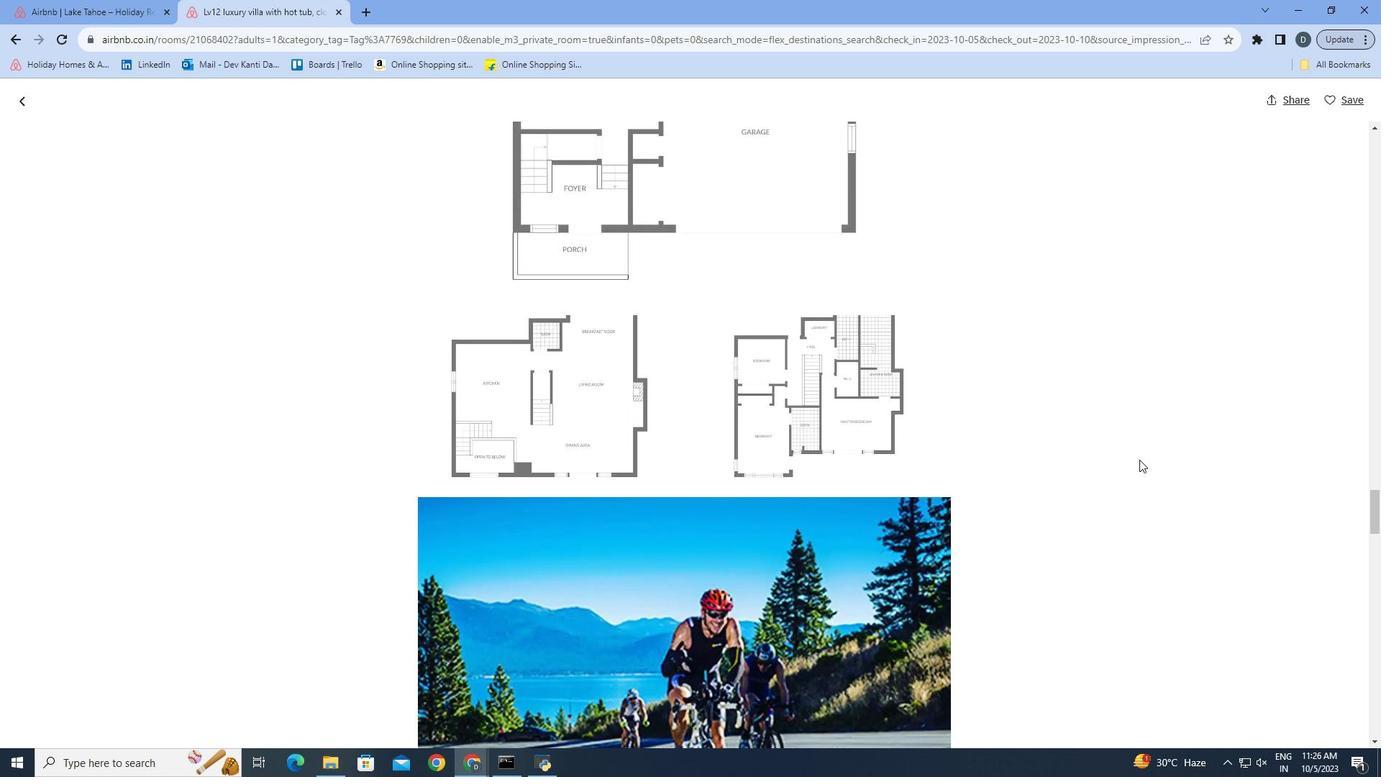 
Action: Mouse scrolled (1143, 462) with delta (0, 0)
Screenshot: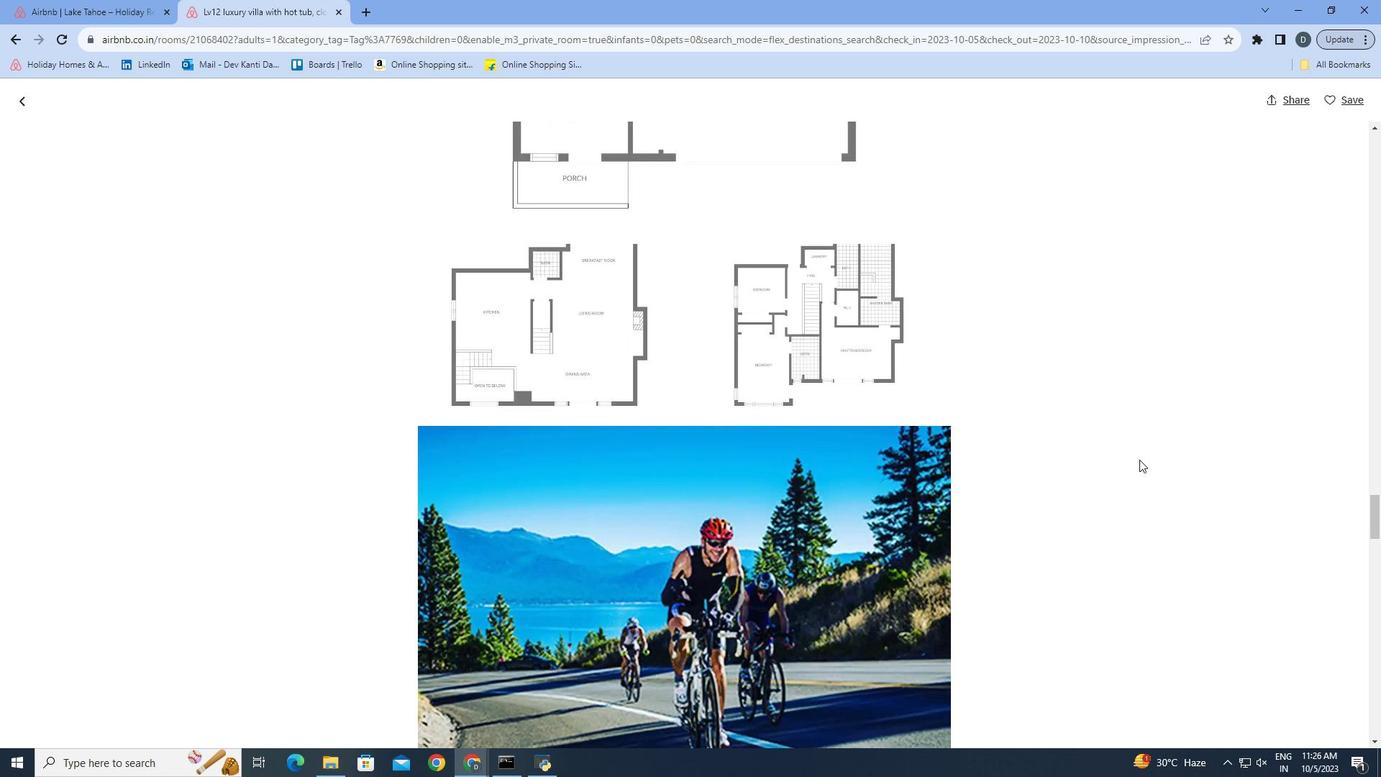 
Action: Mouse scrolled (1143, 462) with delta (0, 0)
Screenshot: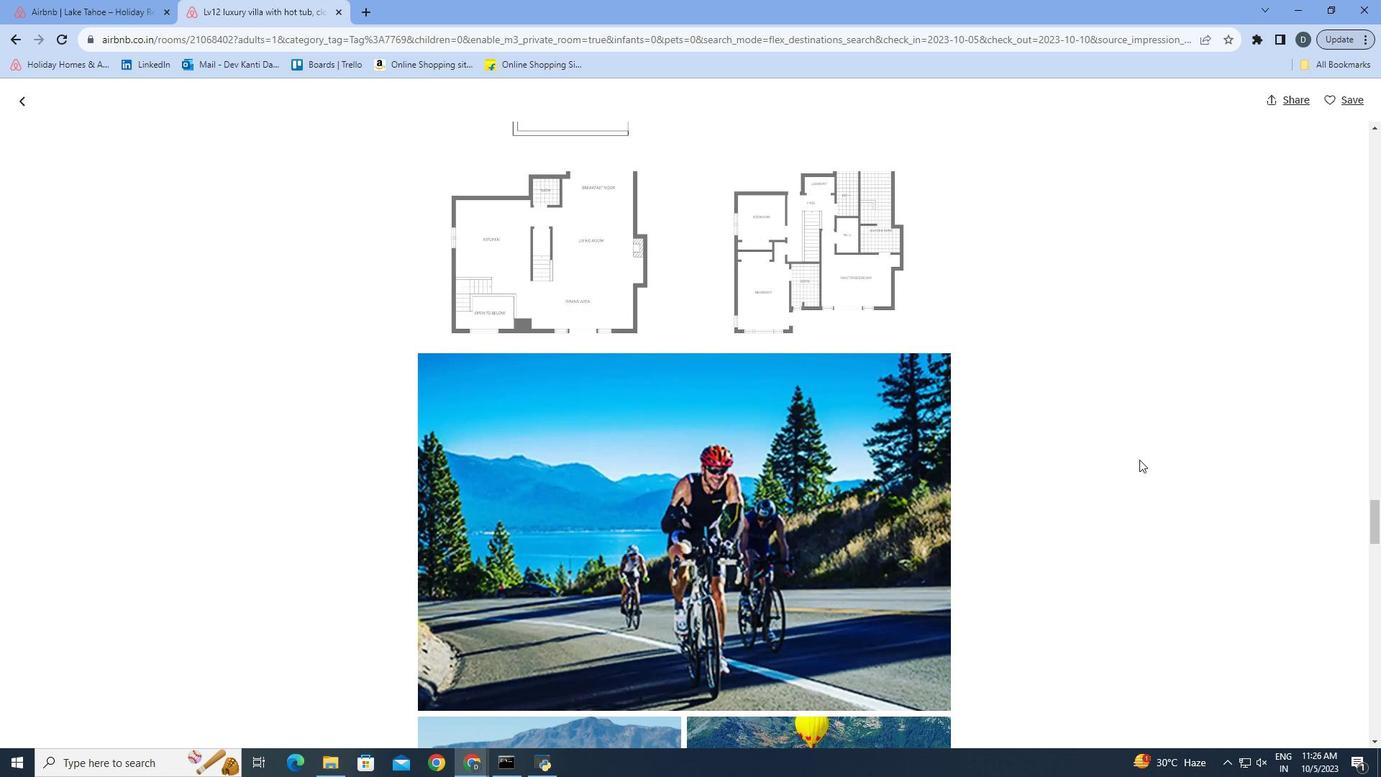 
Action: Mouse scrolled (1143, 462) with delta (0, 0)
Screenshot: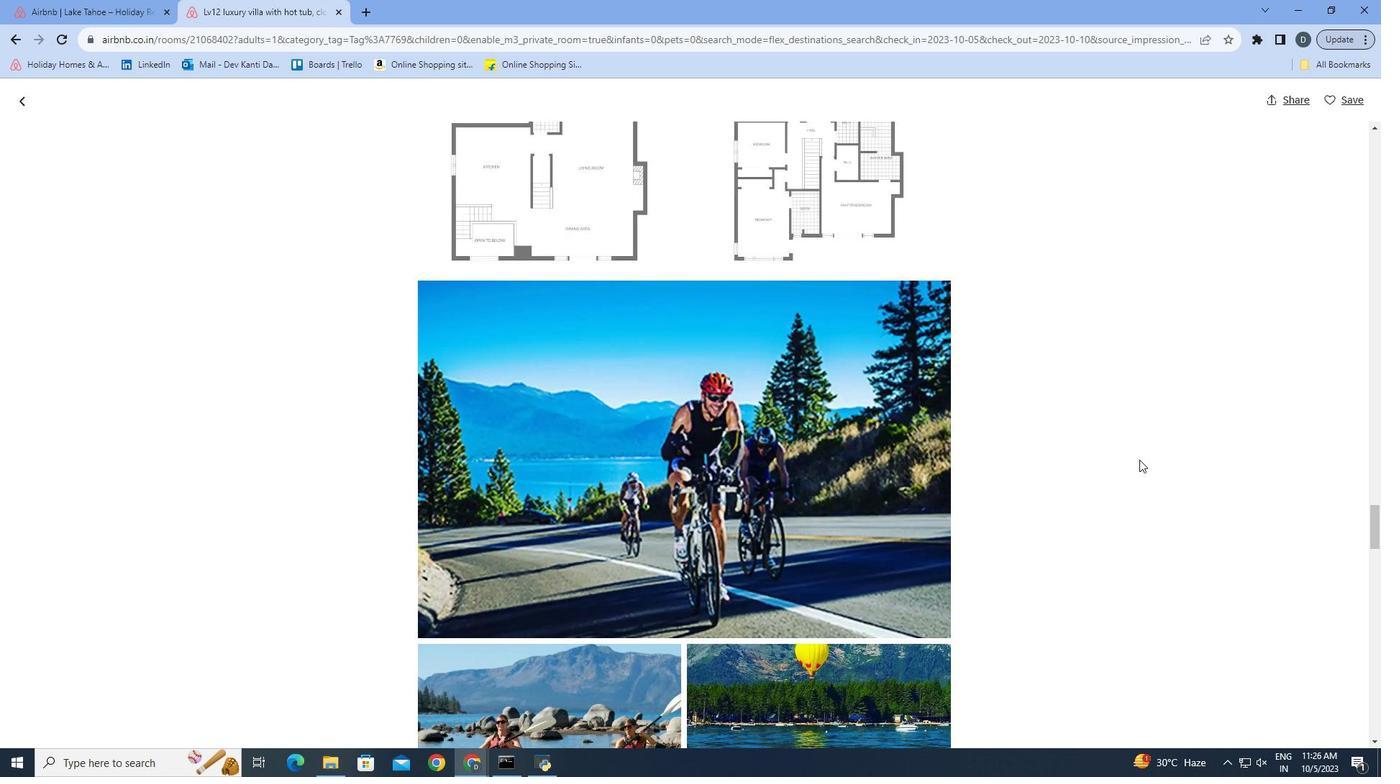 
Action: Mouse scrolled (1143, 462) with delta (0, 0)
Screenshot: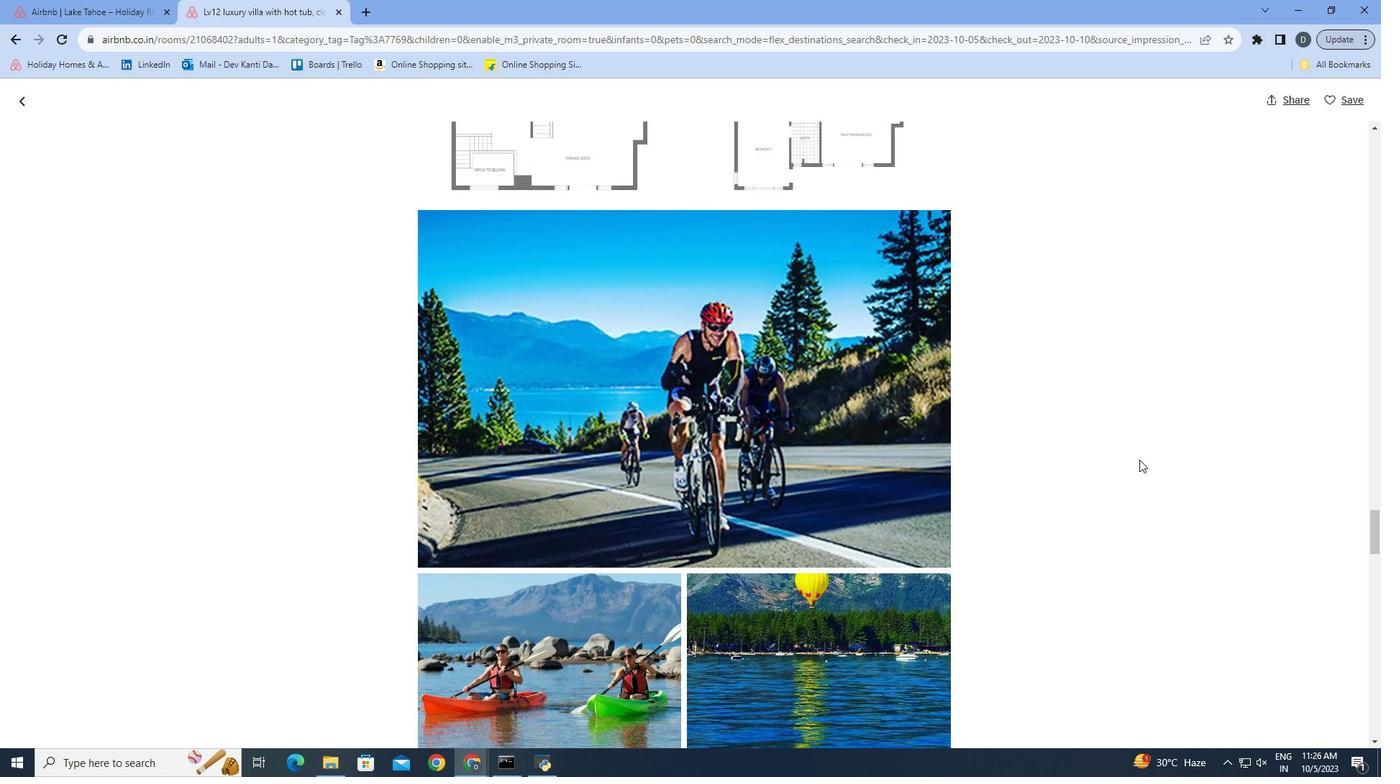 
Action: Mouse scrolled (1143, 462) with delta (0, 0)
Screenshot: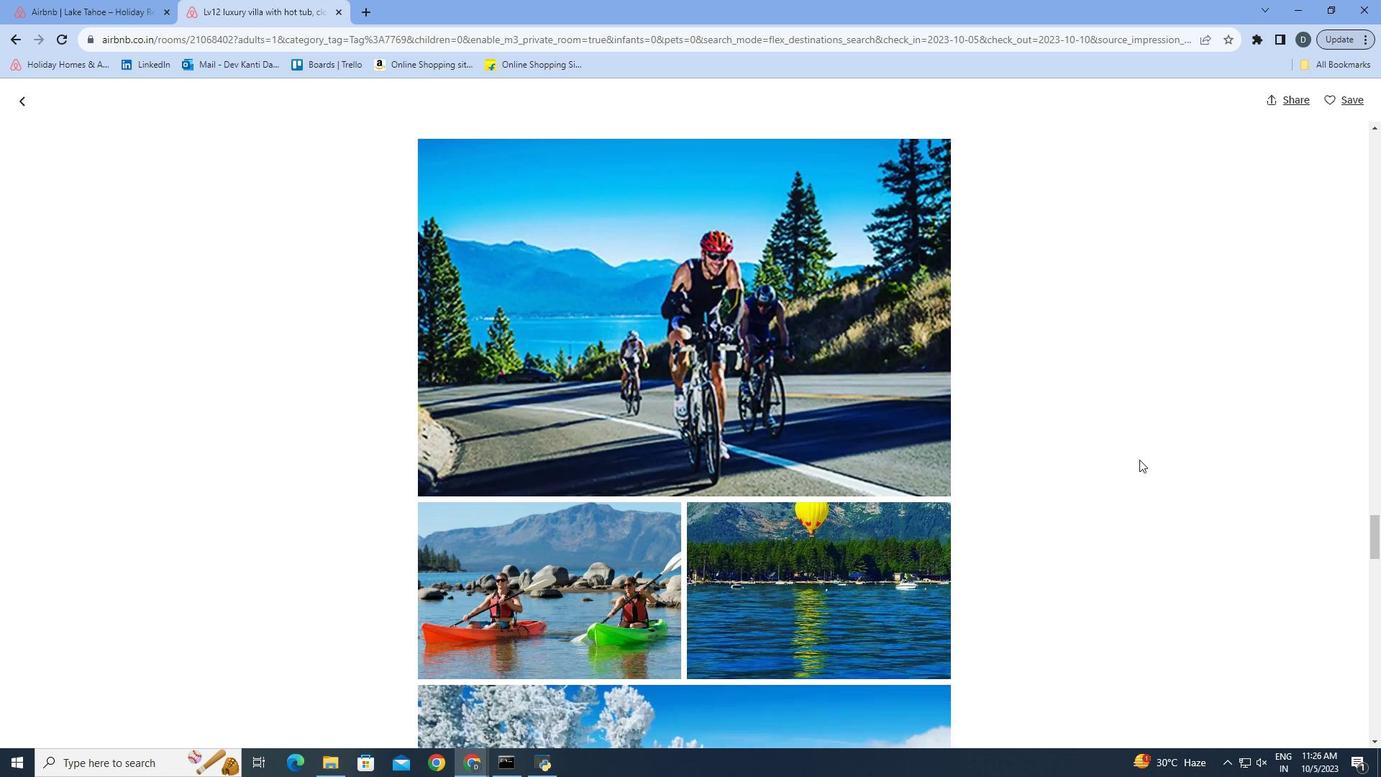 
Action: Mouse scrolled (1143, 462) with delta (0, 0)
Screenshot: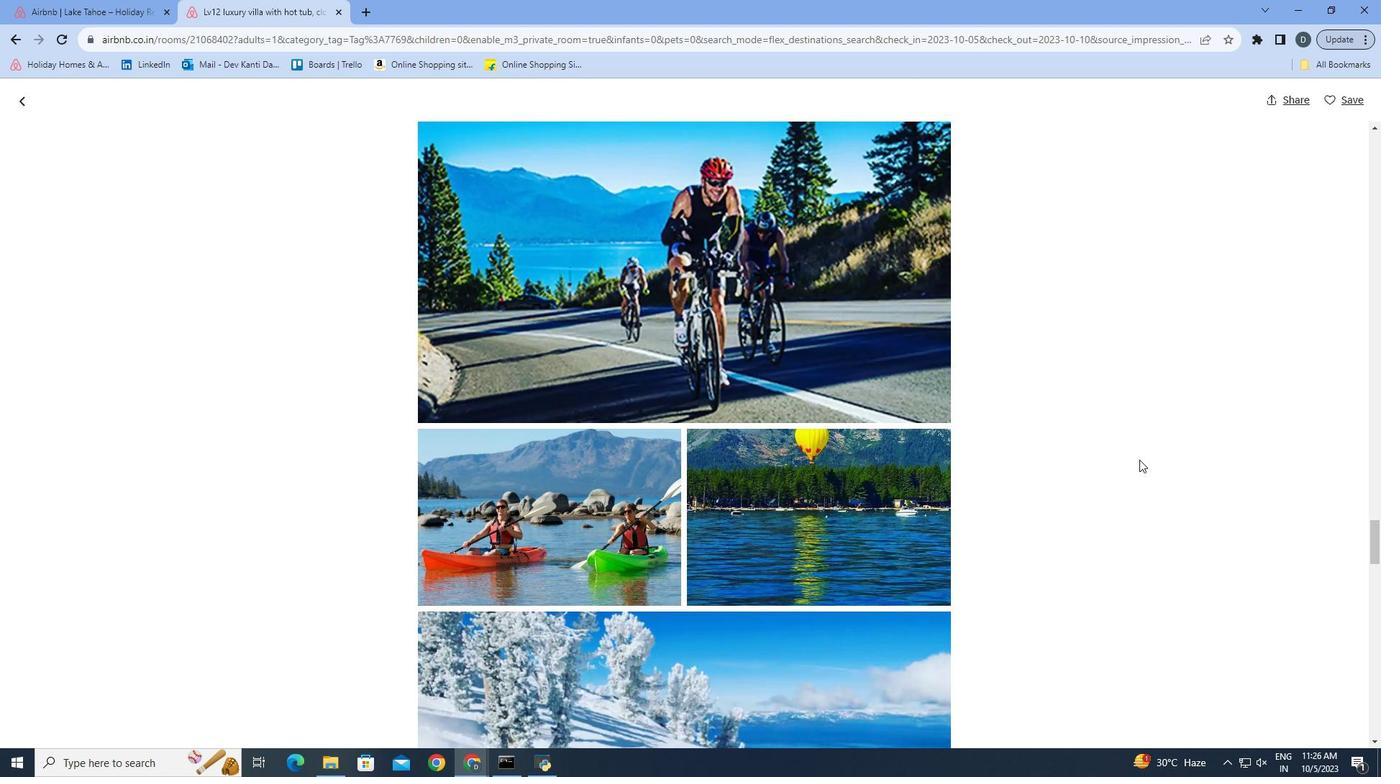 
Action: Mouse scrolled (1143, 462) with delta (0, 0)
Screenshot: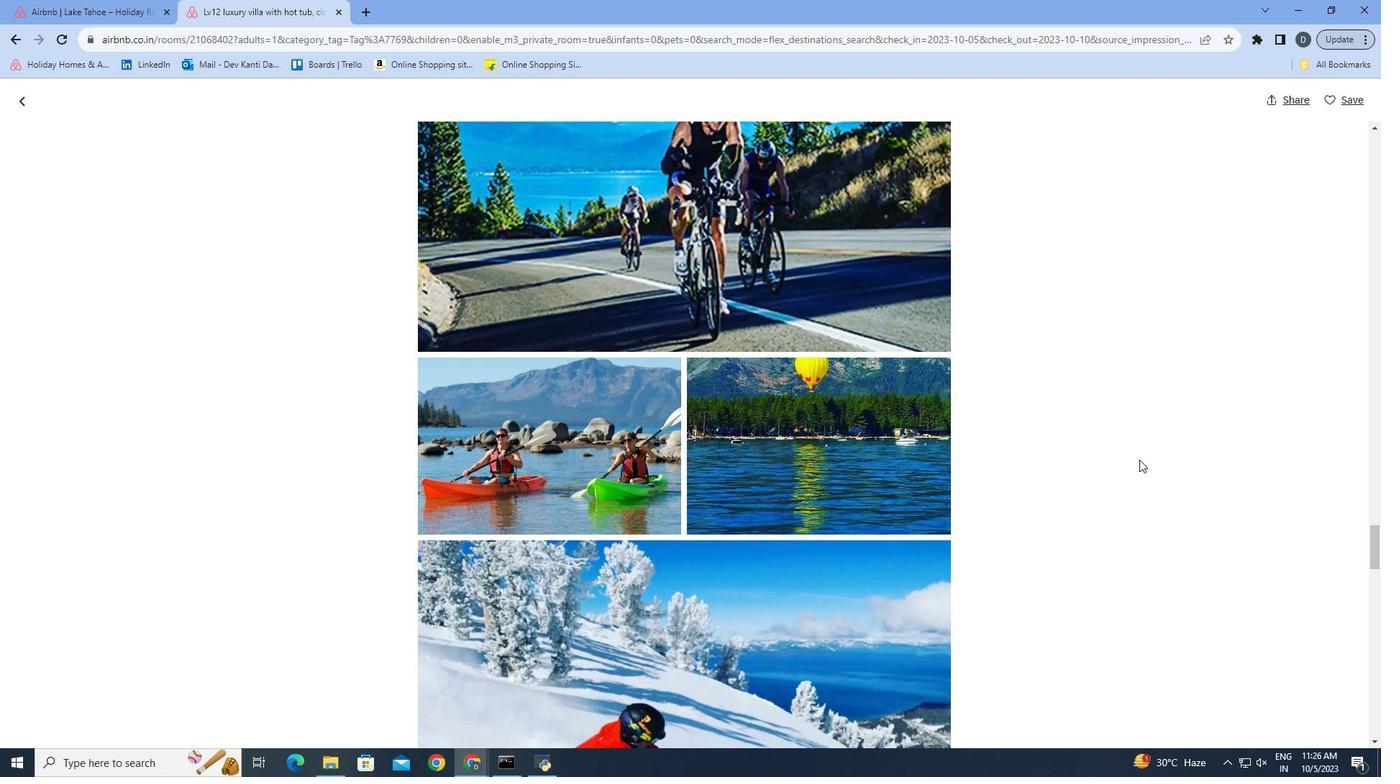 
Action: Mouse scrolled (1143, 462) with delta (0, 0)
Screenshot: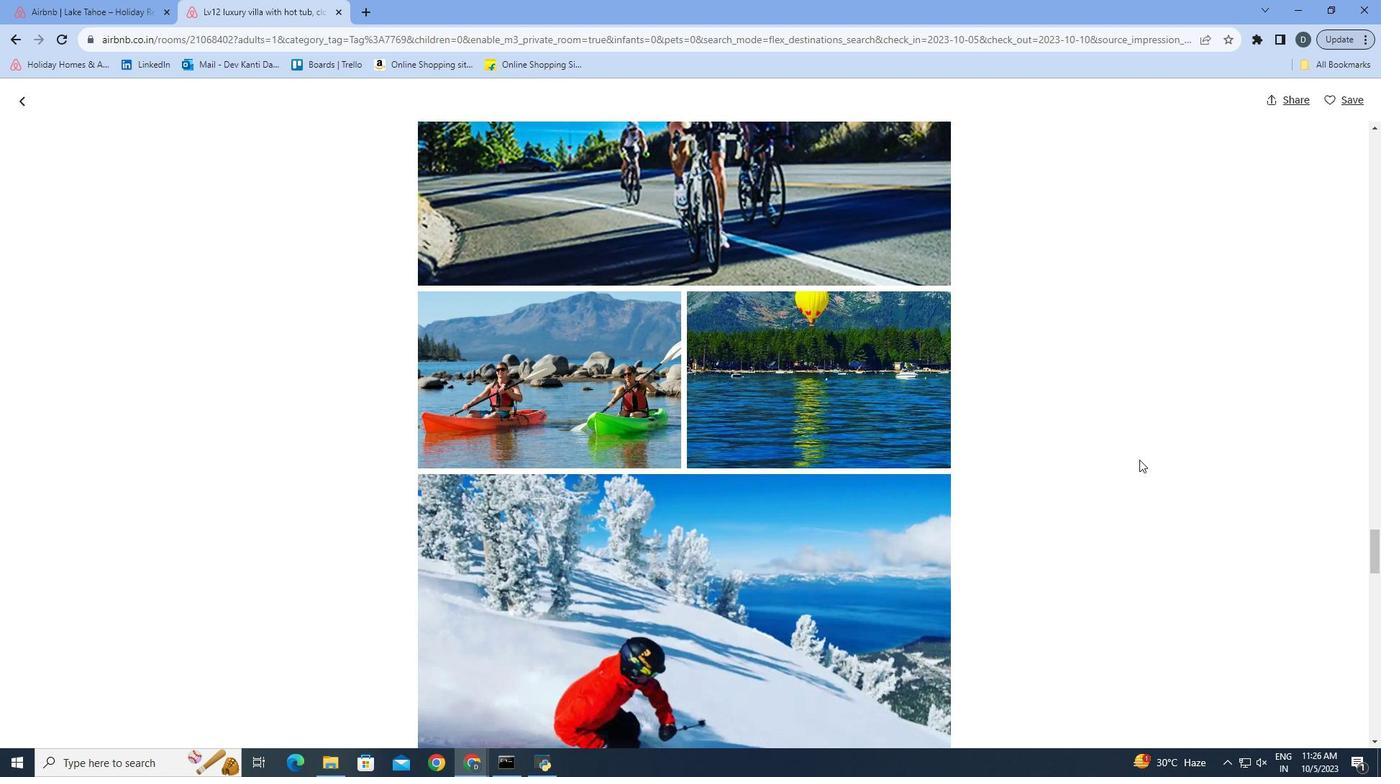 
Action: Mouse scrolled (1143, 462) with delta (0, 0)
Screenshot: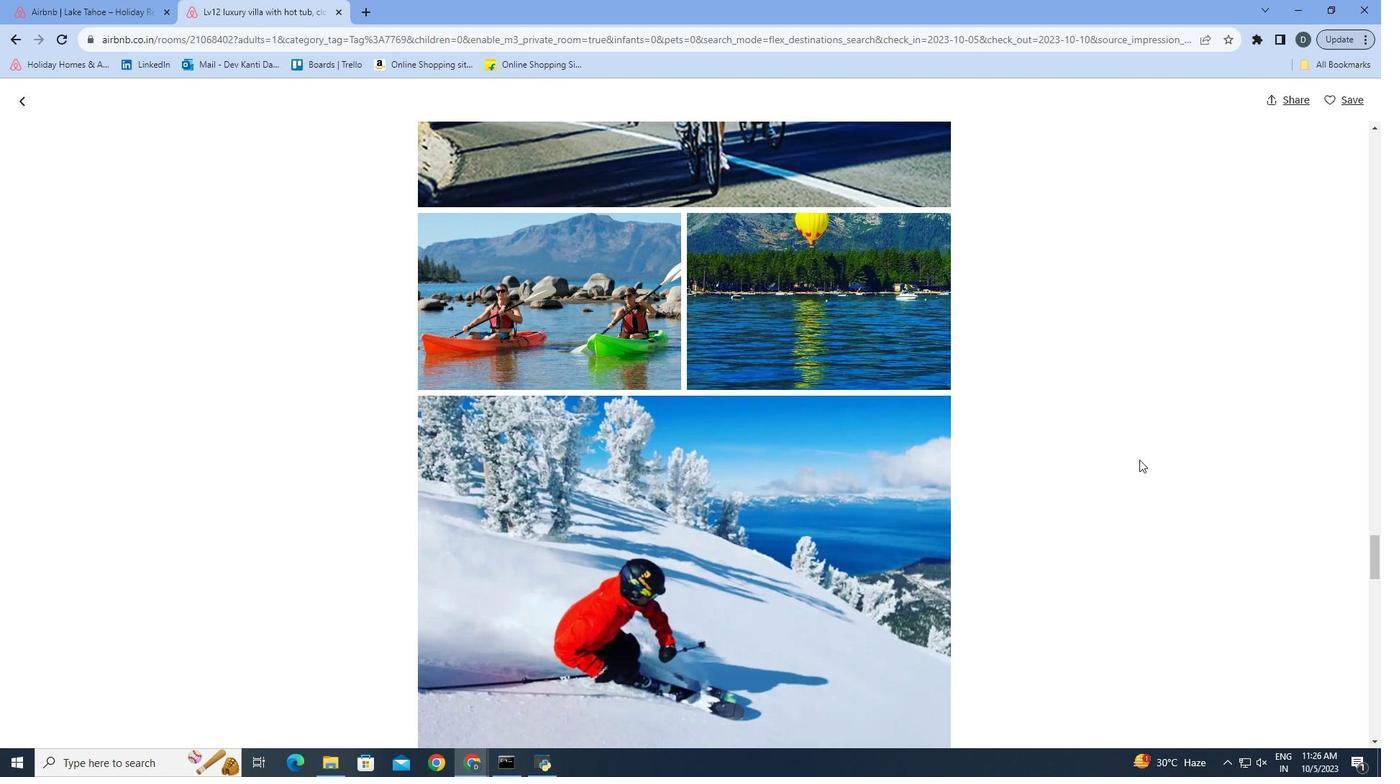 
Action: Mouse scrolled (1143, 462) with delta (0, 0)
Screenshot: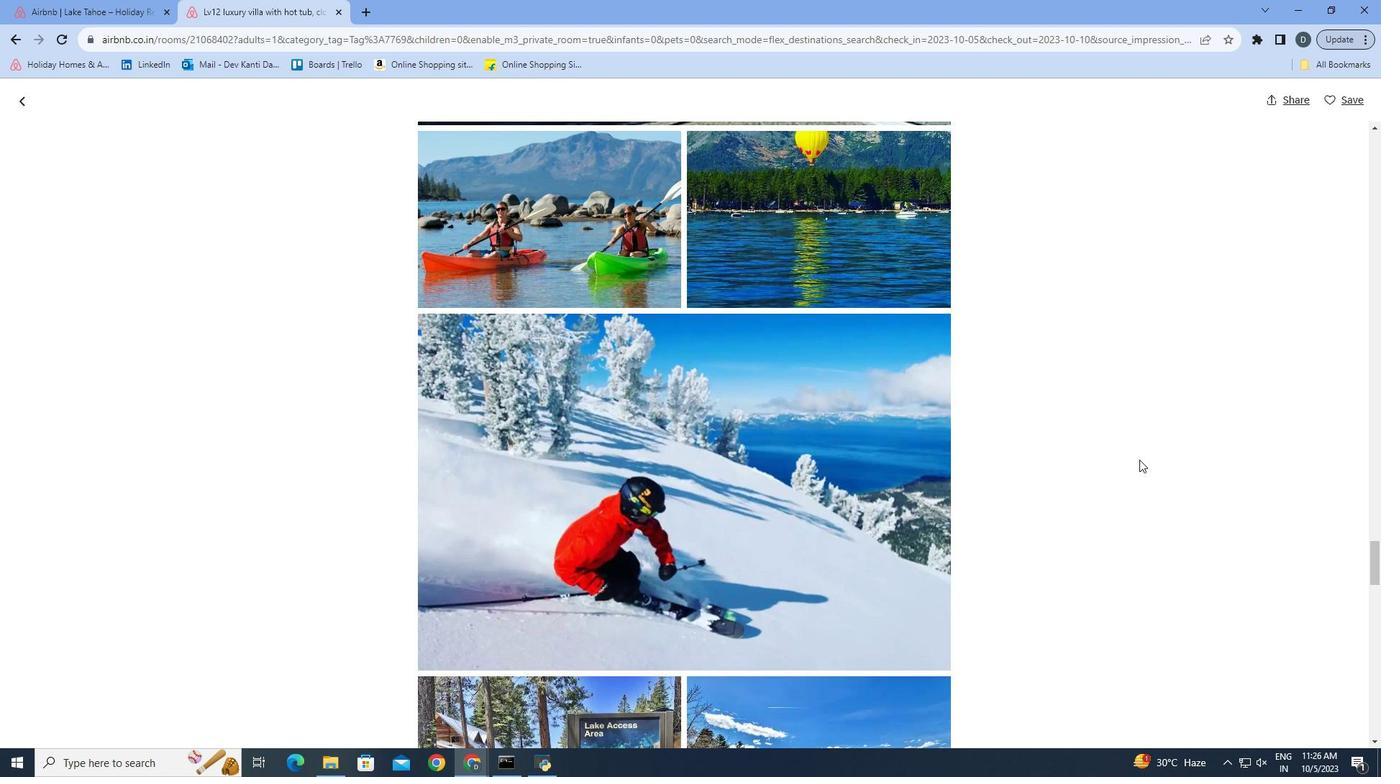 
Action: Mouse scrolled (1143, 462) with delta (0, 0)
Screenshot: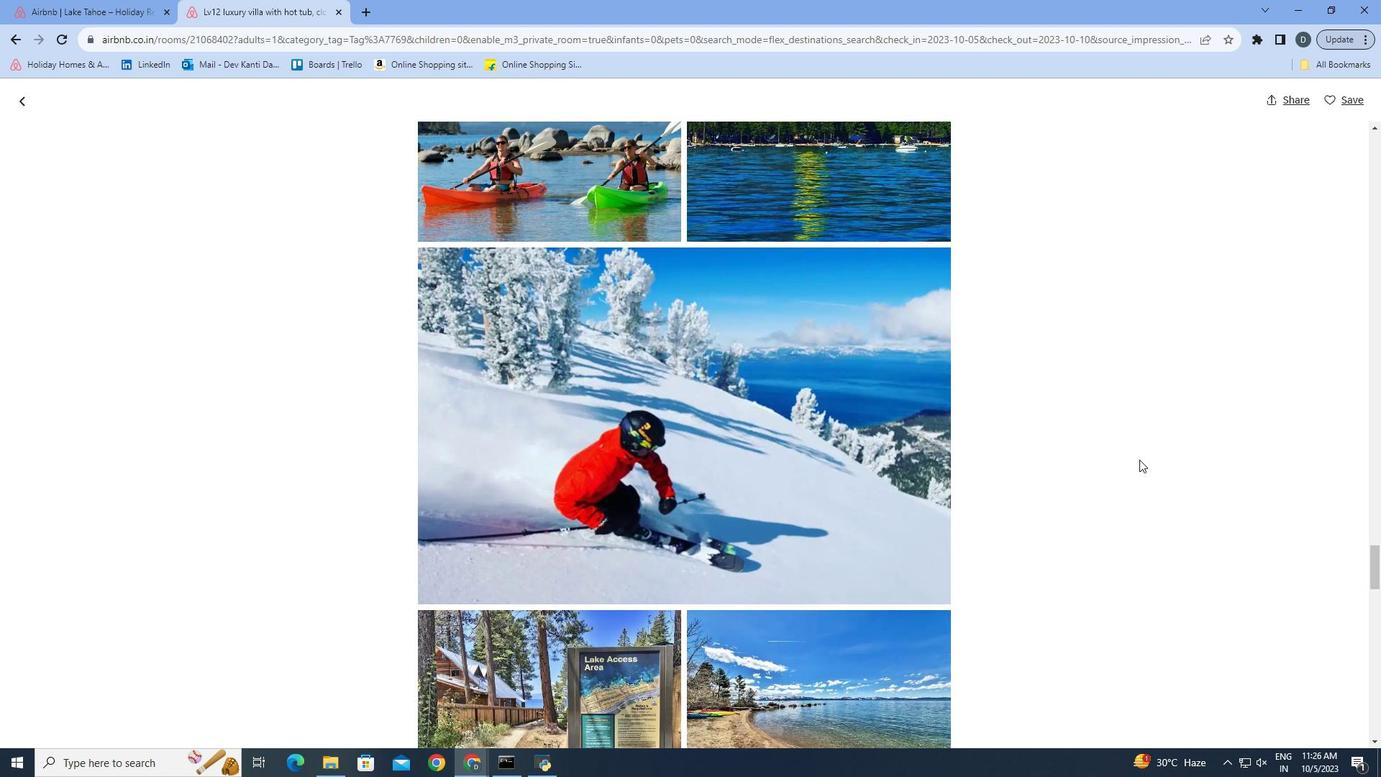 
Action: Mouse scrolled (1143, 462) with delta (0, 0)
Screenshot: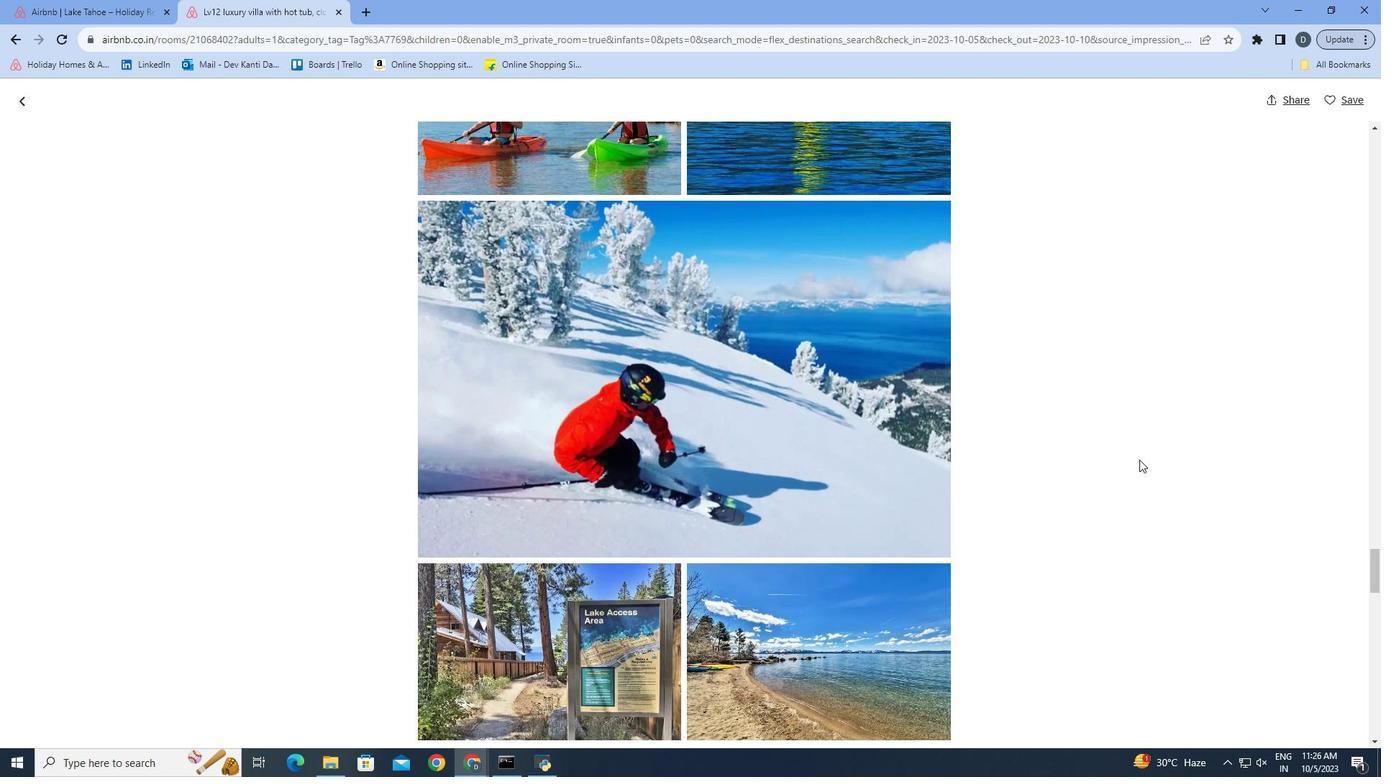 
Action: Mouse scrolled (1143, 462) with delta (0, 0)
Screenshot: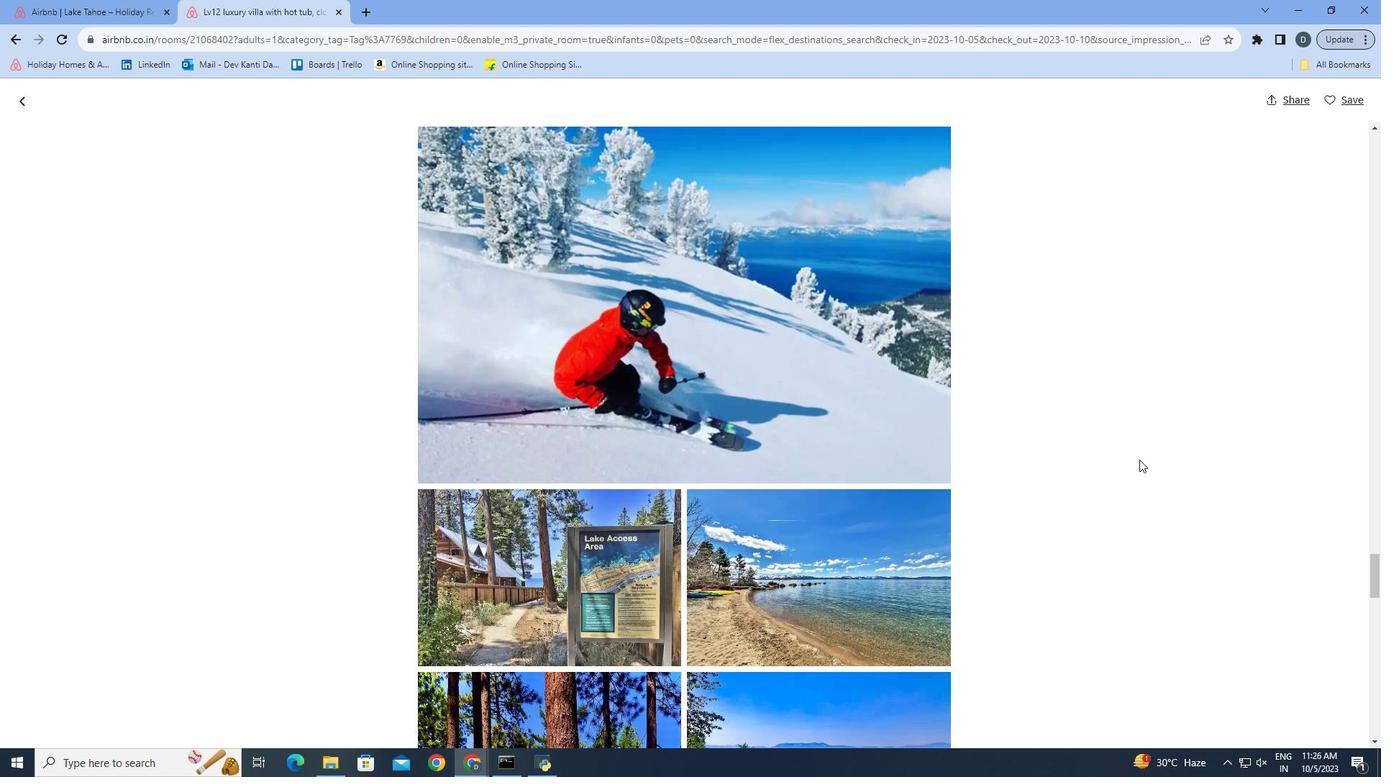 
Action: Mouse scrolled (1143, 462) with delta (0, 0)
Screenshot: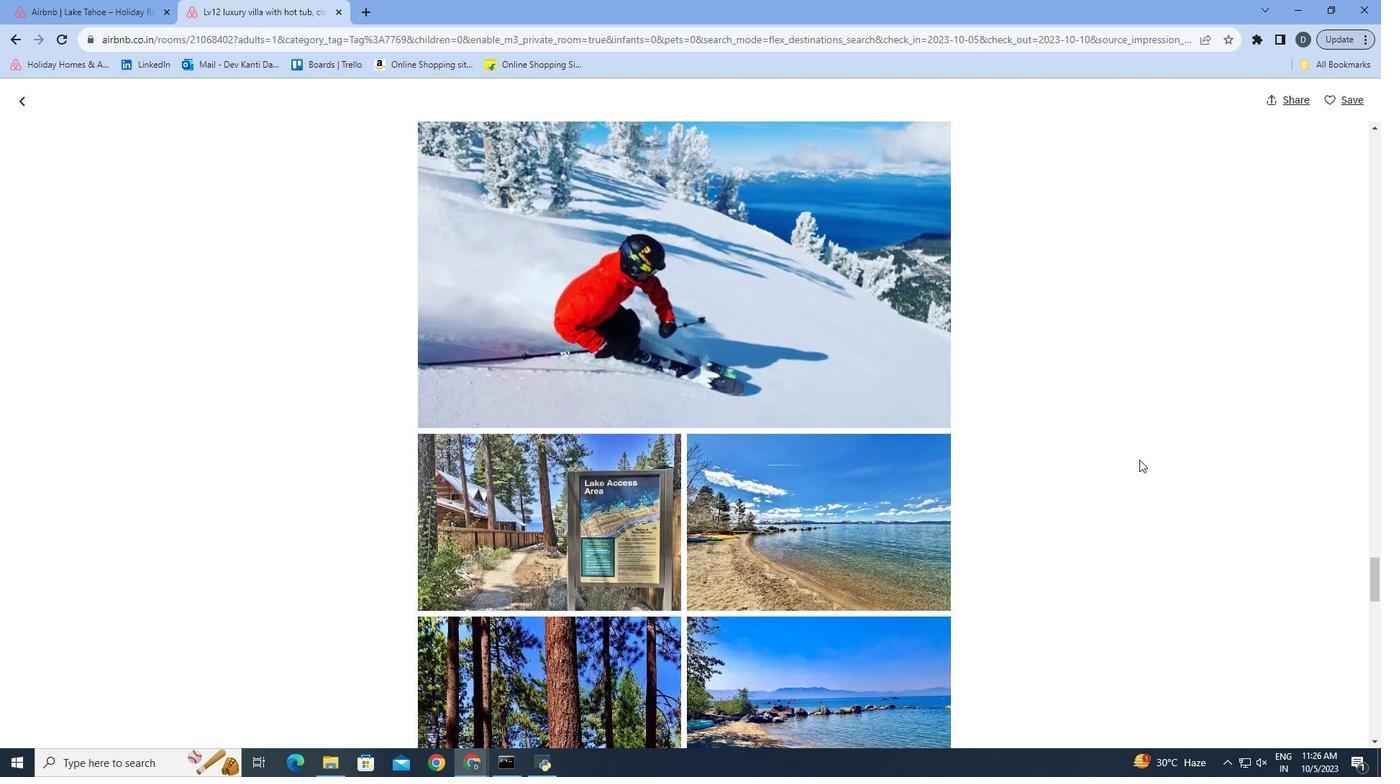 
Action: Mouse scrolled (1143, 462) with delta (0, 0)
Screenshot: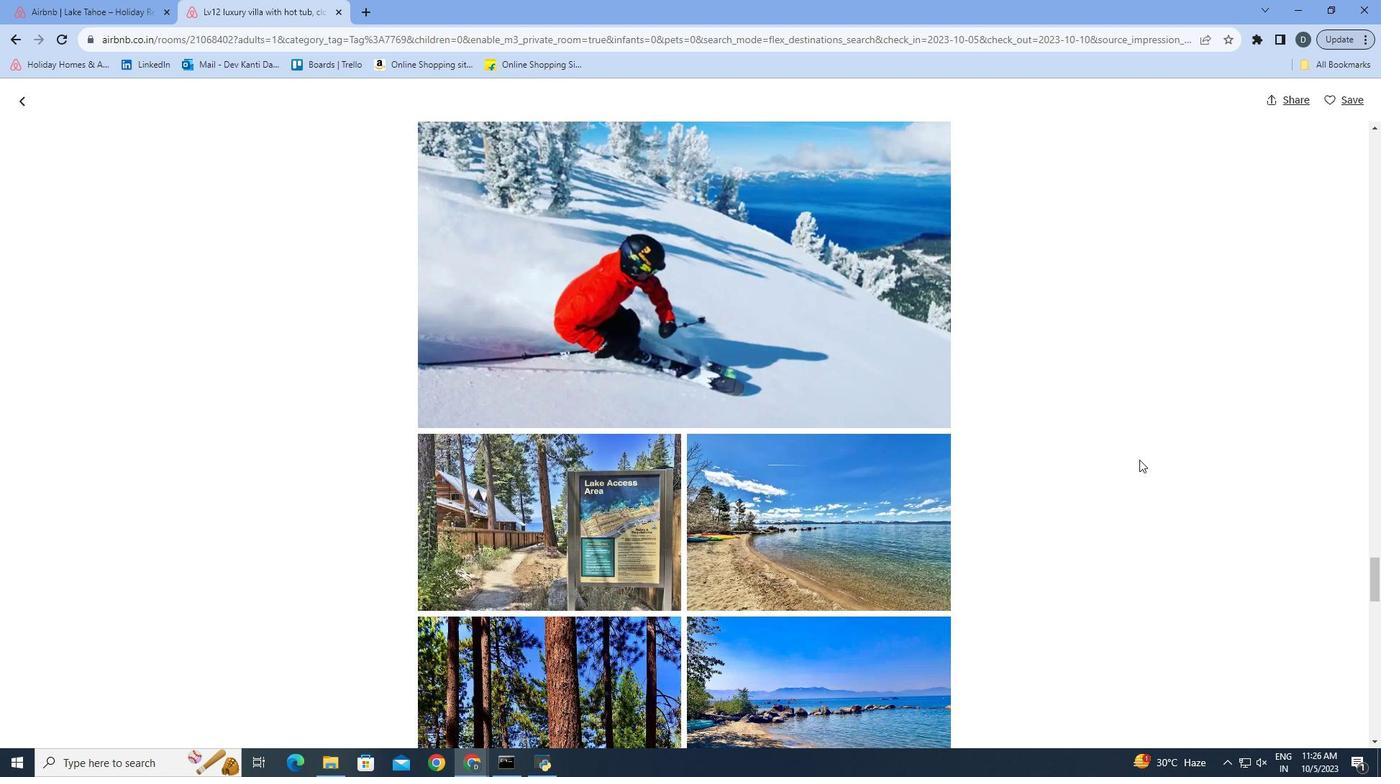 
Action: Mouse scrolled (1143, 462) with delta (0, 0)
Screenshot: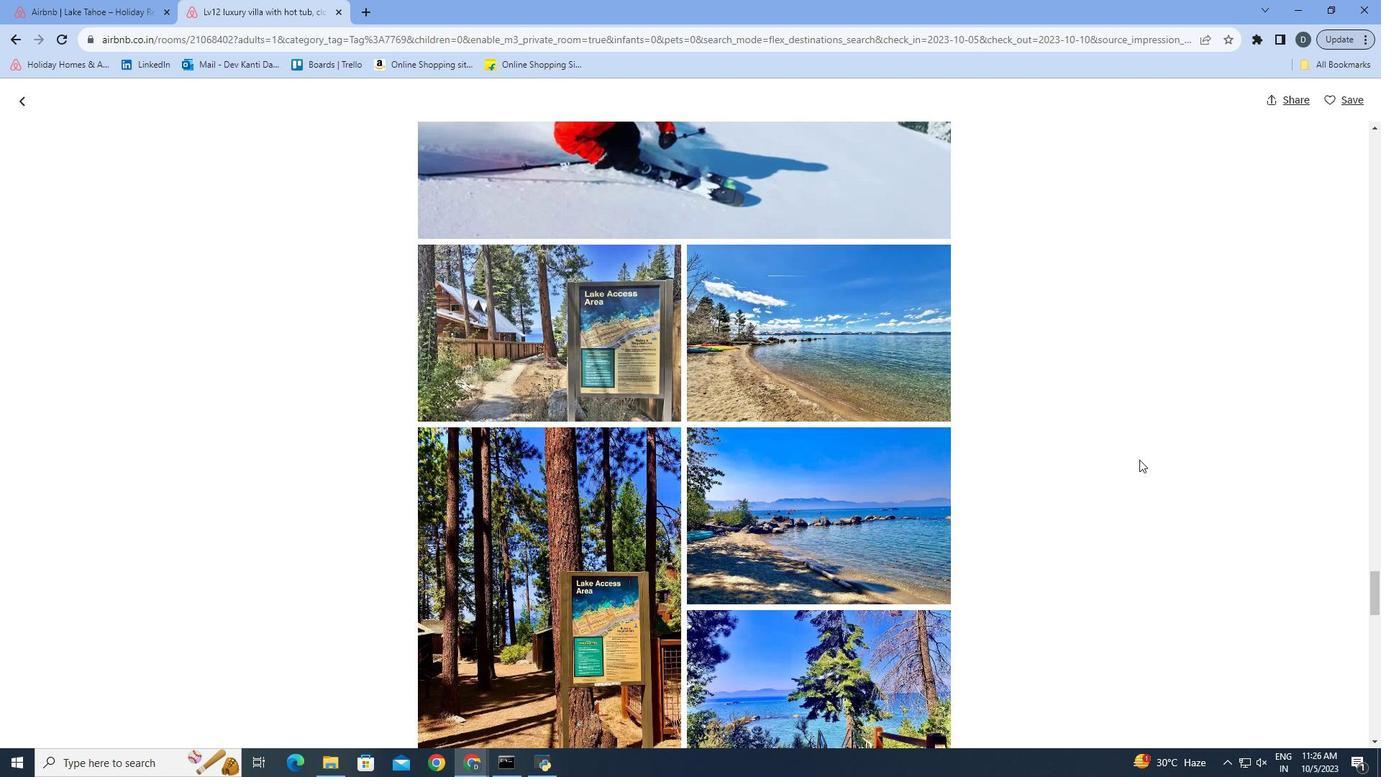 
Action: Mouse scrolled (1143, 462) with delta (0, 0)
Screenshot: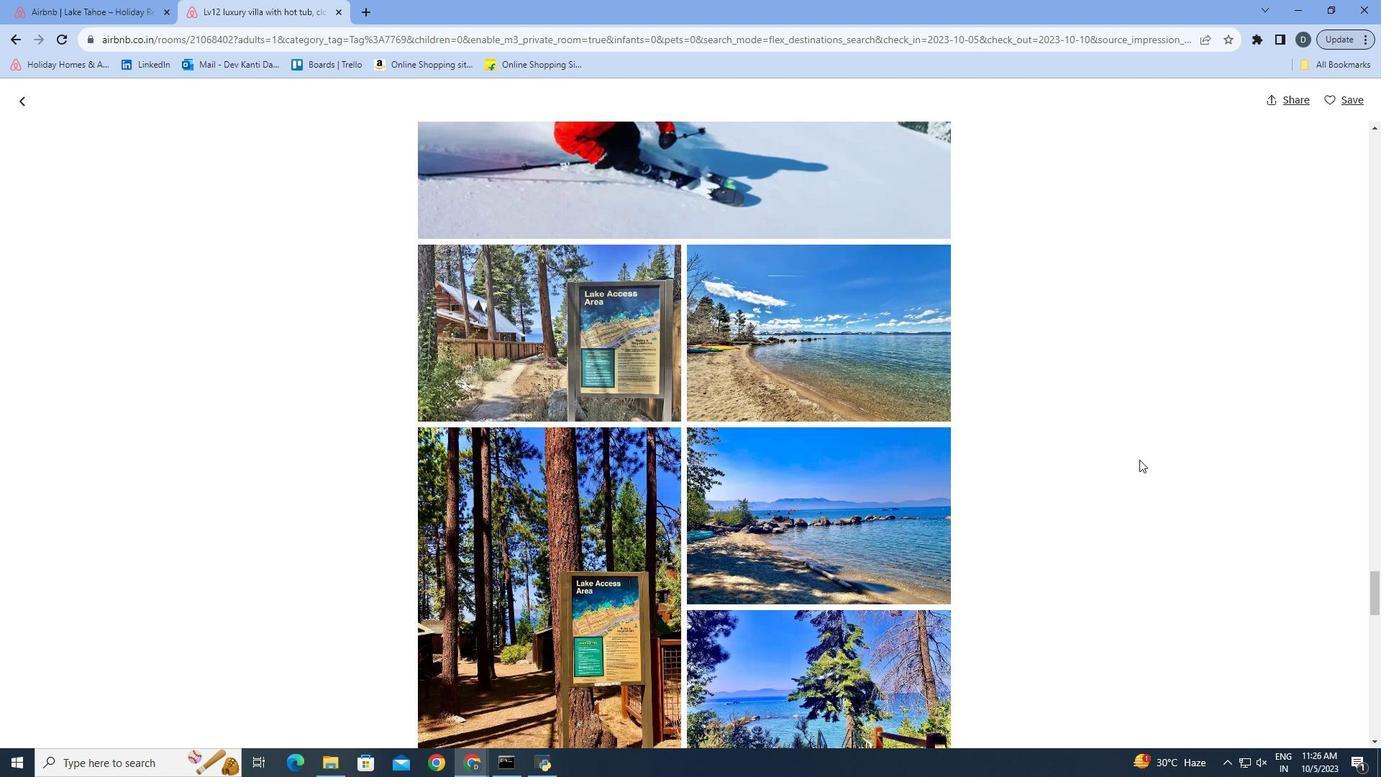 
Action: Mouse scrolled (1143, 462) with delta (0, 0)
Screenshot: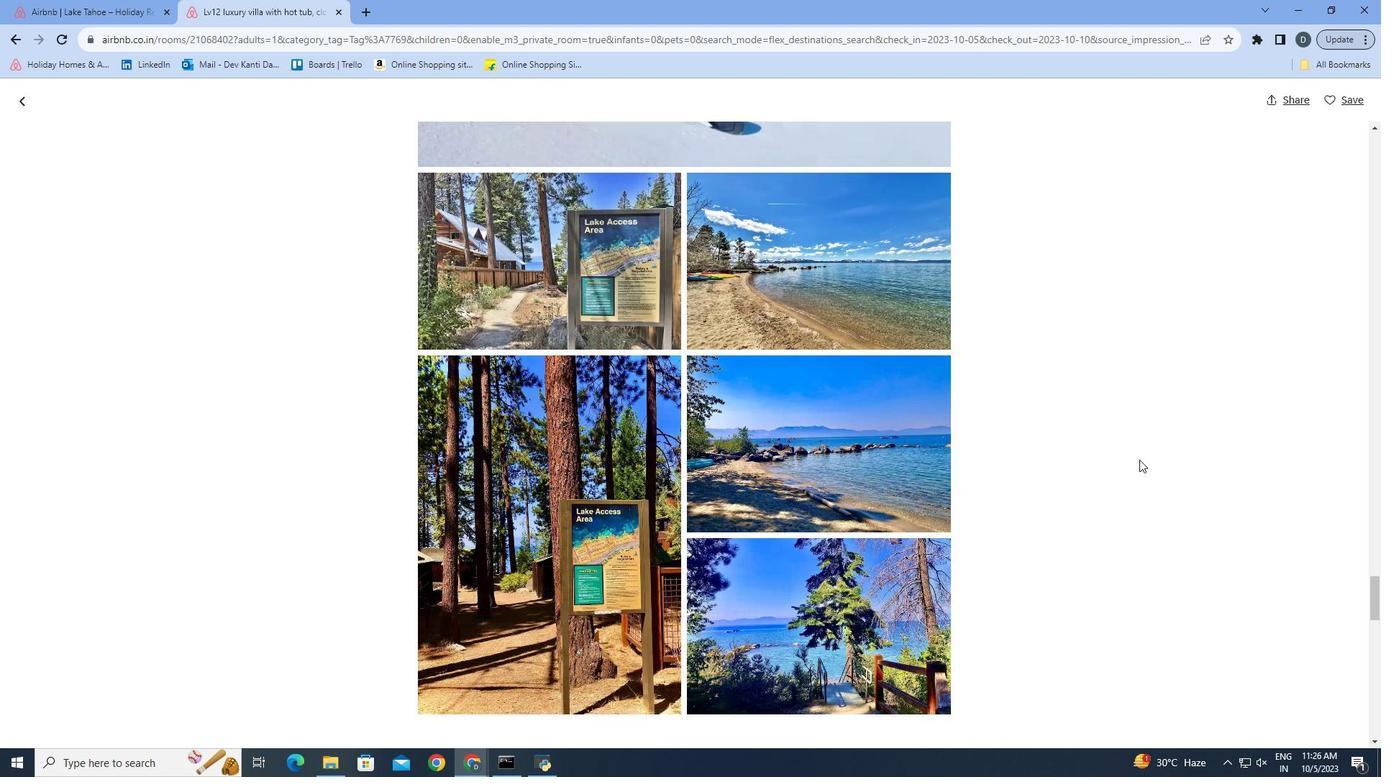 
Action: Mouse scrolled (1143, 462) with delta (0, 0)
Screenshot: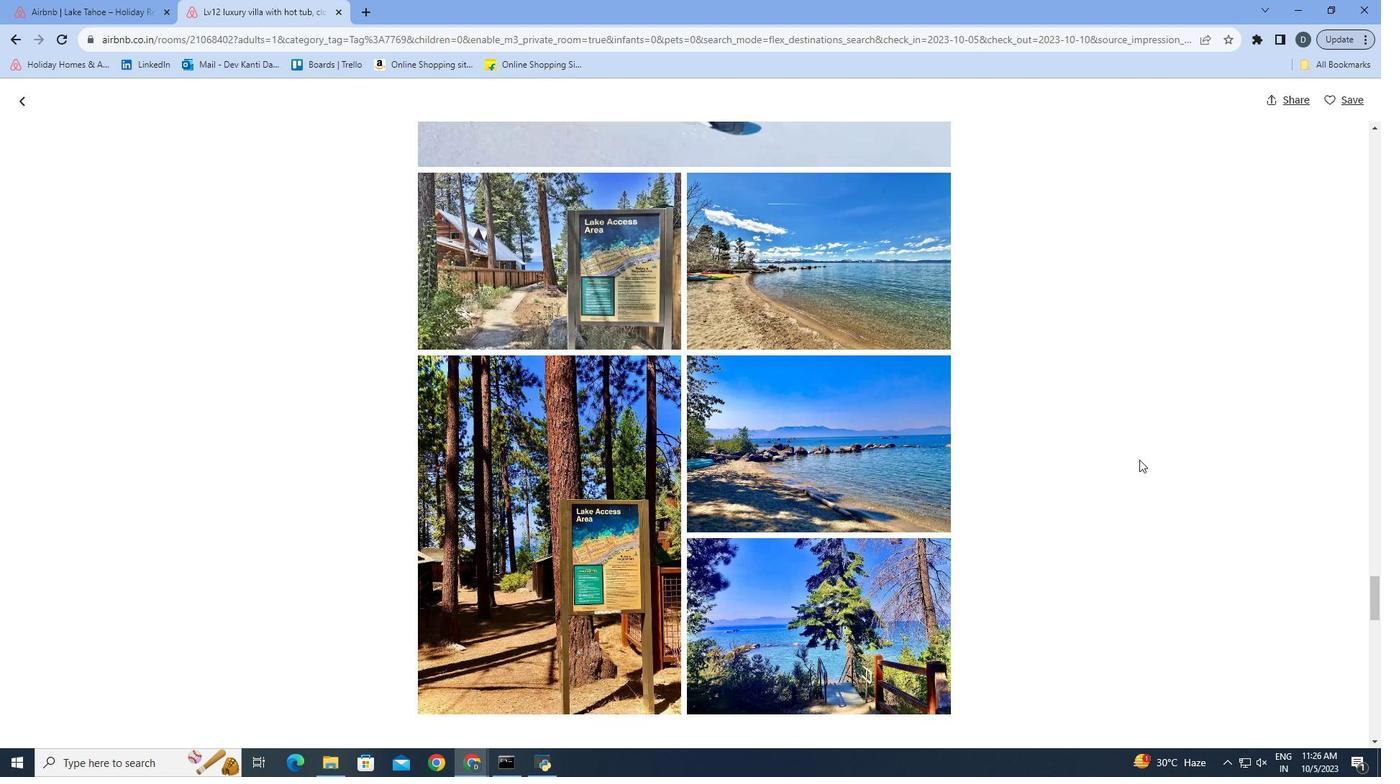 
Action: Mouse scrolled (1143, 462) with delta (0, 0)
Screenshot: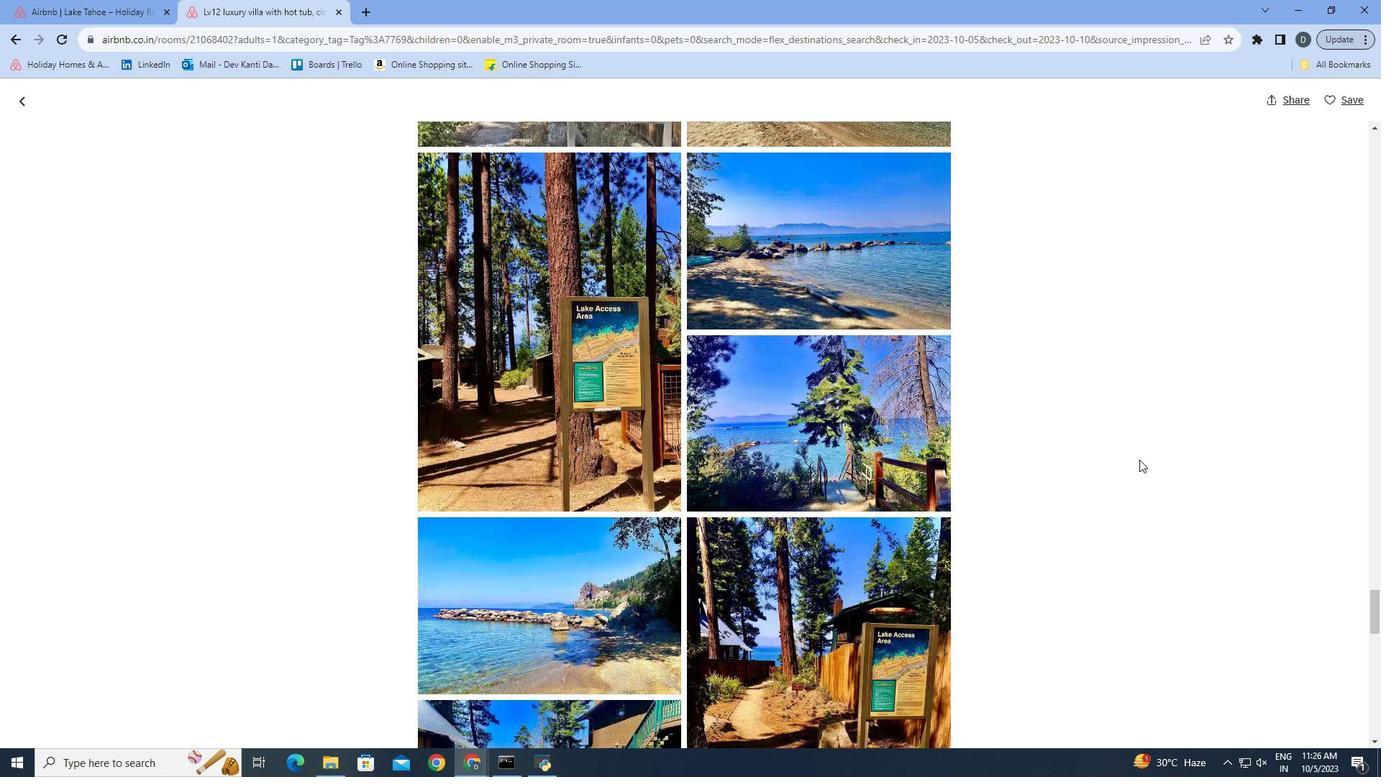 
Action: Mouse scrolled (1143, 462) with delta (0, 0)
Screenshot: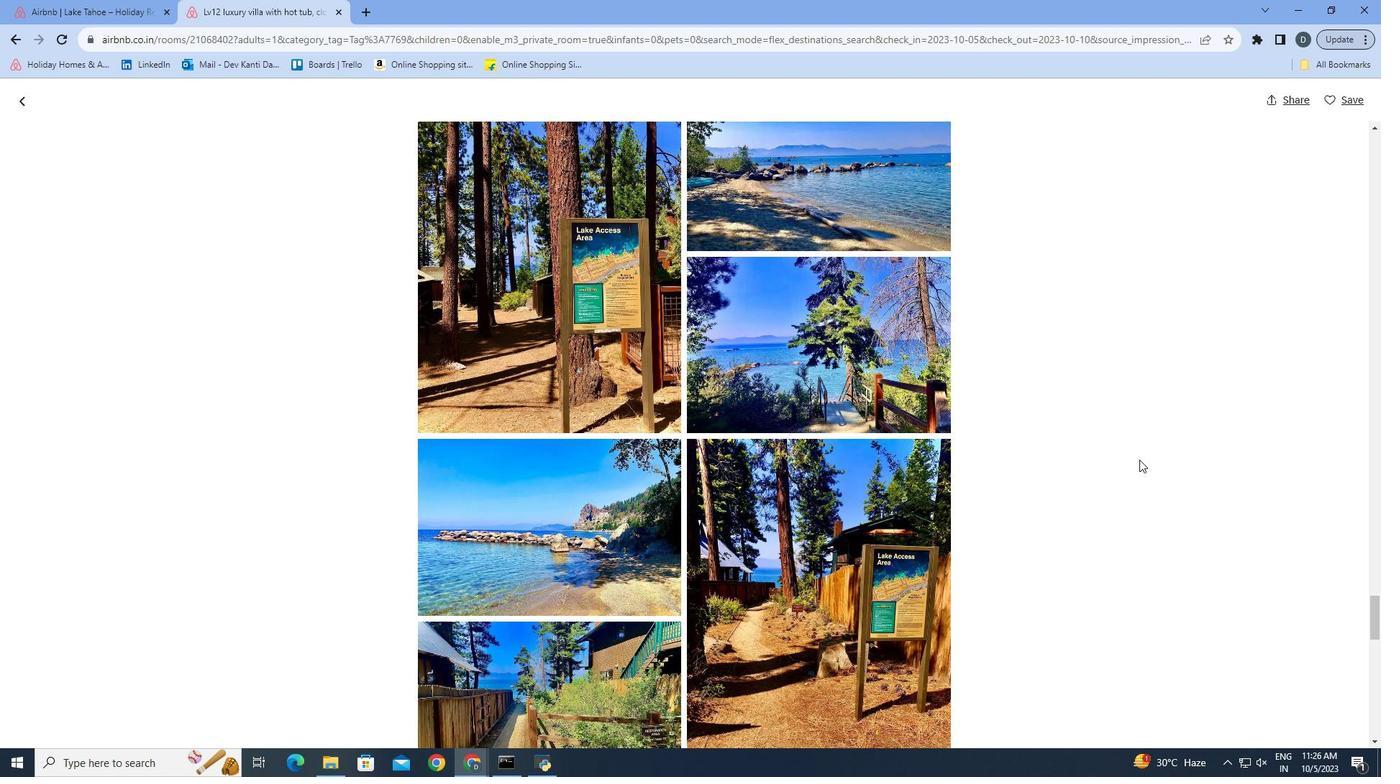 
Action: Mouse scrolled (1143, 462) with delta (0, 0)
Screenshot: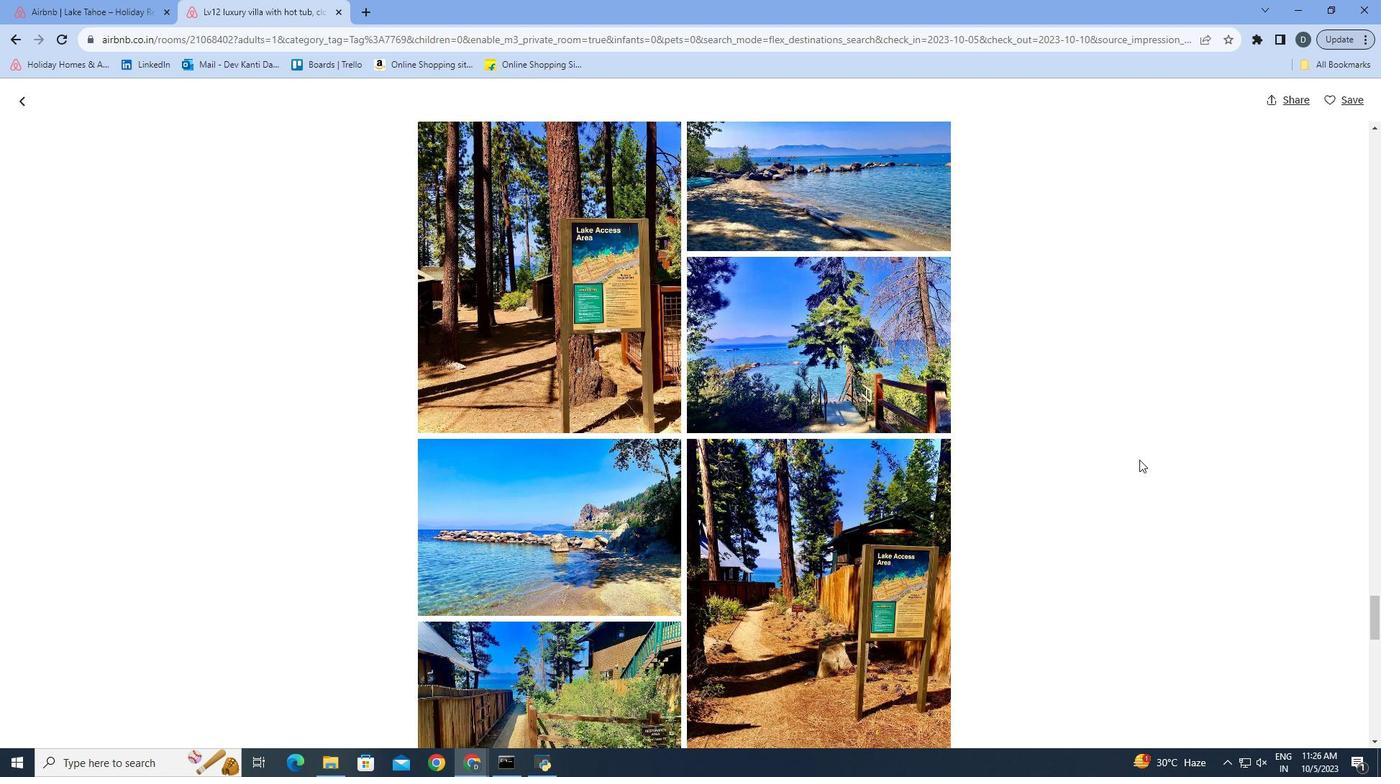 
Action: Mouse scrolled (1143, 462) with delta (0, 0)
Screenshot: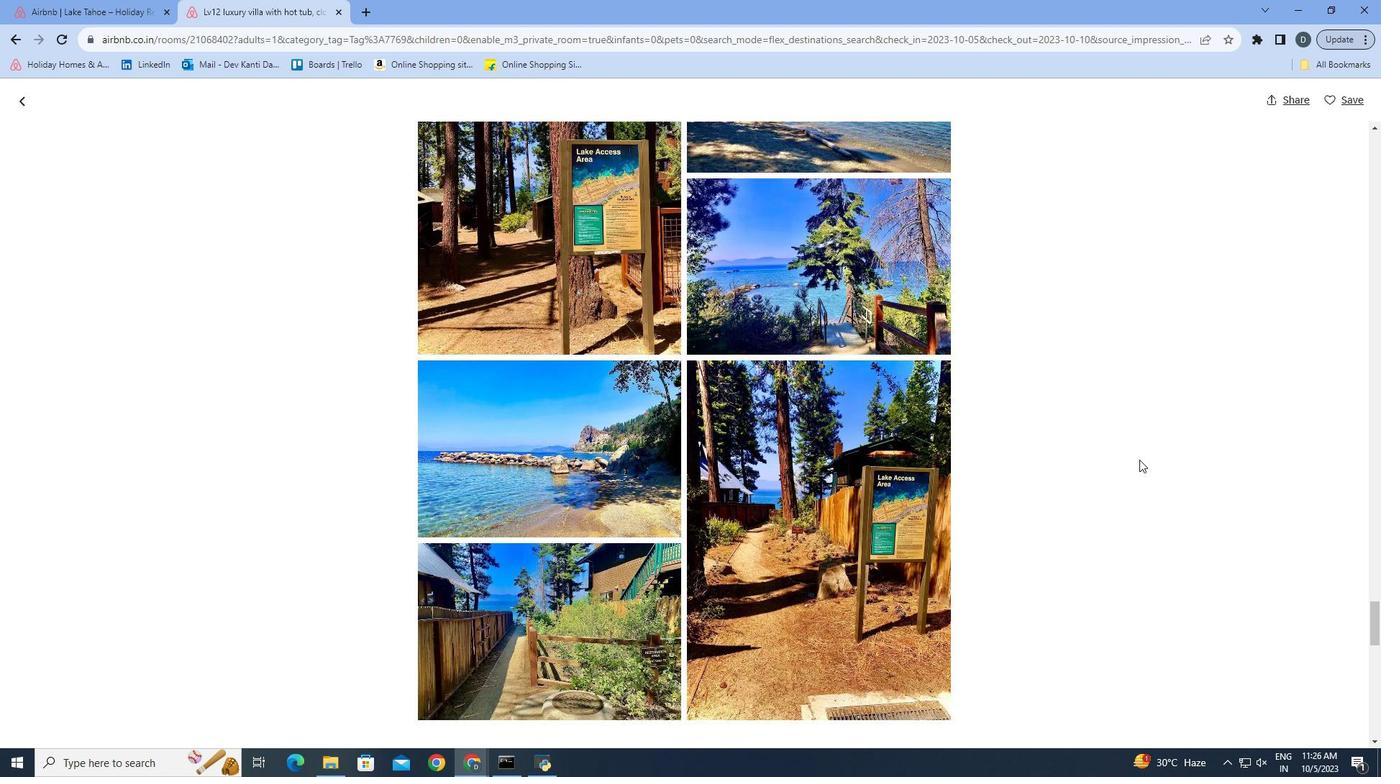 
Action: Mouse scrolled (1143, 462) with delta (0, 0)
Screenshot: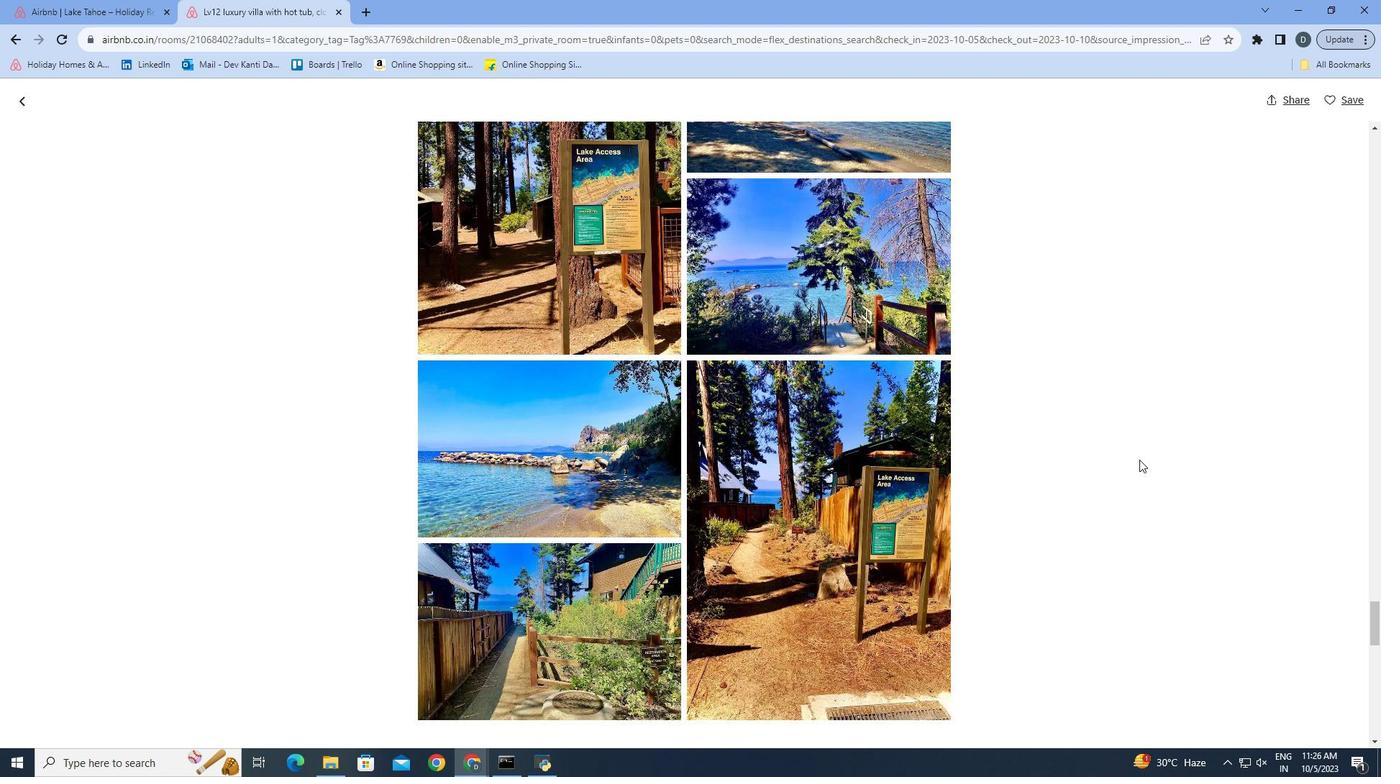 
Action: Mouse scrolled (1143, 462) with delta (0, 0)
Screenshot: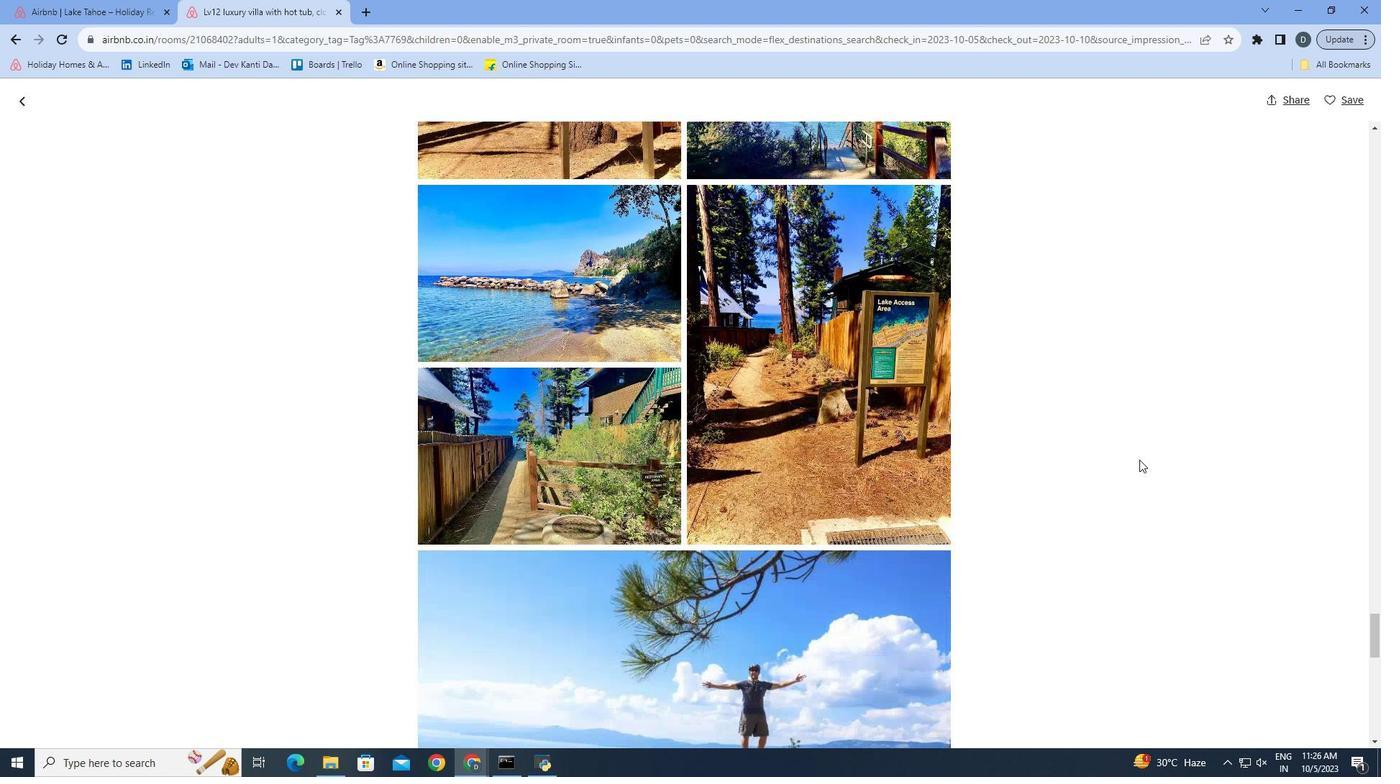 
Action: Mouse scrolled (1143, 462) with delta (0, 0)
Screenshot: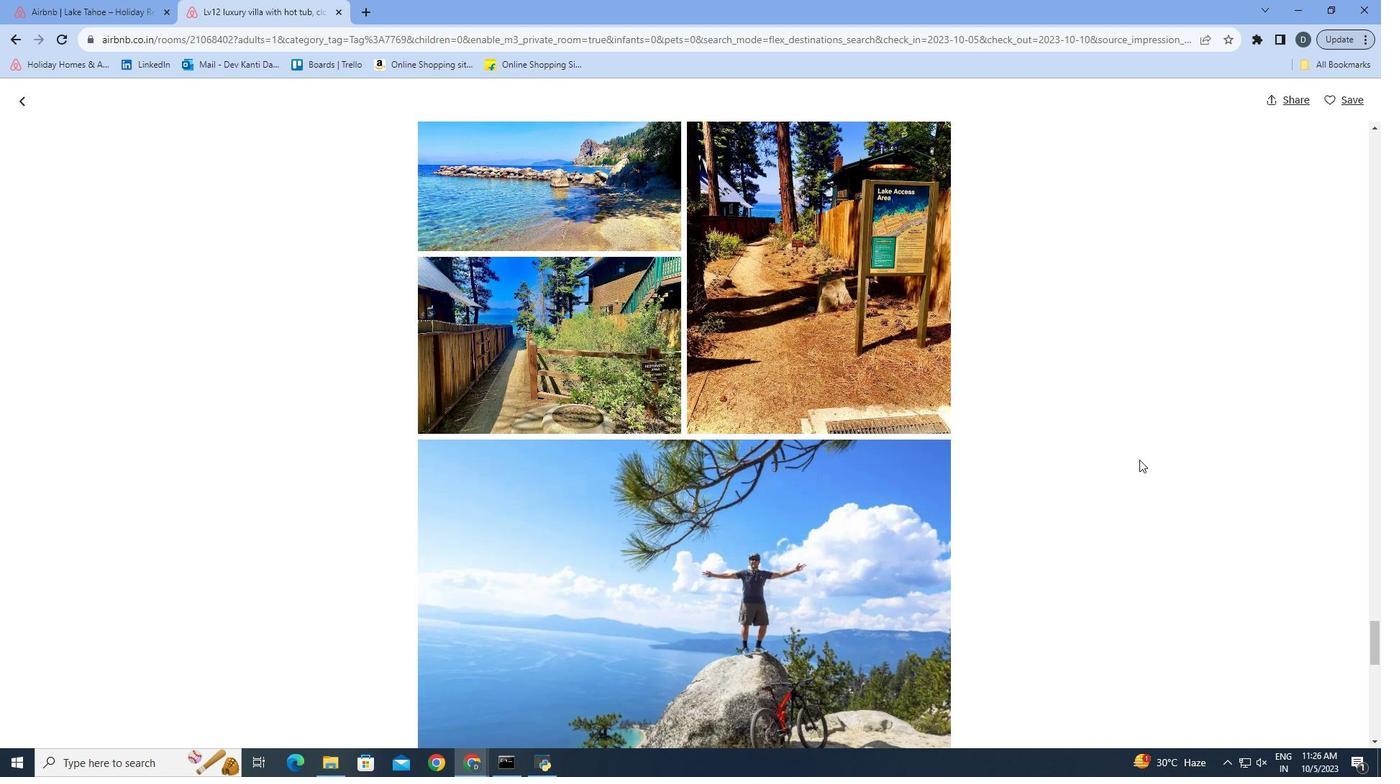 
Action: Mouse scrolled (1143, 462) with delta (0, 0)
Screenshot: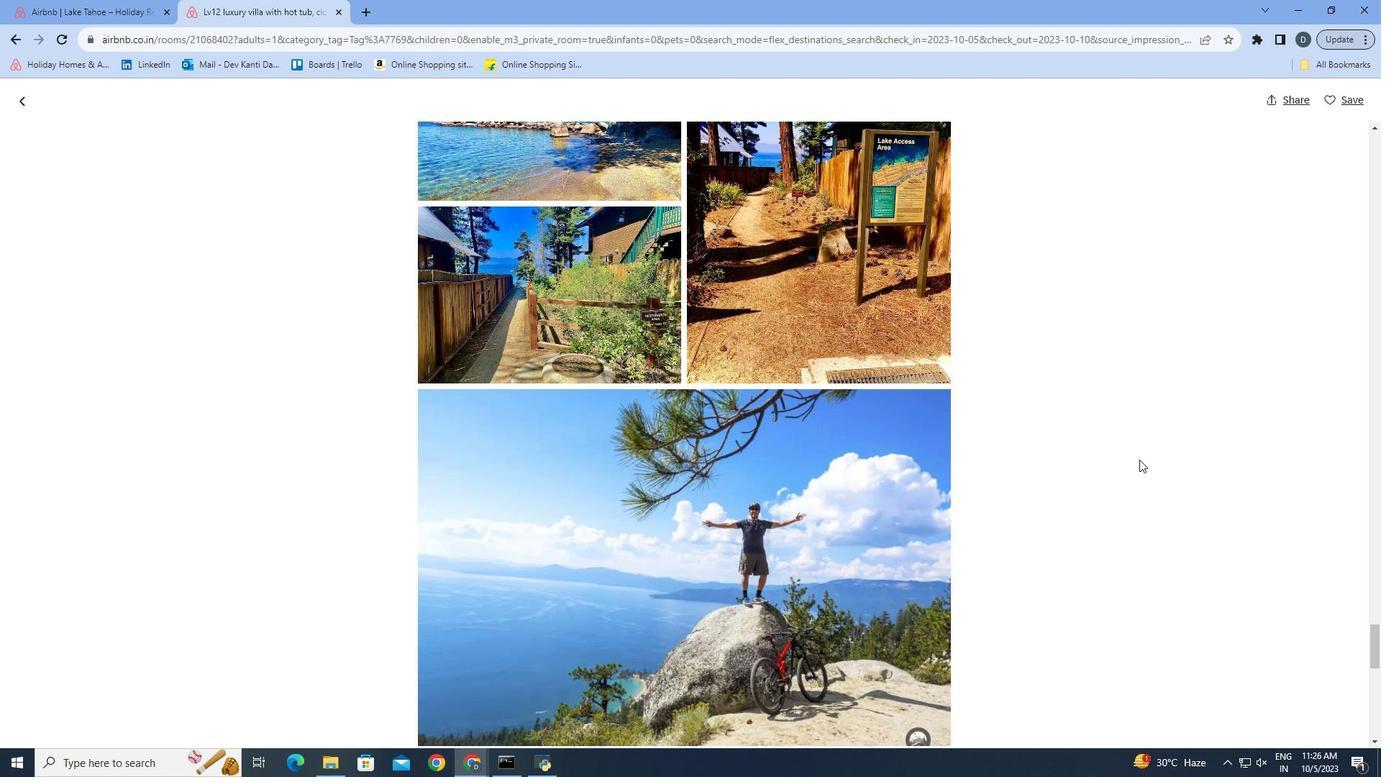 
Action: Mouse scrolled (1143, 462) with delta (0, 0)
Screenshot: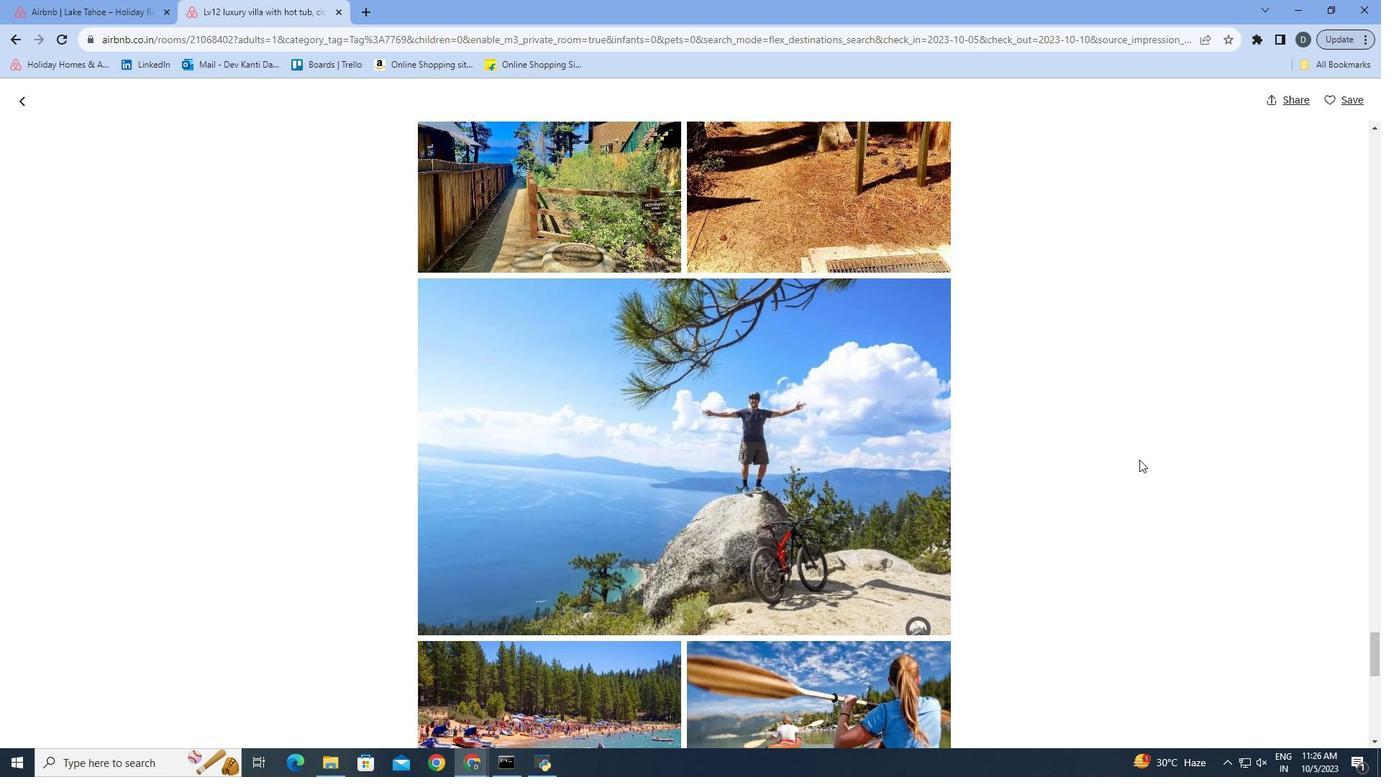 
Action: Mouse scrolled (1143, 462) with delta (0, 0)
Screenshot: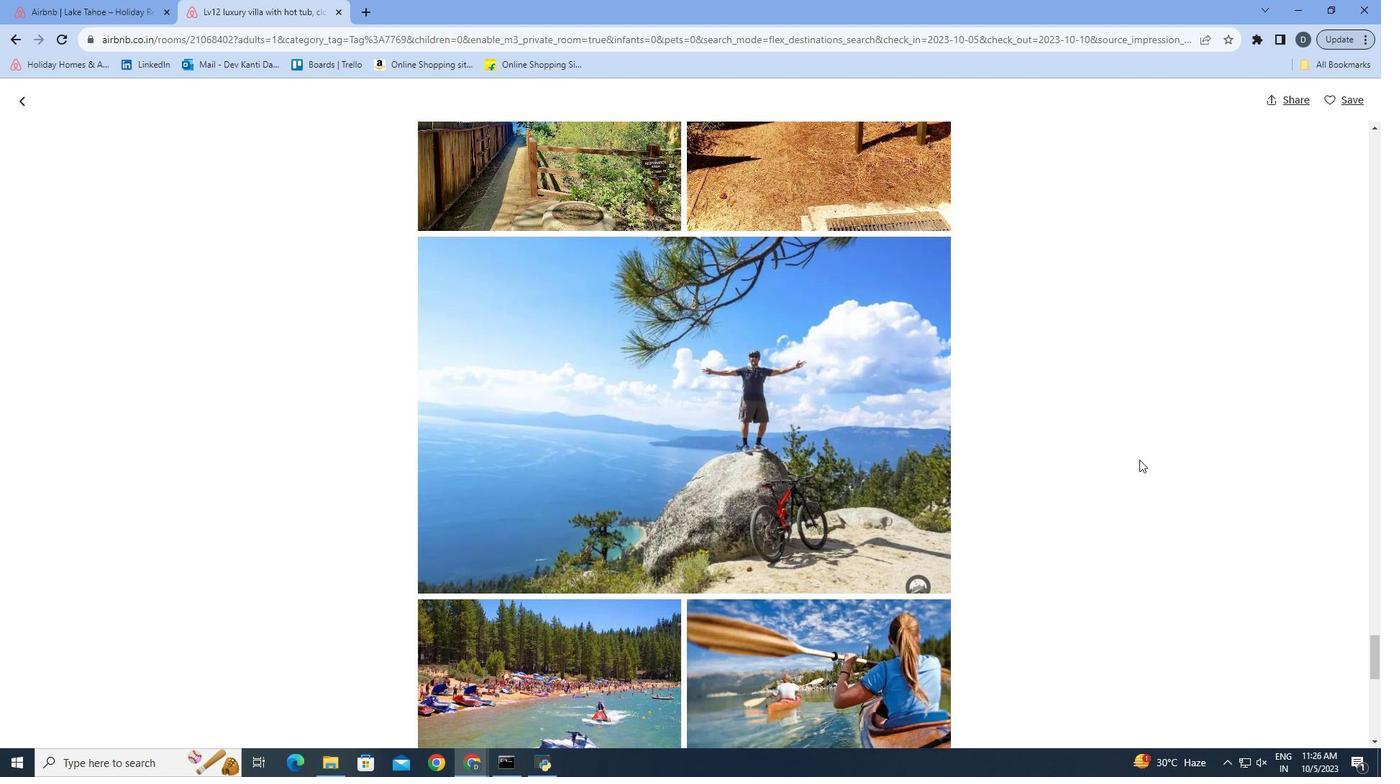 
Action: Mouse scrolled (1143, 462) with delta (0, 0)
Screenshot: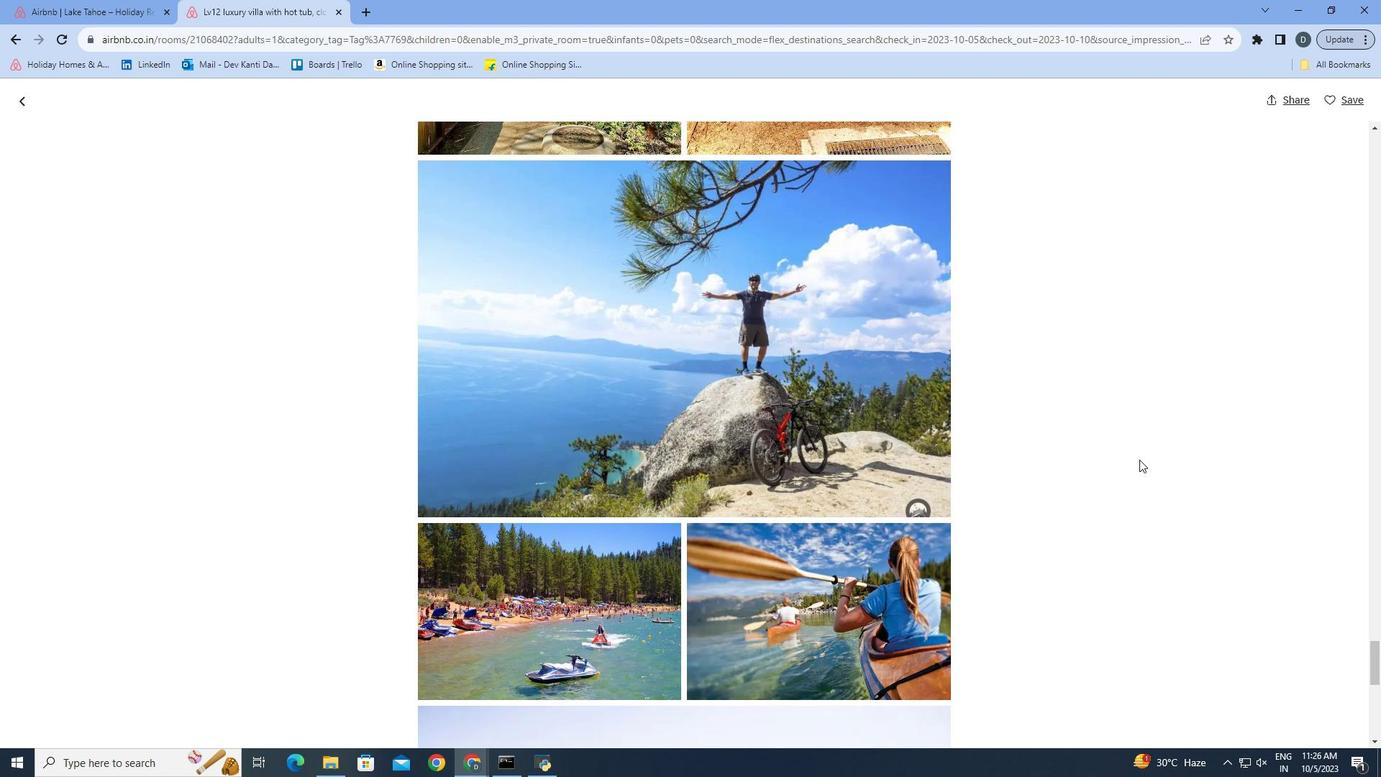 
Action: Mouse scrolled (1143, 462) with delta (0, 0)
Screenshot: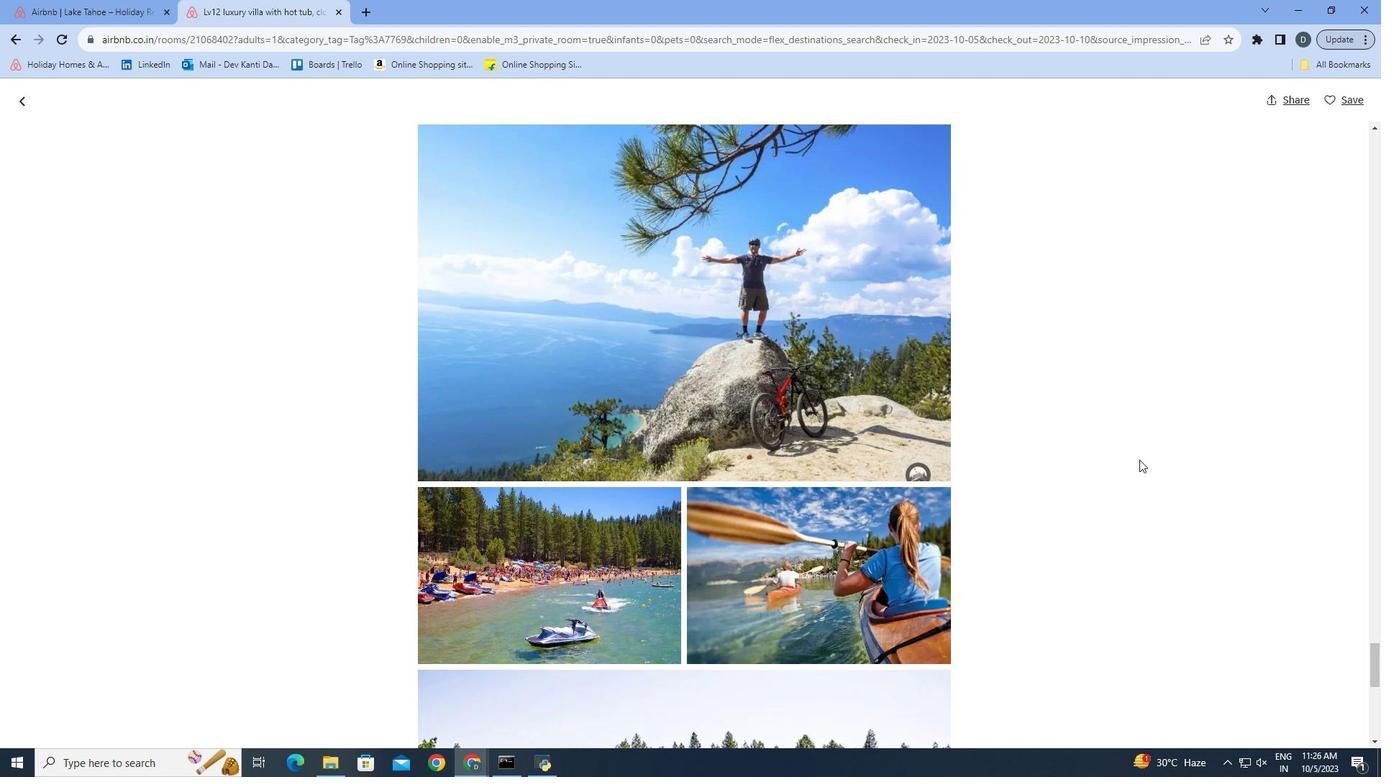 
Action: Mouse scrolled (1143, 462) with delta (0, 0)
Screenshot: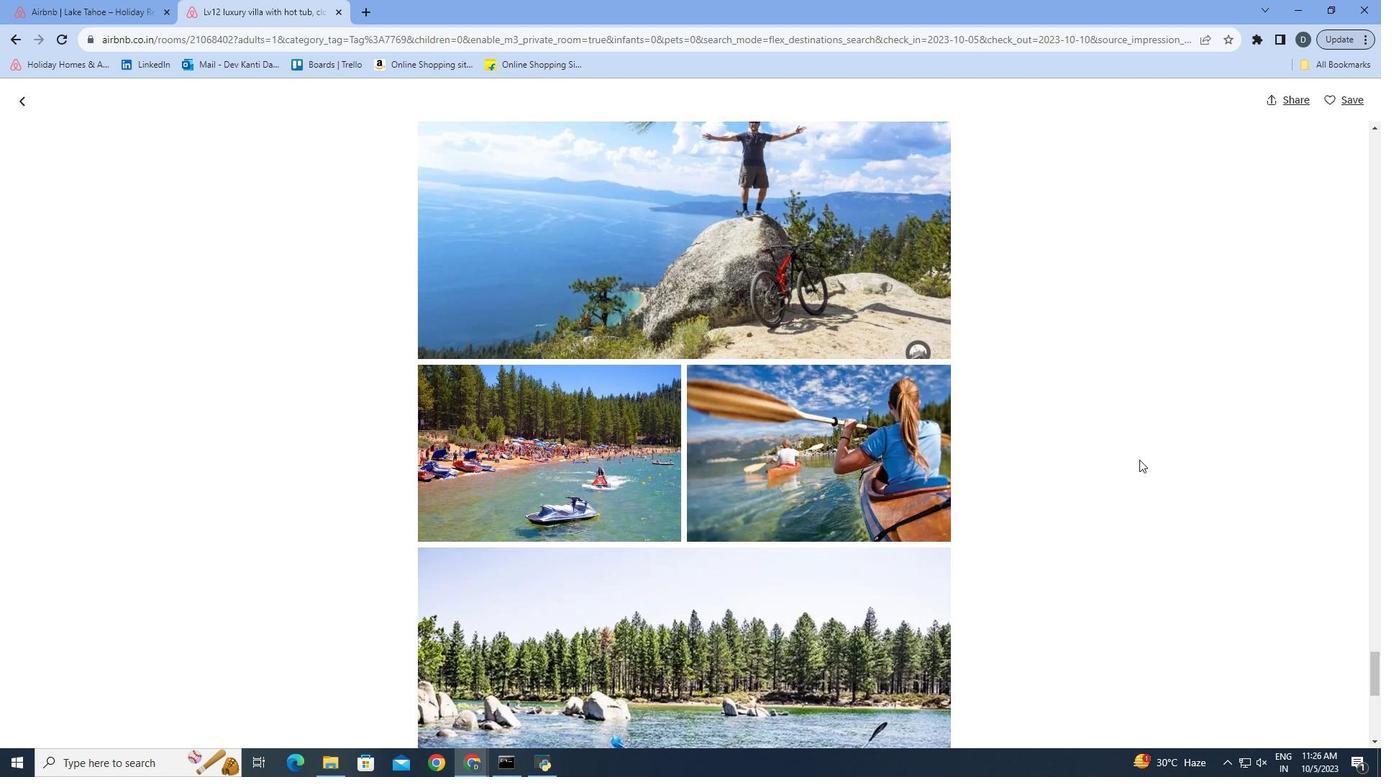 
Action: Mouse scrolled (1143, 462) with delta (0, 0)
Screenshot: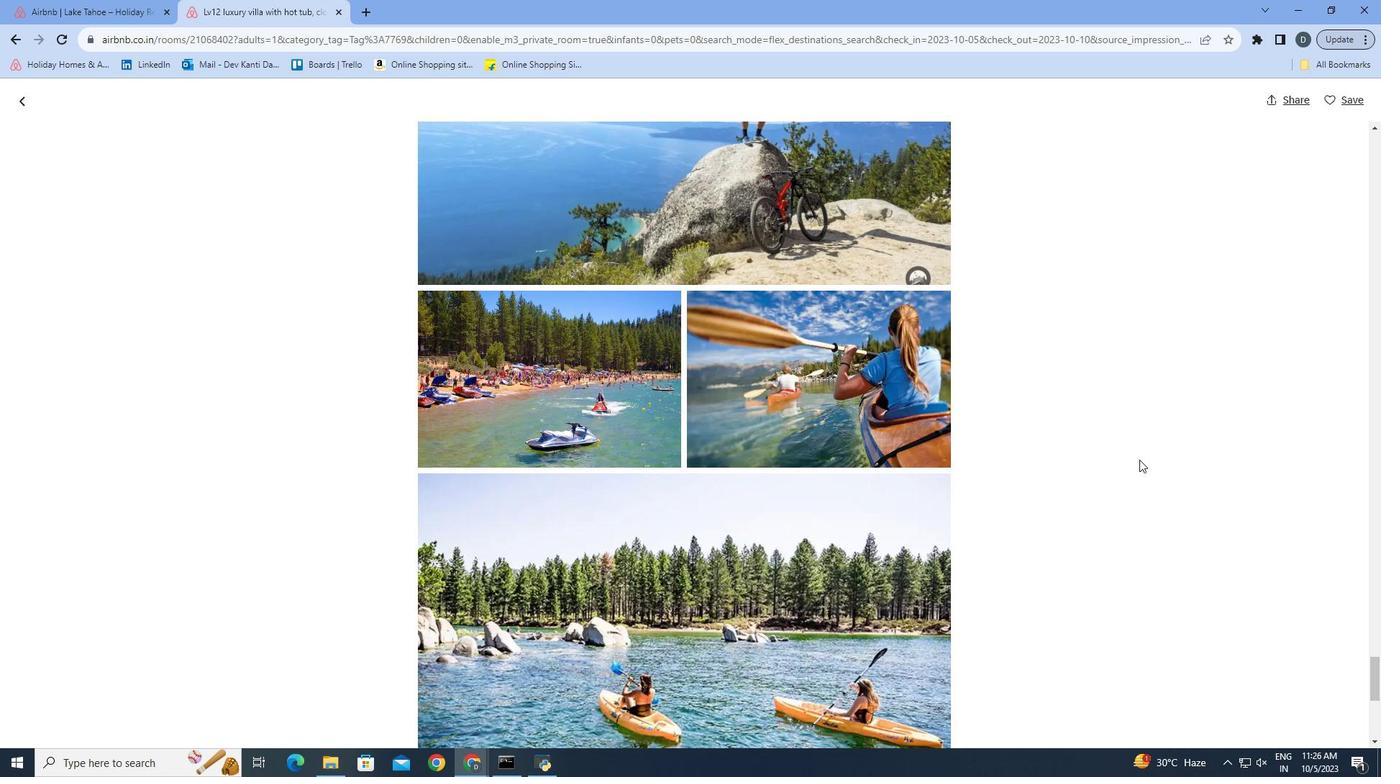 
Action: Mouse scrolled (1143, 462) with delta (0, 0)
Screenshot: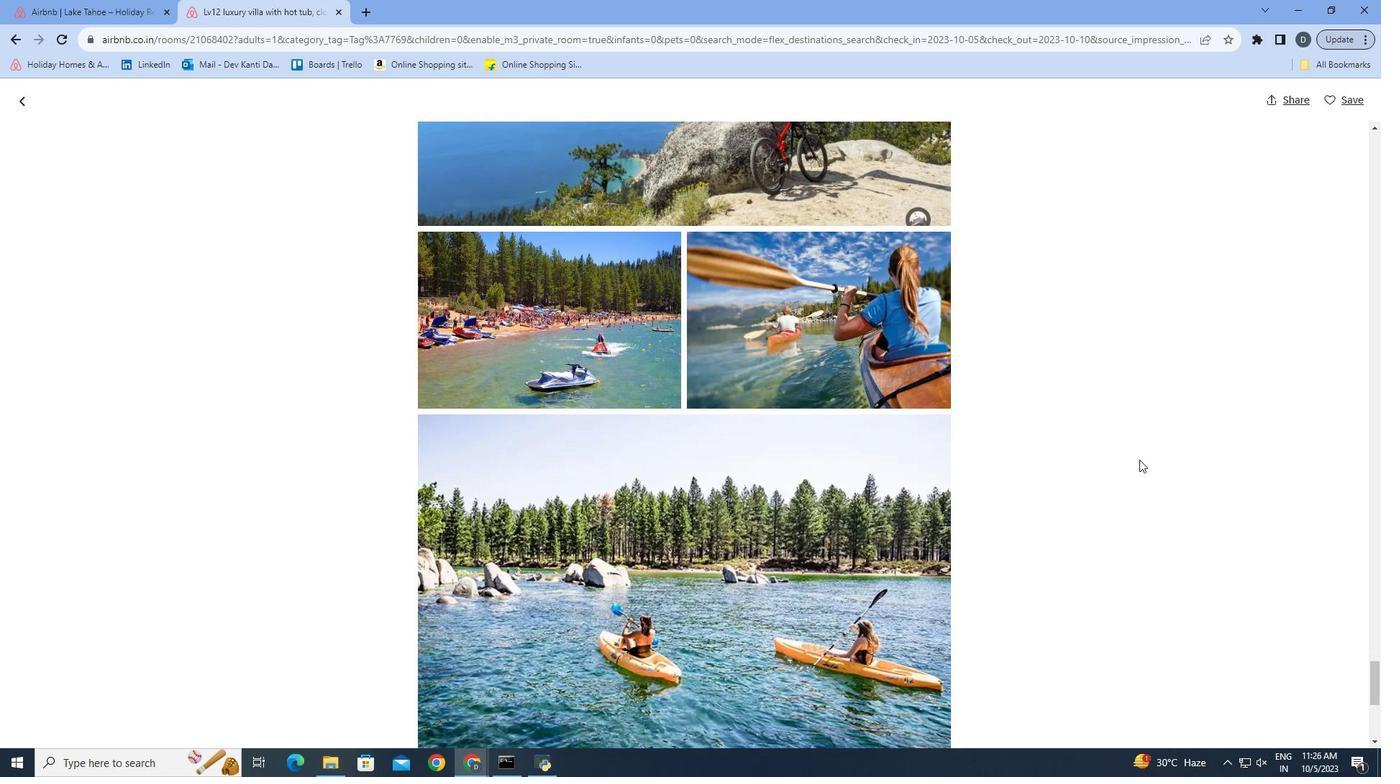 
Action: Mouse scrolled (1143, 462) with delta (0, 0)
Screenshot: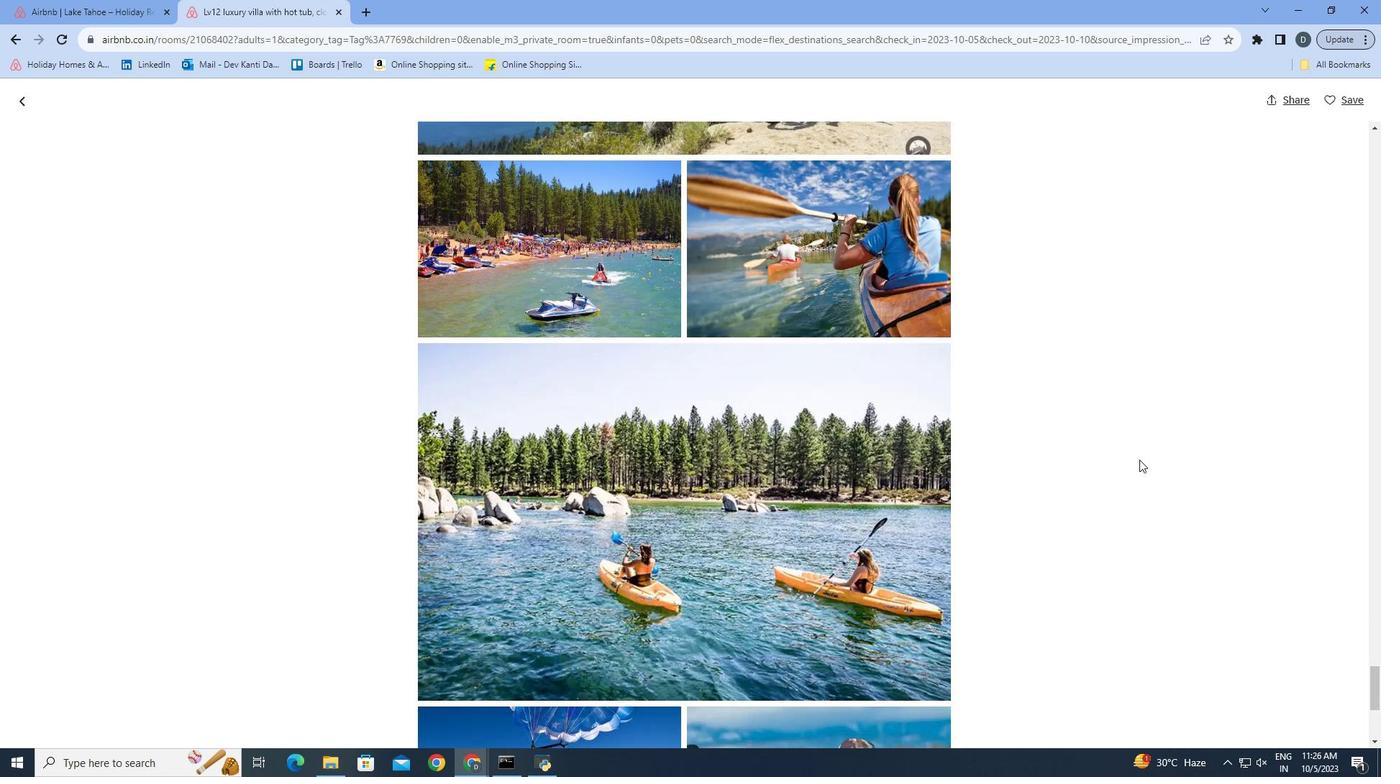 
Action: Mouse scrolled (1143, 462) with delta (0, 0)
Screenshot: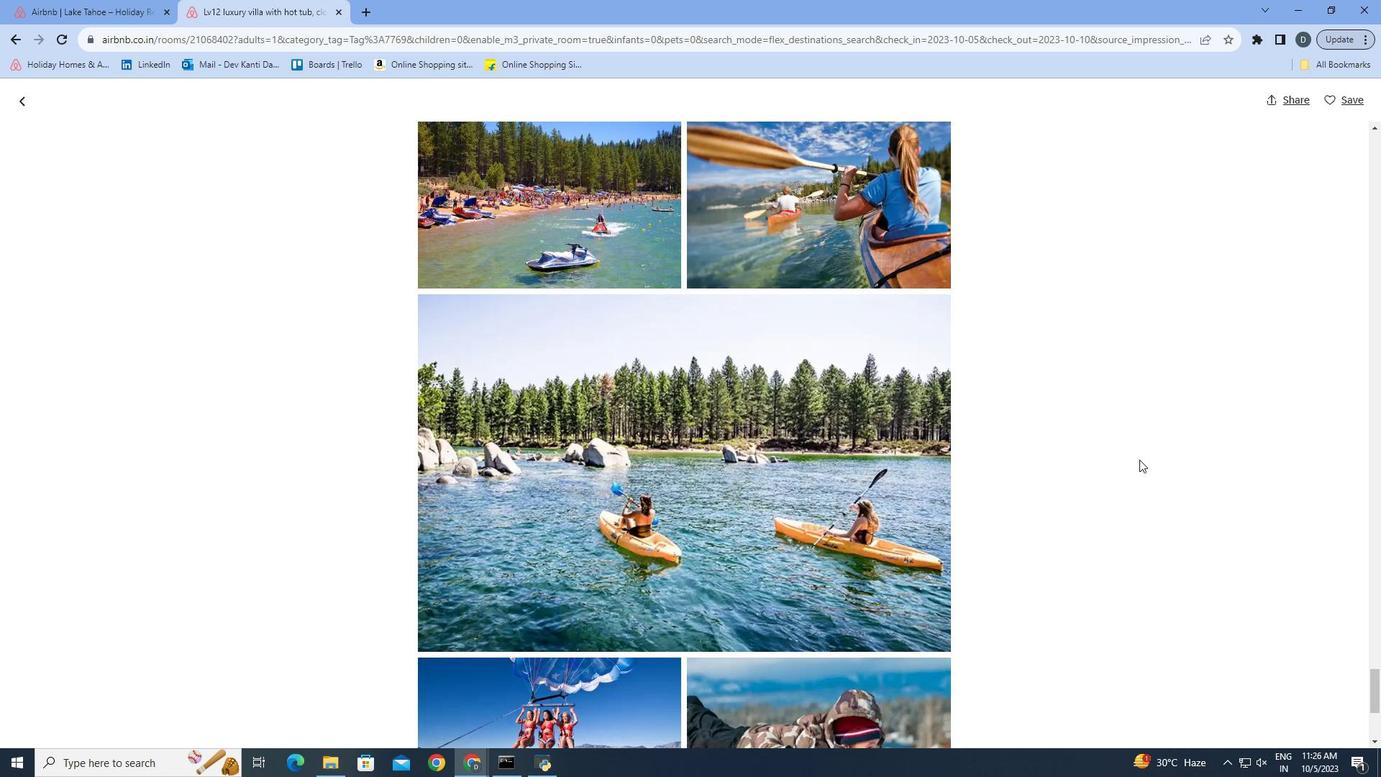 
Action: Mouse scrolled (1143, 462) with delta (0, 0)
Screenshot: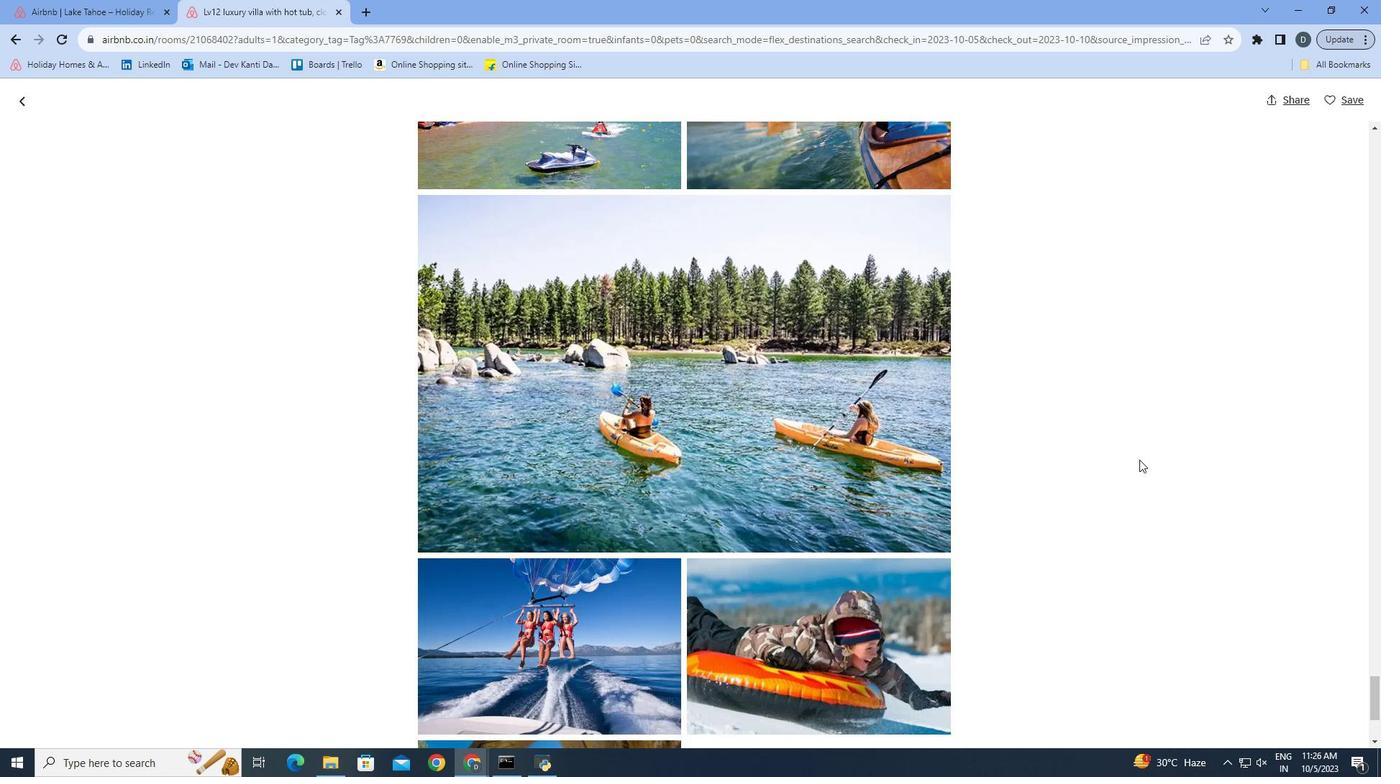 
Action: Mouse moved to (1143, 464)
Screenshot: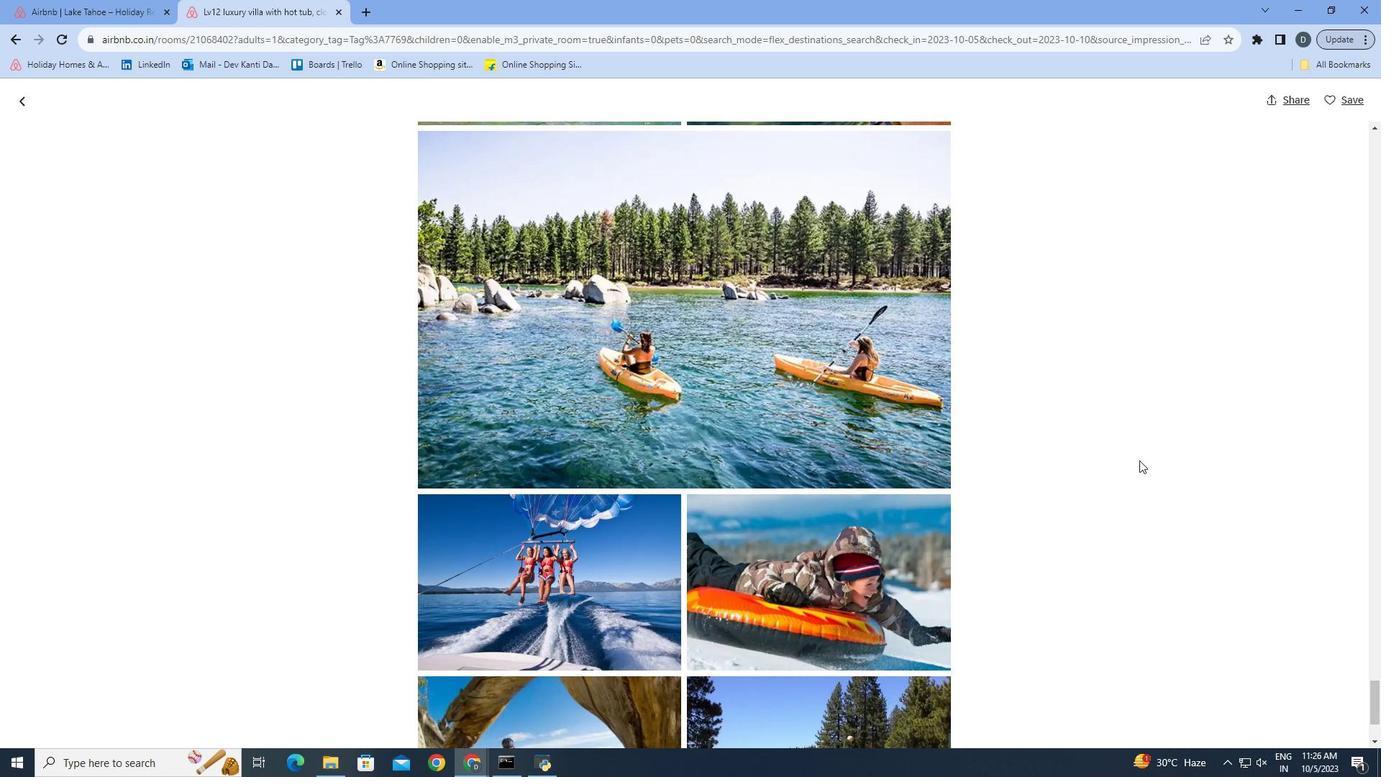
Action: Mouse scrolled (1143, 463) with delta (0, 0)
Screenshot: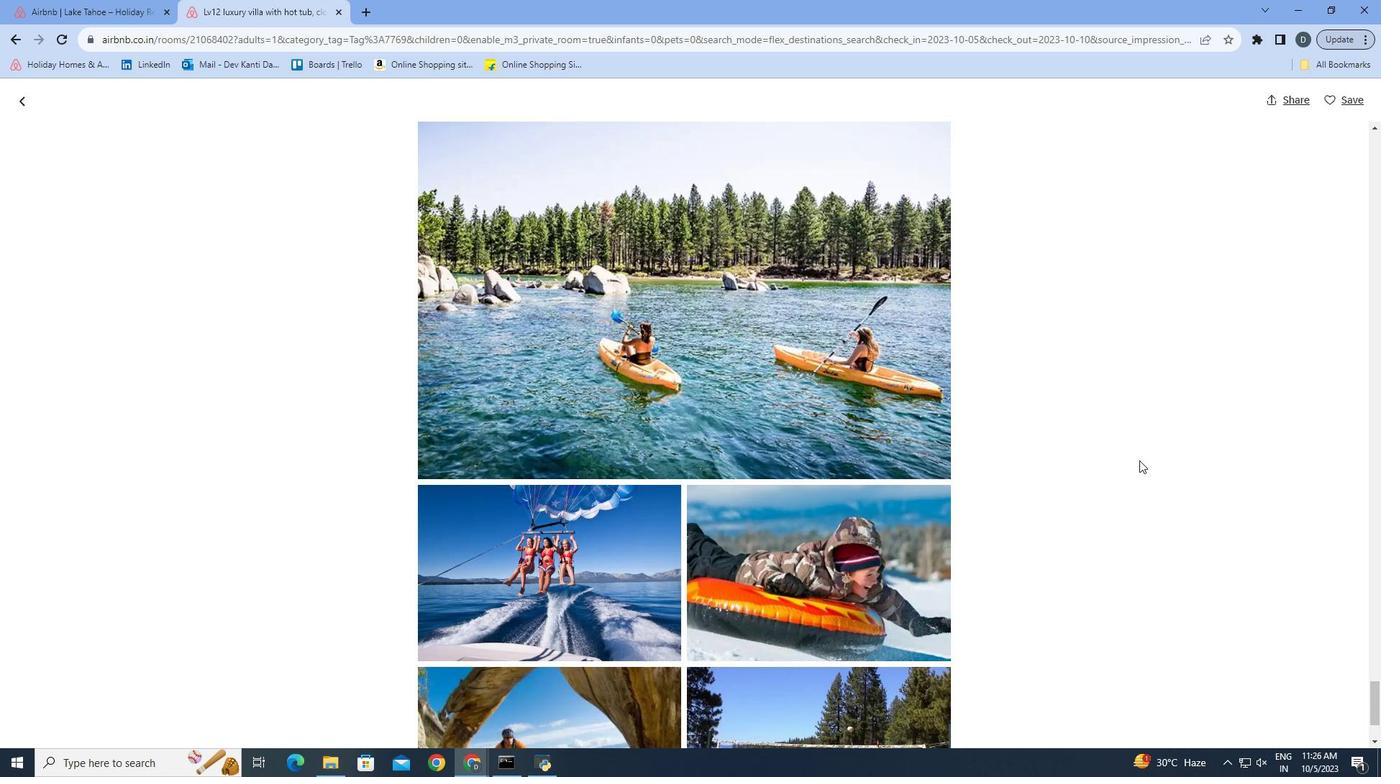 
Action: Mouse scrolled (1143, 463) with delta (0, 0)
Screenshot: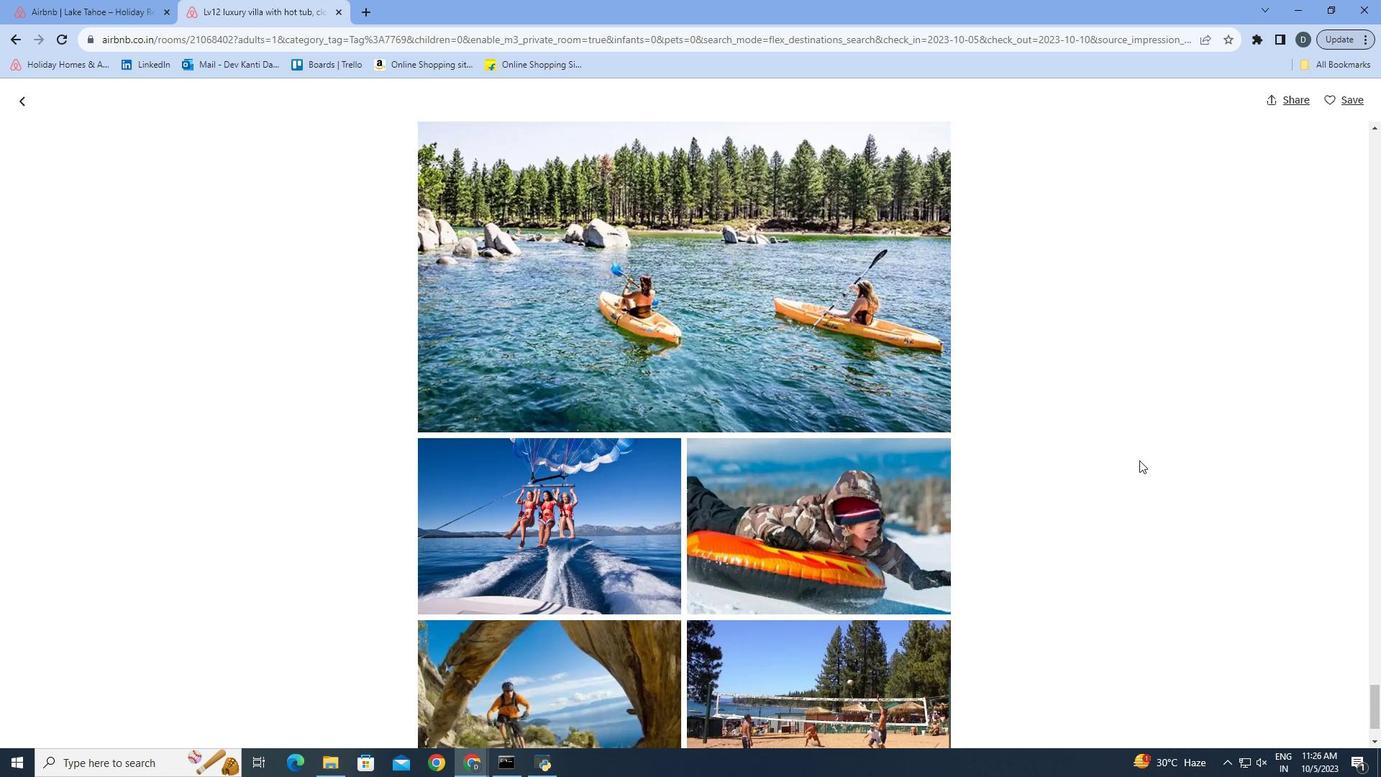 
Action: Mouse scrolled (1143, 463) with delta (0, 0)
Screenshot: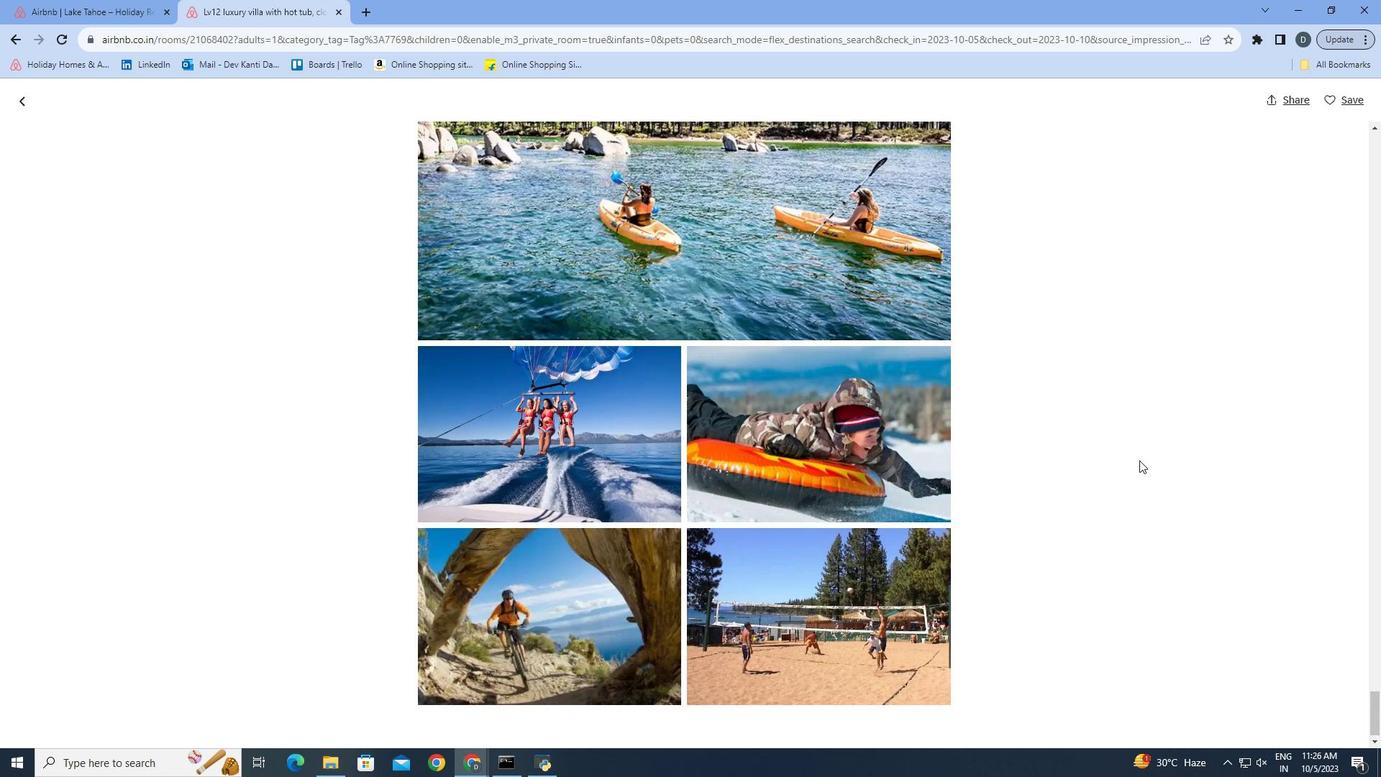 
Action: Mouse scrolled (1143, 463) with delta (0, 0)
Screenshot: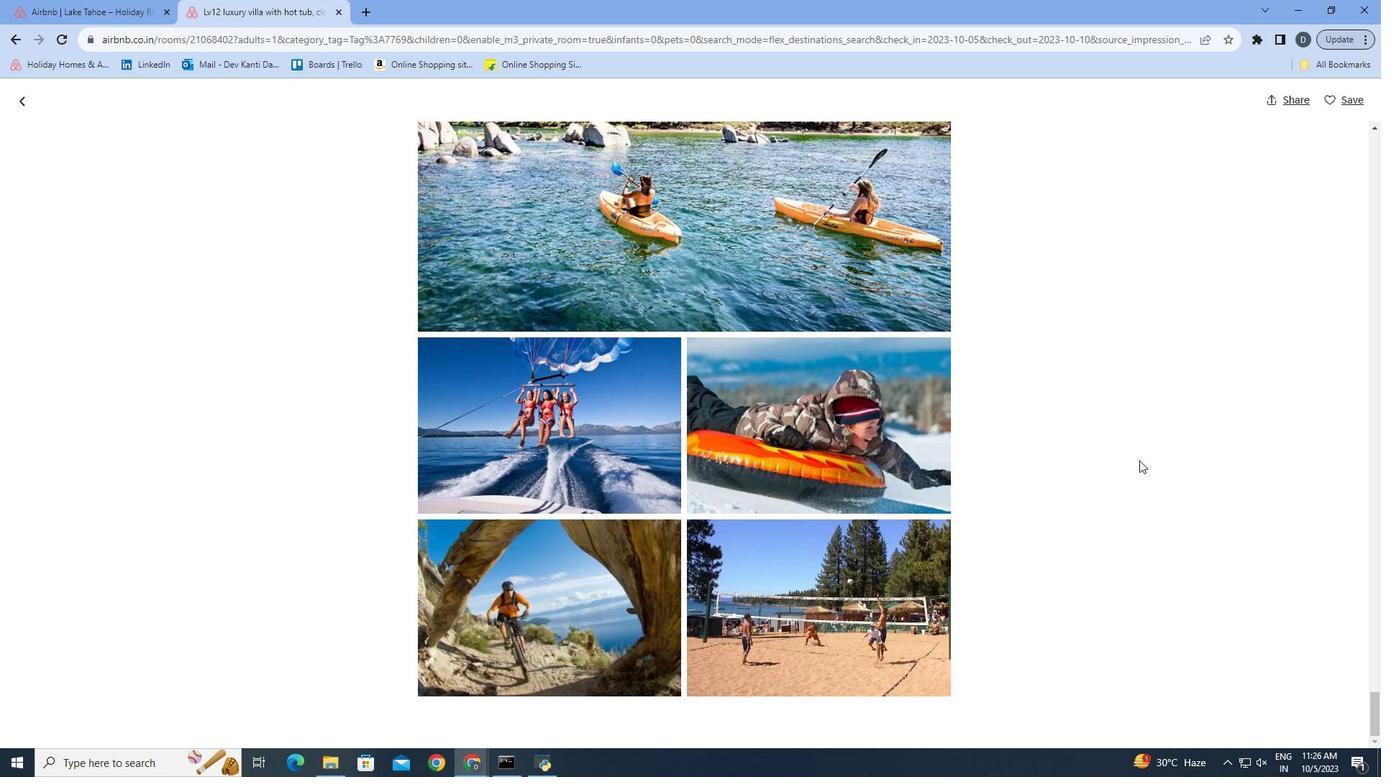 
Action: Mouse scrolled (1143, 463) with delta (0, 0)
Screenshot: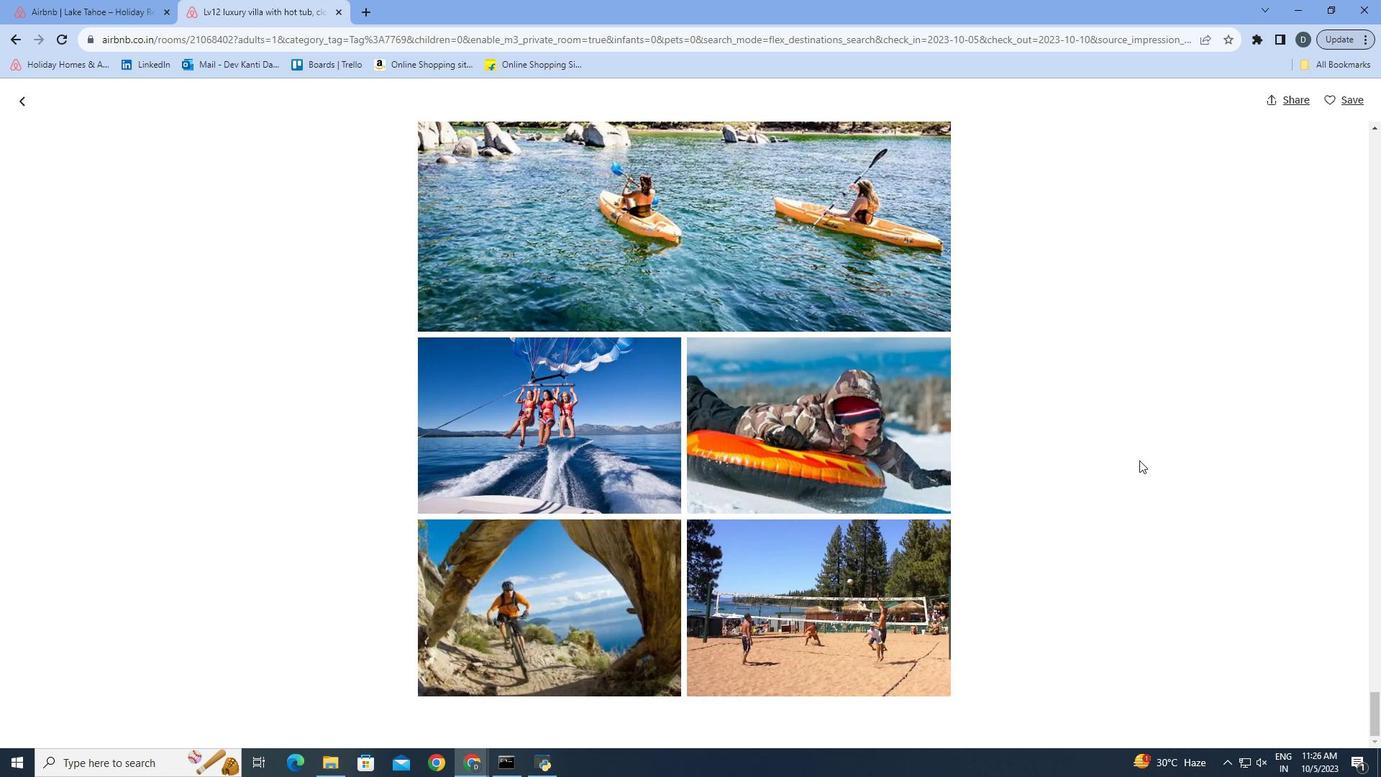 
Action: Mouse scrolled (1143, 463) with delta (0, 0)
Screenshot: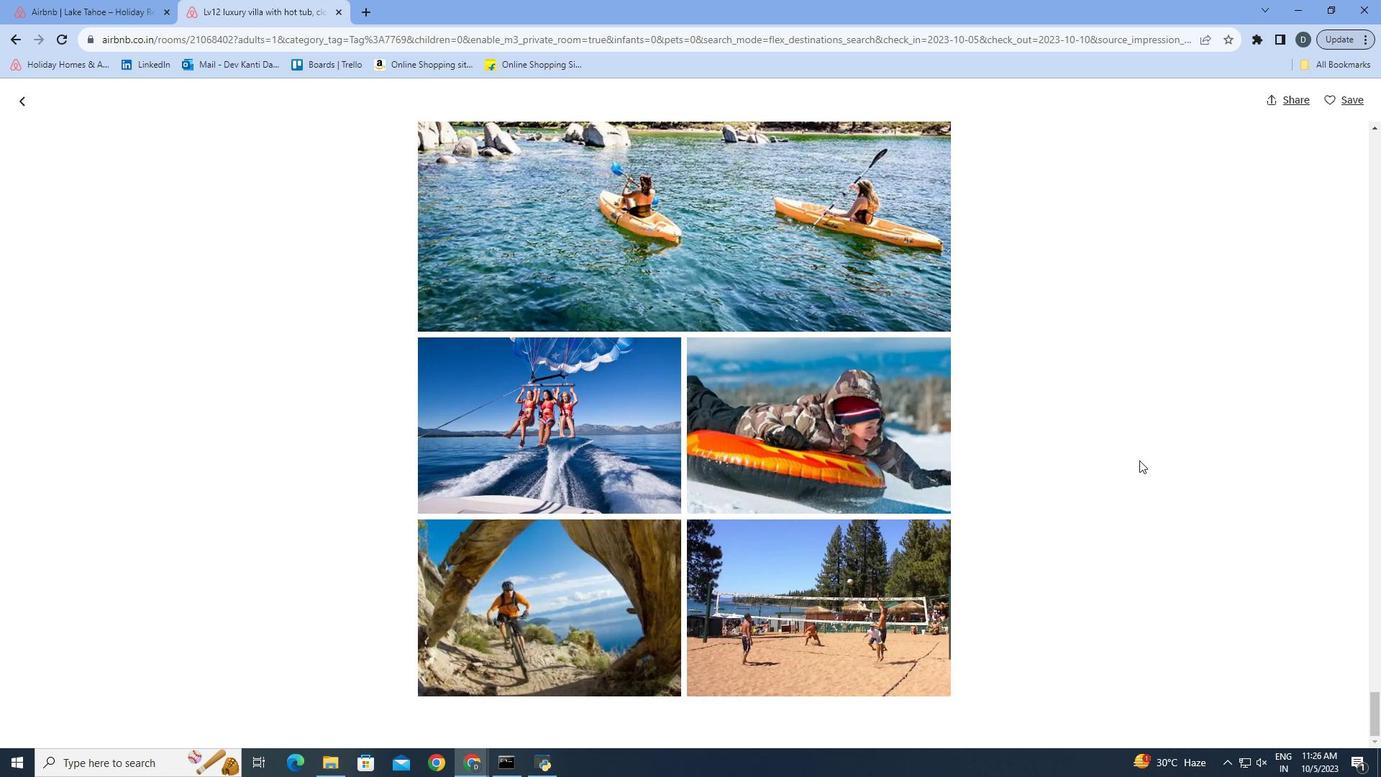 
Action: Mouse scrolled (1143, 463) with delta (0, 0)
Screenshot: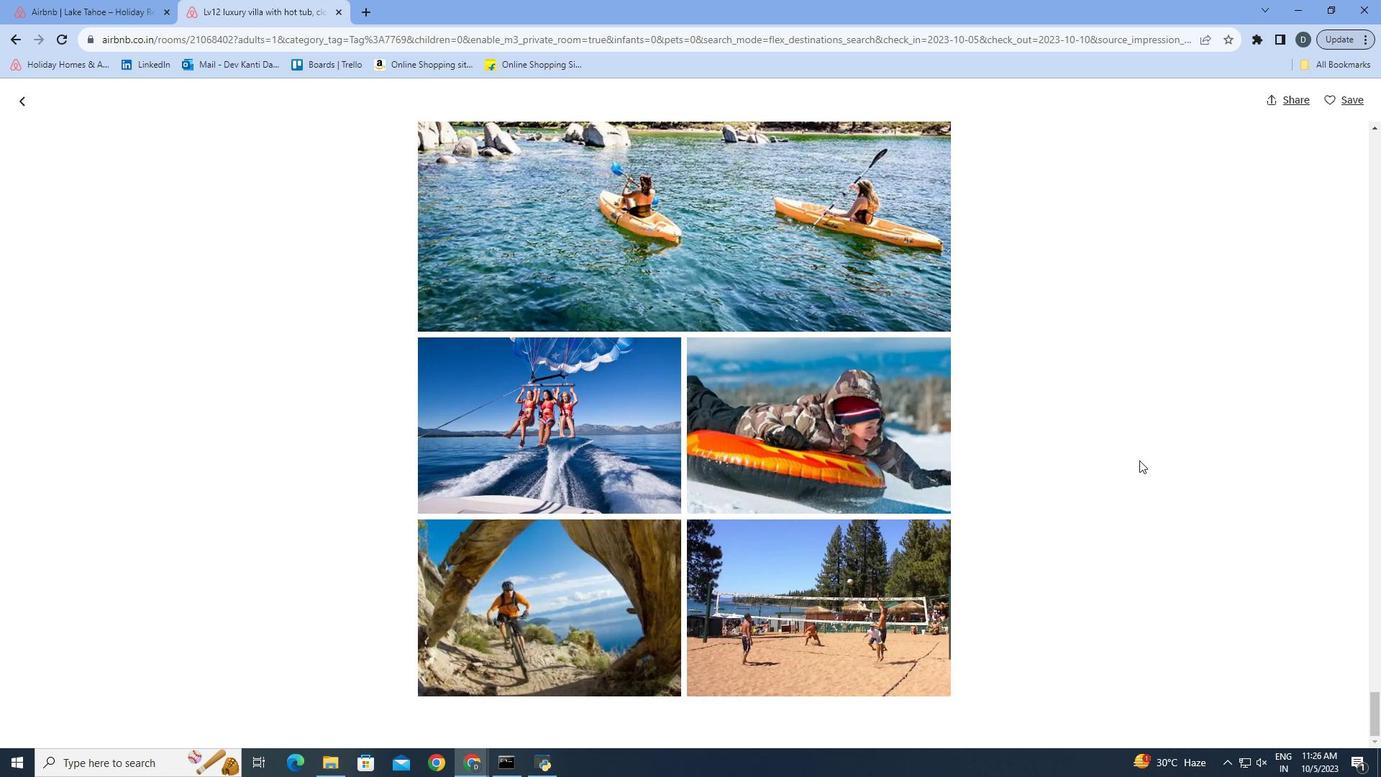 
Action: Mouse scrolled (1143, 463) with delta (0, 0)
Screenshot: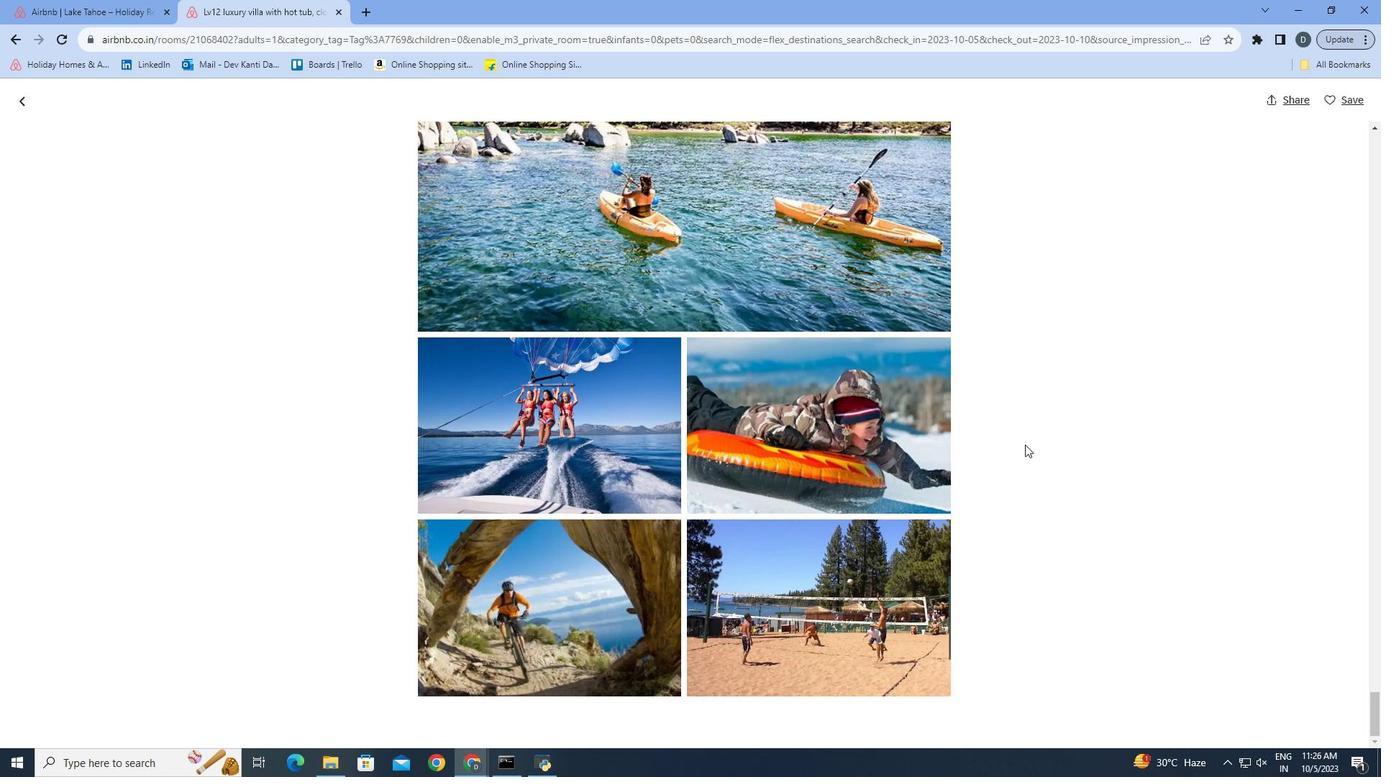 
Action: Mouse moved to (16, 96)
Screenshot: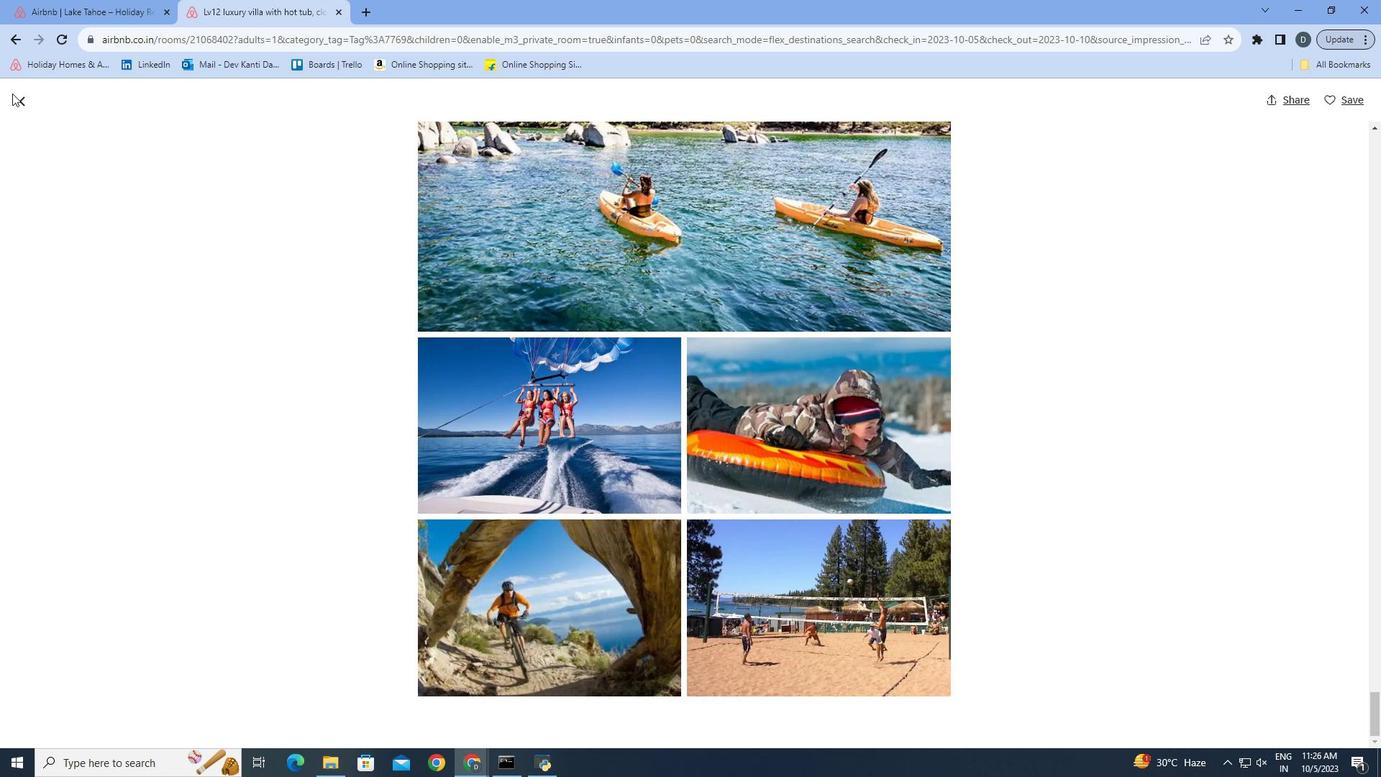 
Action: Mouse pressed left at (16, 96)
Screenshot: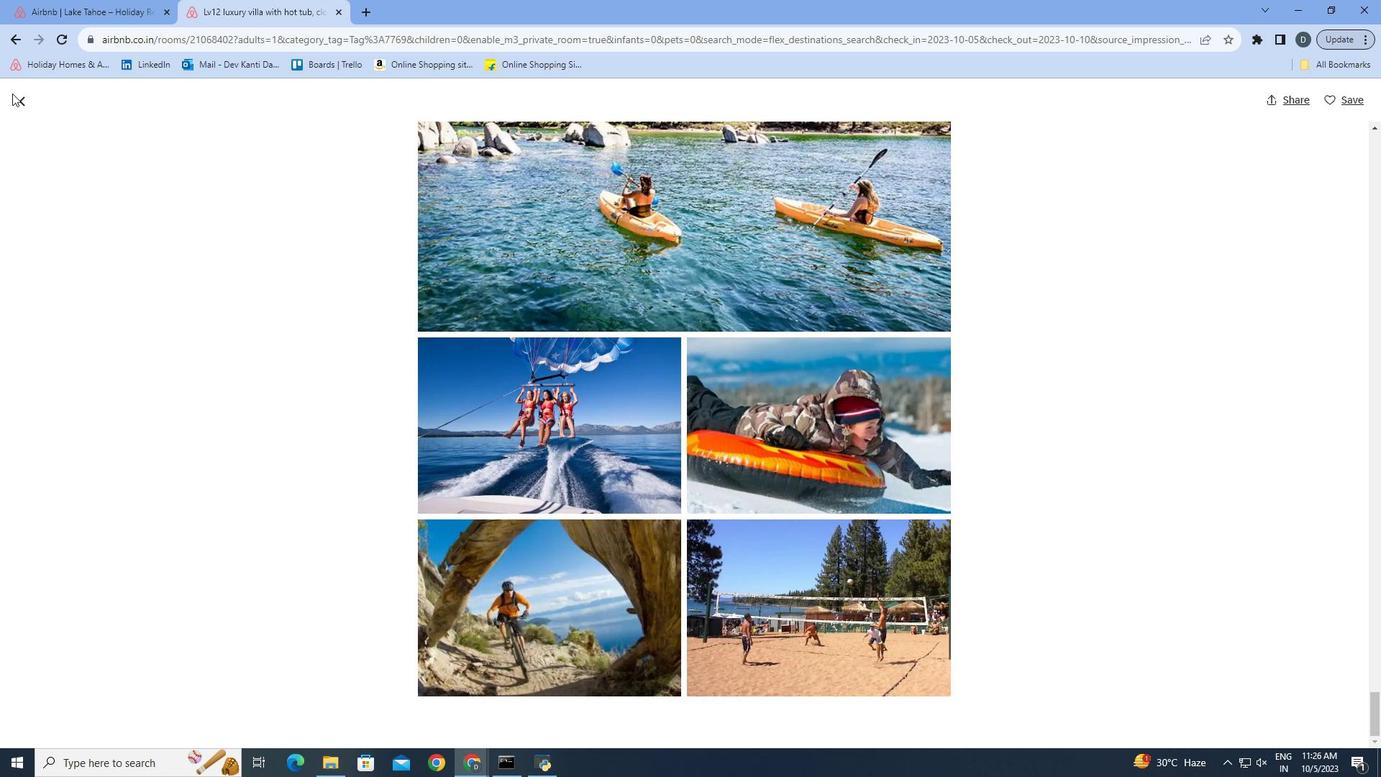 
Action: Mouse moved to (19, 99)
Screenshot: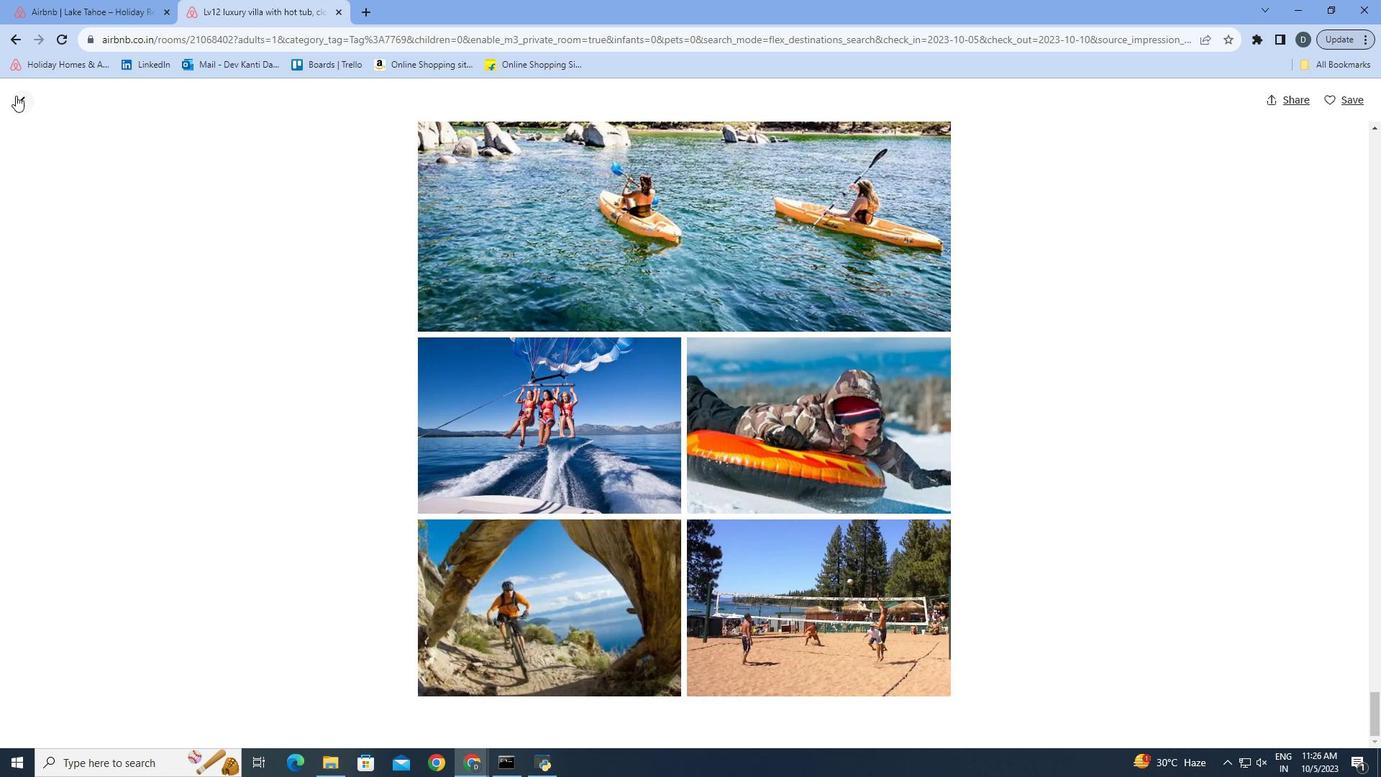 
Action: Mouse pressed left at (19, 99)
Screenshot: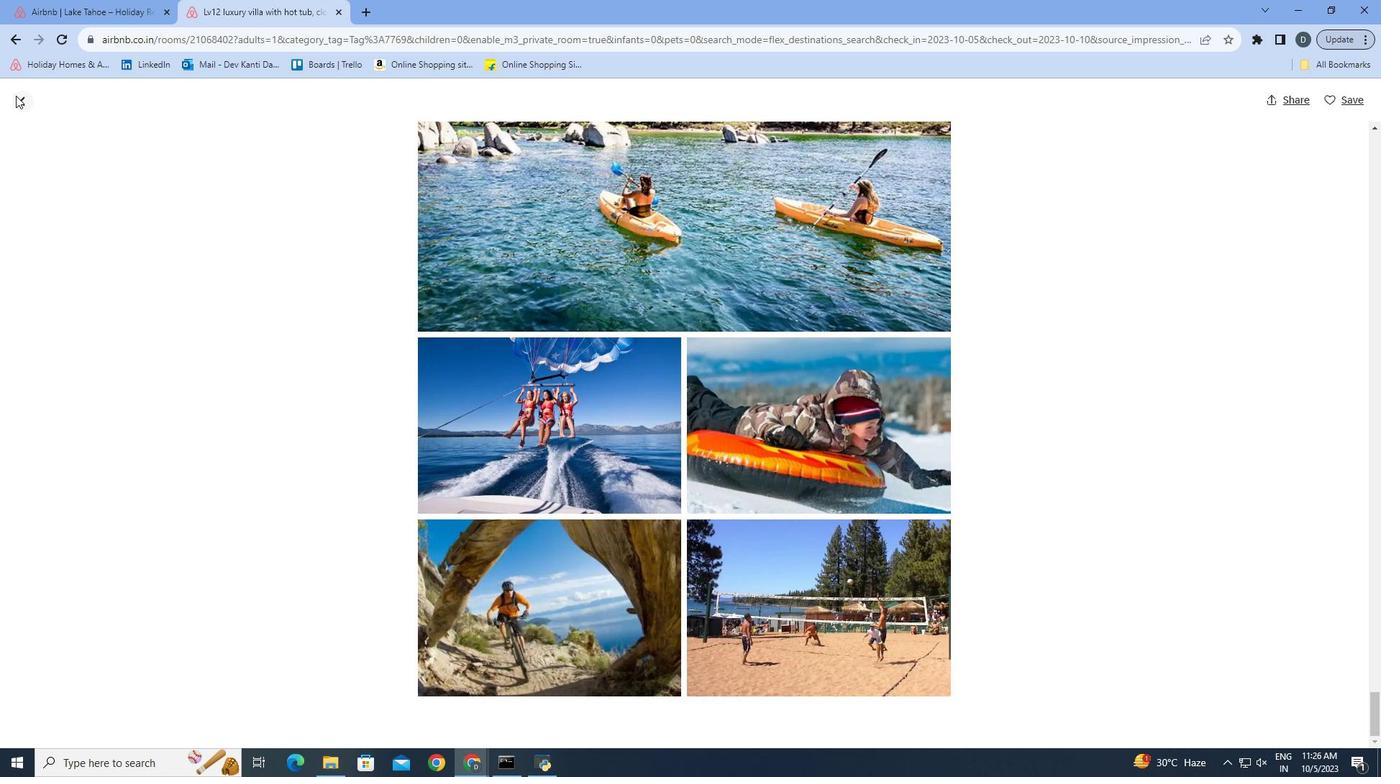 
Action: Mouse moved to (1120, 438)
Screenshot: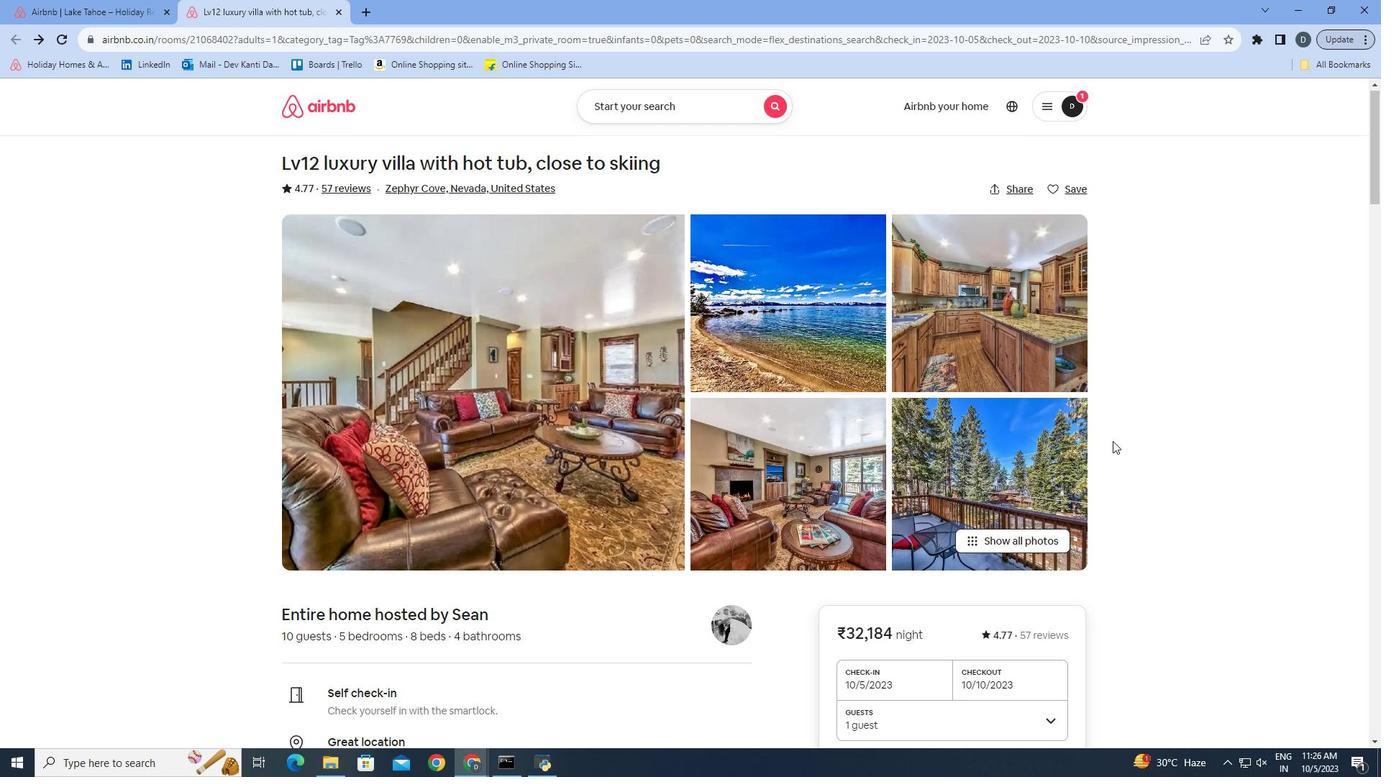 
Action: Mouse scrolled (1120, 437) with delta (0, 0)
Screenshot: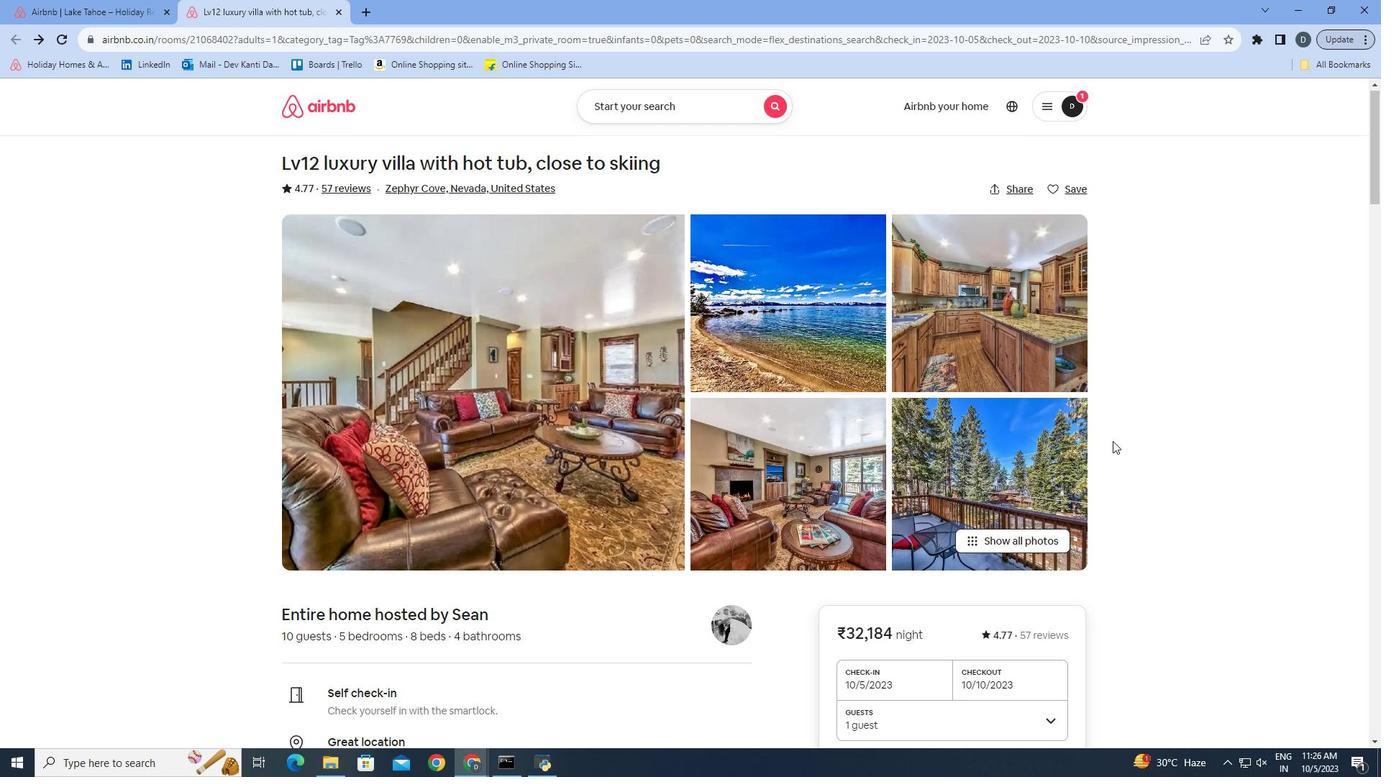 
Action: Mouse moved to (1116, 445)
Screenshot: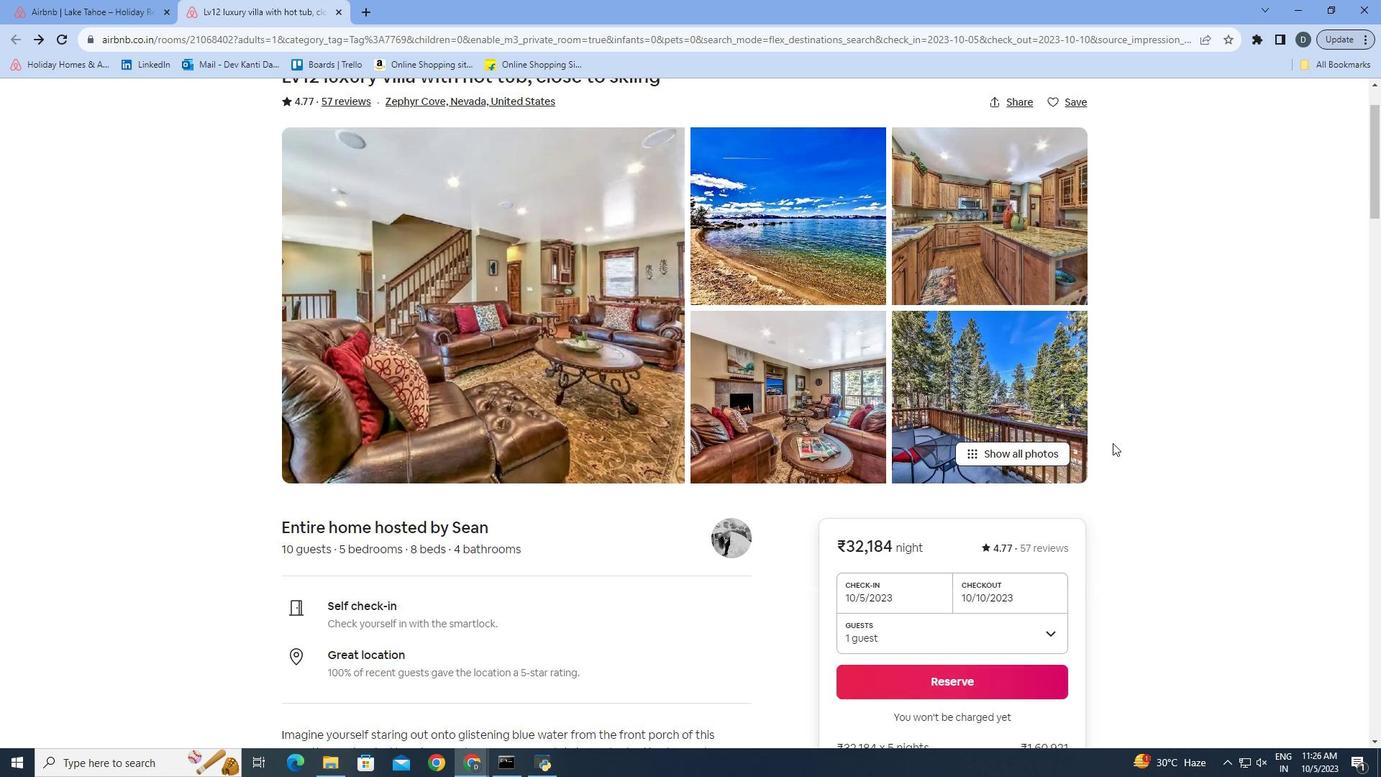 
Action: Mouse scrolled (1116, 444) with delta (0, 0)
Screenshot: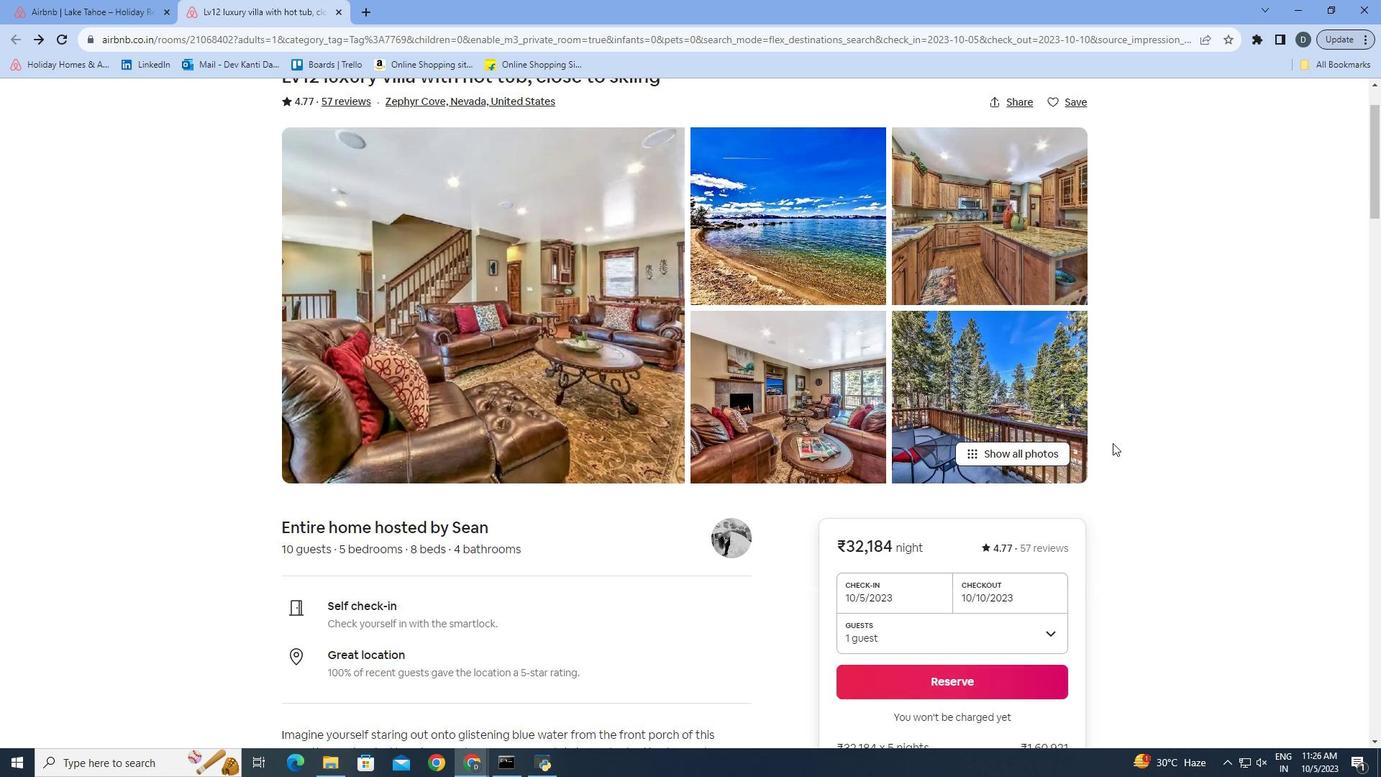 
Action: Mouse moved to (1116, 446)
Screenshot: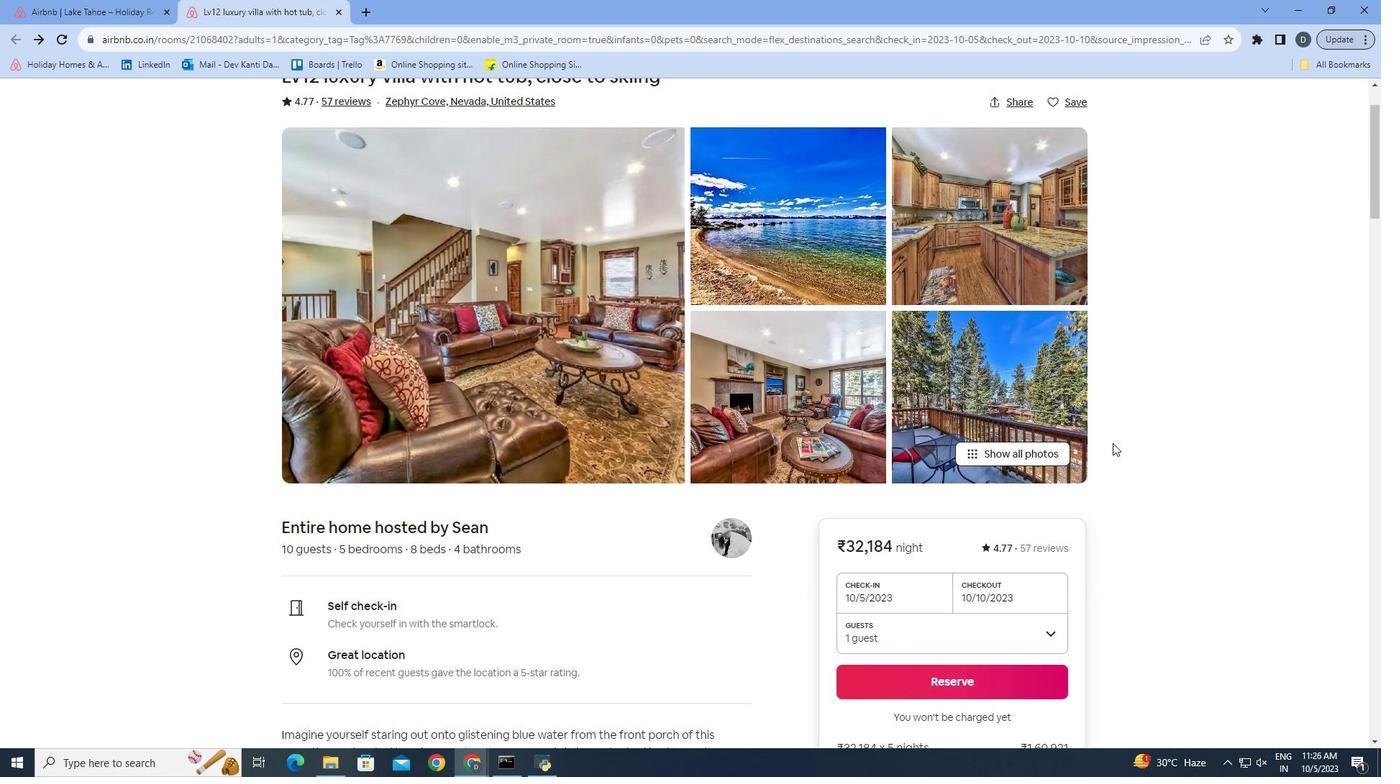 
Action: Mouse scrolled (1116, 446) with delta (0, 0)
Screenshot: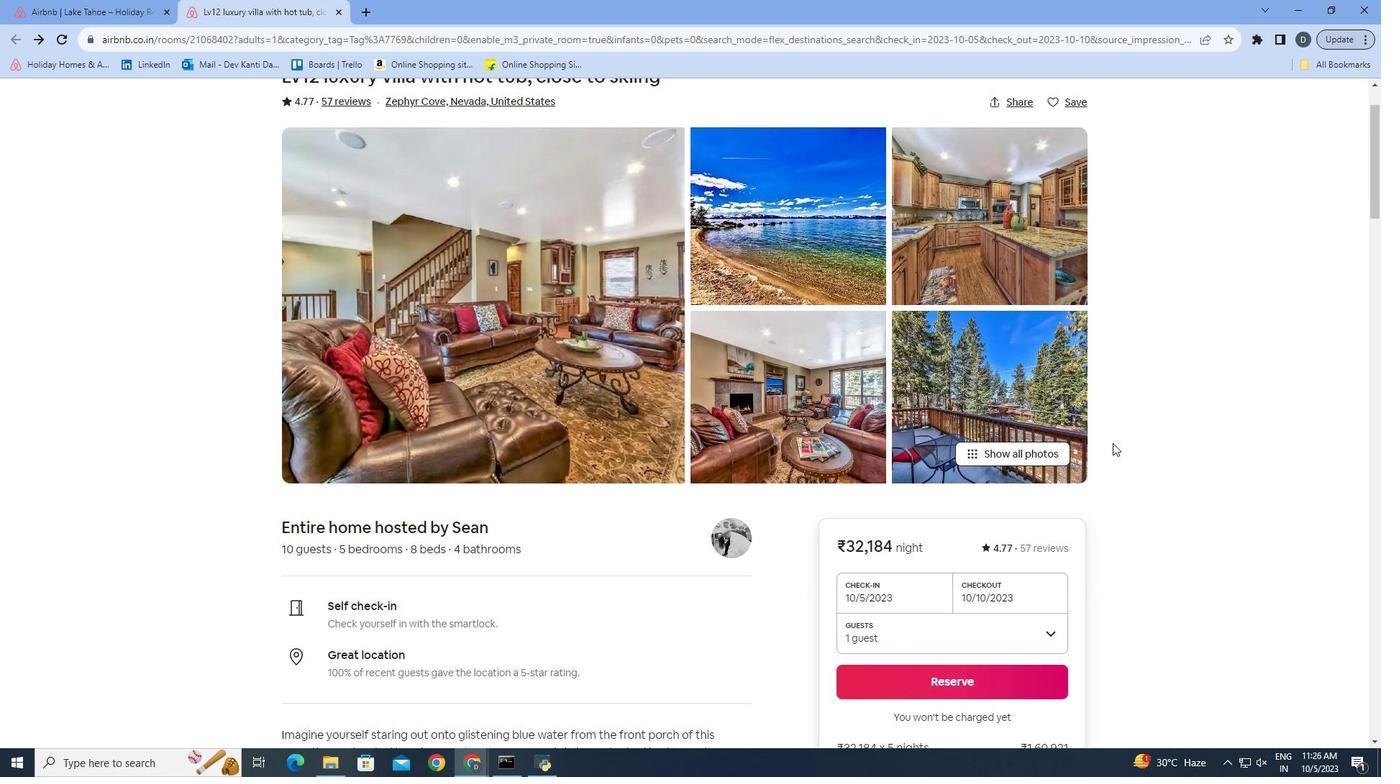 
Action: Mouse scrolled (1116, 446) with delta (0, 0)
Screenshot: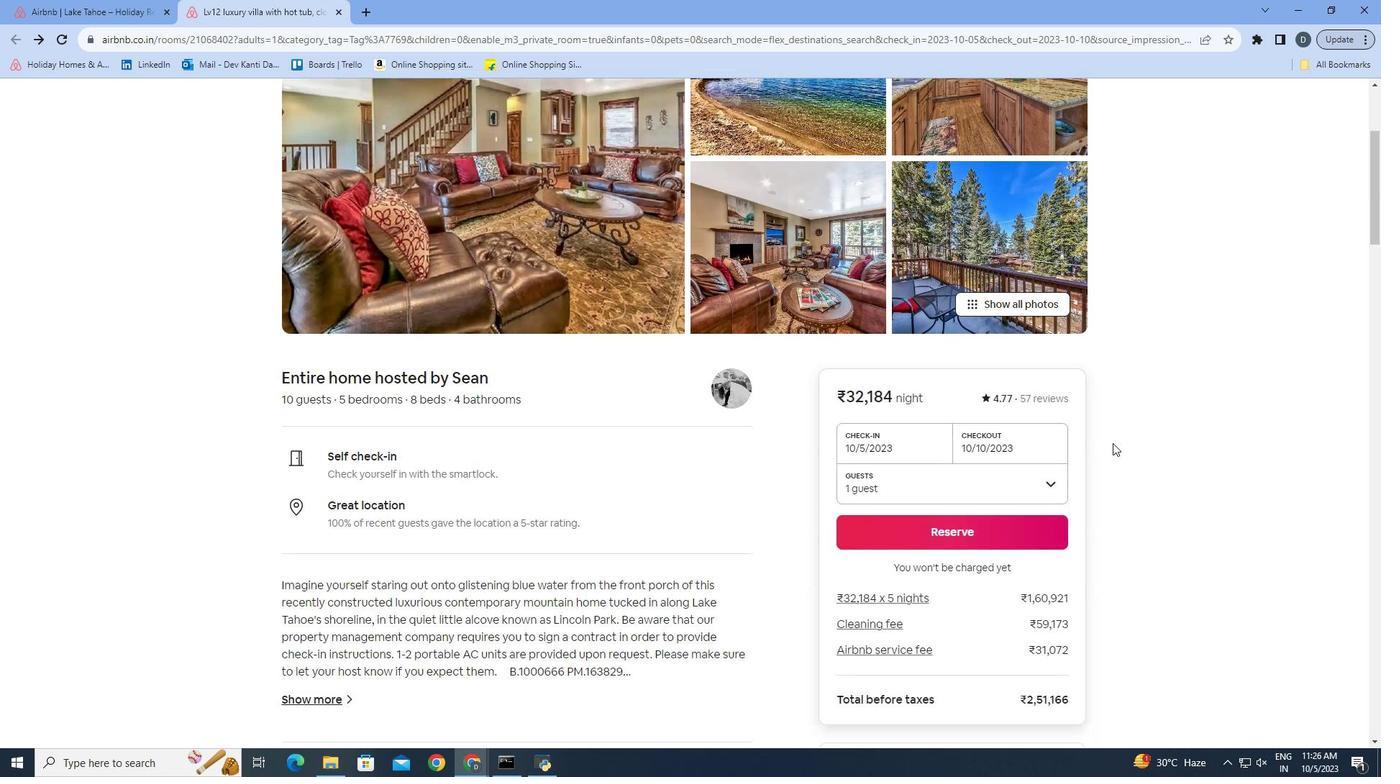 
Action: Mouse moved to (1119, 446)
Screenshot: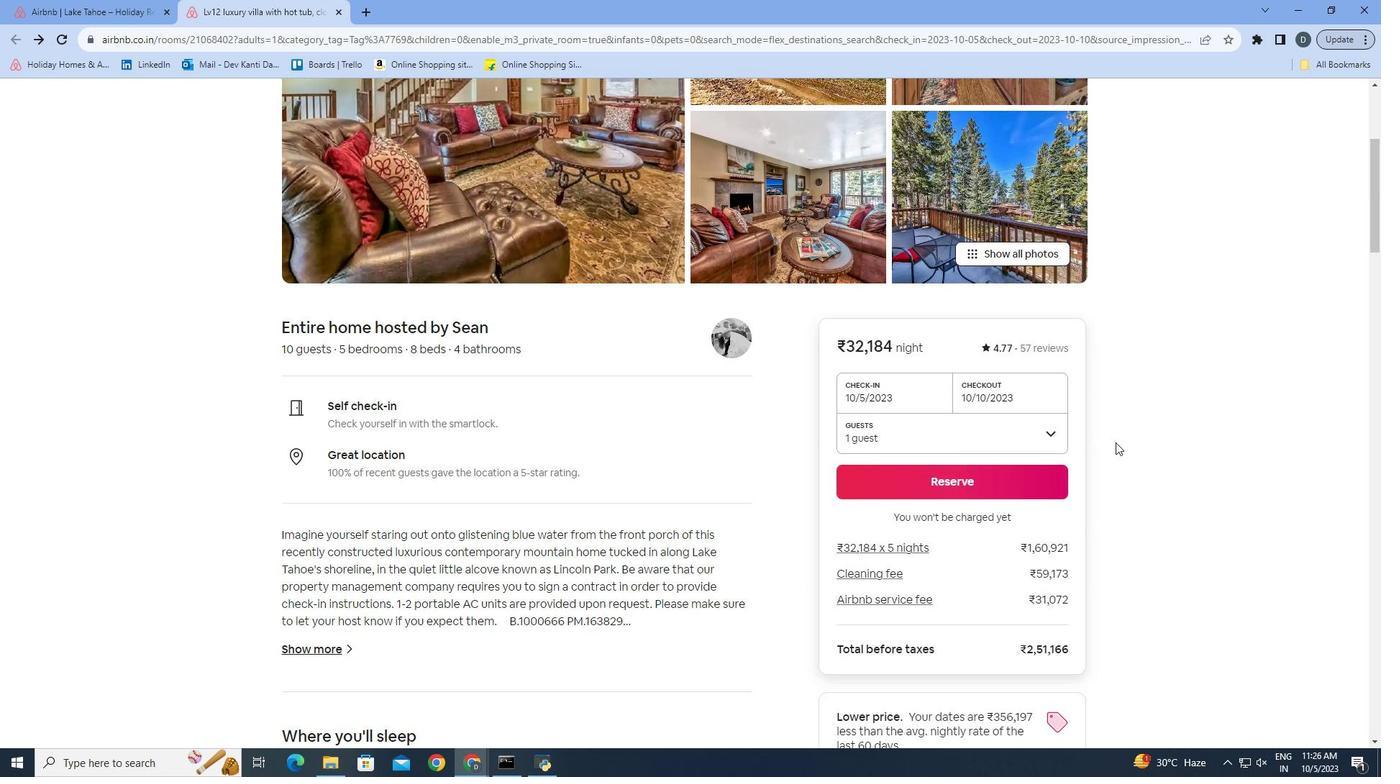 
Action: Mouse scrolled (1119, 445) with delta (0, 0)
Screenshot: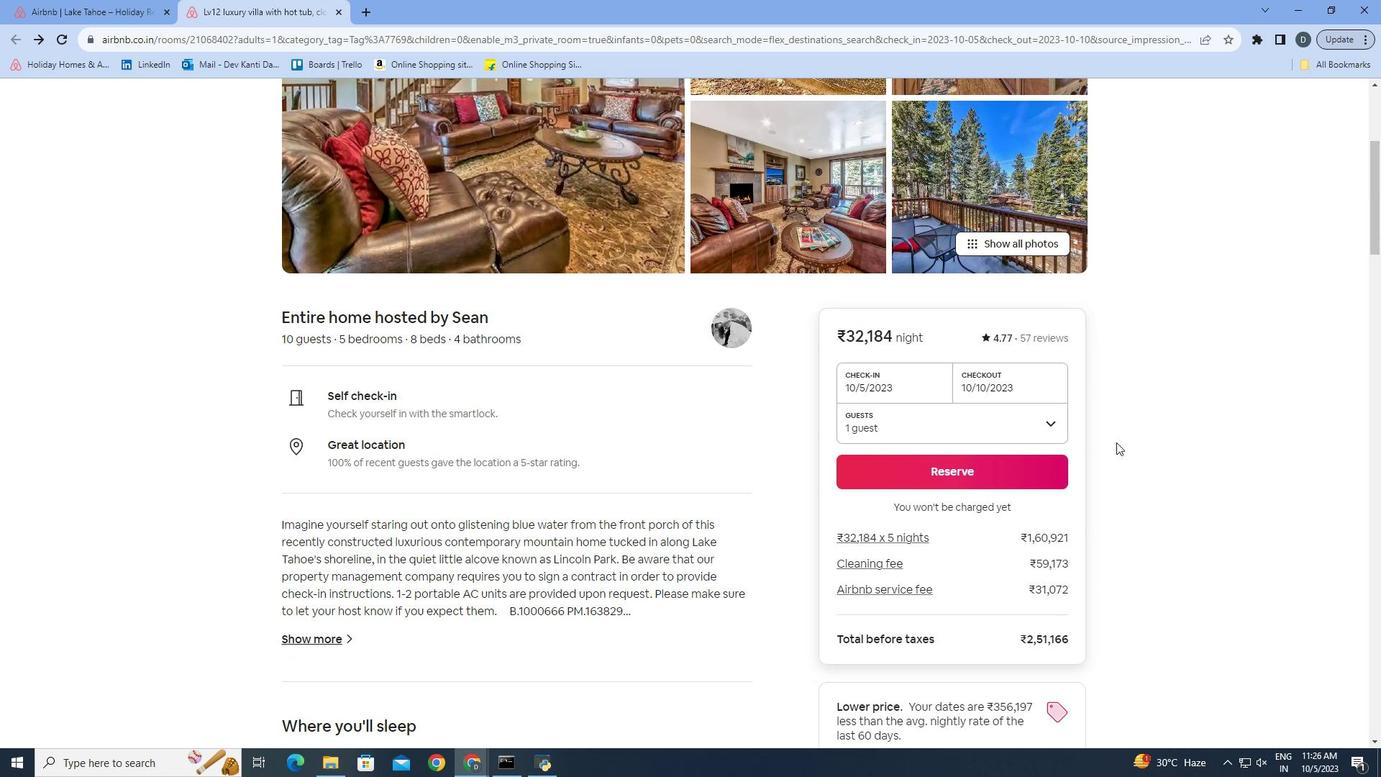 
Action: Mouse moved to (1120, 446)
Screenshot: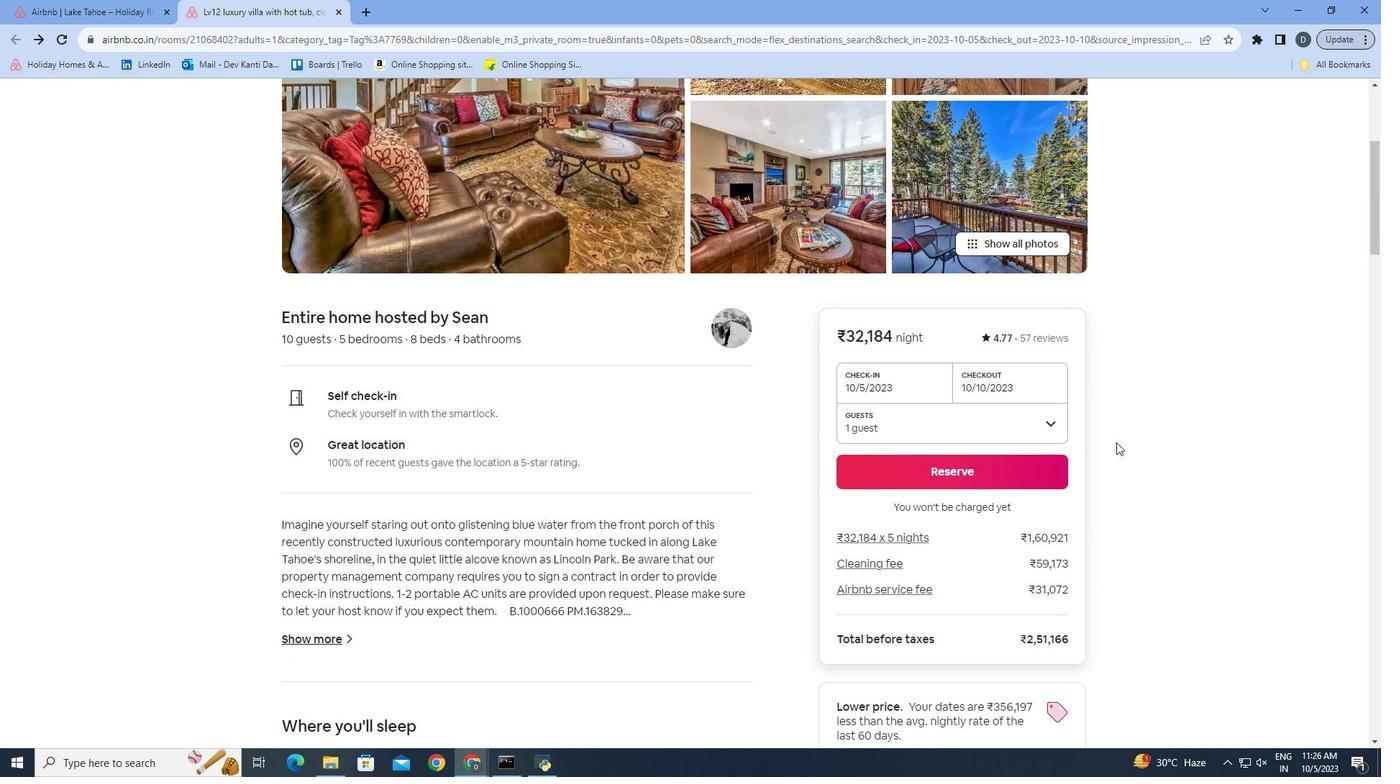 
Action: Mouse scrolled (1120, 445) with delta (0, 0)
Screenshot: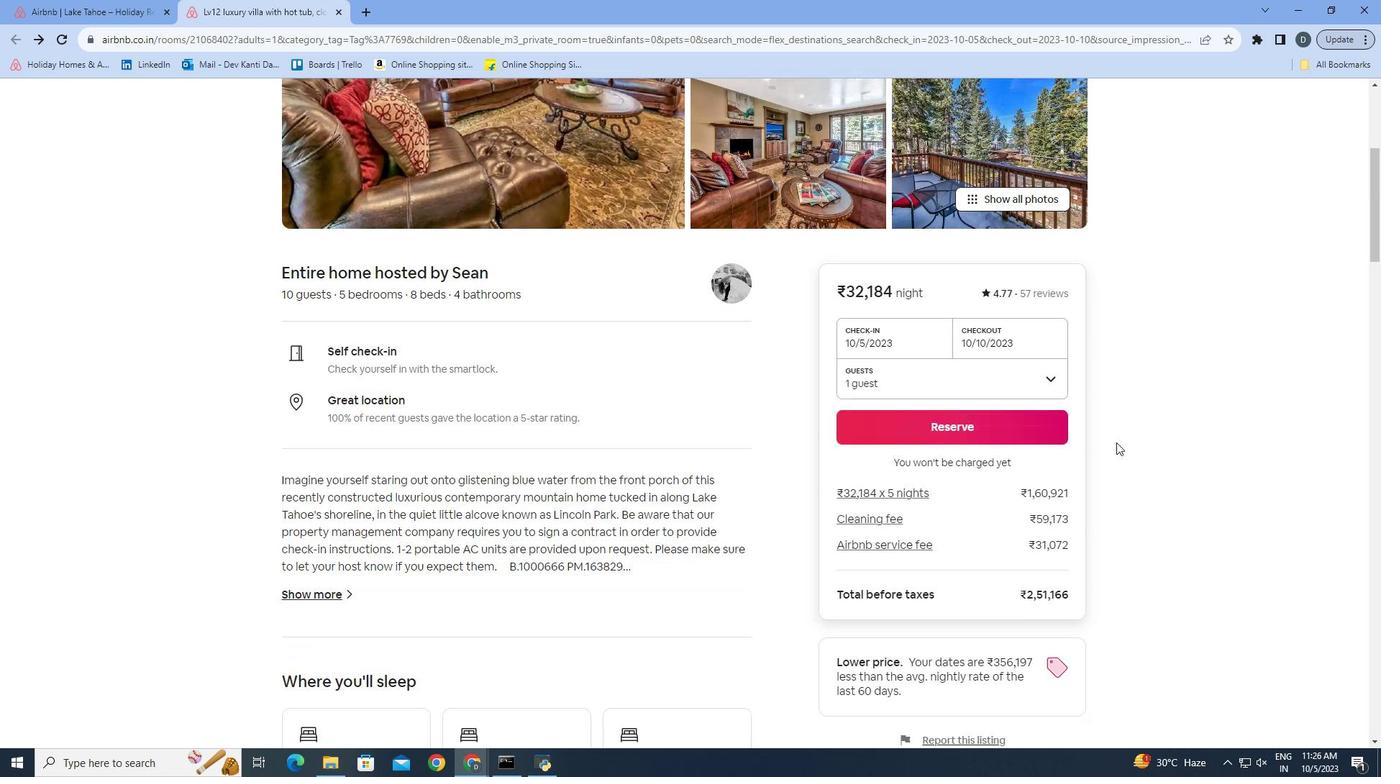 
Action: Mouse scrolled (1120, 445) with delta (0, 0)
Screenshot: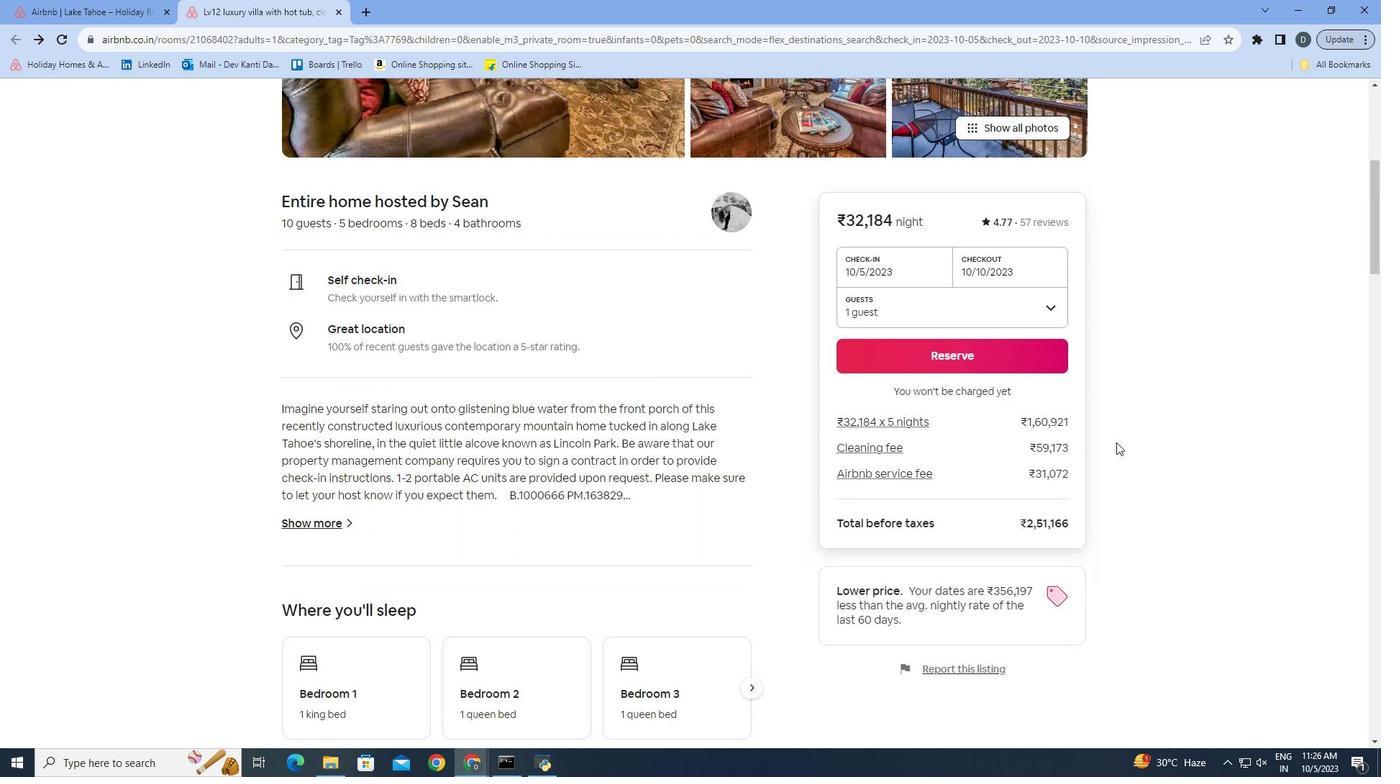 
Action: Mouse scrolled (1120, 445) with delta (0, 0)
Screenshot: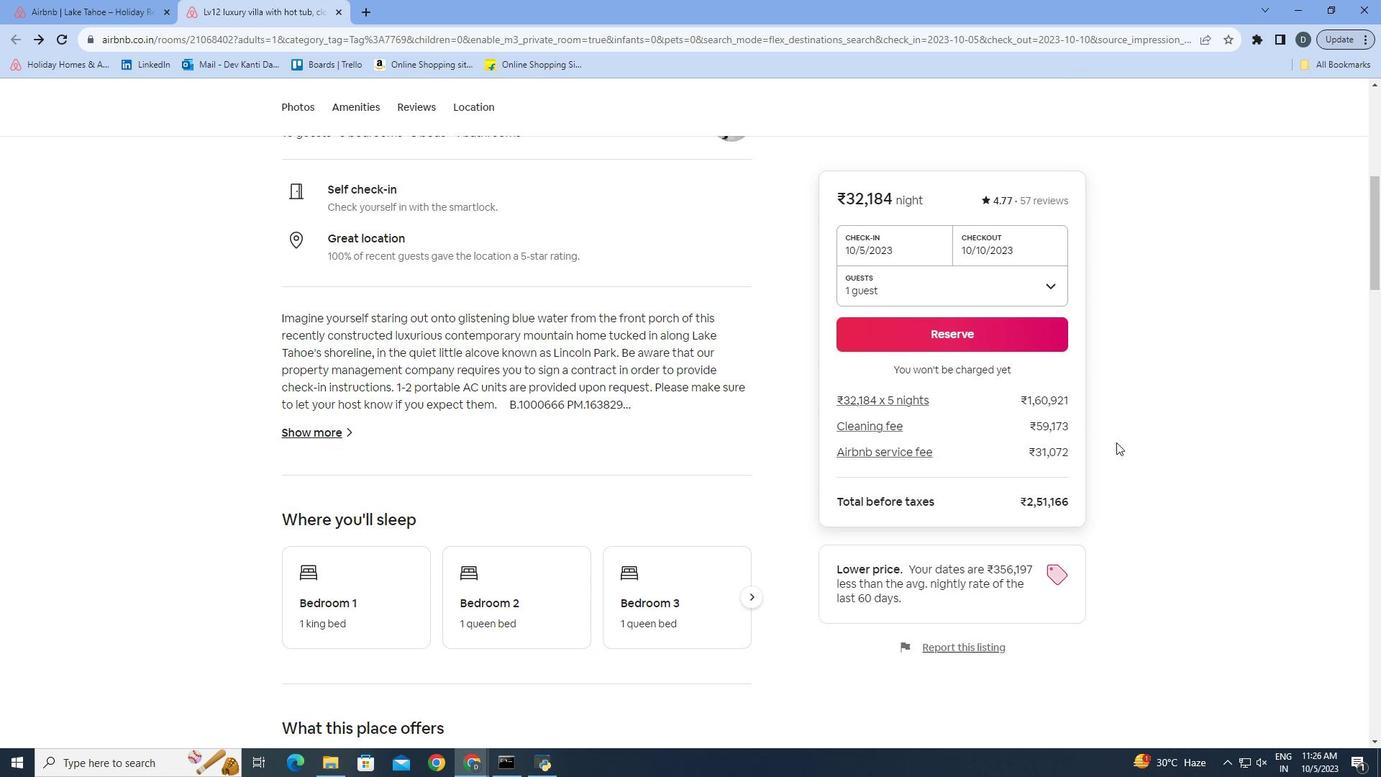 
Action: Mouse scrolled (1120, 445) with delta (0, 0)
Screenshot: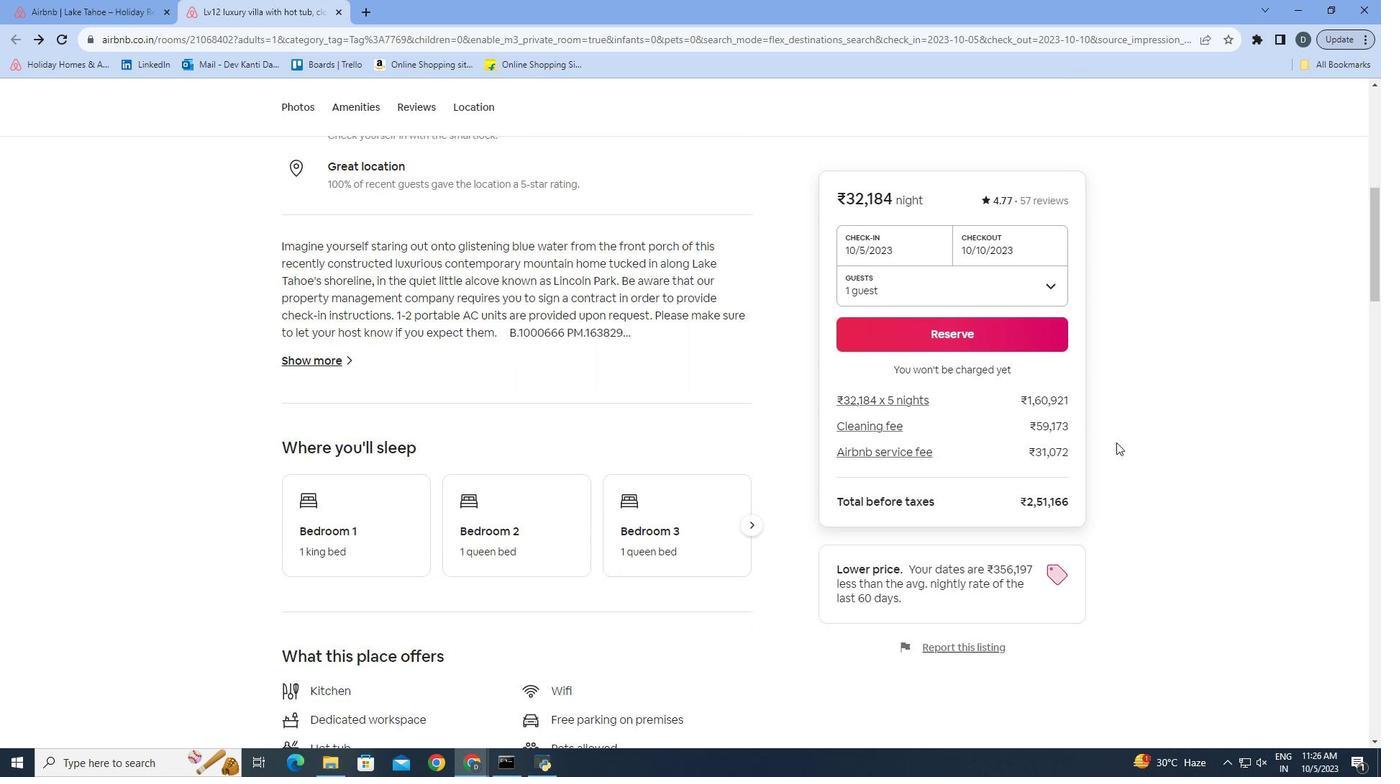 
Action: Mouse moved to (1122, 442)
Screenshot: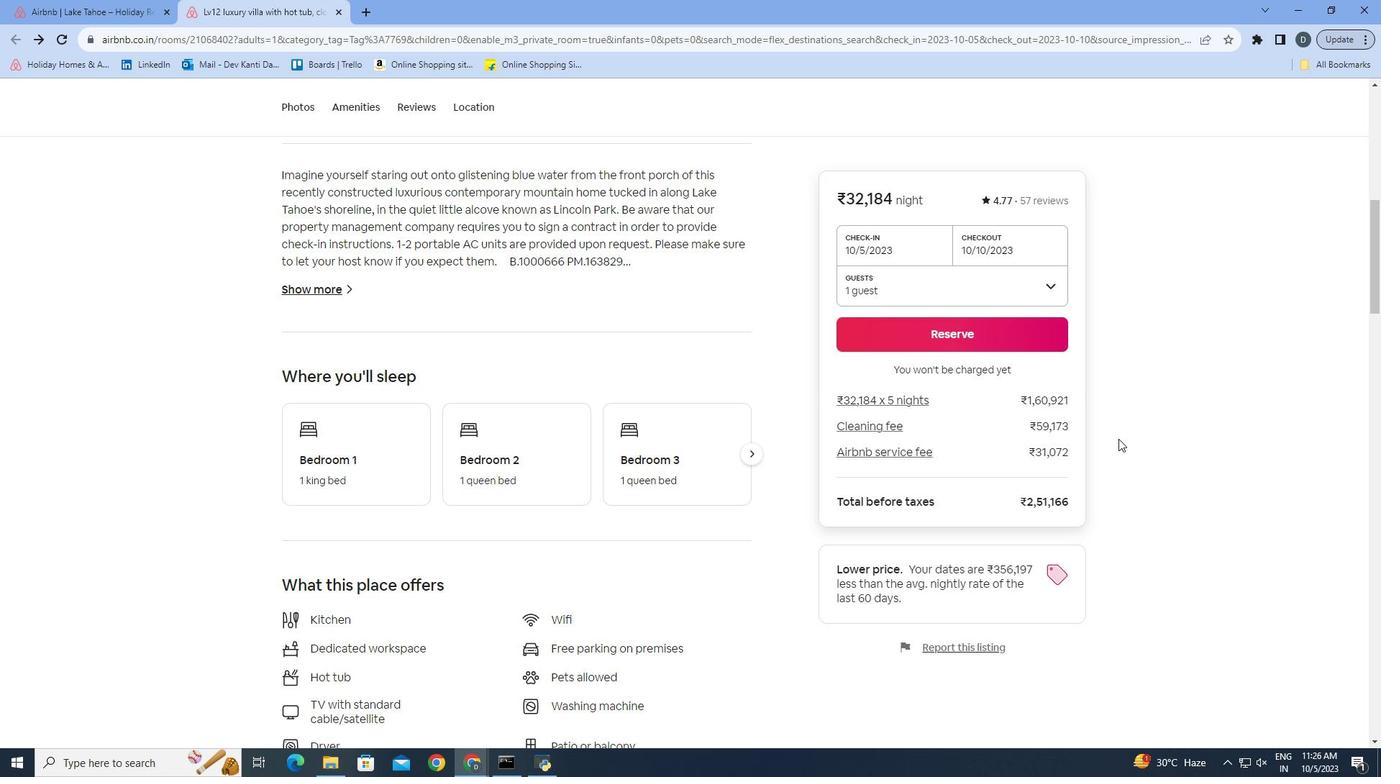 
Action: Mouse scrolled (1122, 441) with delta (0, 0)
Screenshot: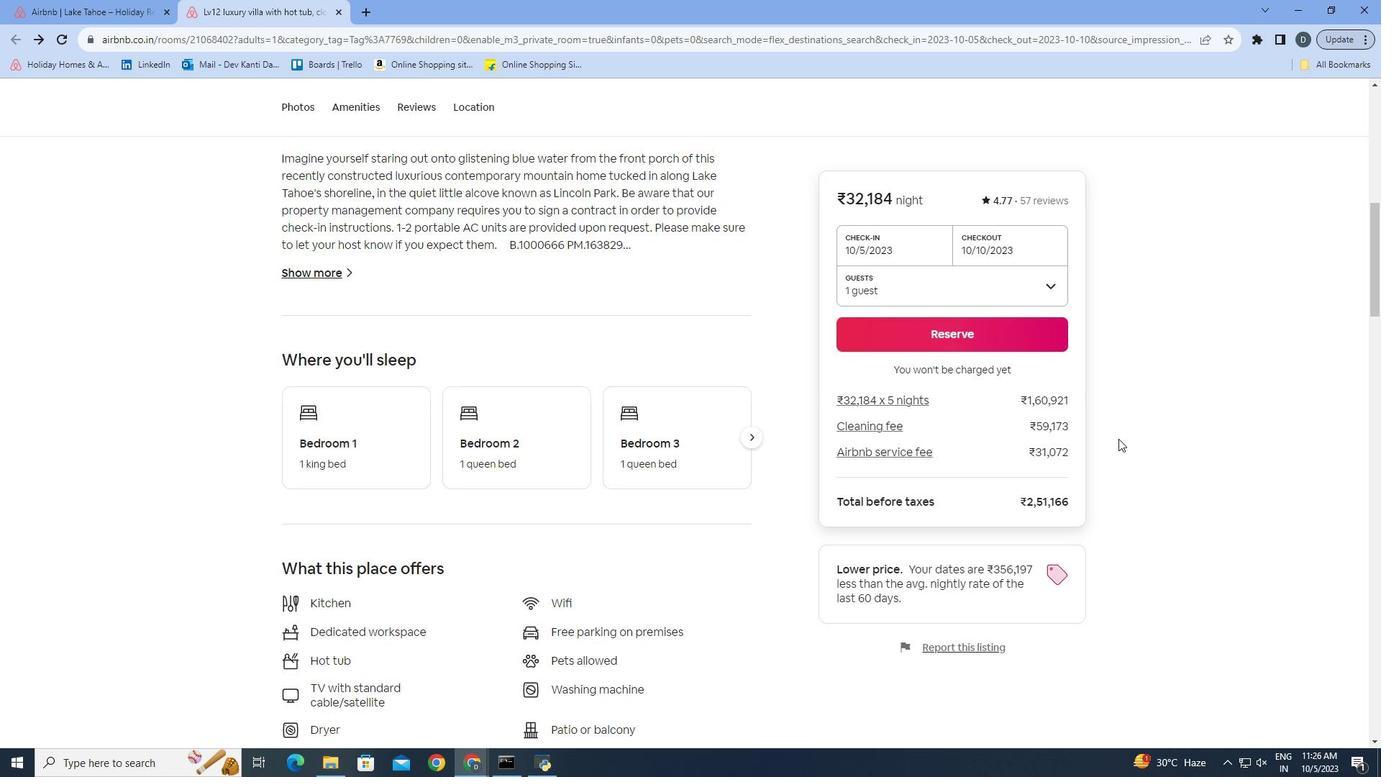 
Action: Mouse scrolled (1122, 441) with delta (0, 0)
Screenshot: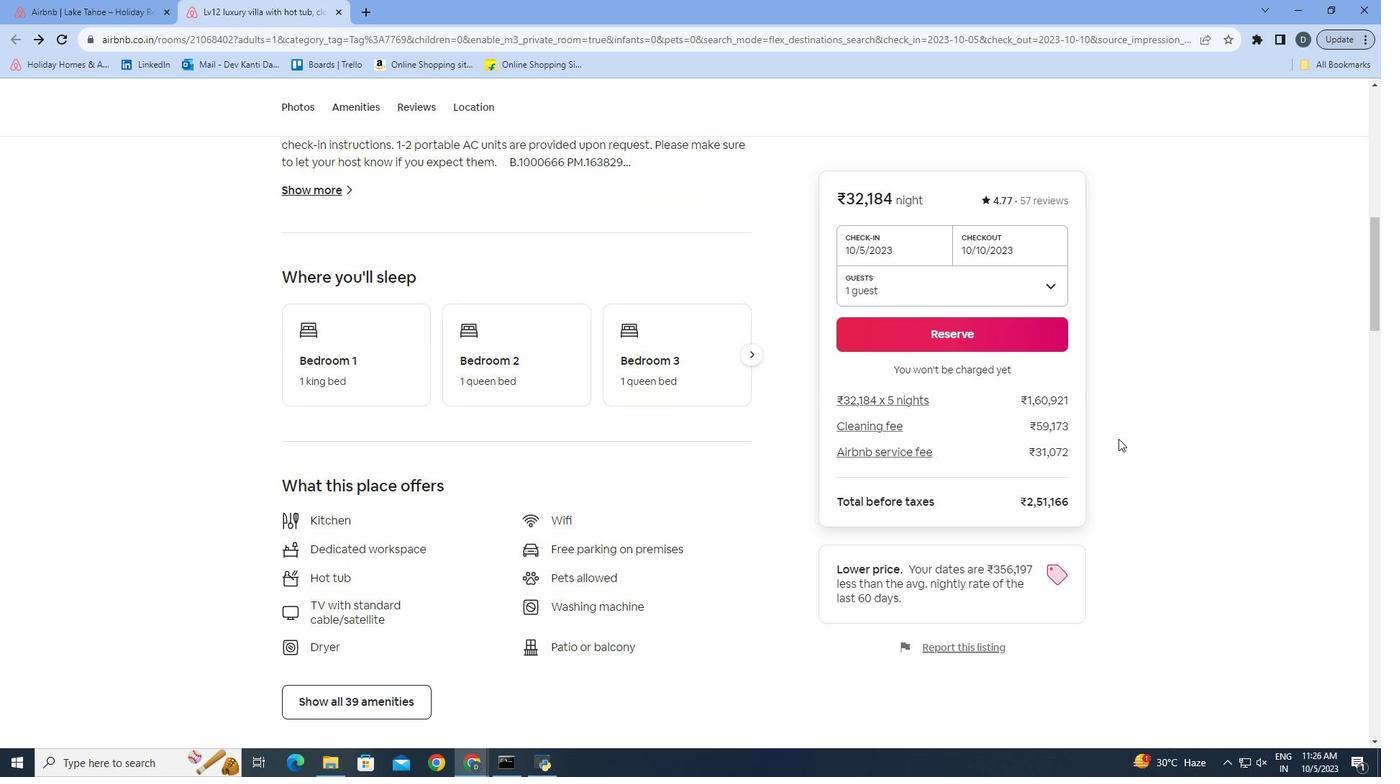 
Action: Mouse scrolled (1122, 441) with delta (0, 0)
Screenshot: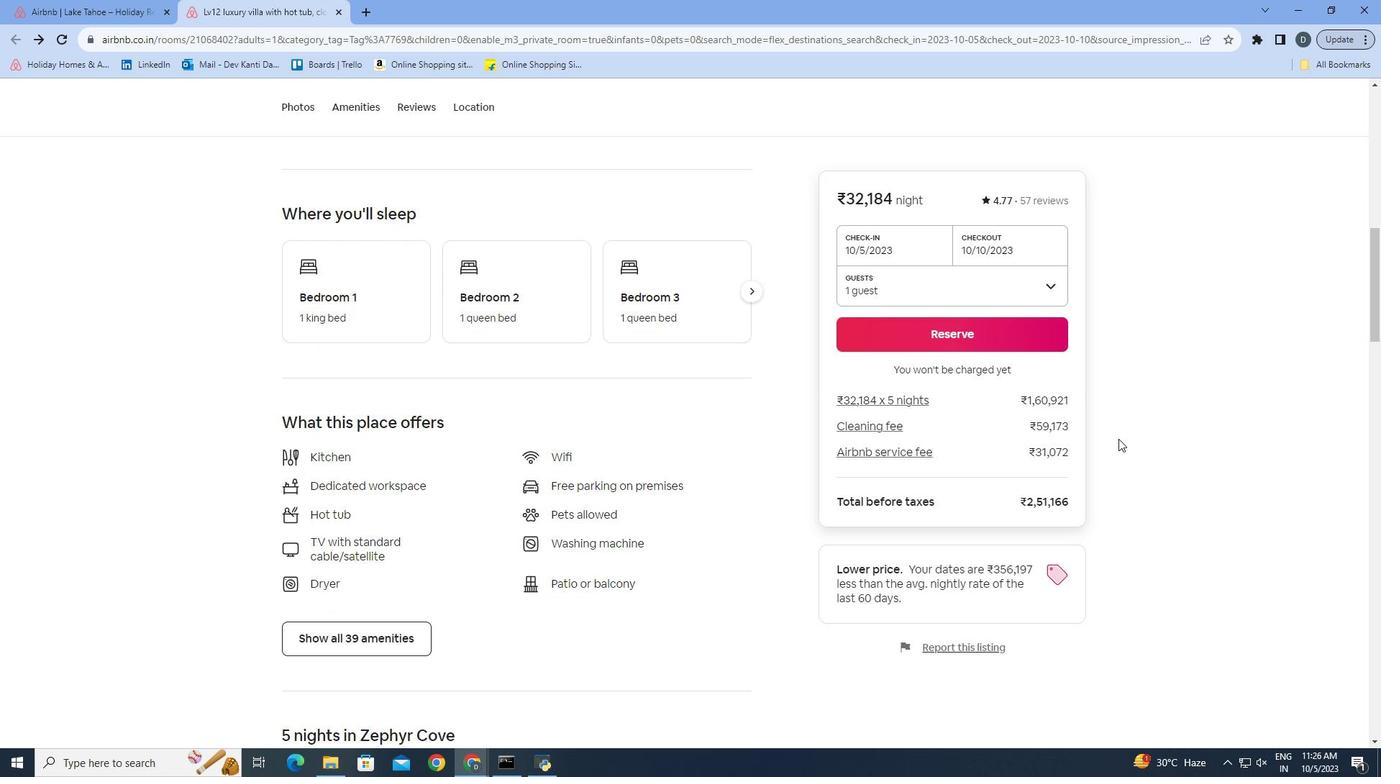
Action: Mouse scrolled (1122, 441) with delta (0, 0)
Screenshot: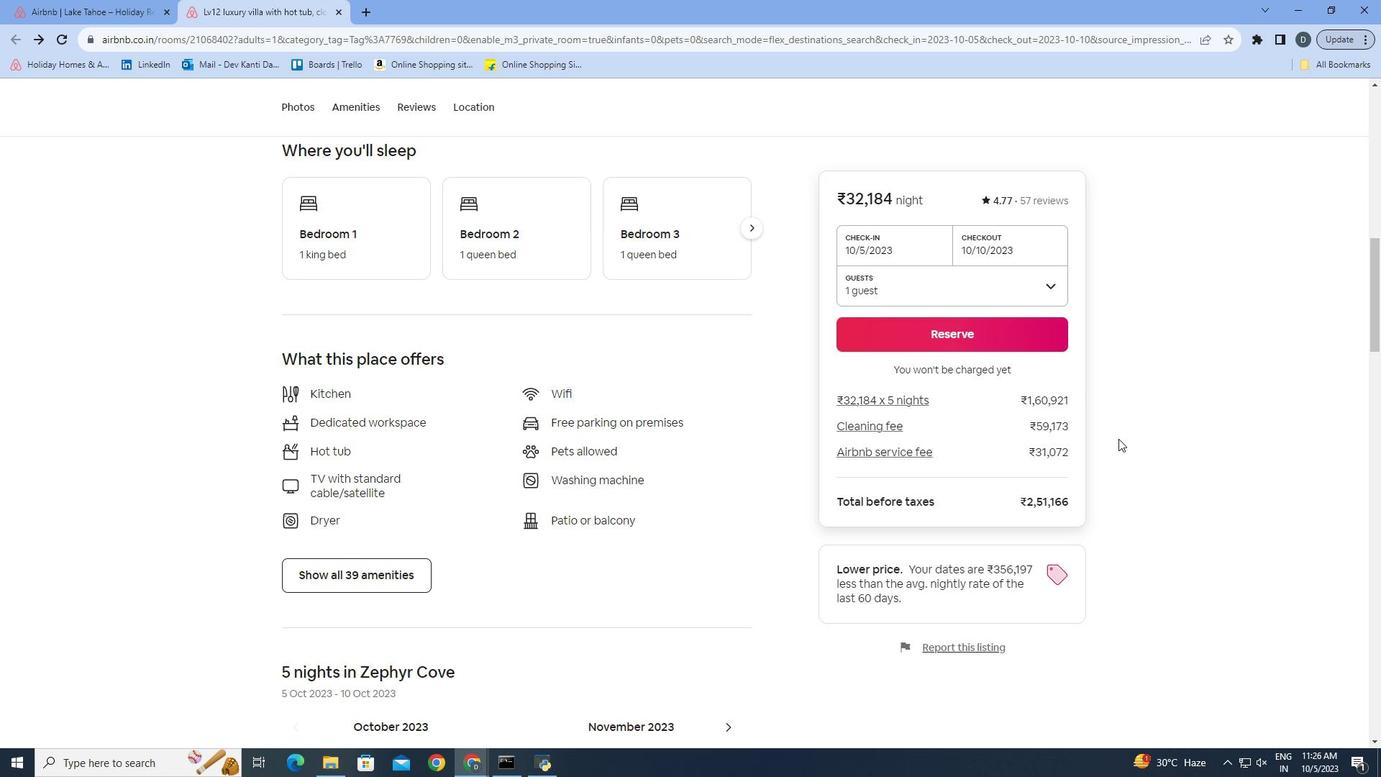 
Action: Mouse scrolled (1122, 441) with delta (0, 0)
Screenshot: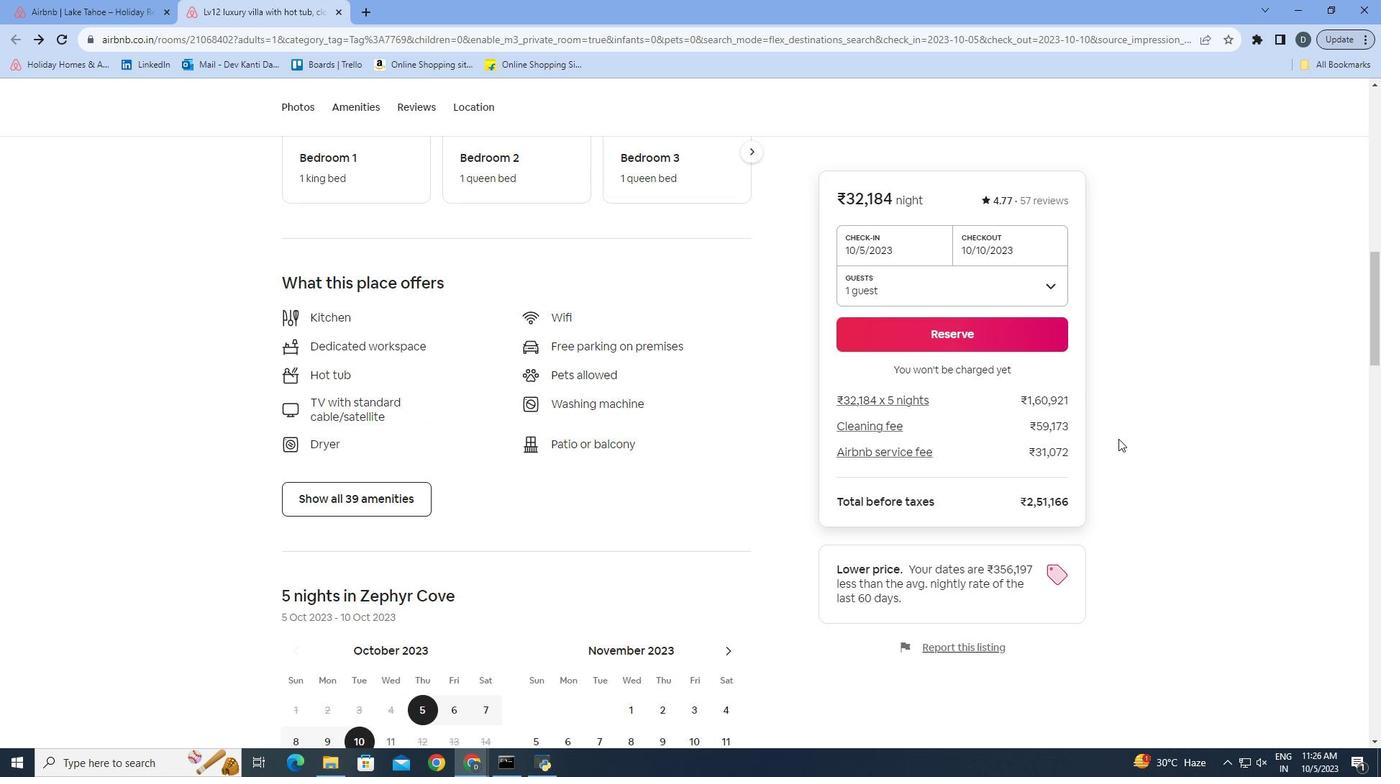 
Action: Mouse scrolled (1122, 441) with delta (0, 0)
Screenshot: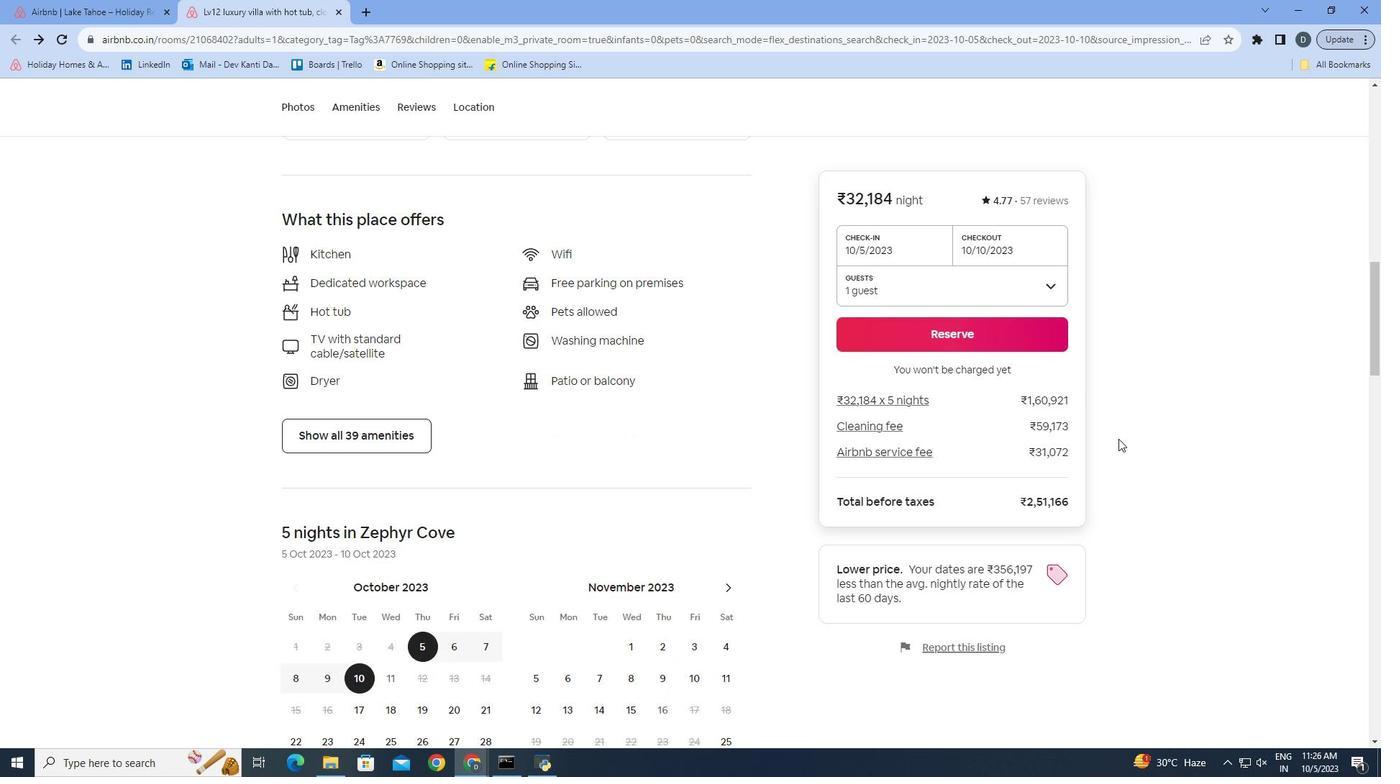 
Action: Mouse scrolled (1122, 441) with delta (0, 0)
Screenshot: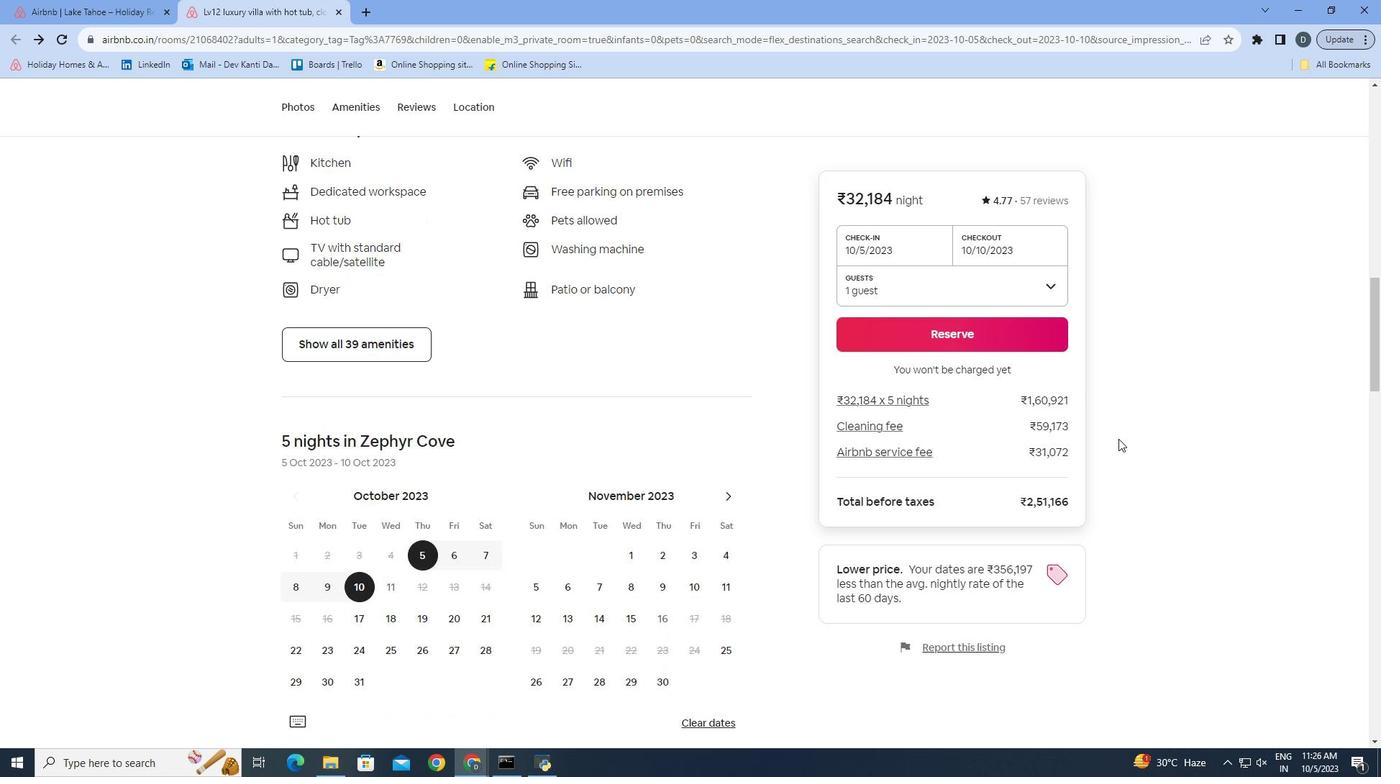 
Action: Mouse scrolled (1122, 441) with delta (0, 0)
Screenshot: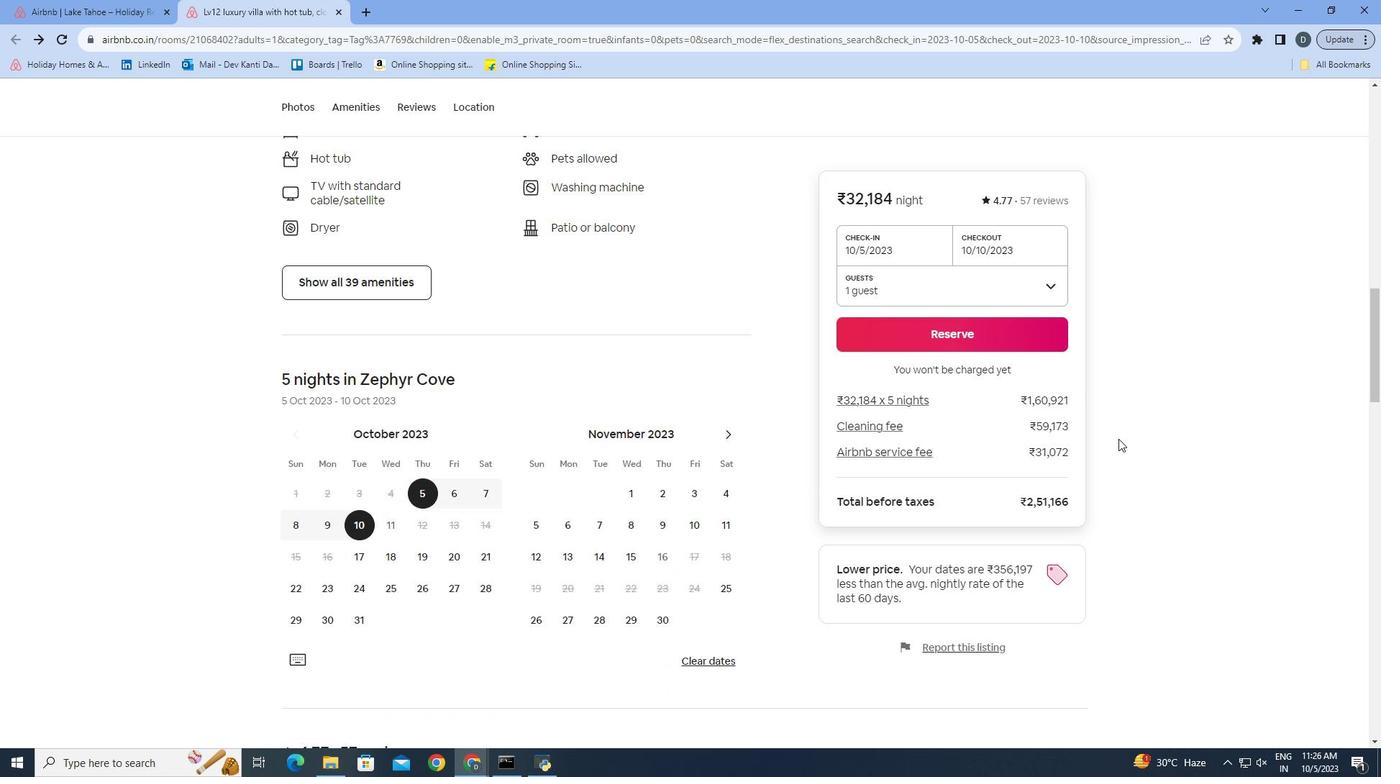 
Action: Mouse scrolled (1122, 441) with delta (0, 0)
Screenshot: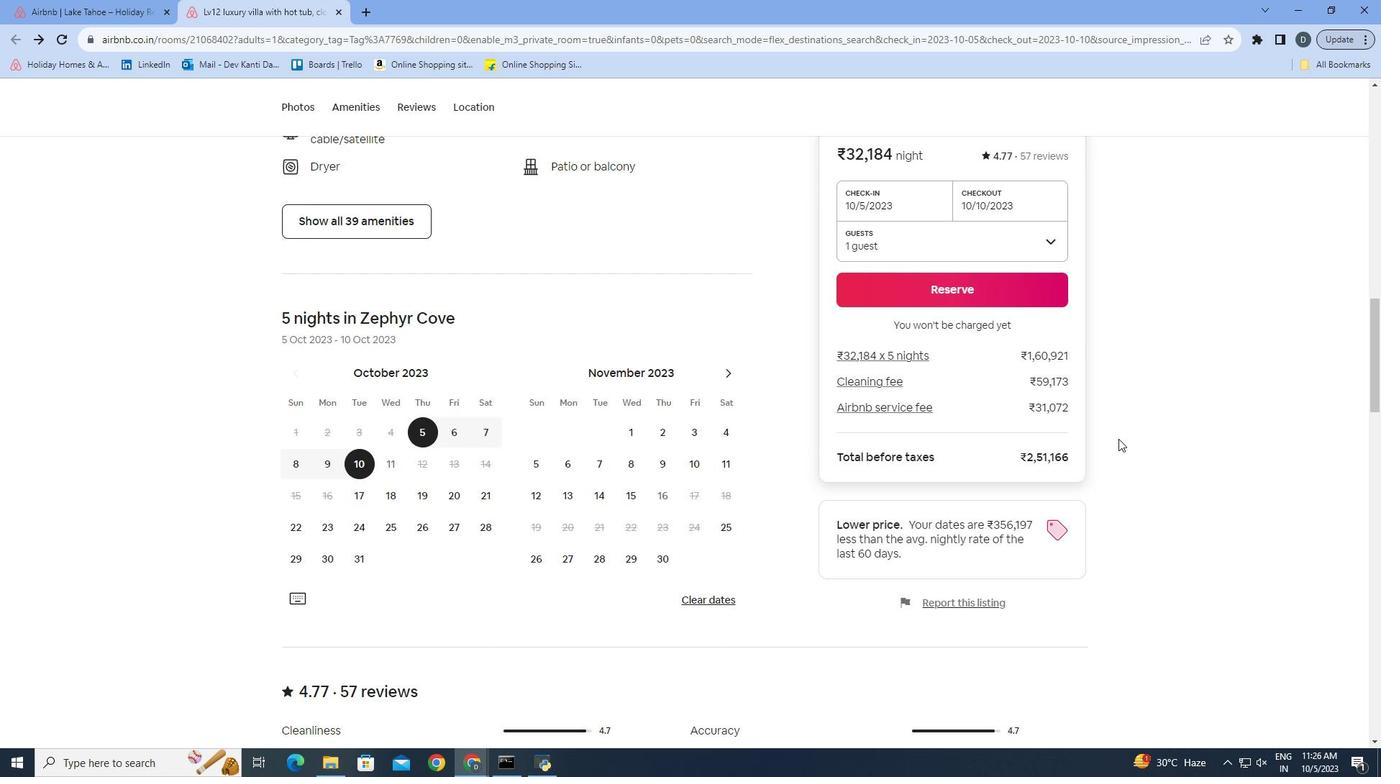 
Action: Mouse scrolled (1122, 441) with delta (0, 0)
Screenshot: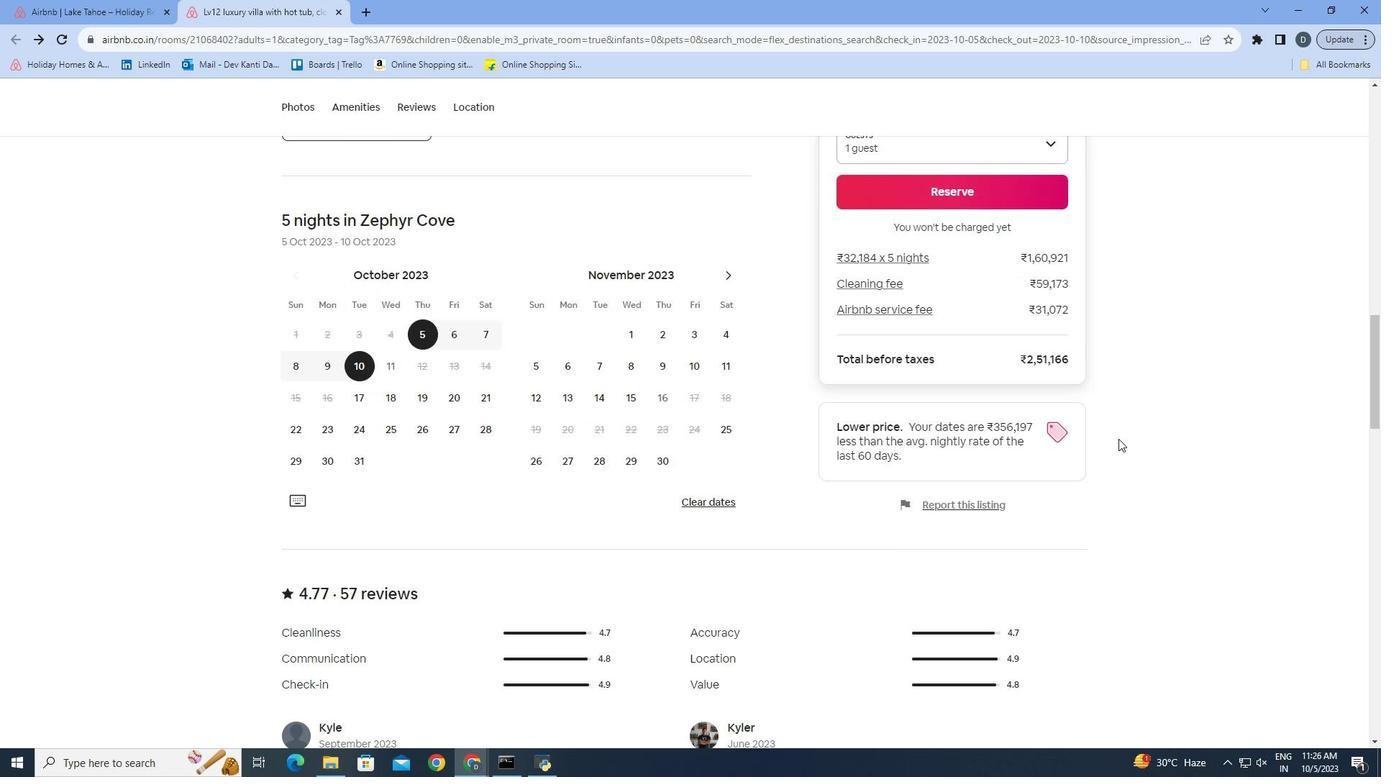 
Action: Mouse scrolled (1122, 441) with delta (0, 0)
Screenshot: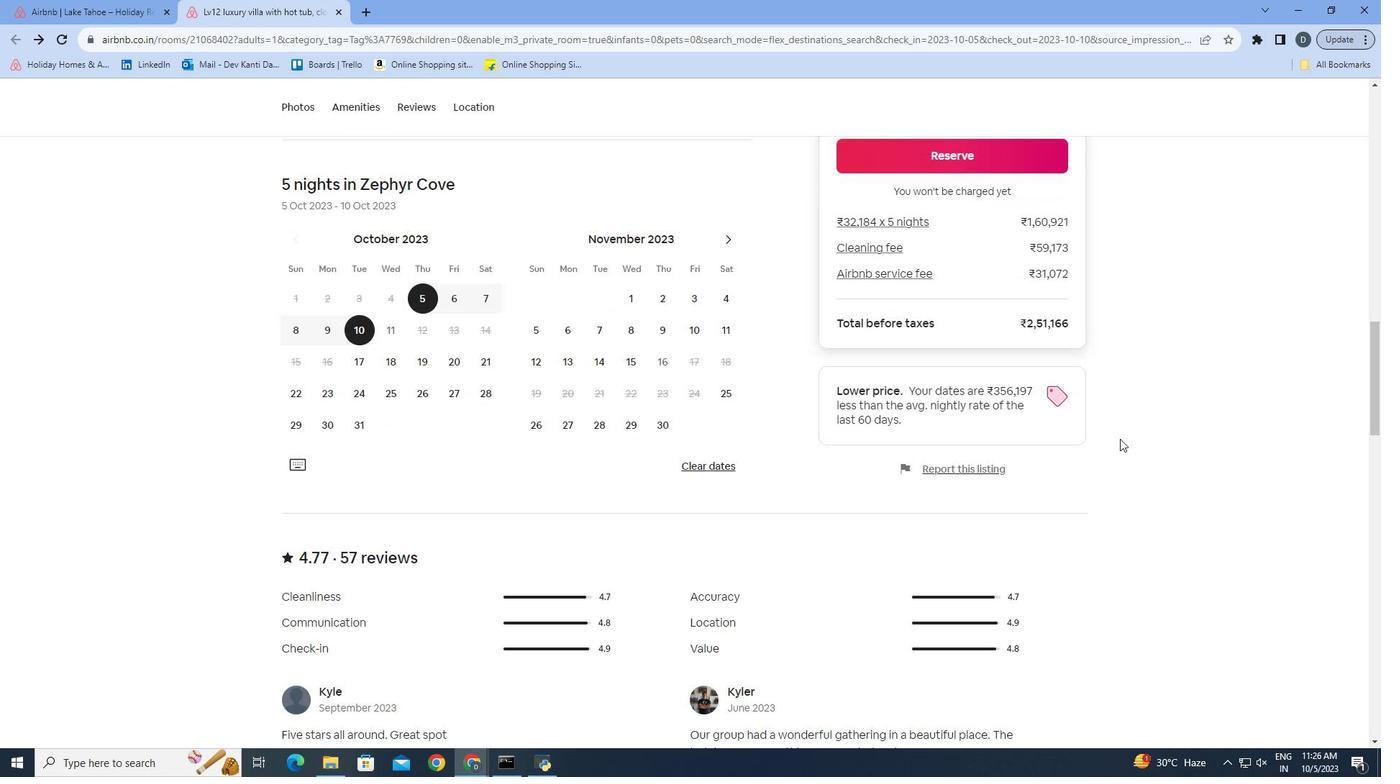 
Action: Mouse moved to (1123, 442)
Screenshot: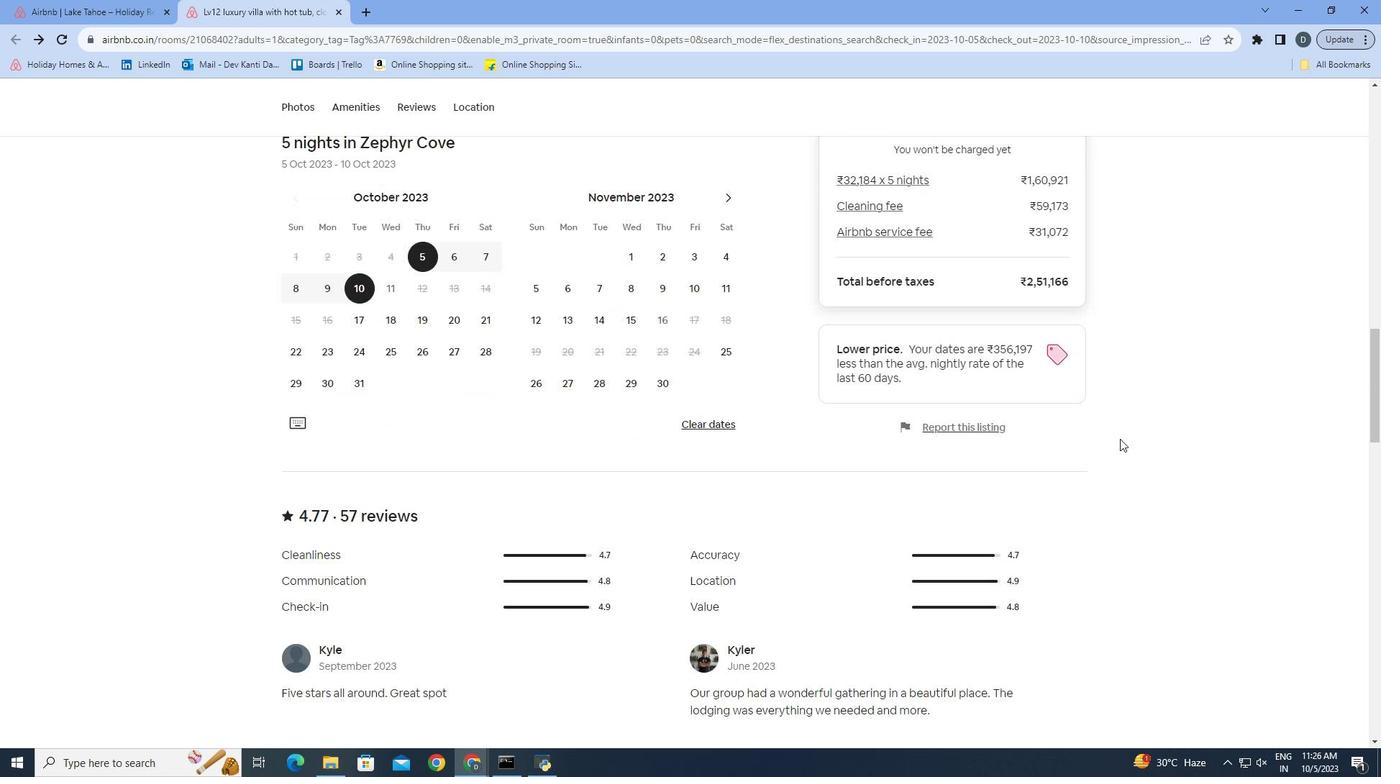 
Action: Mouse scrolled (1123, 441) with delta (0, 0)
Screenshot: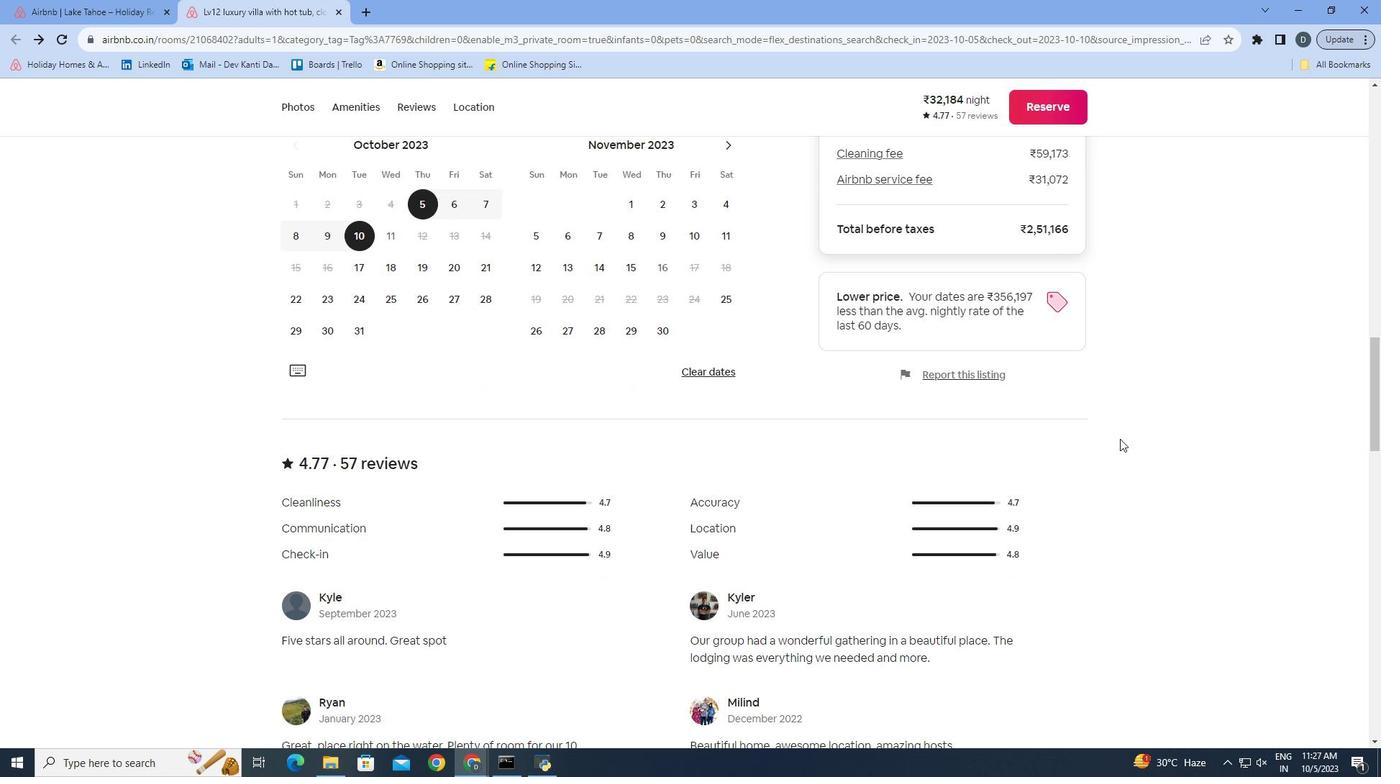 
Action: Mouse scrolled (1123, 441) with delta (0, 0)
Screenshot: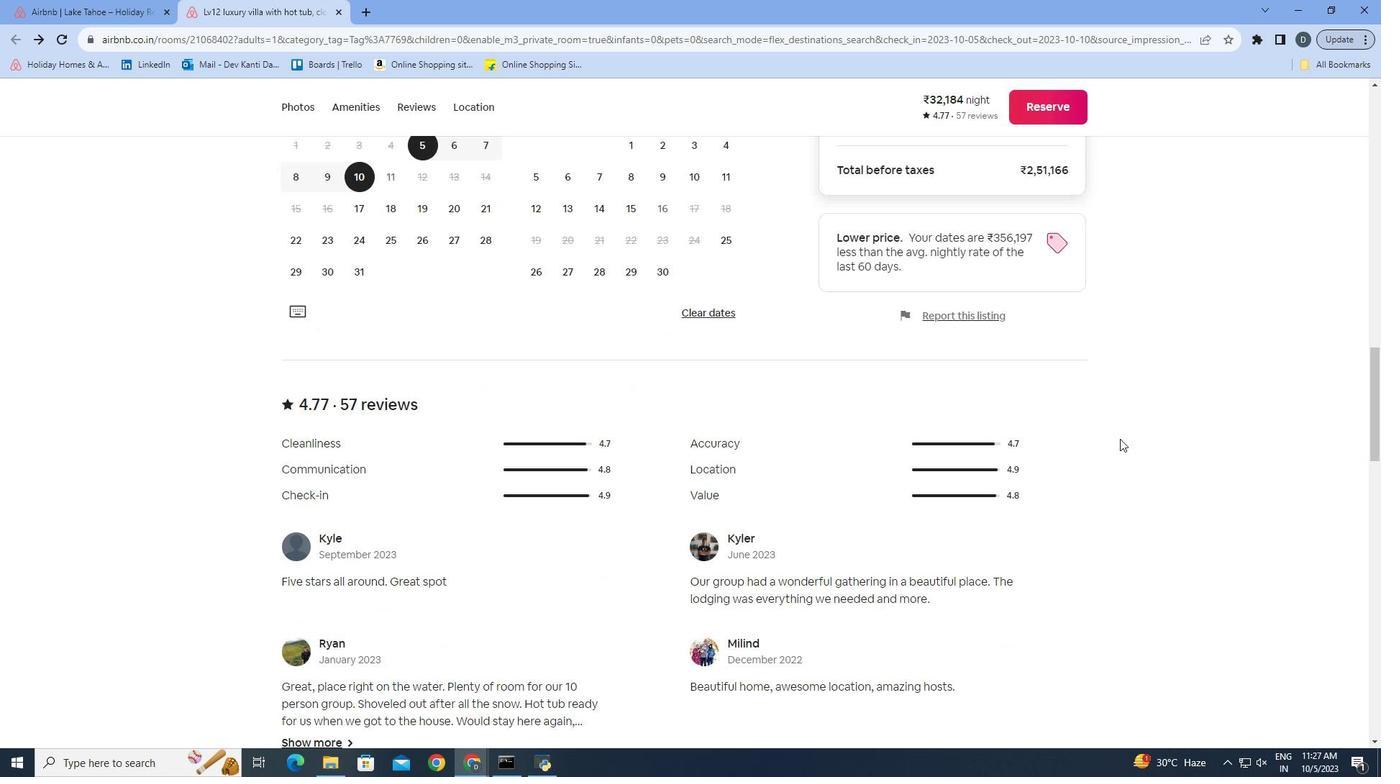 
Action: Mouse scrolled (1123, 441) with delta (0, 0)
Screenshot: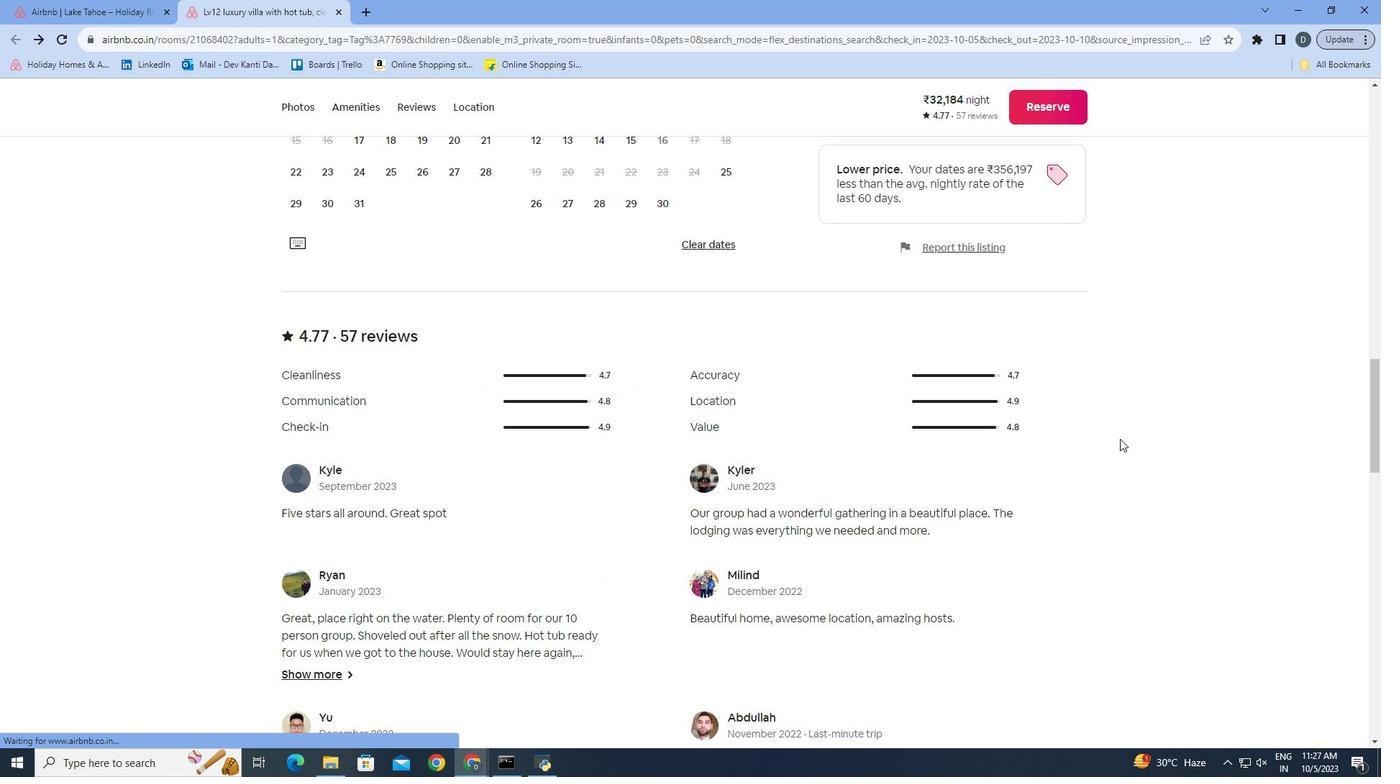 
Action: Mouse scrolled (1123, 441) with delta (0, 0)
Screenshot: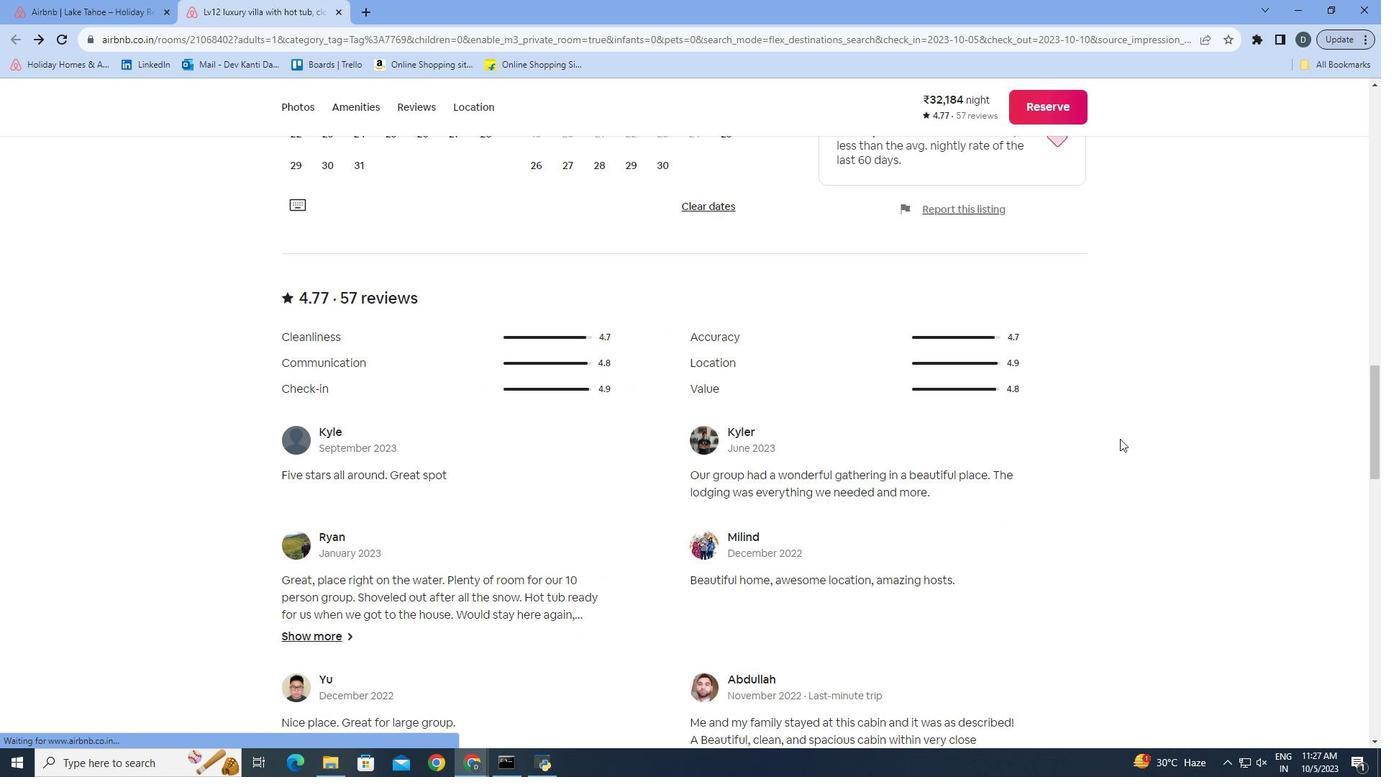 
Action: Mouse scrolled (1123, 441) with delta (0, 0)
Screenshot: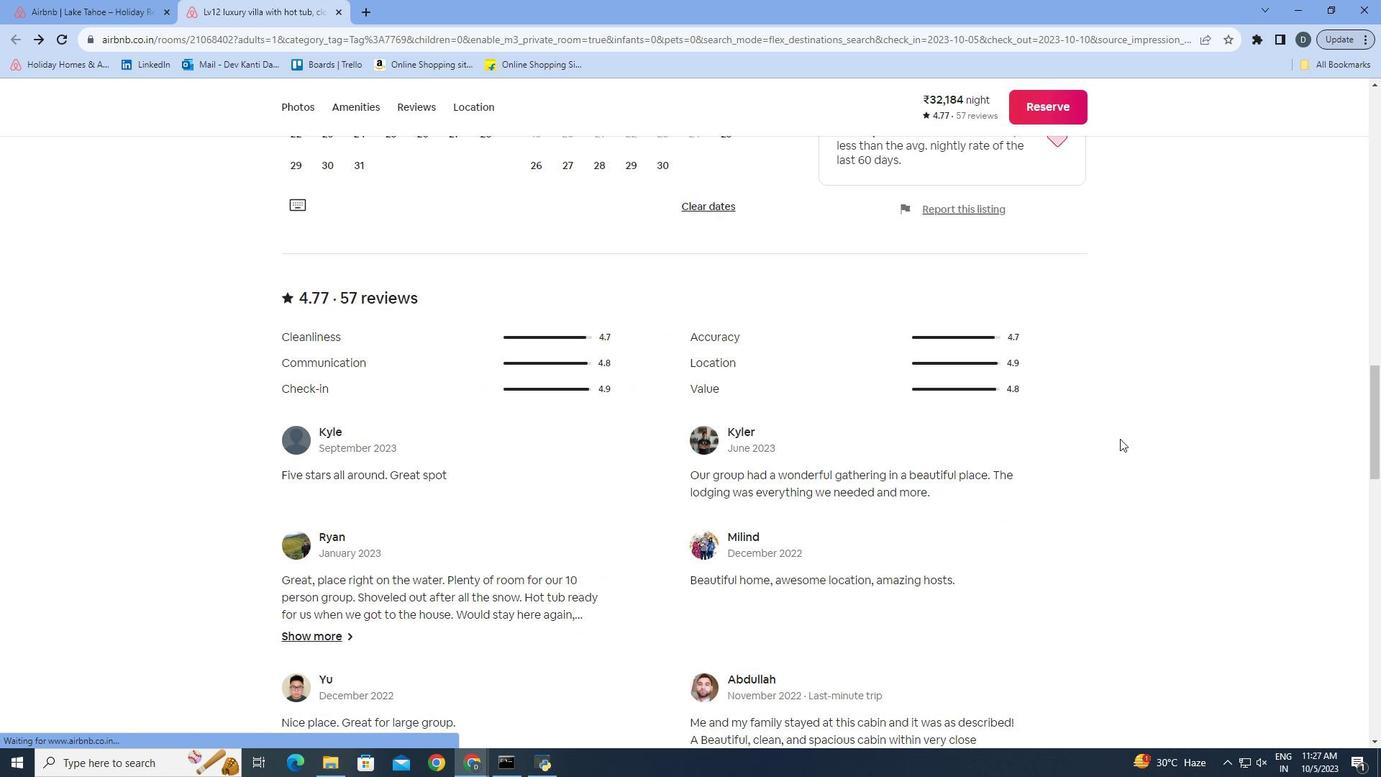 
Action: Mouse scrolled (1123, 441) with delta (0, 0)
Screenshot: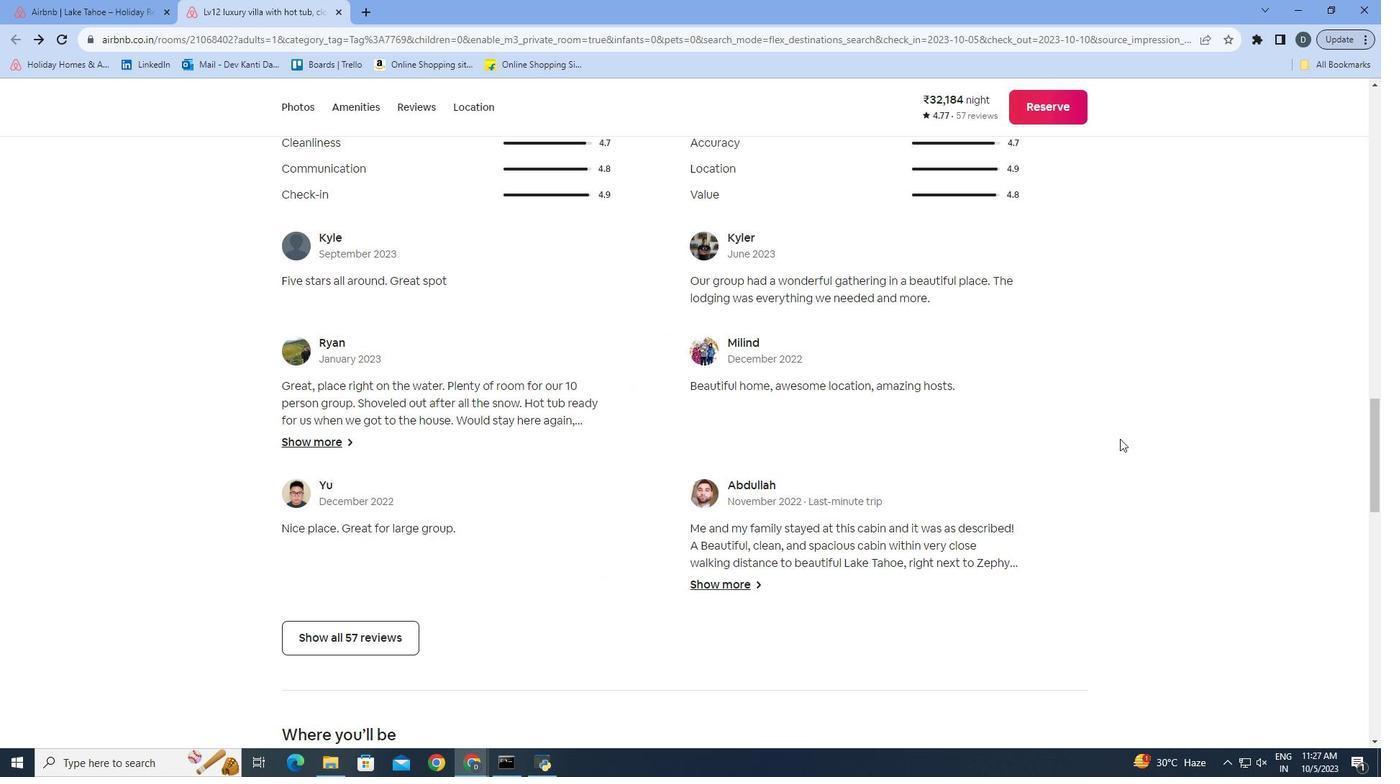 
Action: Mouse scrolled (1123, 441) with delta (0, 0)
Screenshot: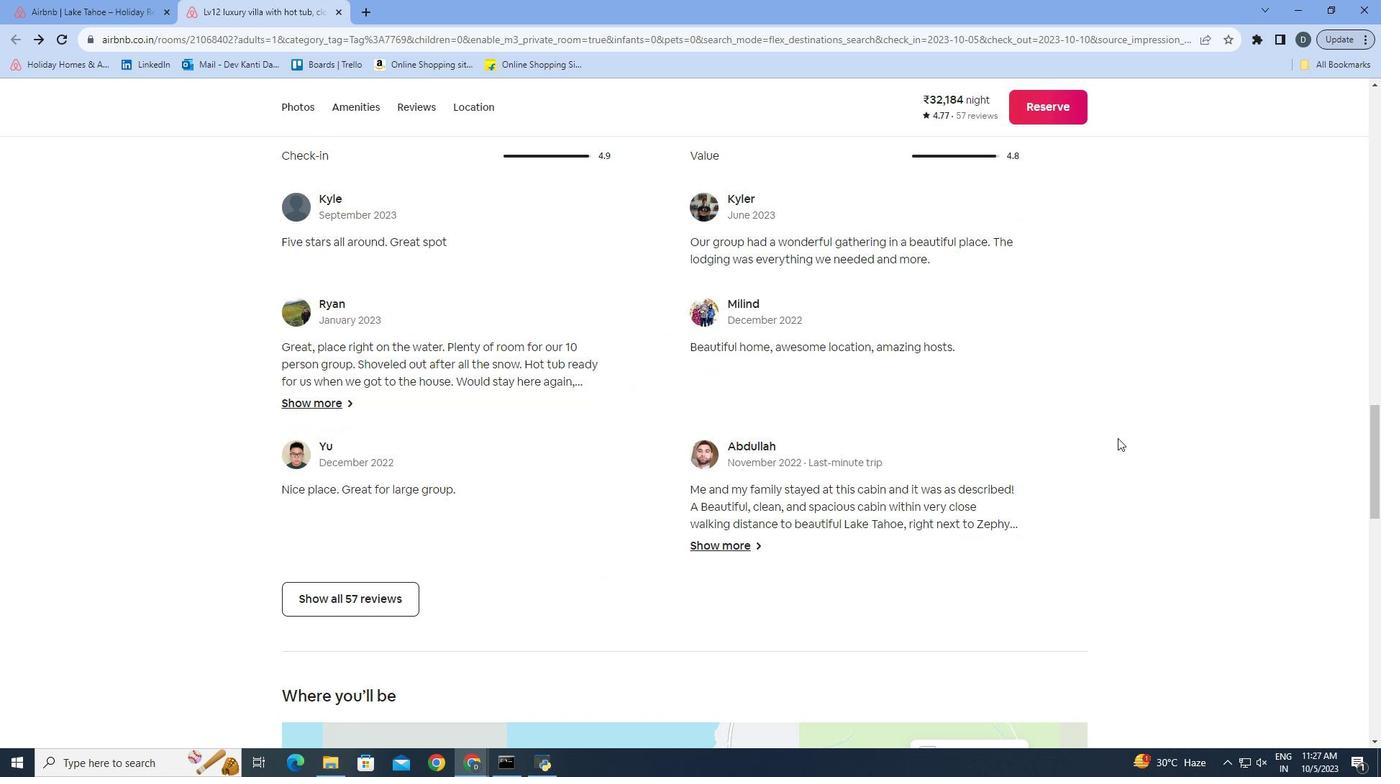 
Action: Mouse moved to (341, 14)
Screenshot: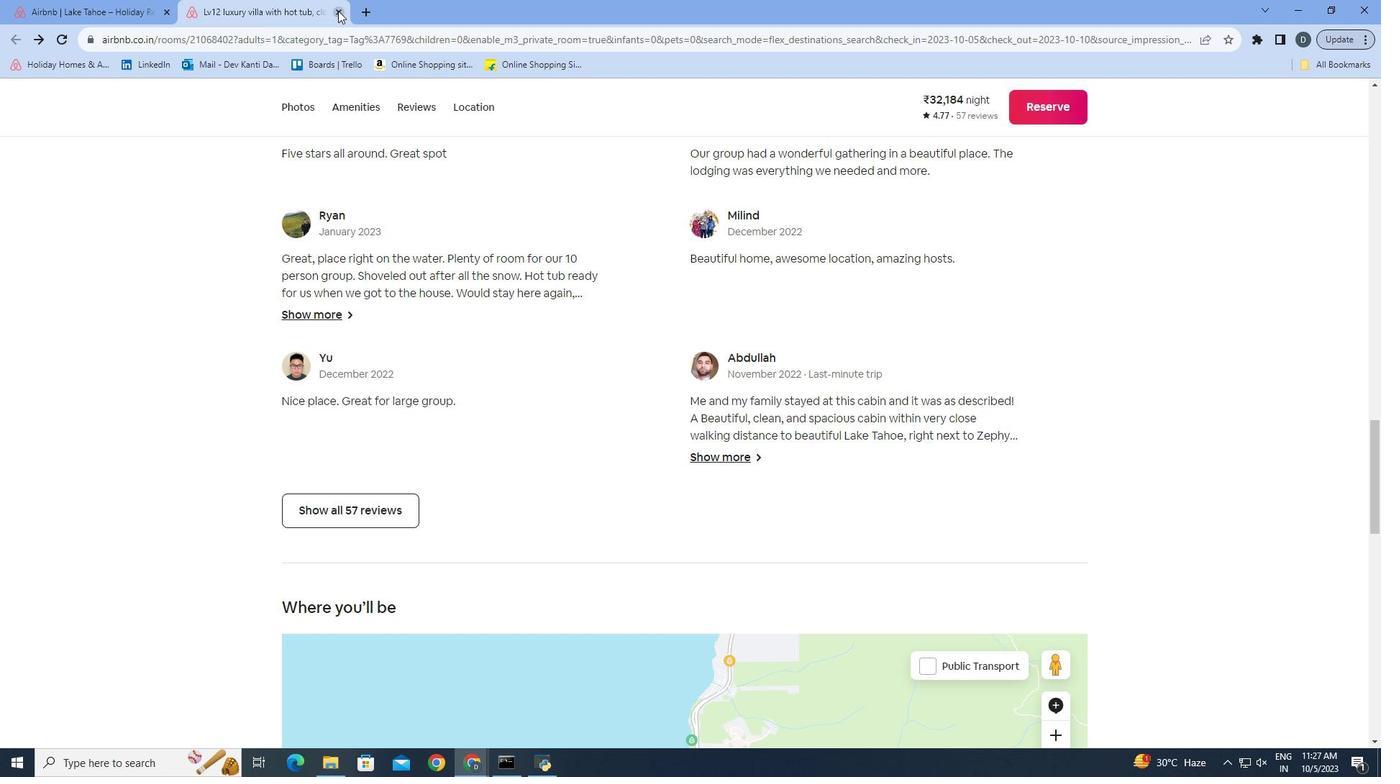 
Action: Mouse pressed left at (341, 14)
Screenshot: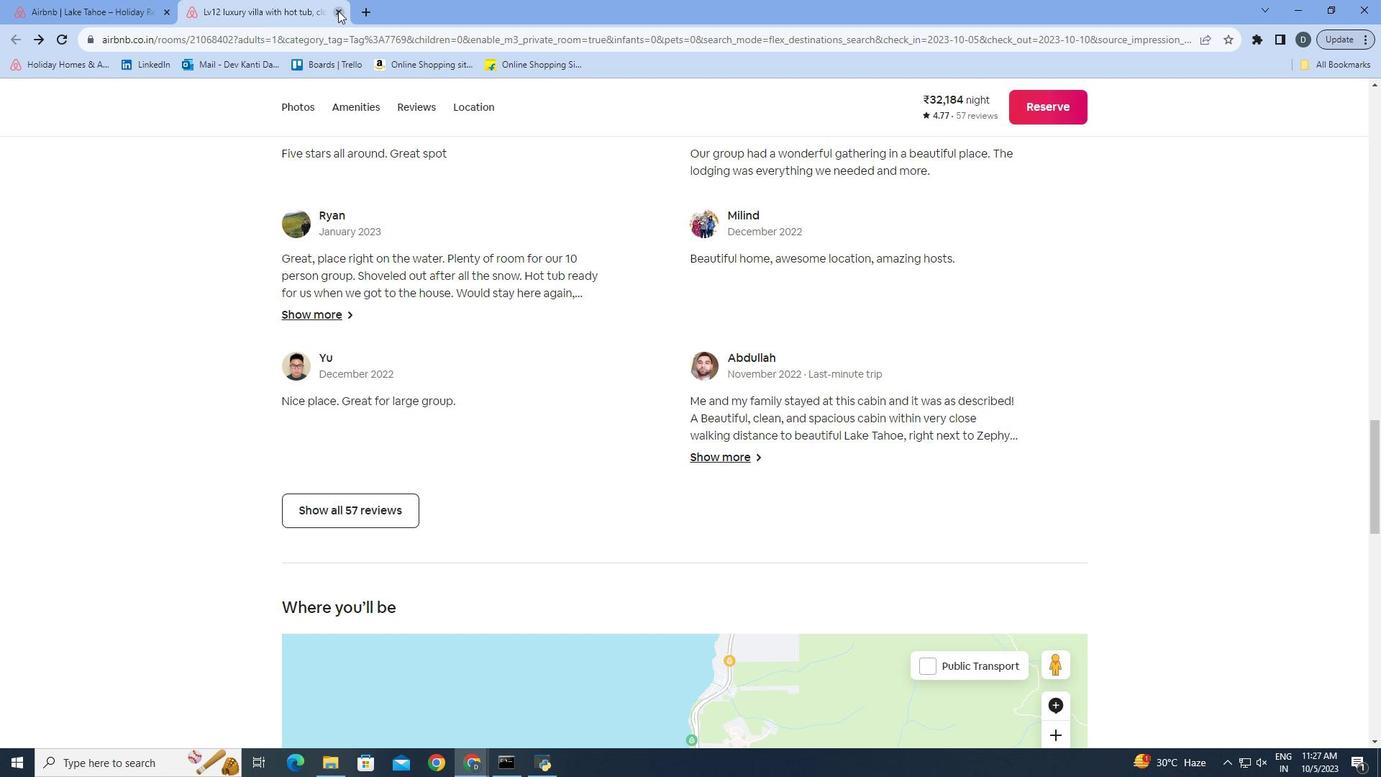 
Action: Mouse moved to (653, 420)
Screenshot: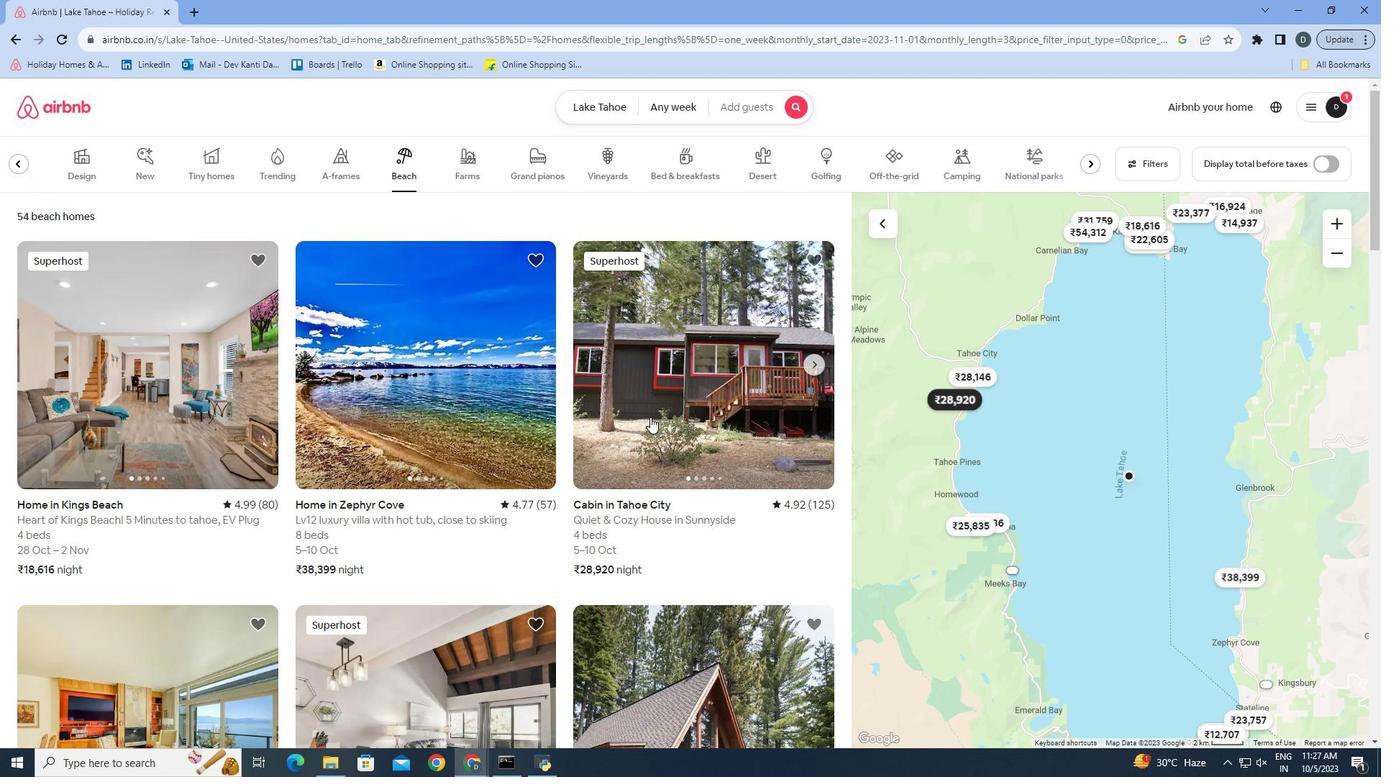 
Action: Mouse scrolled (653, 420) with delta (0, 0)
Screenshot: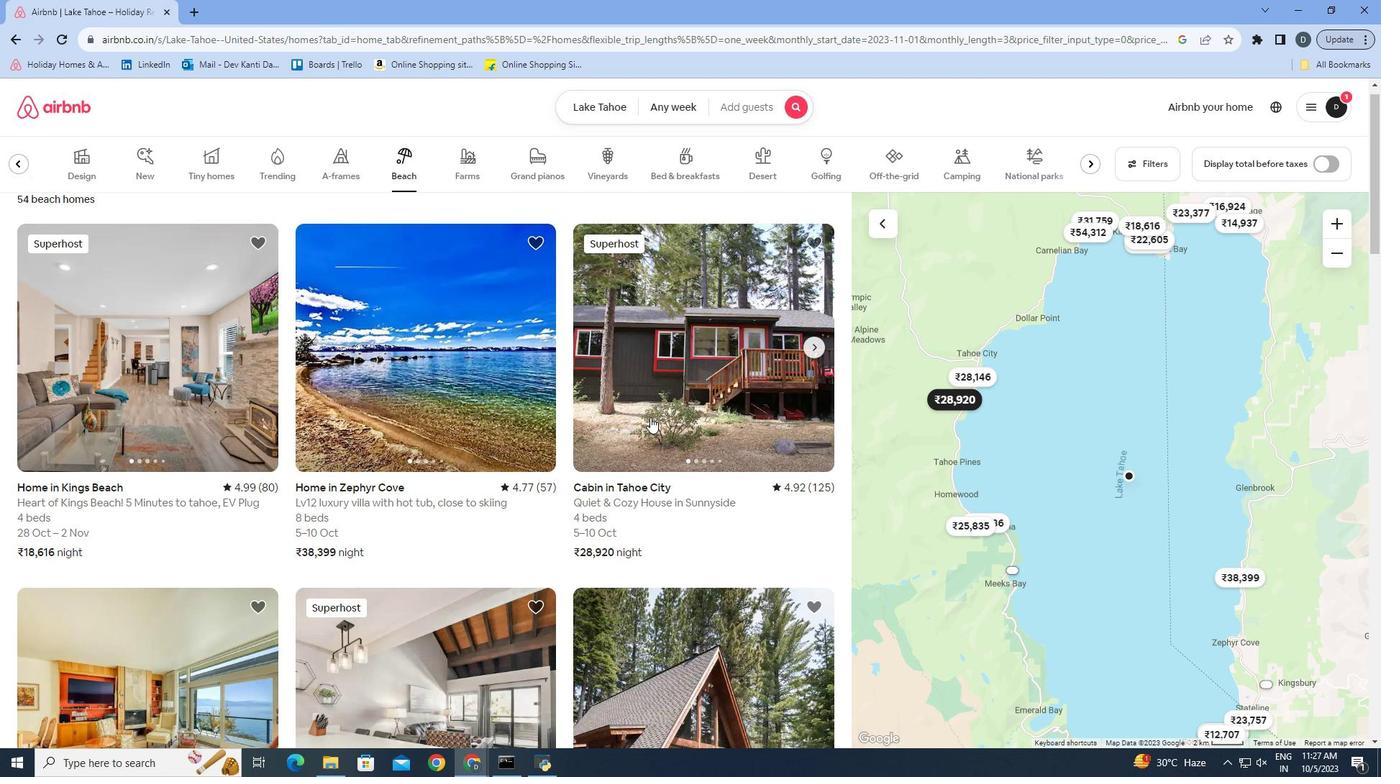
Action: Mouse scrolled (653, 420) with delta (0, 0)
Screenshot: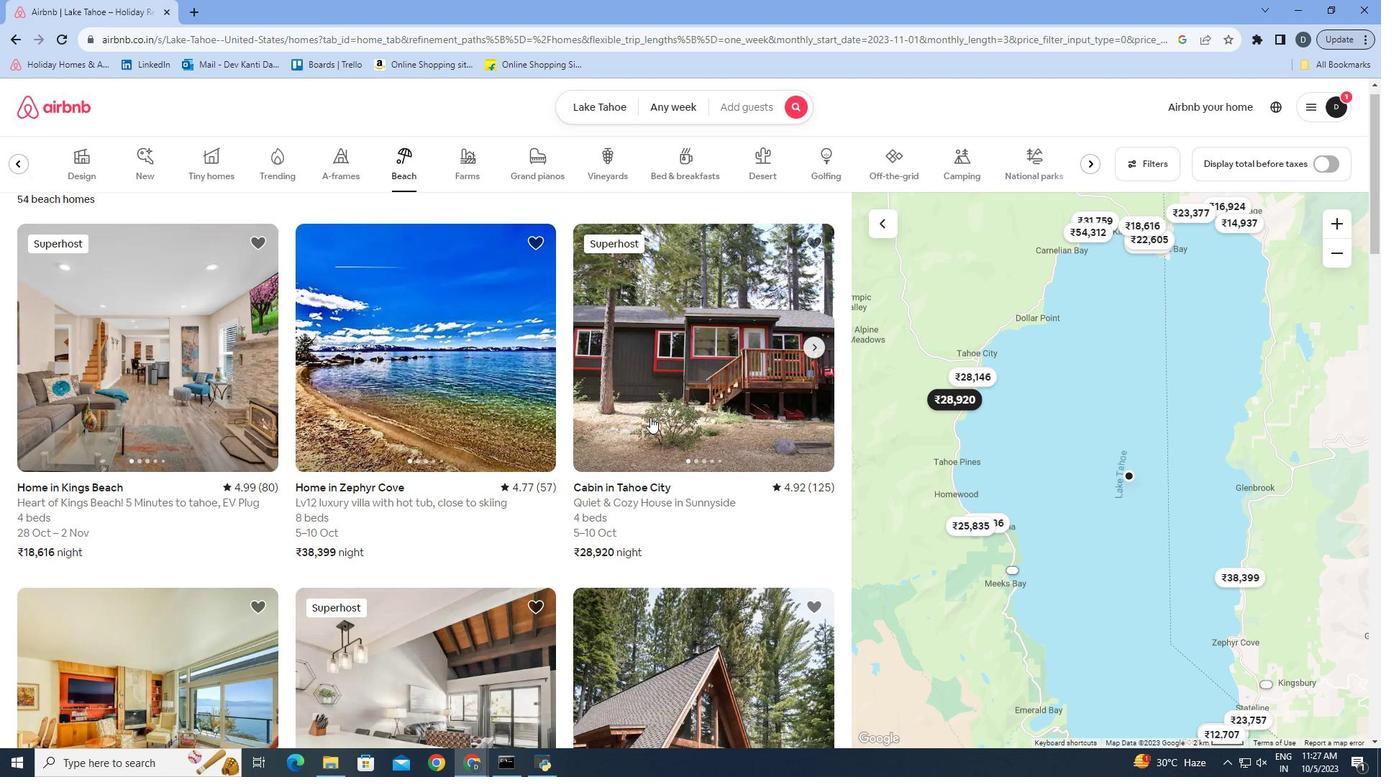 
Action: Mouse scrolled (653, 420) with delta (0, 0)
Screenshot: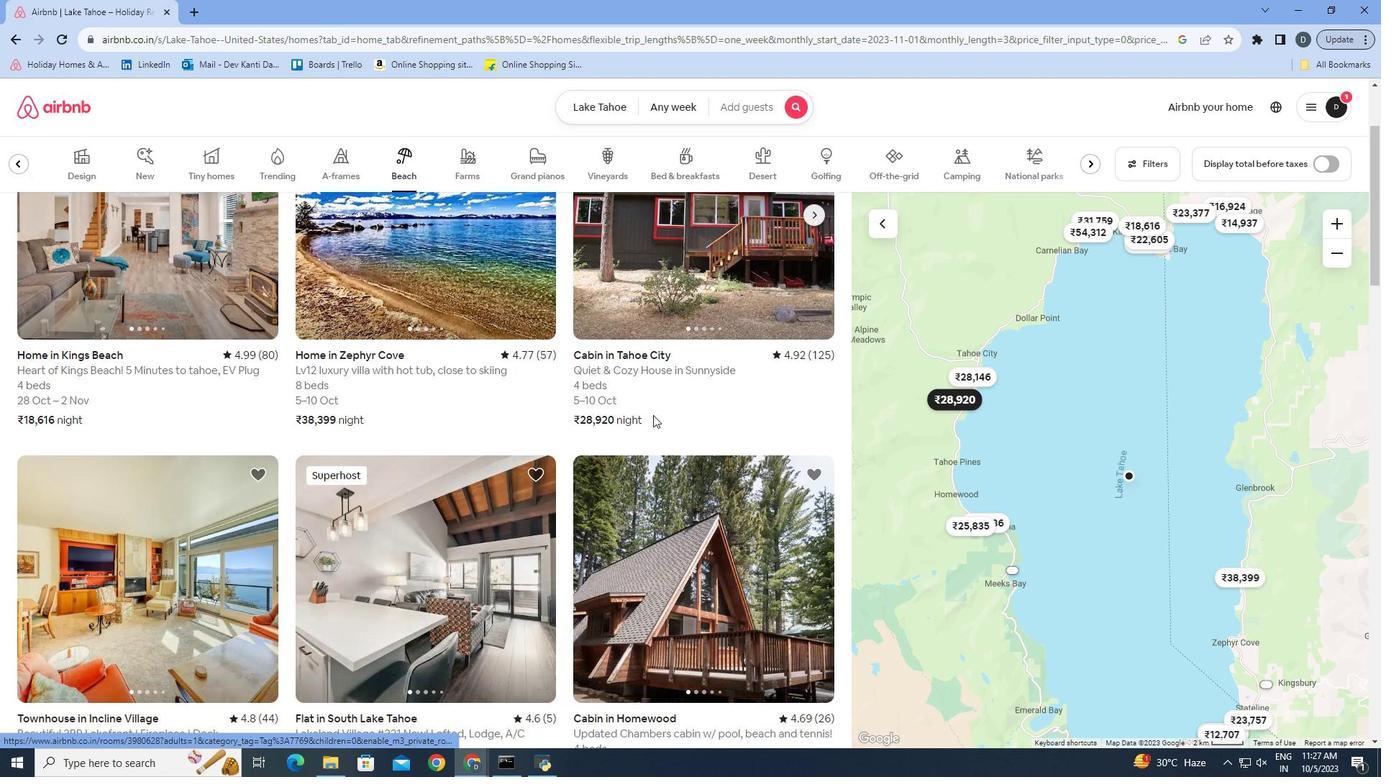 
Action: Mouse moved to (663, 421)
Screenshot: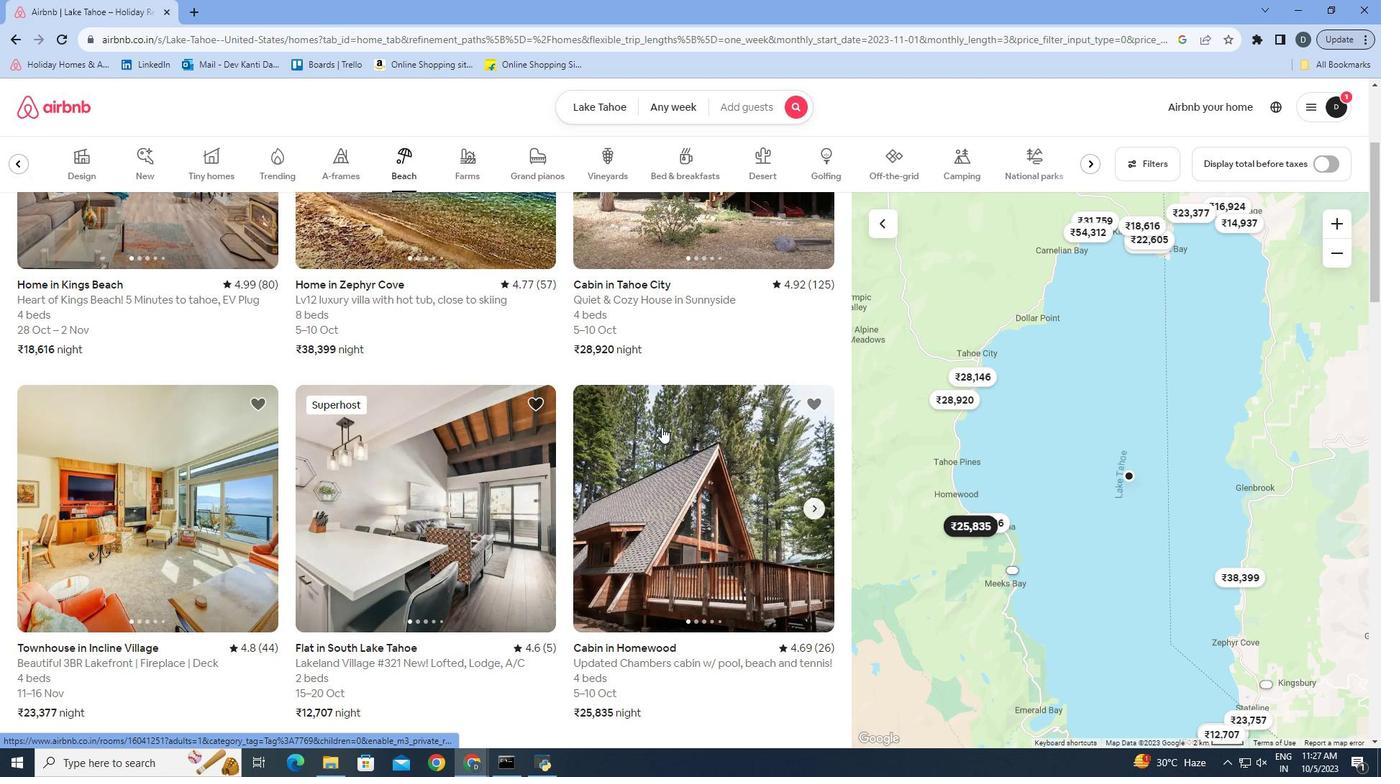 
Action: Mouse scrolled (663, 420) with delta (0, 0)
Screenshot: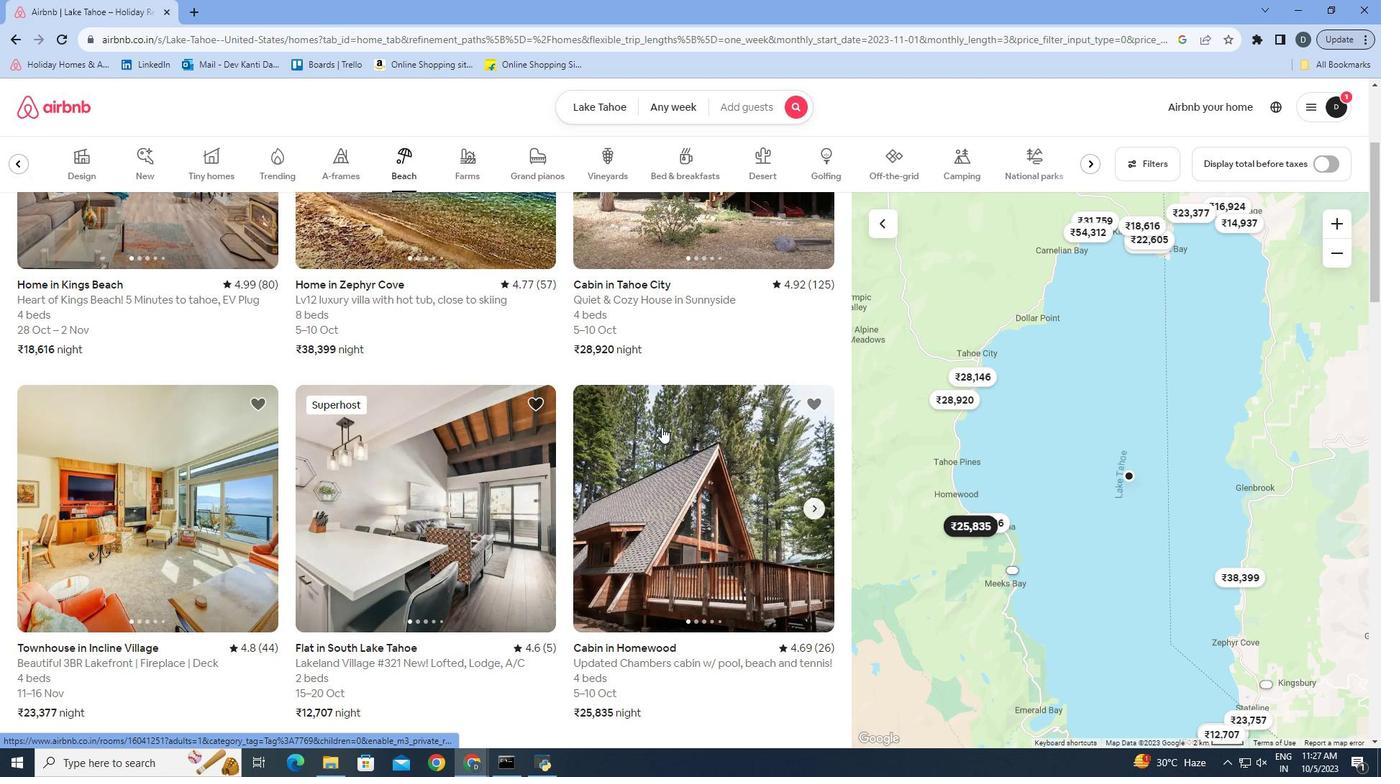 
Action: Mouse moved to (665, 430)
Screenshot: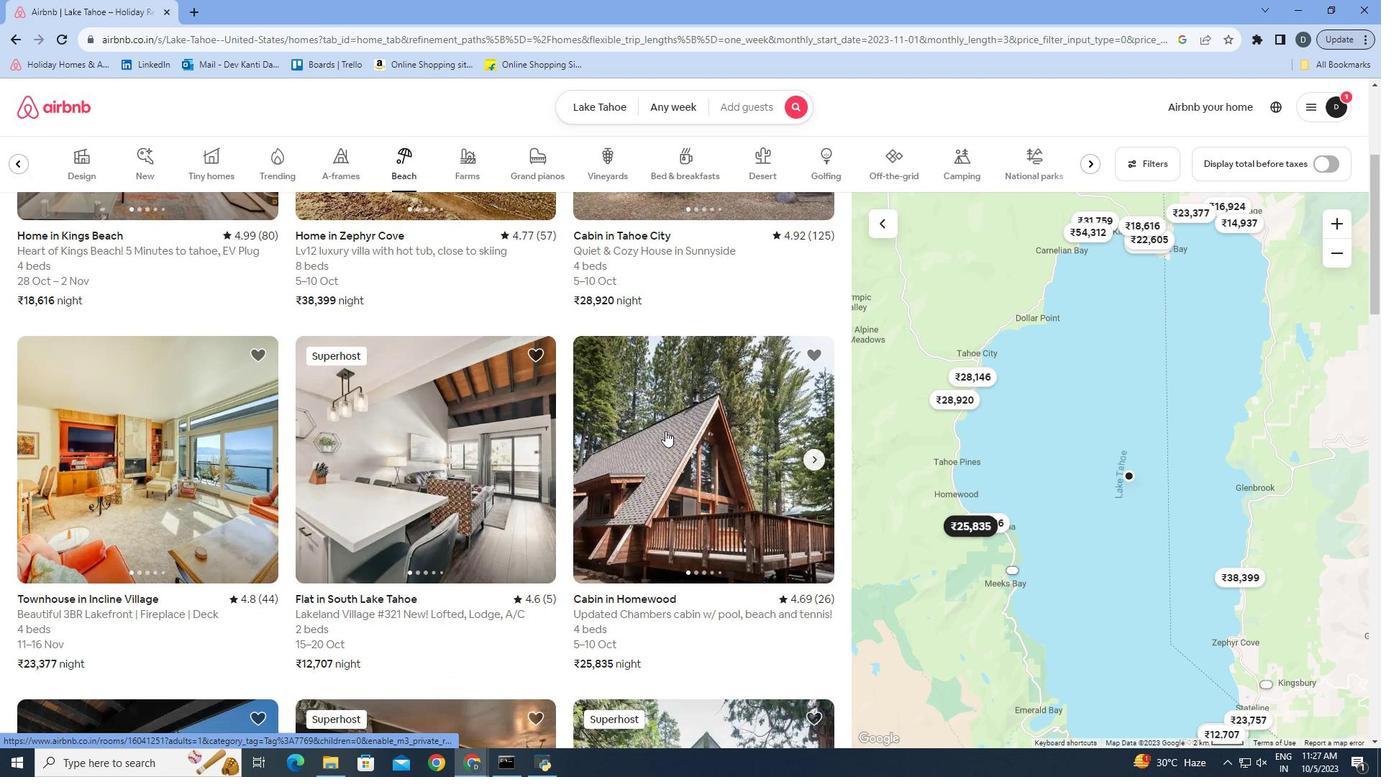 
Action: Mouse scrolled (665, 430) with delta (0, 0)
Screenshot: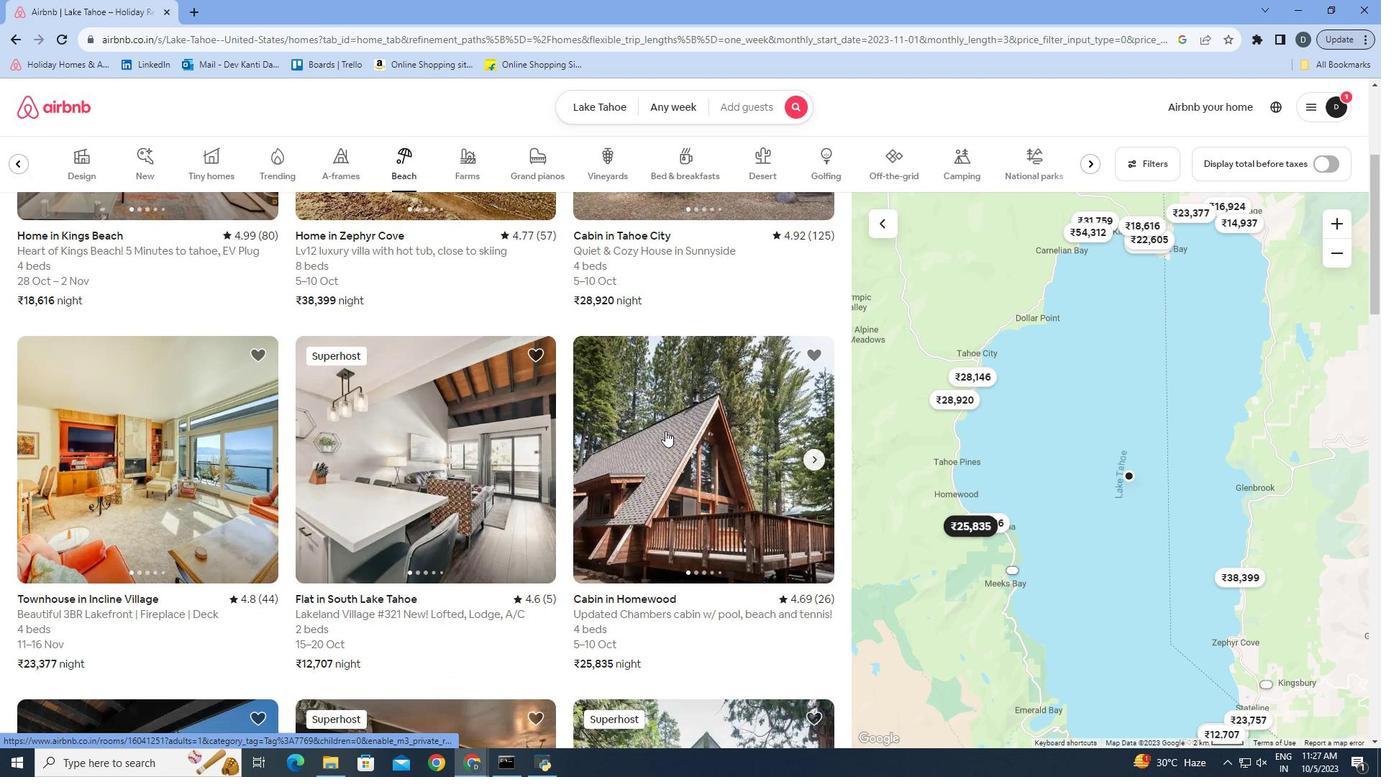 
Action: Mouse moved to (680, 384)
Screenshot: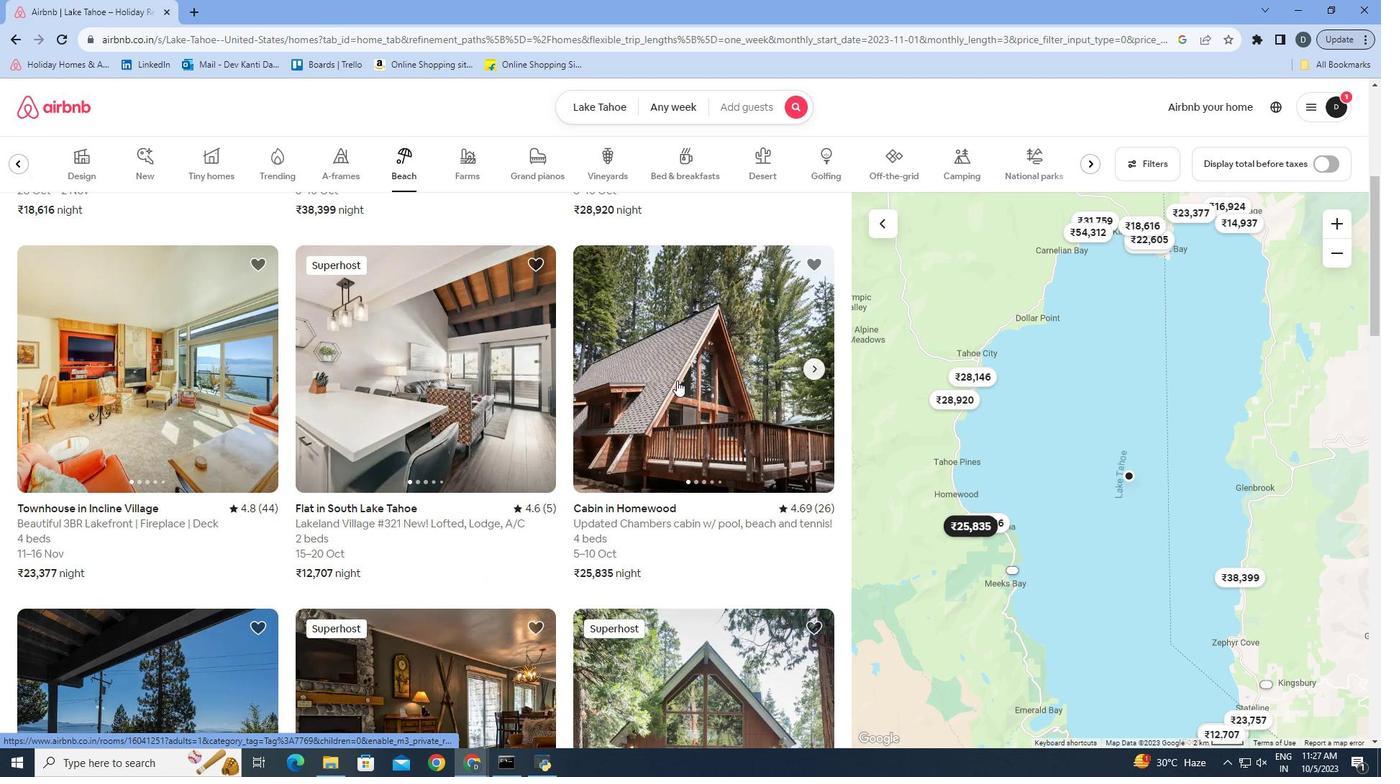 
Action: Mouse pressed left at (680, 384)
Screenshot: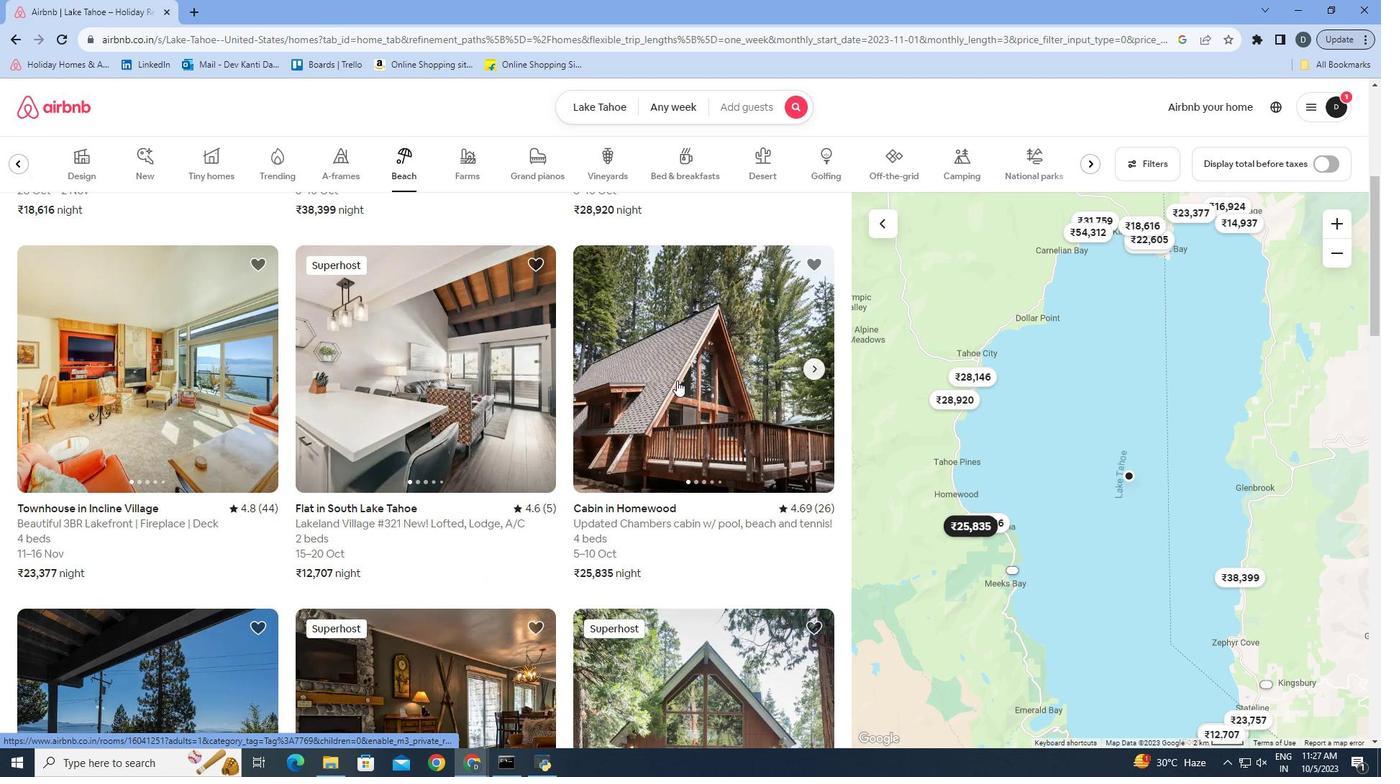 
Action: Mouse moved to (706, 395)
Screenshot: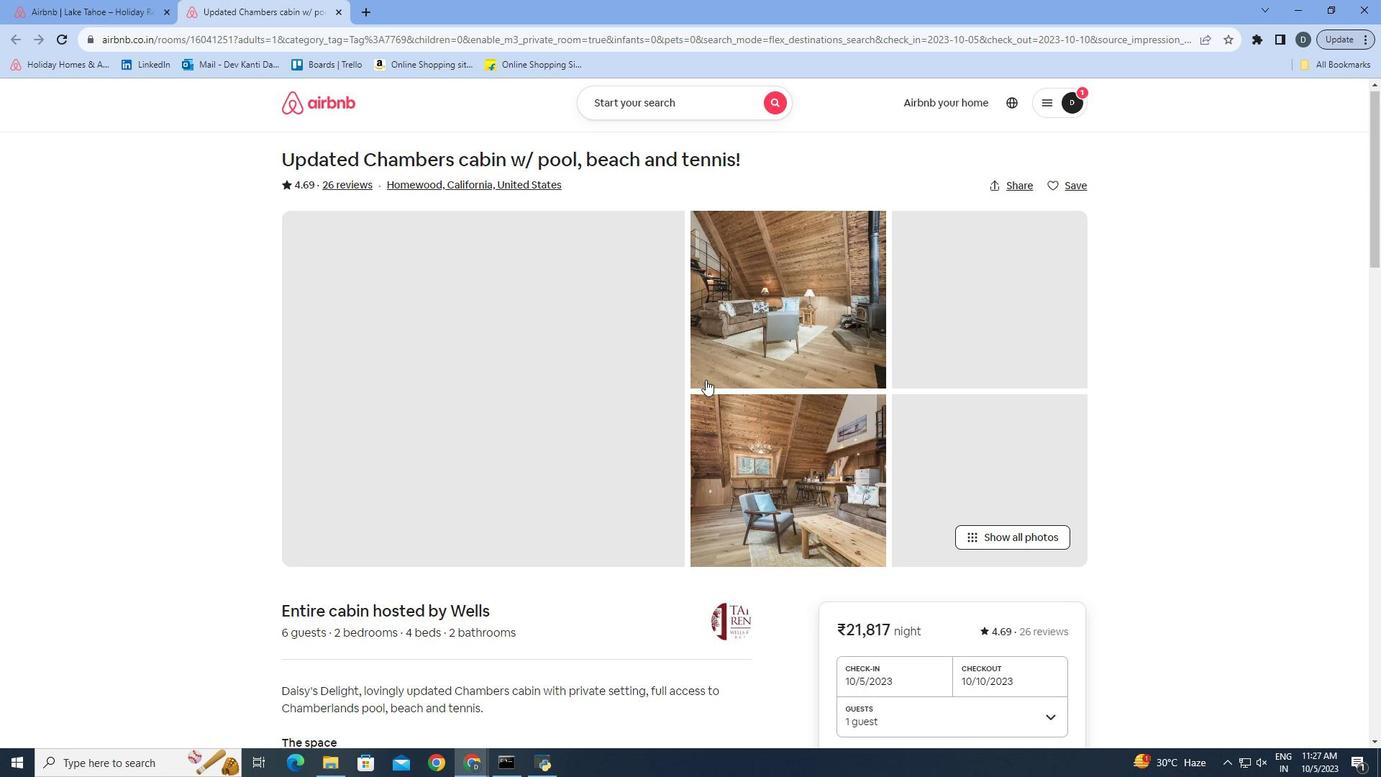 
Action: Mouse scrolled (706, 394) with delta (0, 0)
Screenshot: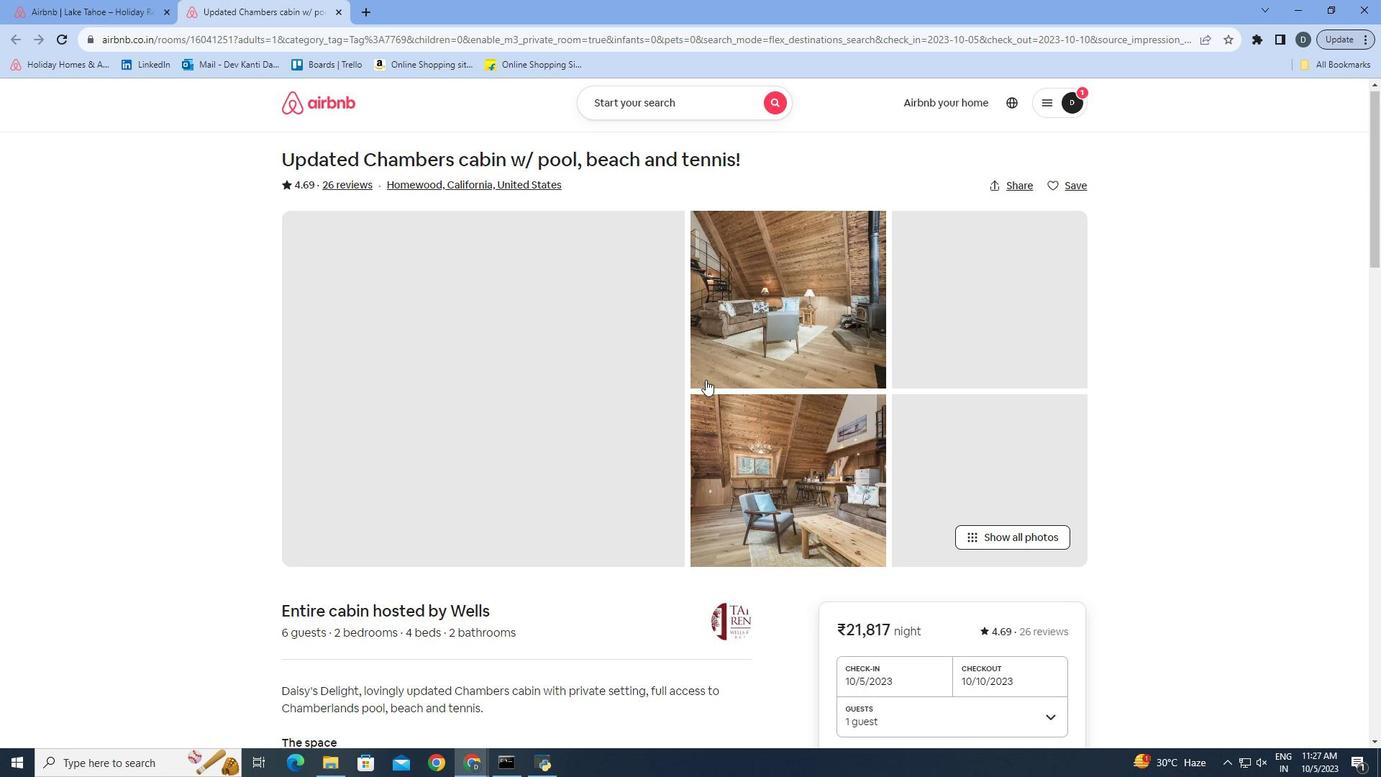 
Action: Mouse moved to (1058, 471)
Screenshot: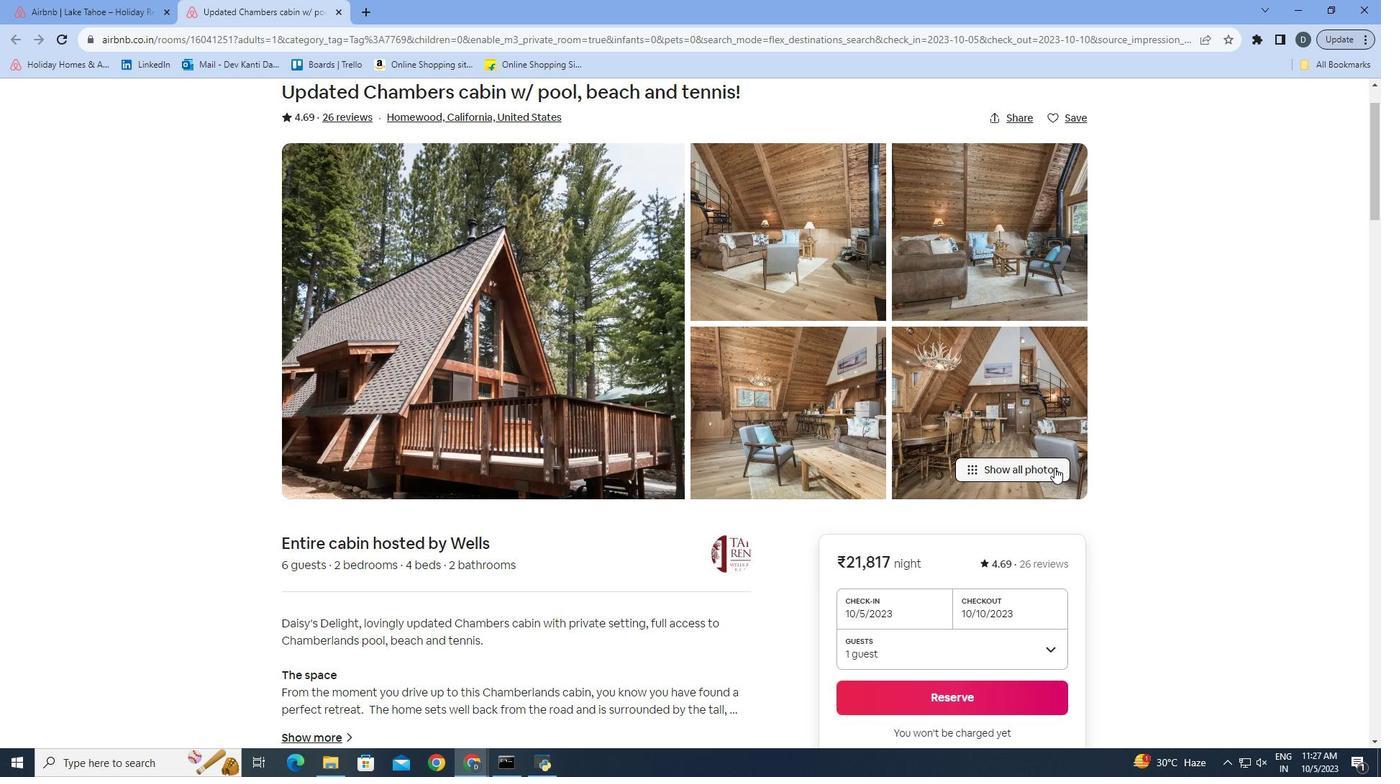 
Action: Mouse pressed left at (1058, 471)
Screenshot: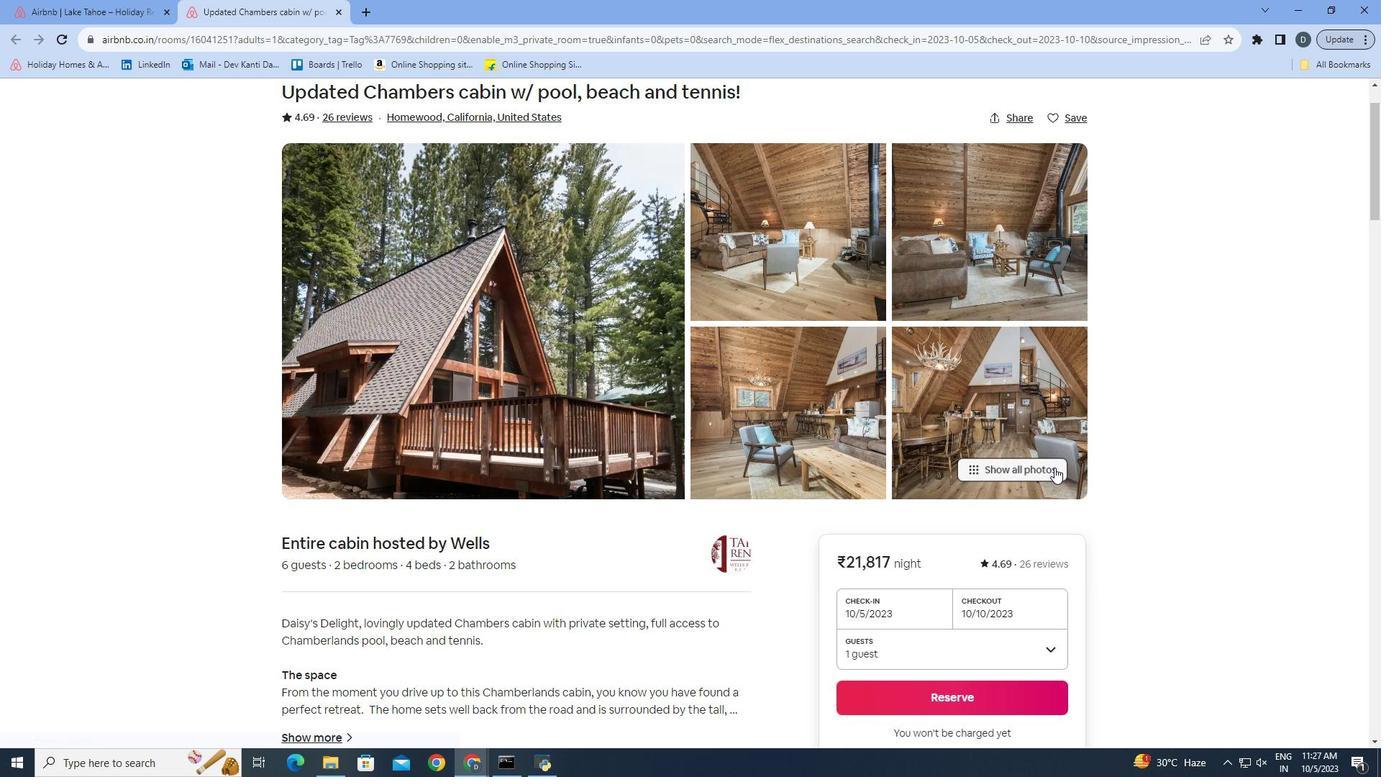 
Action: Mouse moved to (1043, 446)
Screenshot: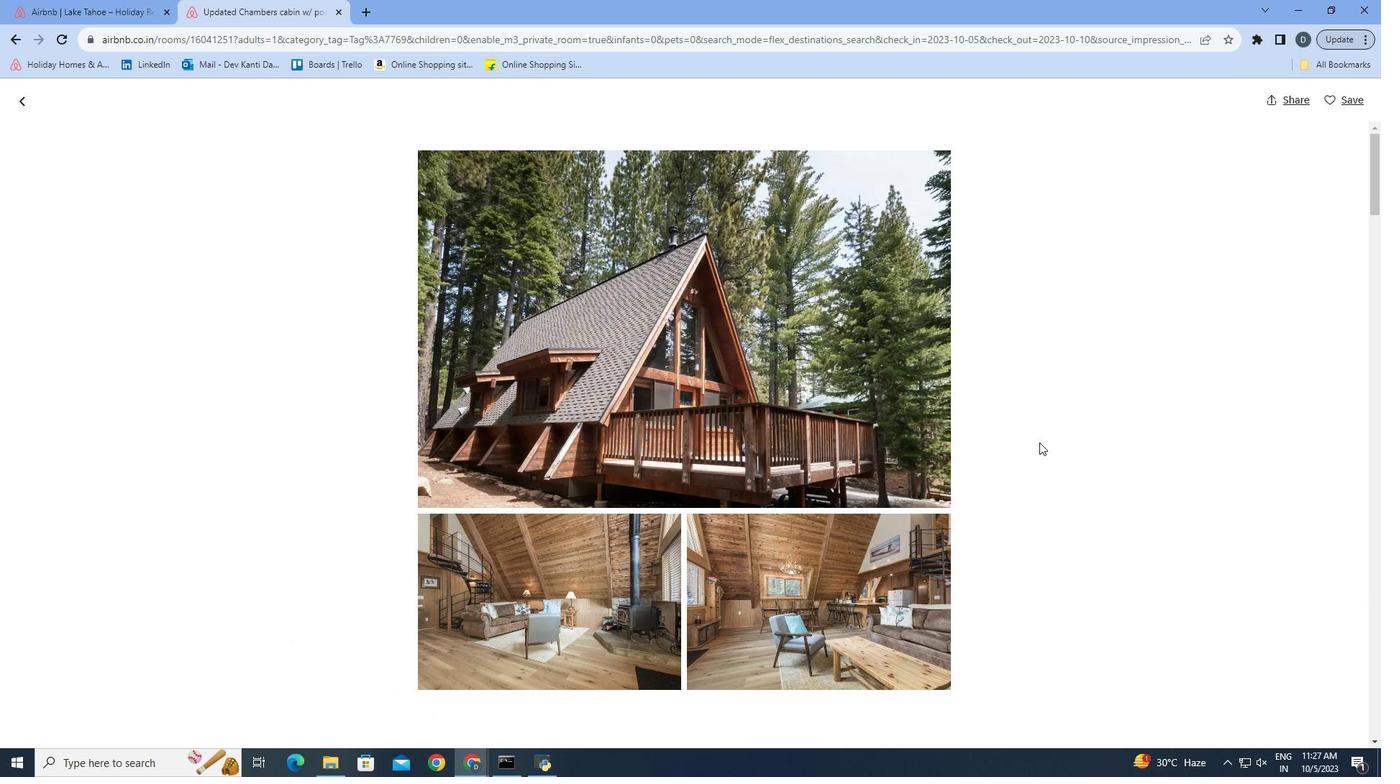 
Action: Mouse scrolled (1043, 445) with delta (0, 0)
Screenshot: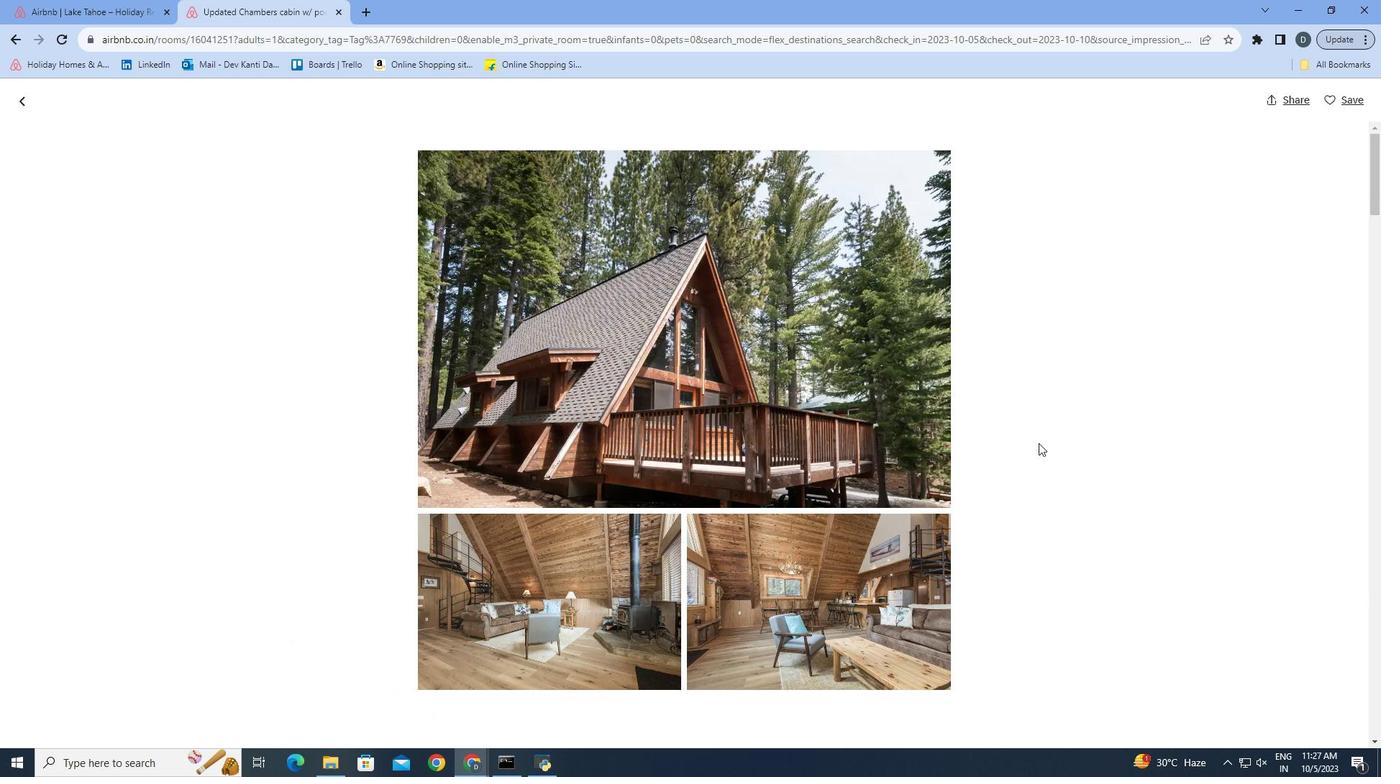 
Action: Mouse moved to (1041, 361)
Screenshot: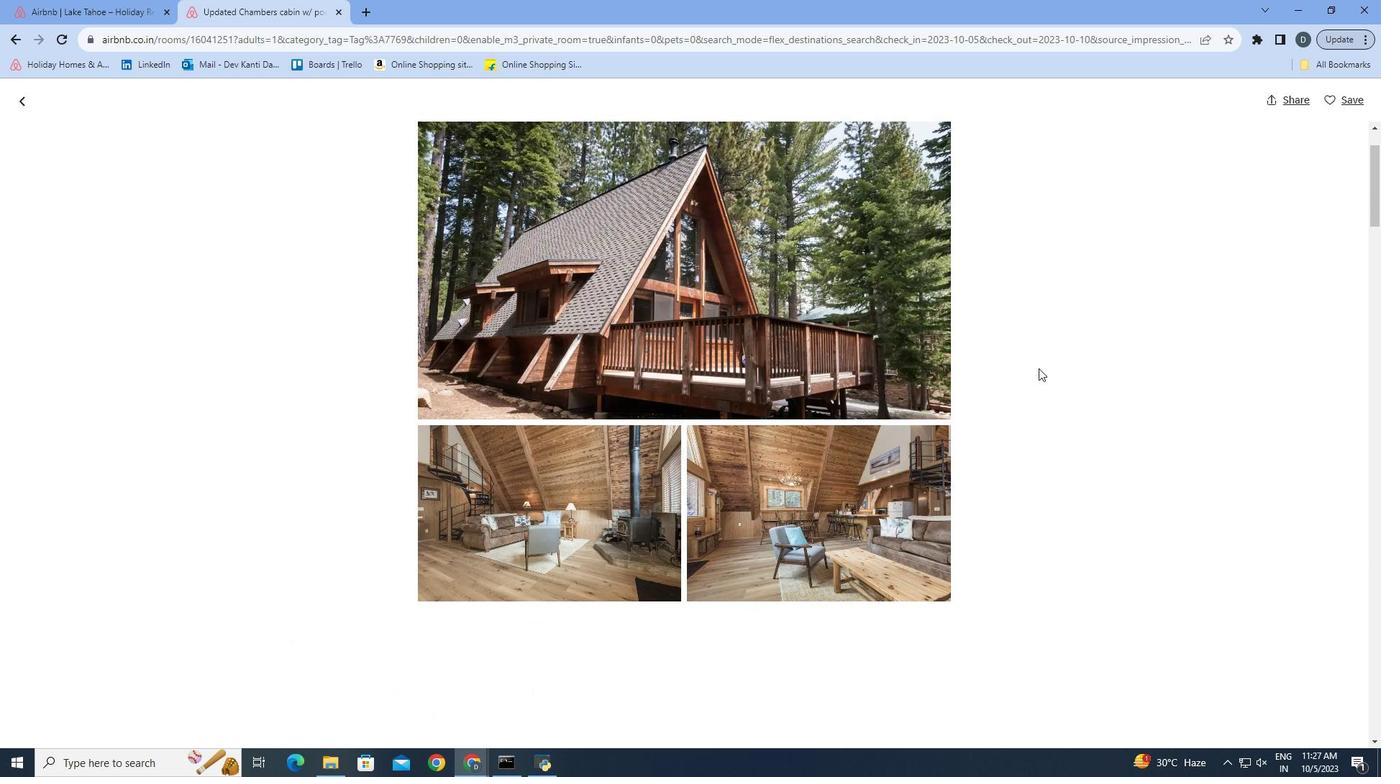 
Action: Mouse scrolled (1041, 361) with delta (0, 0)
Screenshot: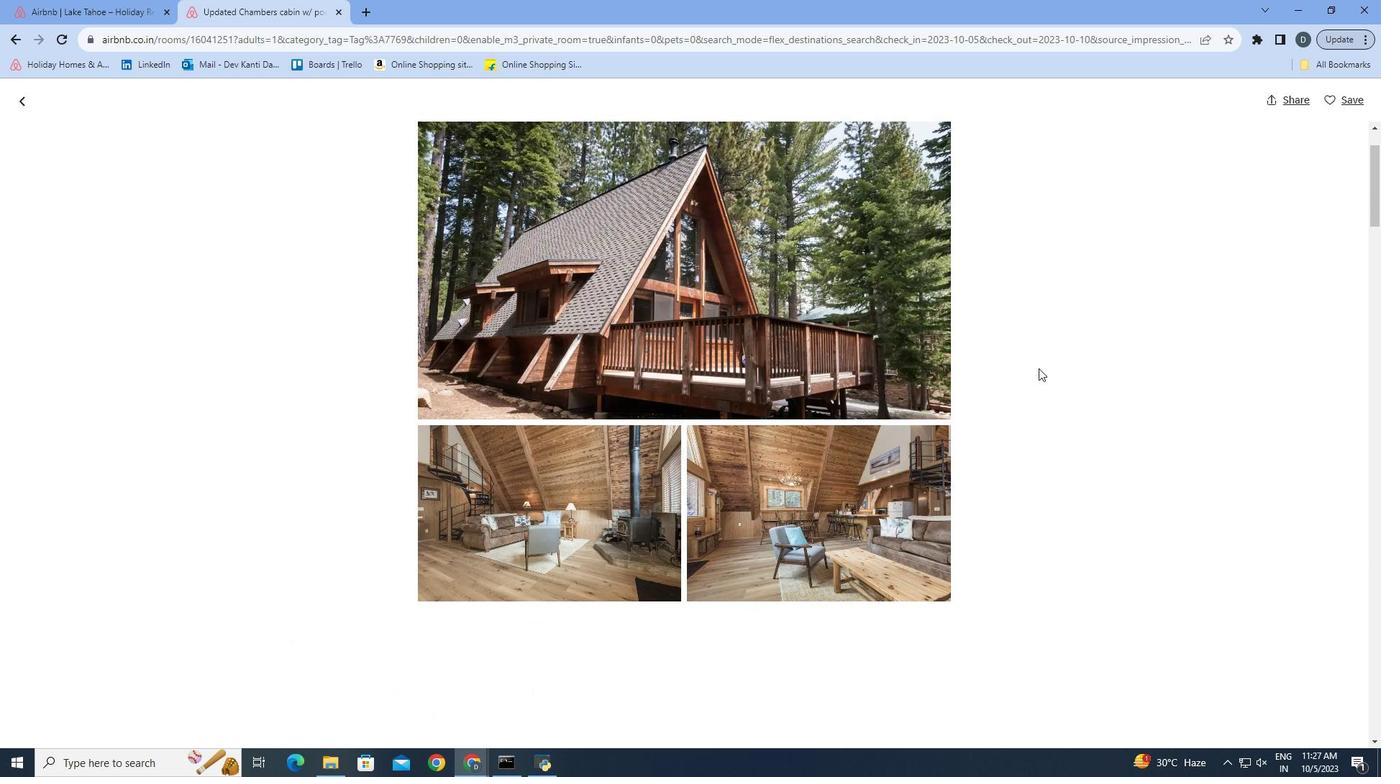 
Action: Mouse moved to (1042, 374)
Screenshot: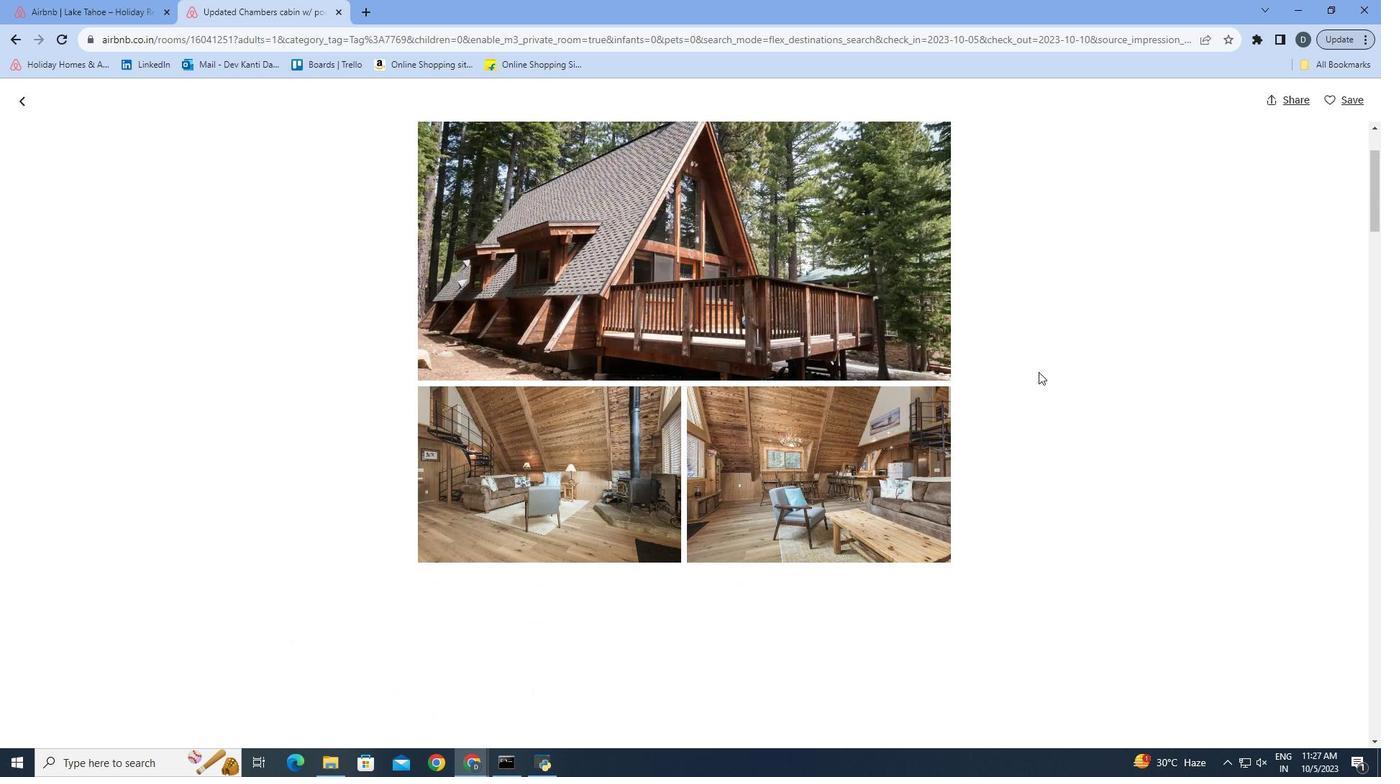 
Action: Mouse scrolled (1042, 373) with delta (0, 0)
Screenshot: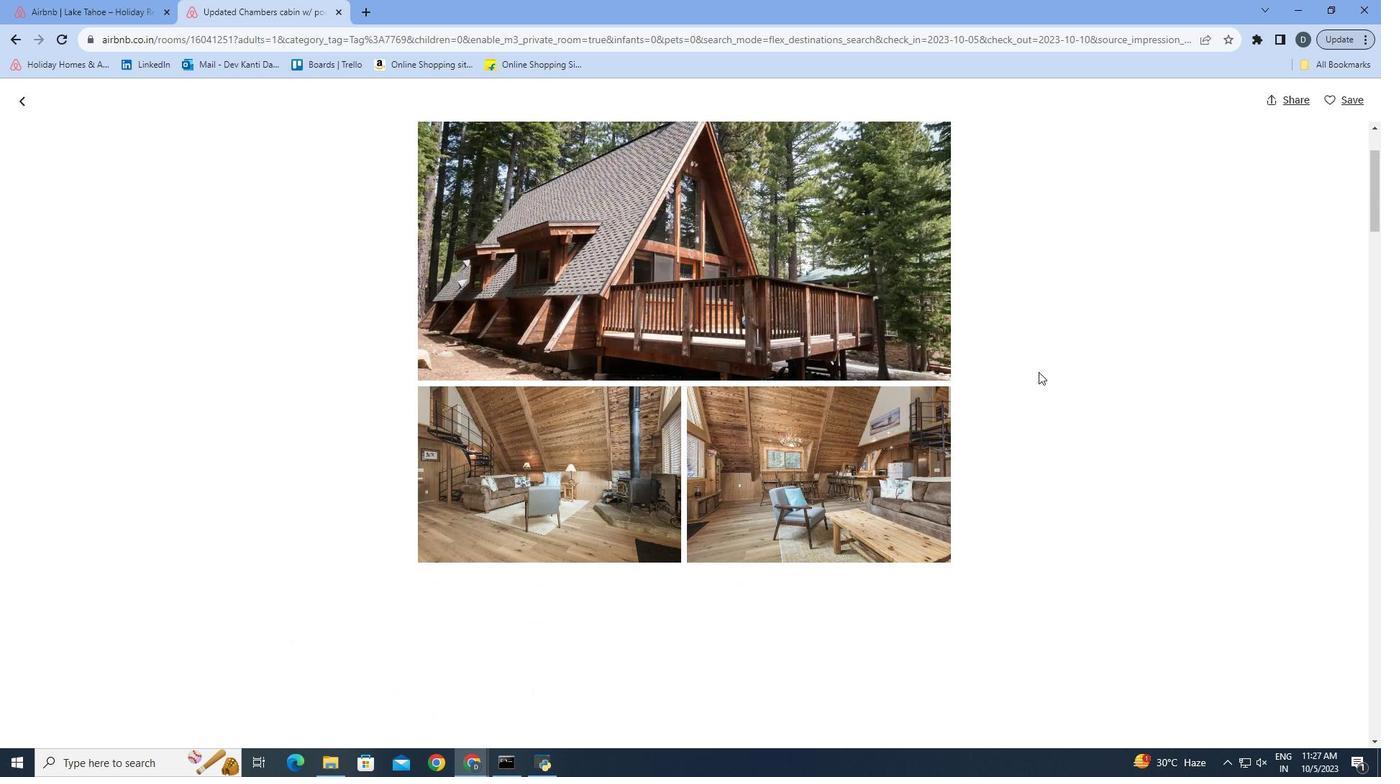 
Action: Mouse moved to (1014, 407)
Screenshot: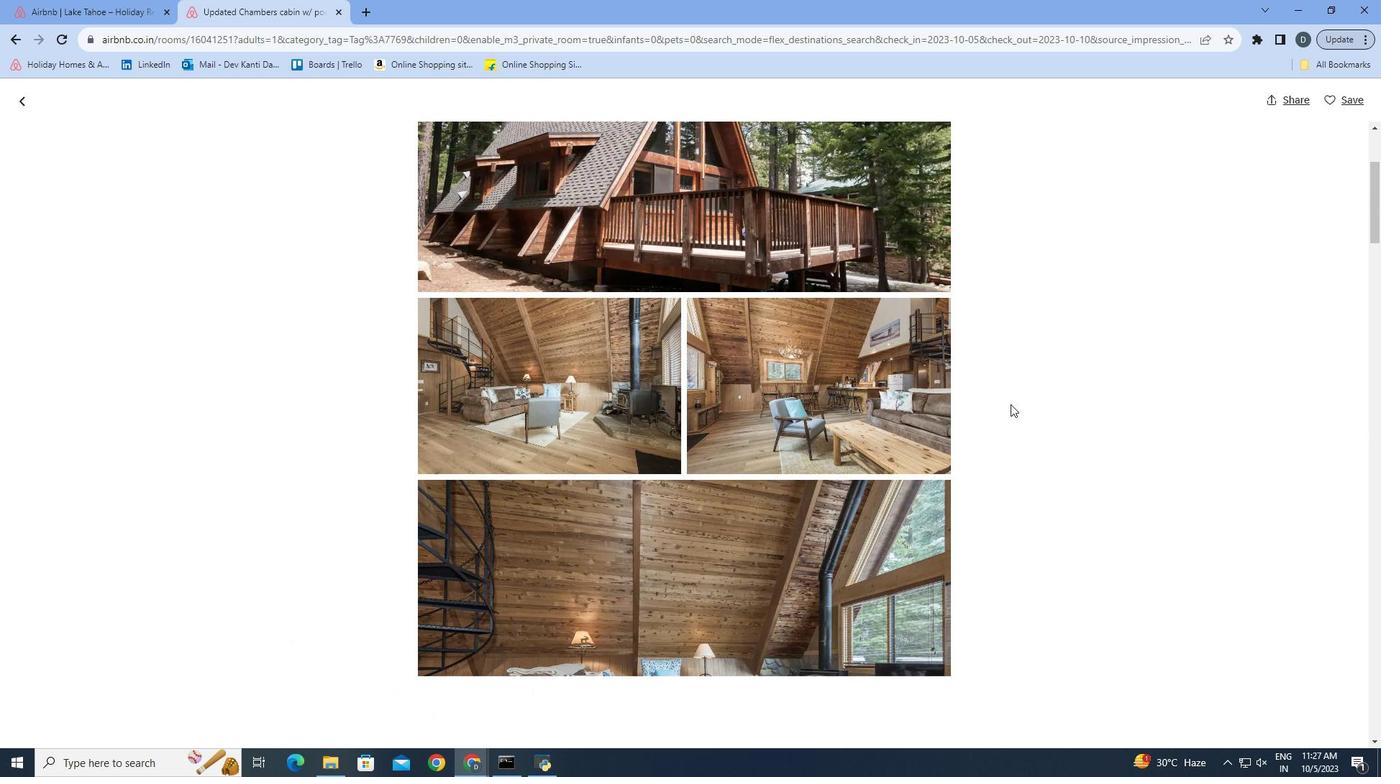 
Action: Mouse scrolled (1014, 407) with delta (0, 0)
Screenshot: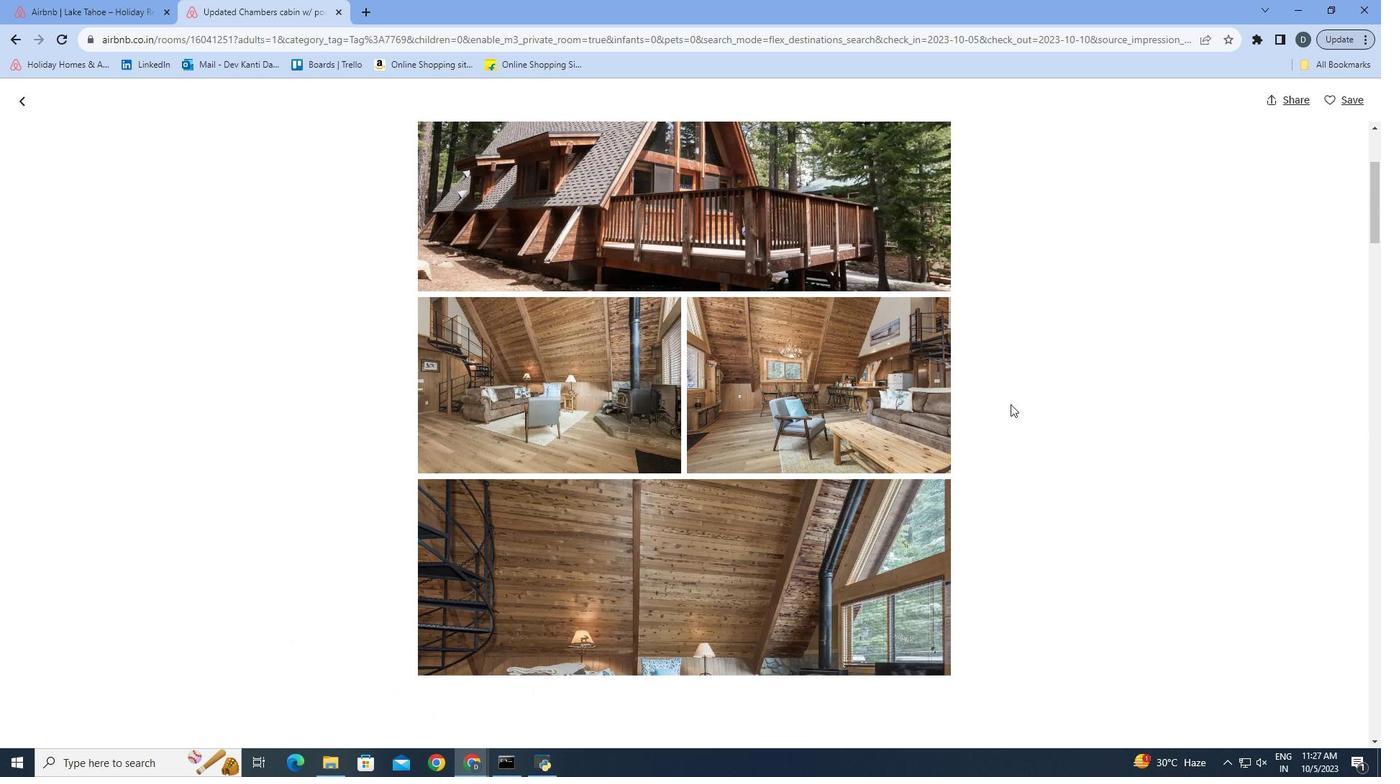 
Action: Mouse moved to (1013, 407)
Screenshot: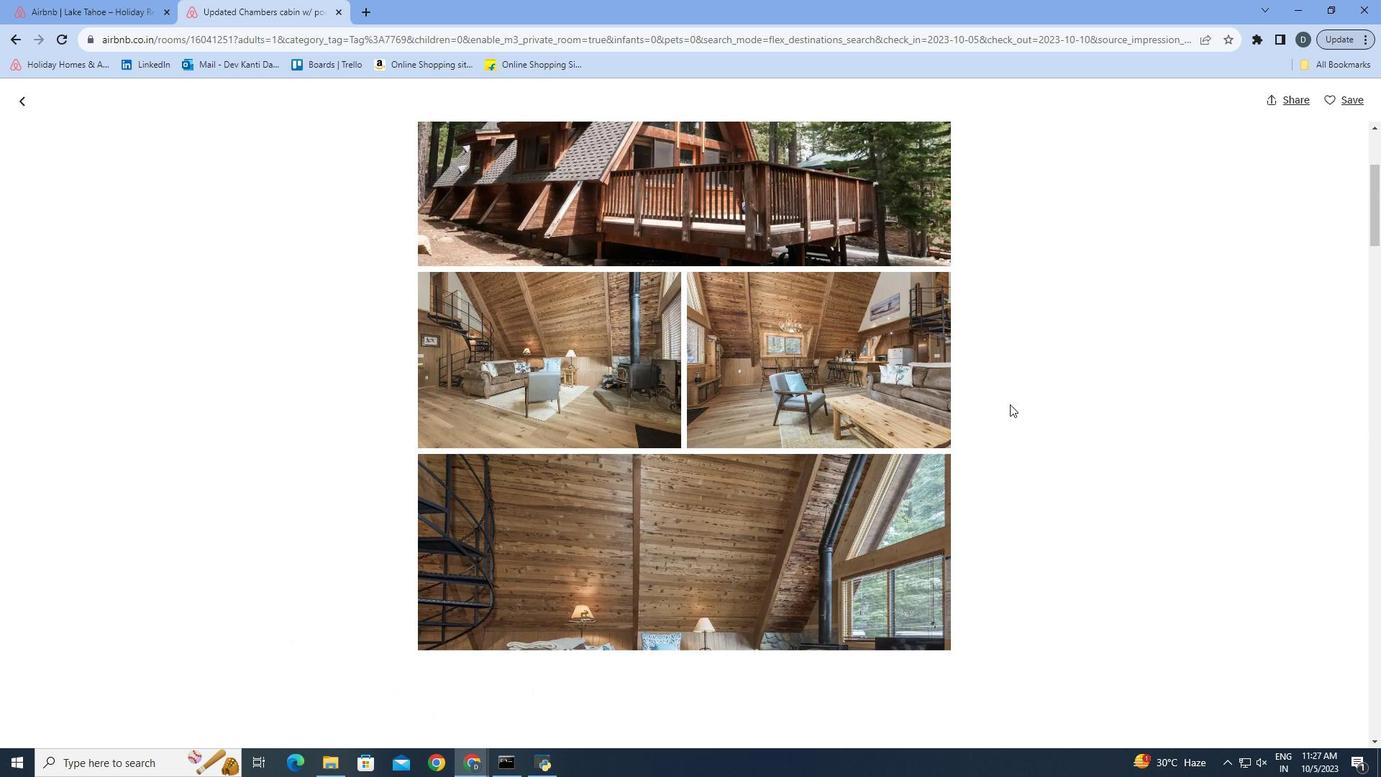 
Action: Mouse scrolled (1013, 407) with delta (0, 0)
Screenshot: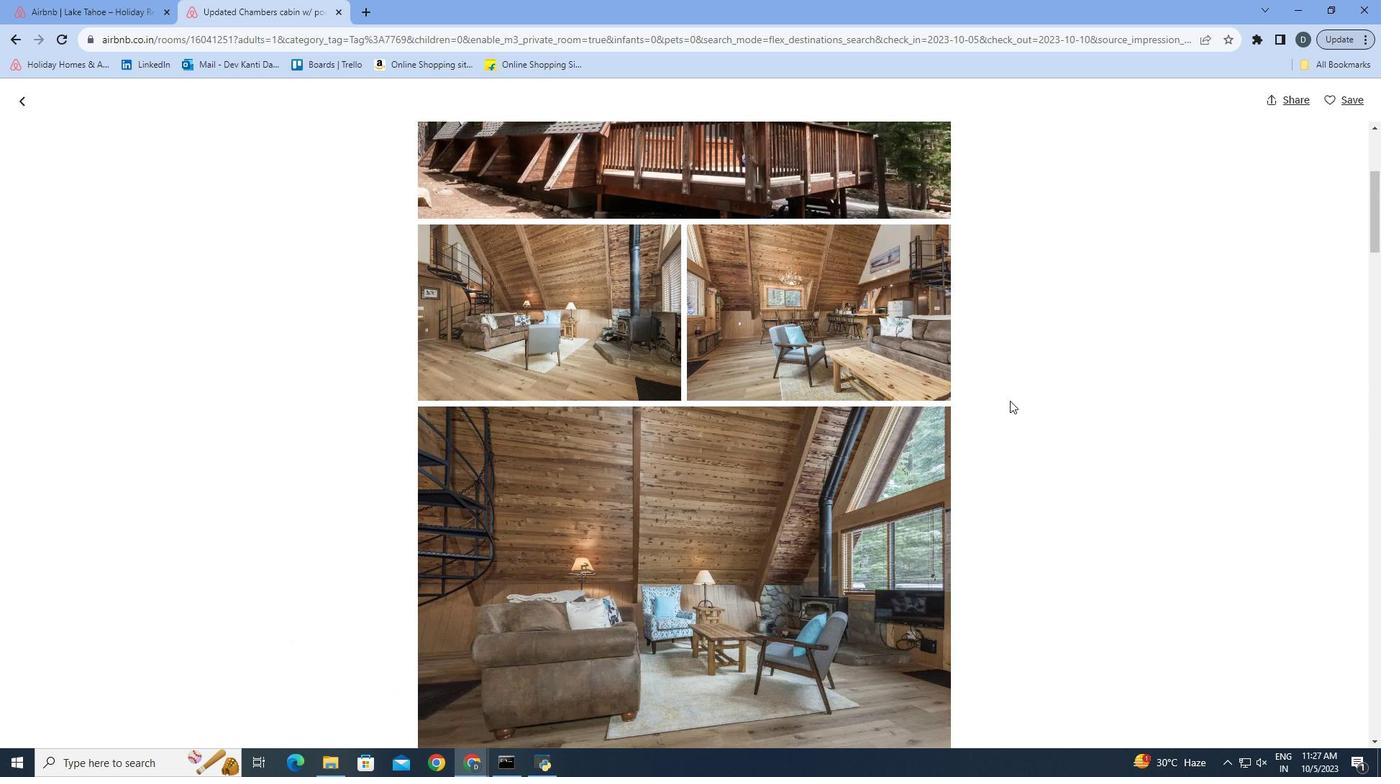 
Action: Mouse moved to (1023, 389)
Screenshot: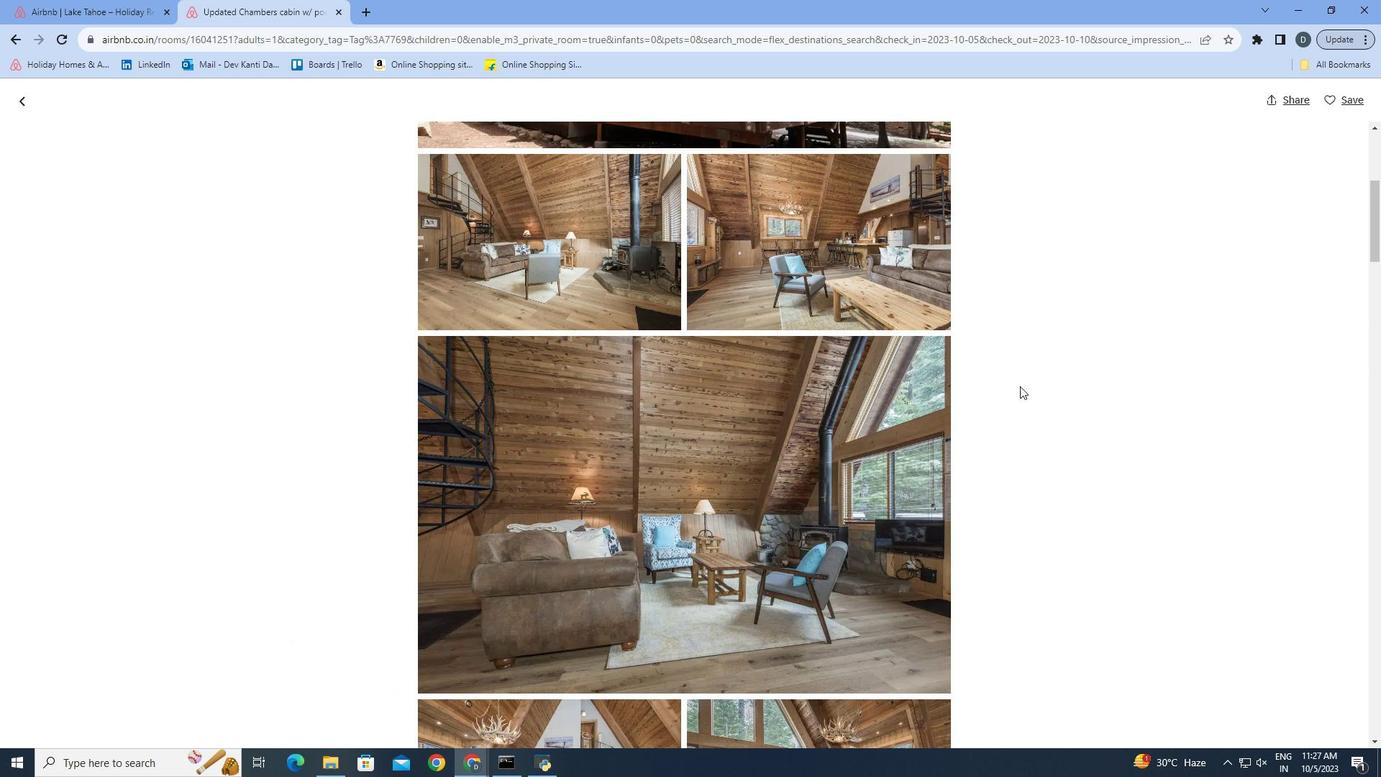 
Action: Mouse scrolled (1023, 389) with delta (0, 0)
Screenshot: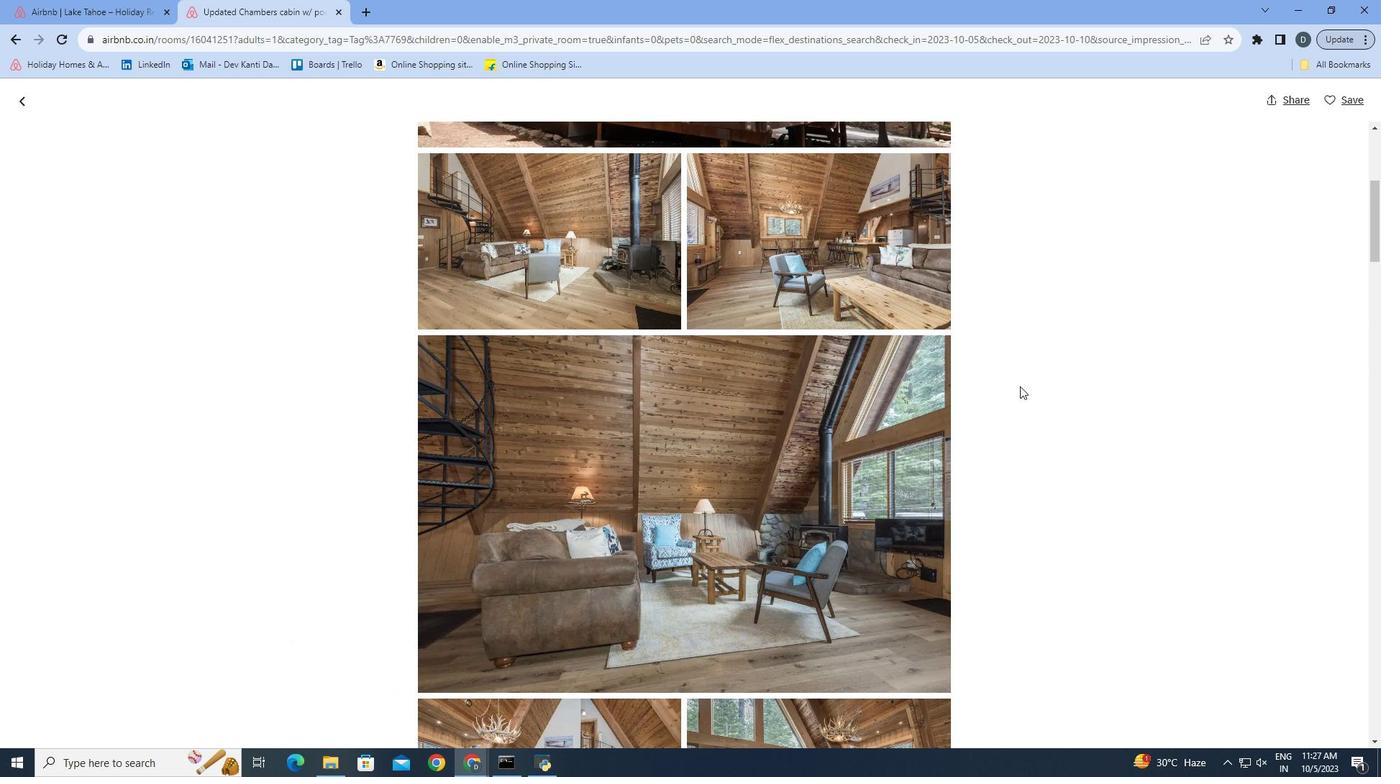 
Action: Mouse moved to (1024, 387)
Screenshot: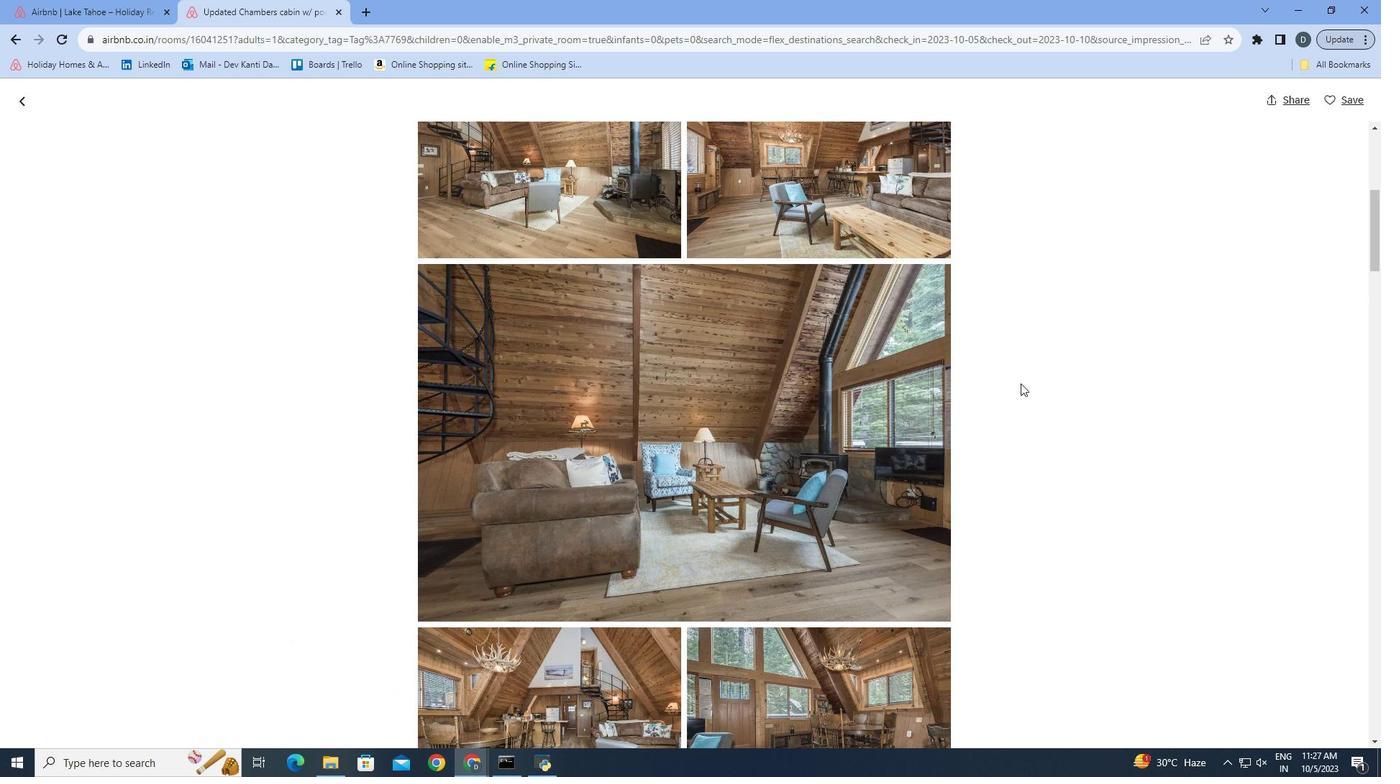 
Action: Mouse scrolled (1024, 386) with delta (0, 0)
Screenshot: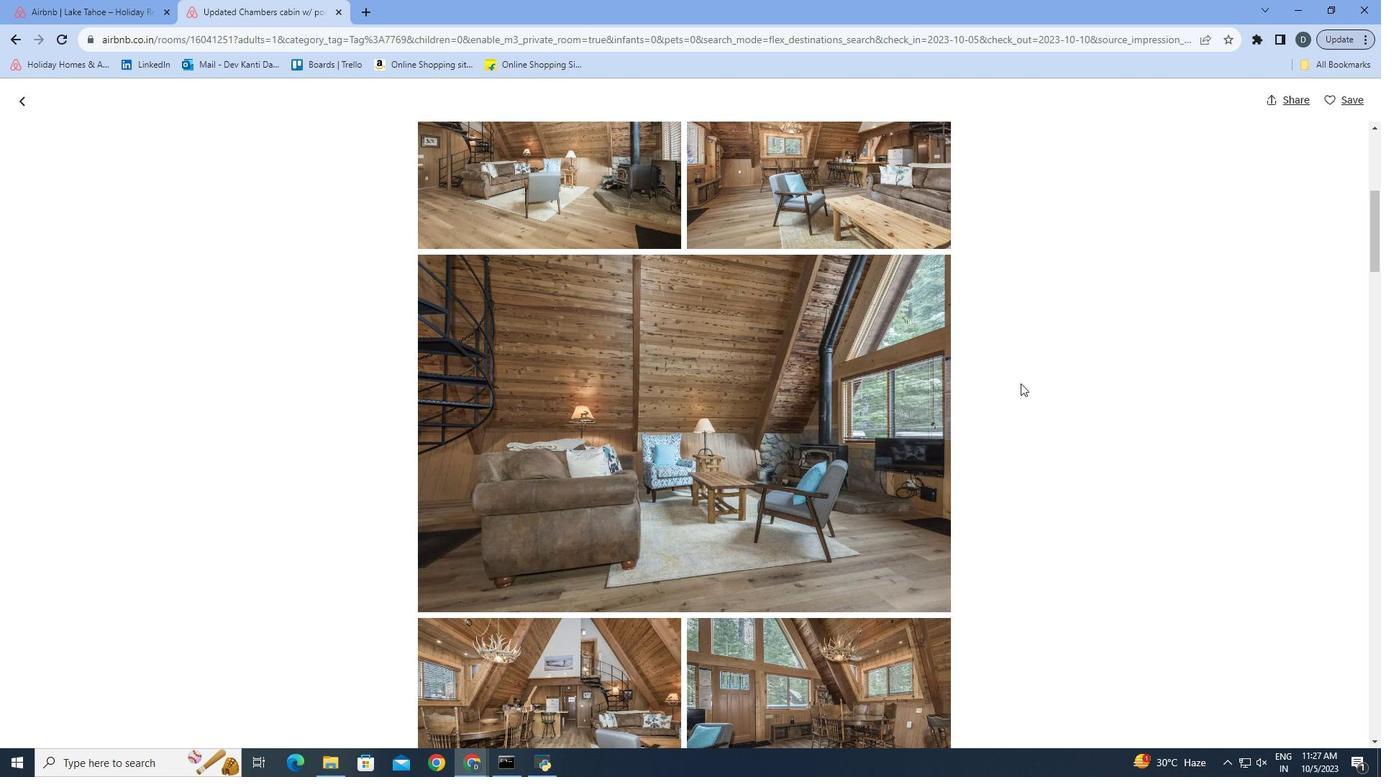 
Action: Mouse scrolled (1024, 386) with delta (0, 0)
Screenshot: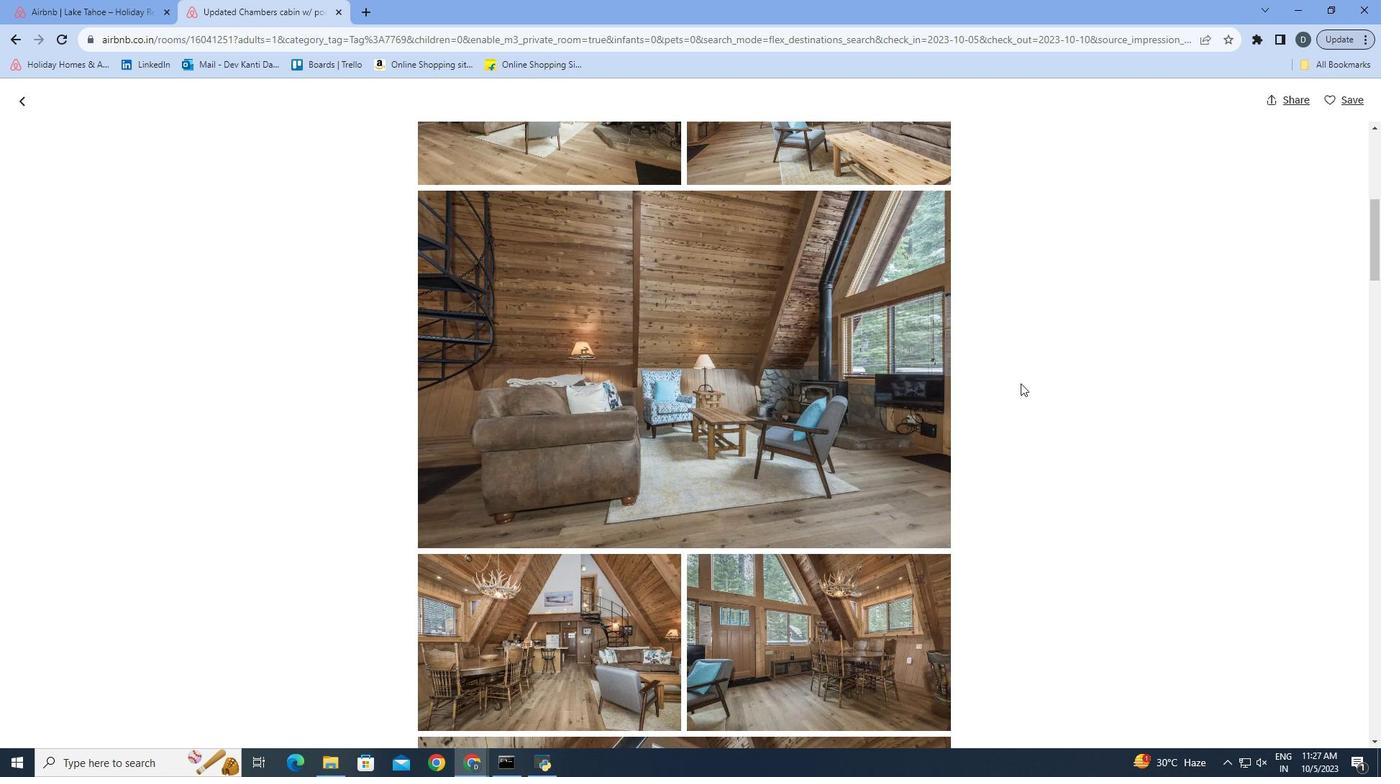 
Action: Mouse scrolled (1024, 386) with delta (0, 0)
Screenshot: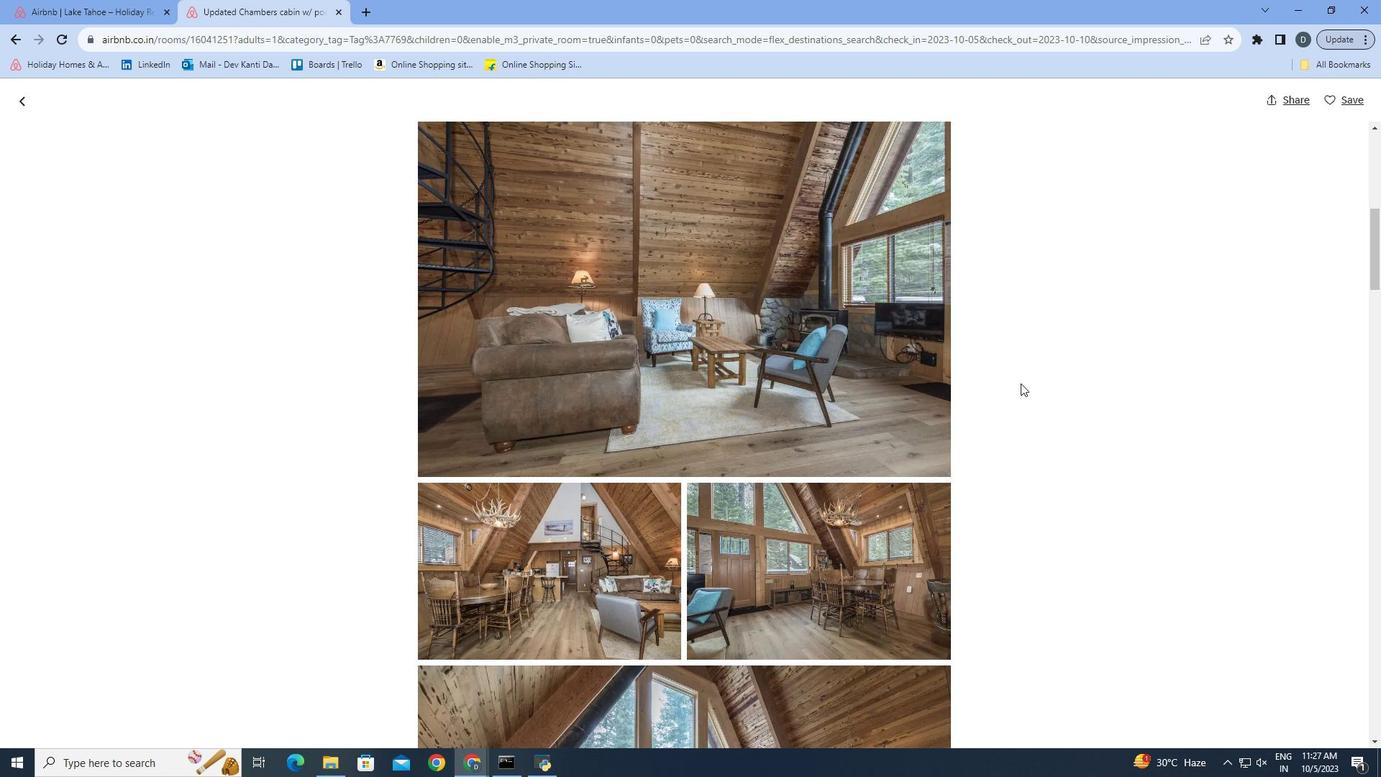 
Action: Mouse scrolled (1024, 386) with delta (0, 0)
Screenshot: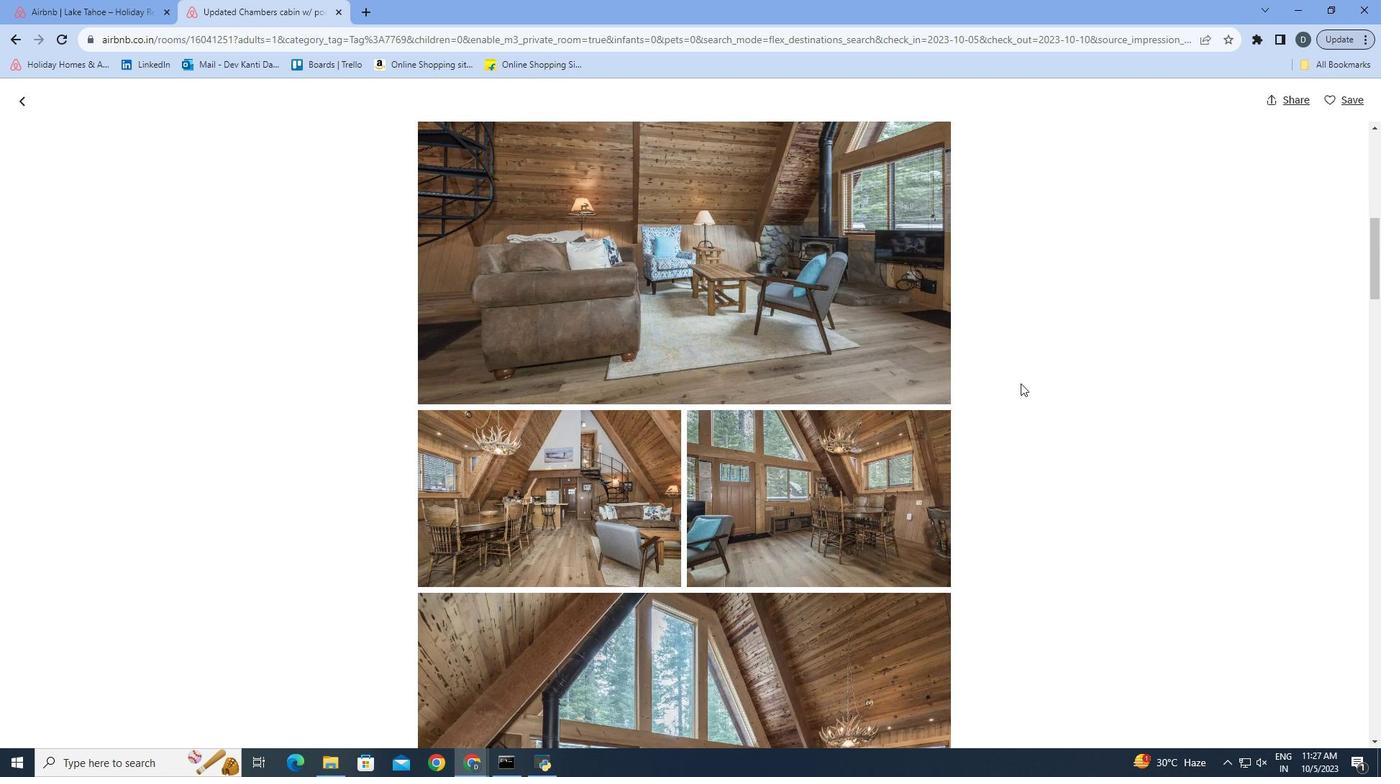 
Action: Mouse scrolled (1024, 386) with delta (0, 0)
Screenshot: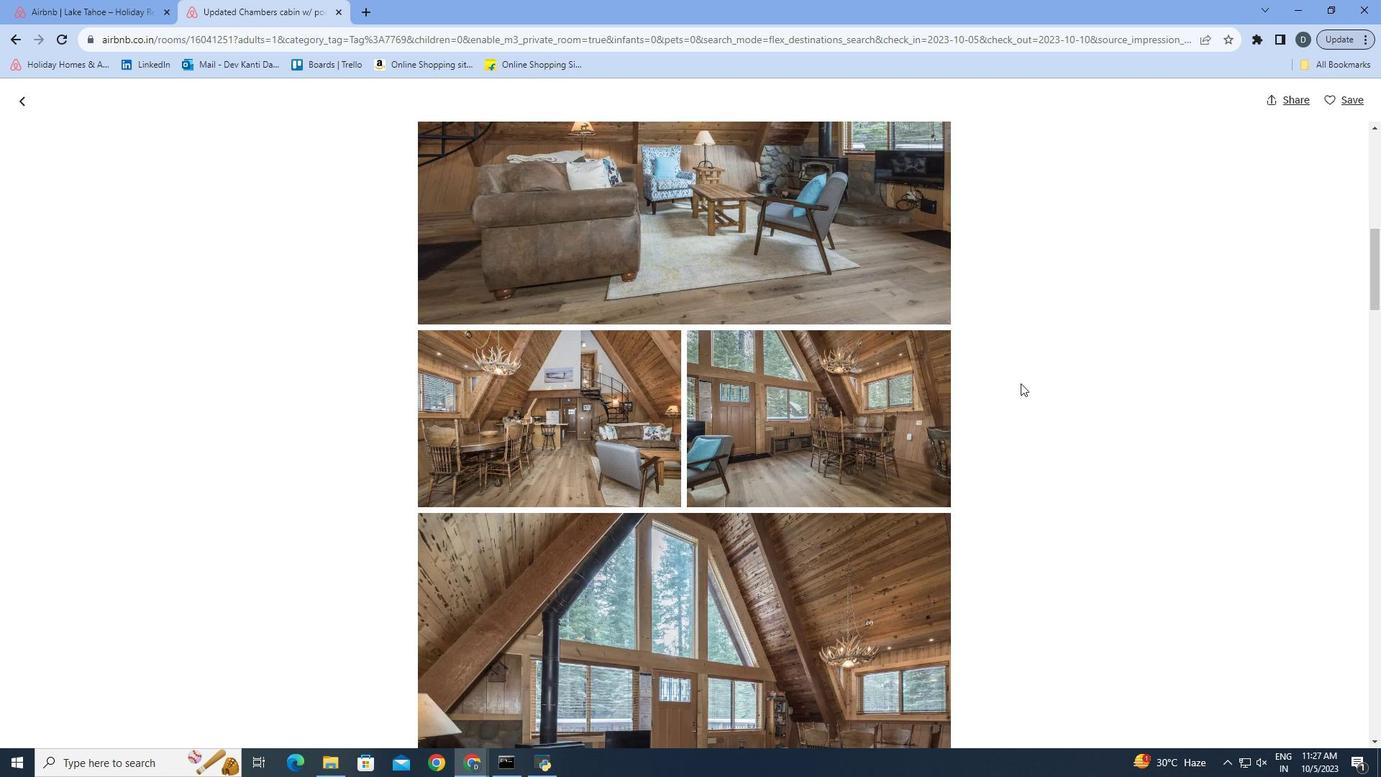 
Action: Mouse scrolled (1024, 386) with delta (0, 0)
Screenshot: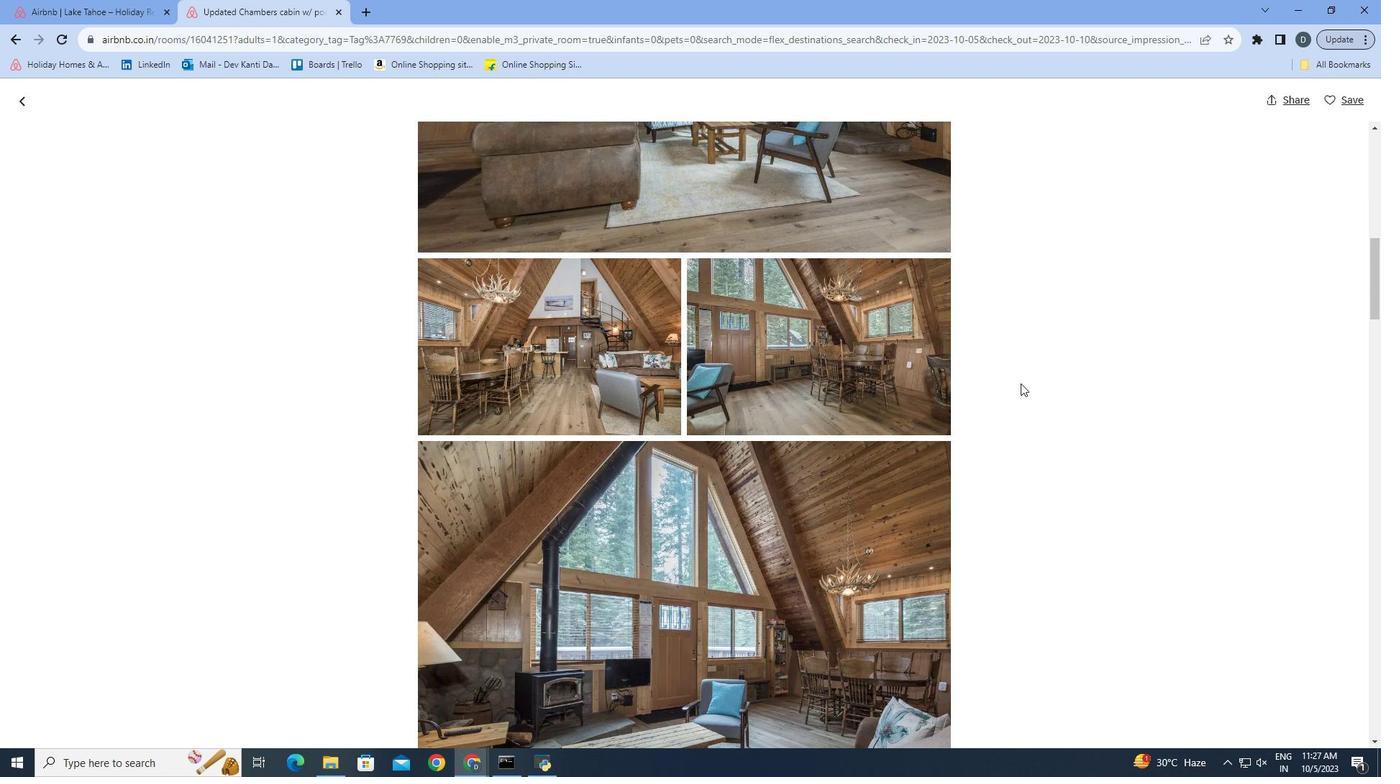 
Action: Mouse scrolled (1024, 386) with delta (0, 0)
Screenshot: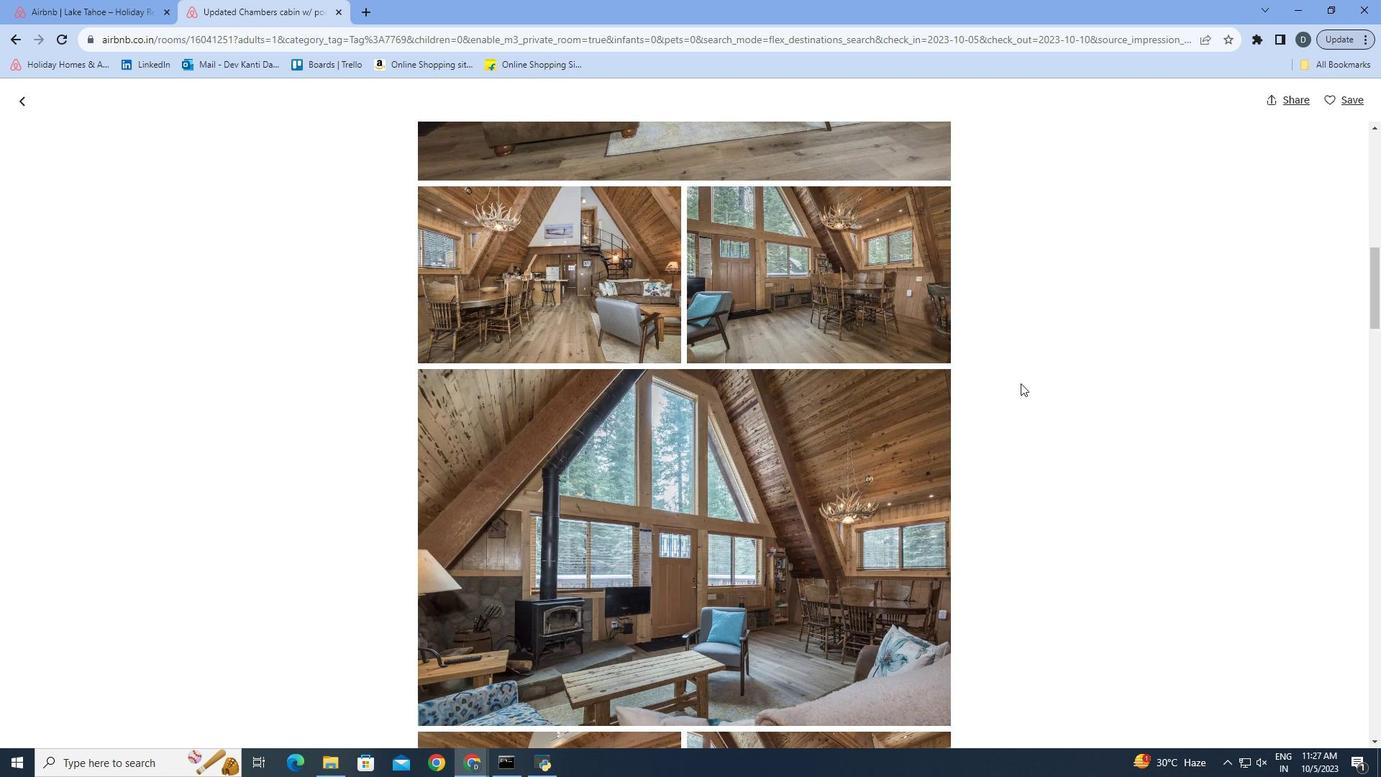 
Action: Mouse scrolled (1024, 386) with delta (0, 0)
Screenshot: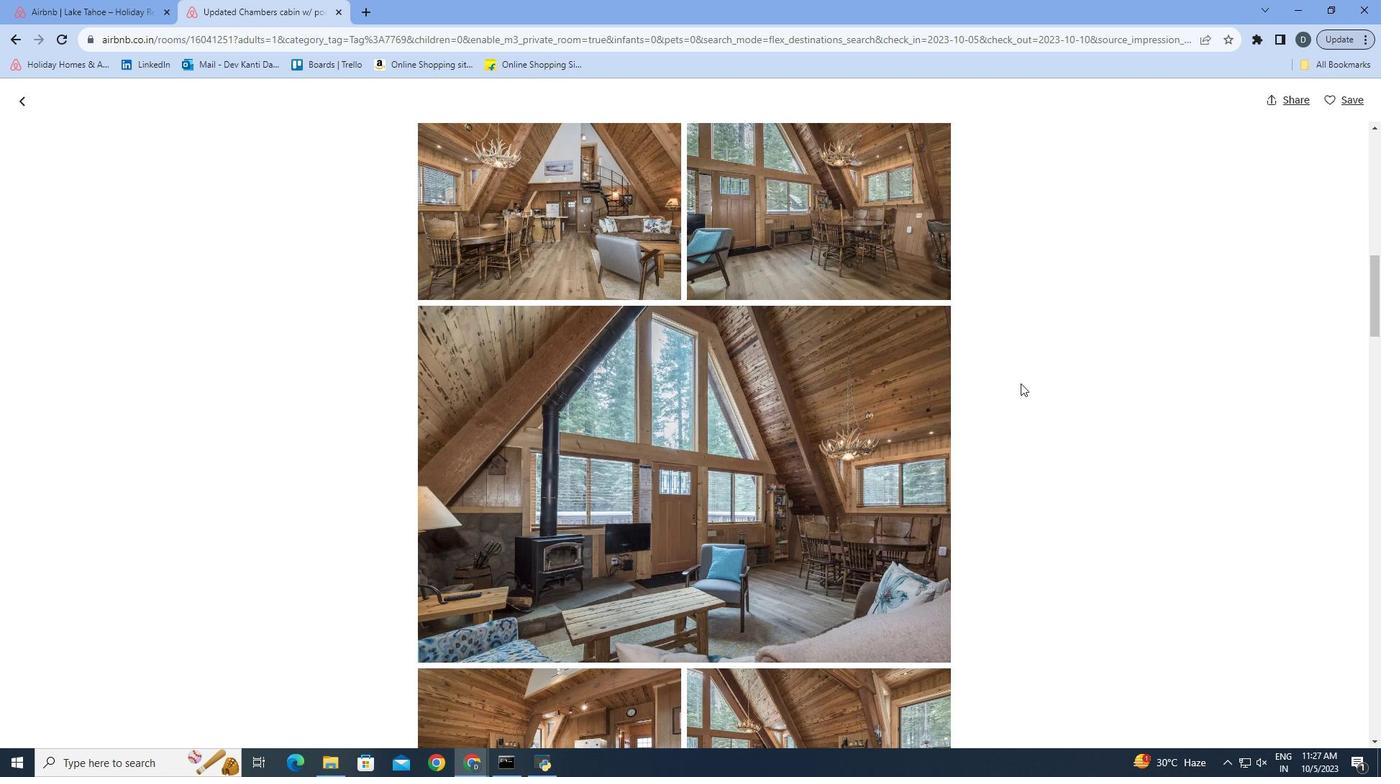 
Action: Mouse scrolled (1024, 386) with delta (0, 0)
Screenshot: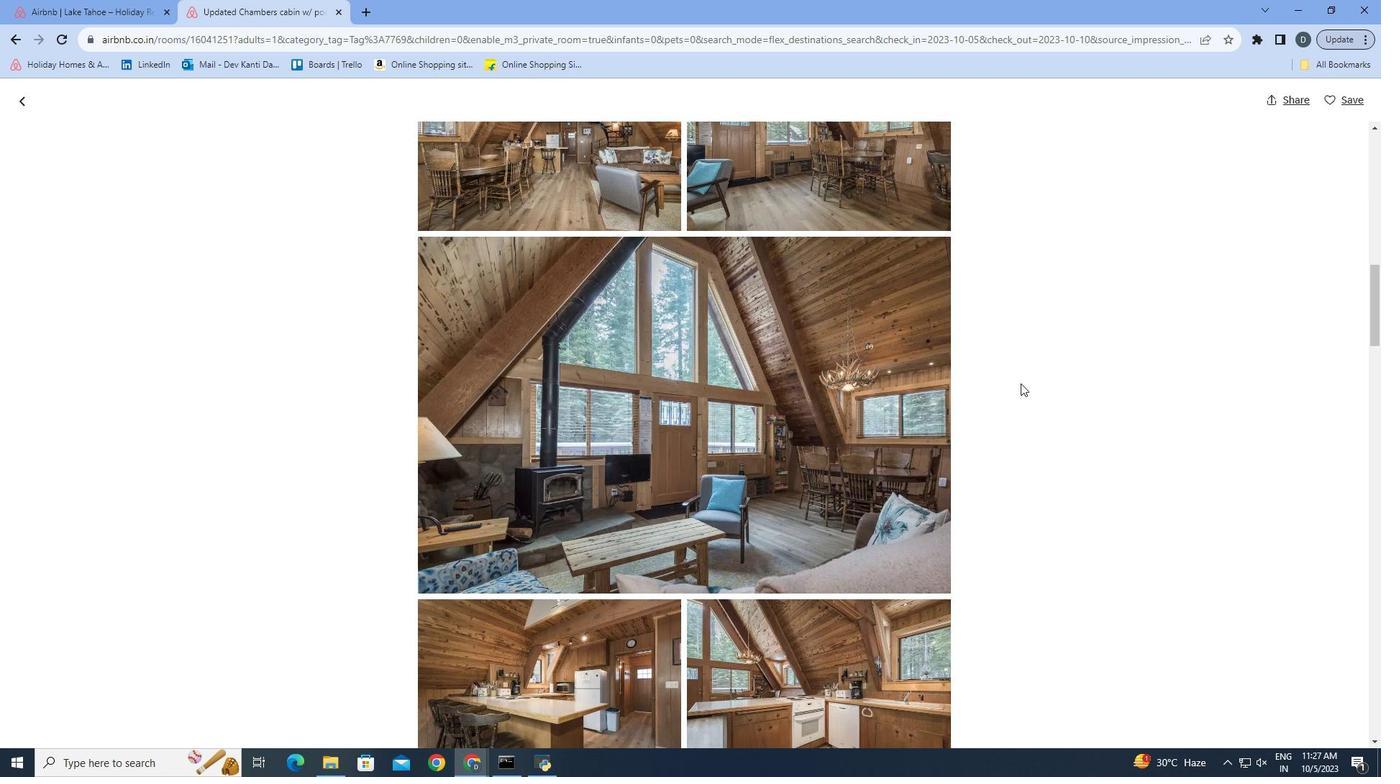 
Action: Mouse moved to (1020, 382)
Screenshot: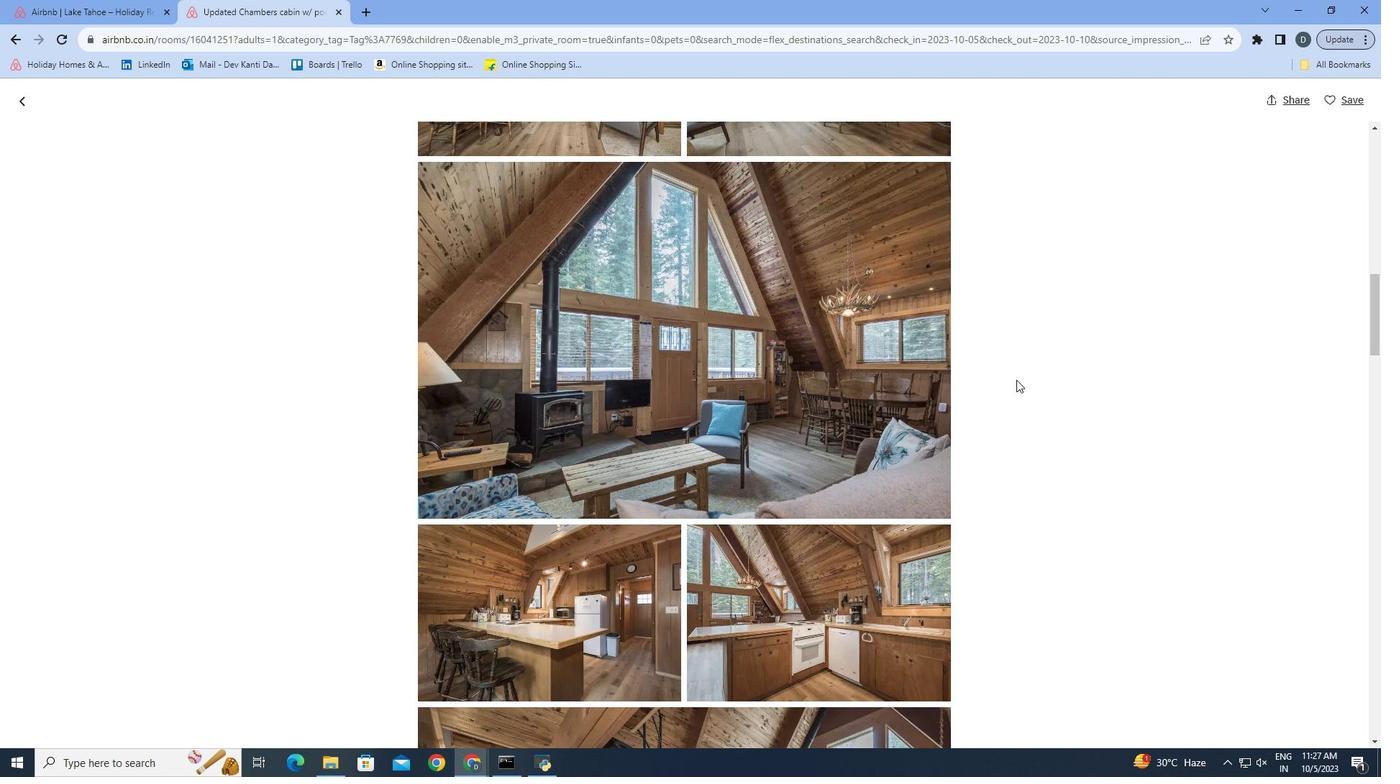 
Action: Mouse scrolled (1020, 382) with delta (0, 0)
Screenshot: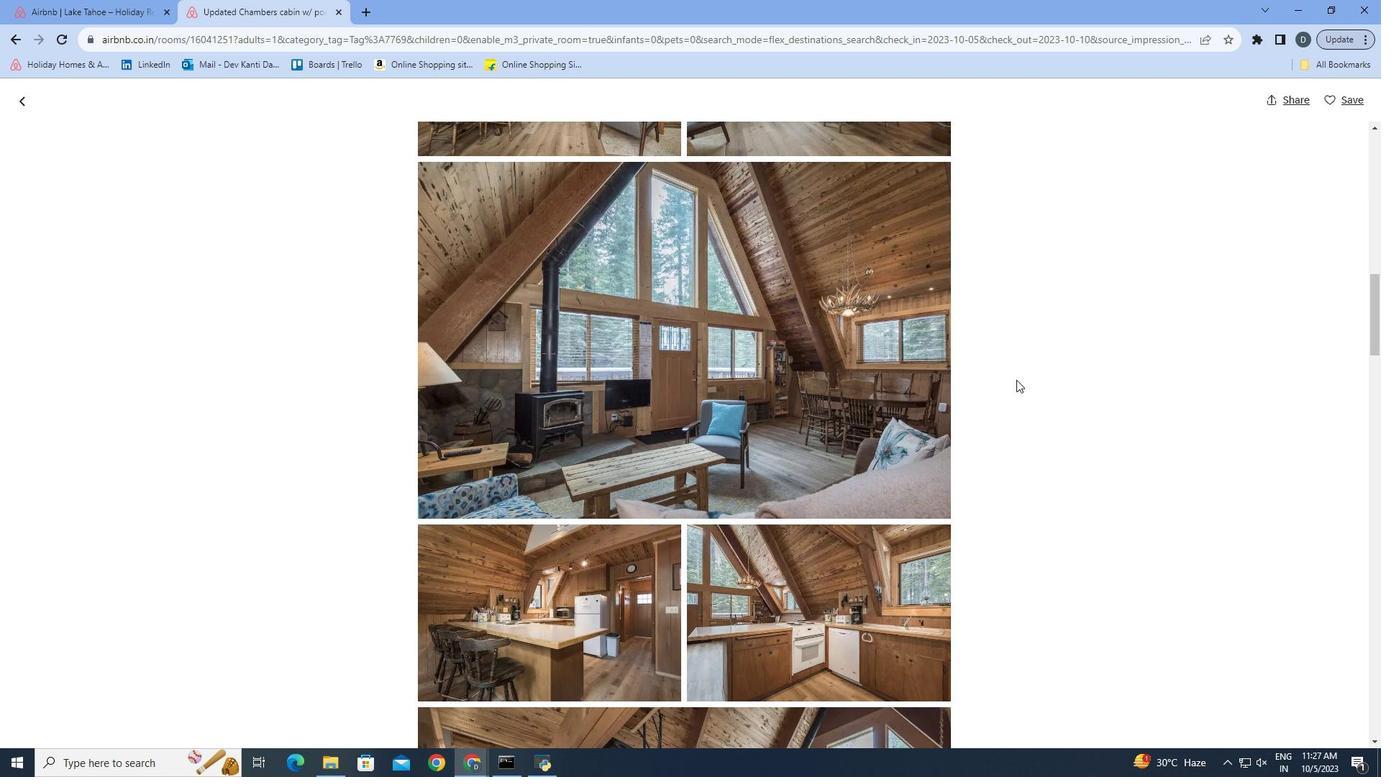 
Action: Mouse moved to (1020, 383)
